 Task: Develop a website for a charity event, featuring information on the cause, sponsors, and registration details.
Action: Mouse moved to (332, 260)
Screenshot: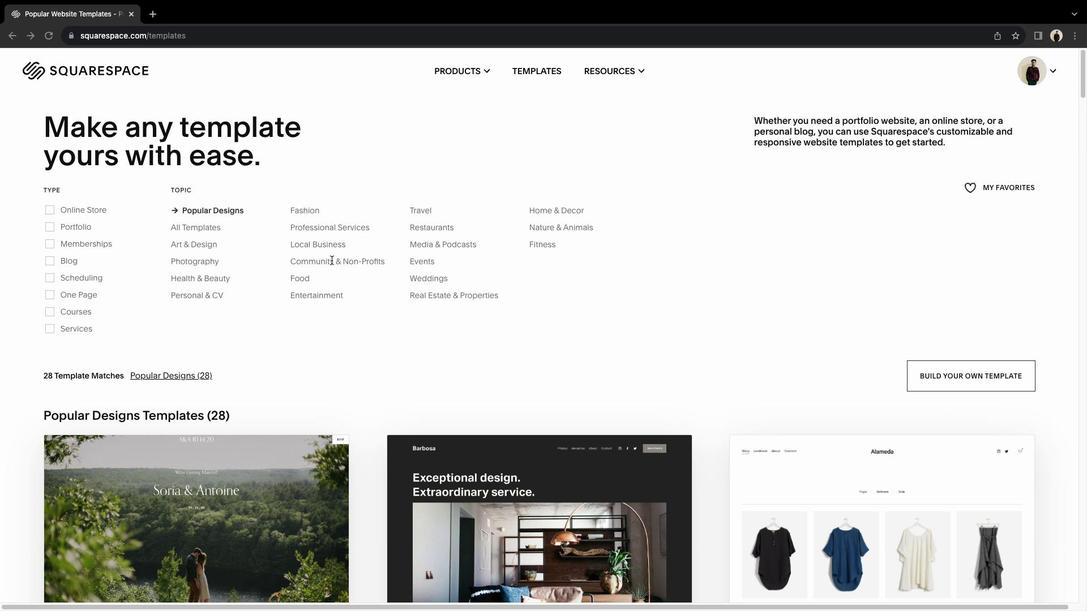 
Action: Mouse pressed left at (332, 260)
Screenshot: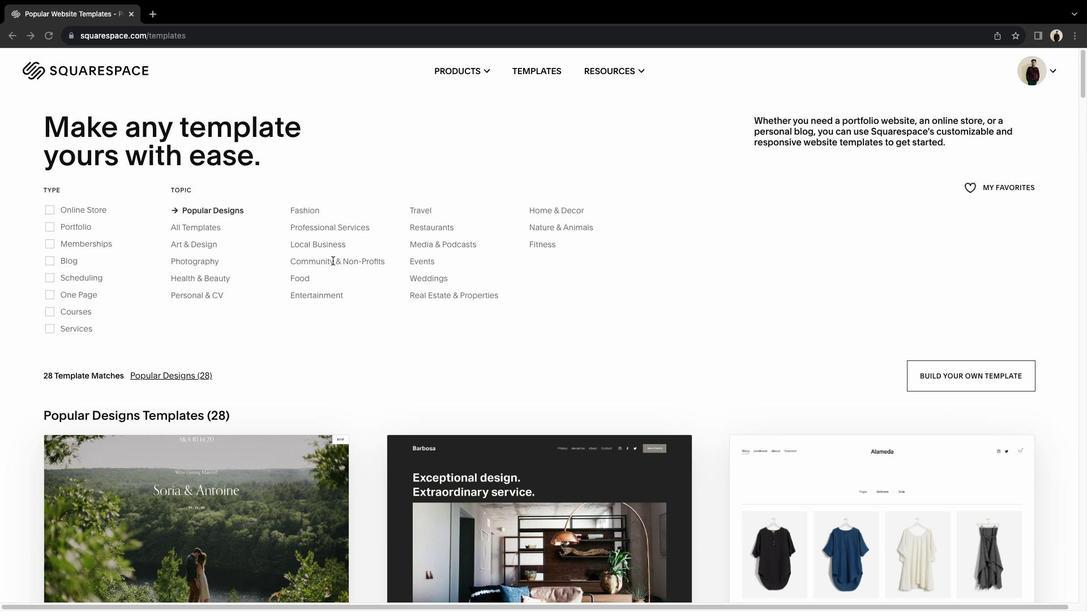 
Action: Mouse moved to (342, 259)
Screenshot: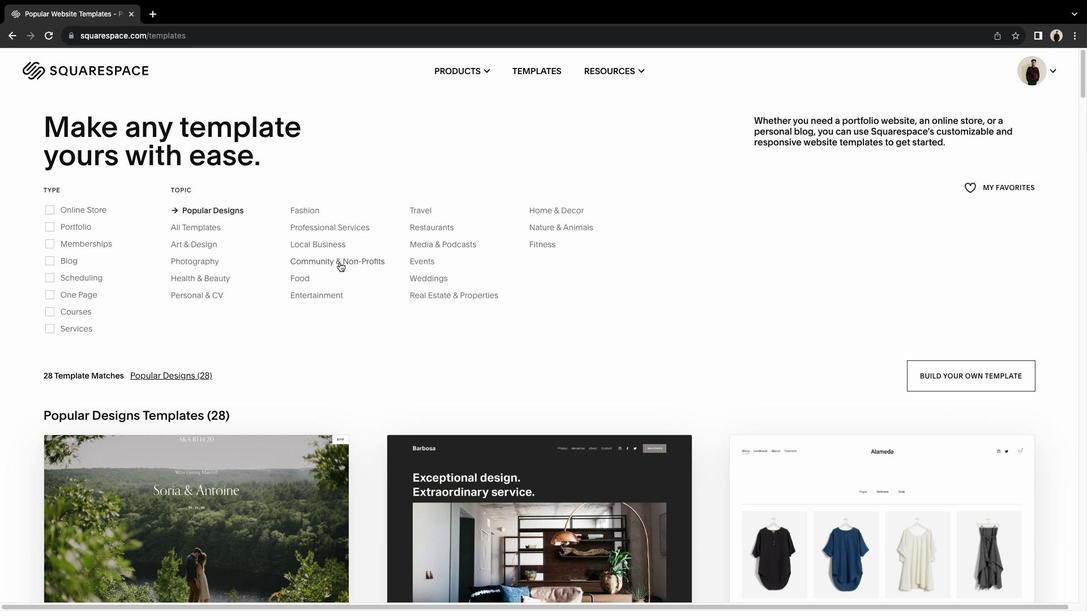 
Action: Mouse pressed left at (342, 259)
Screenshot: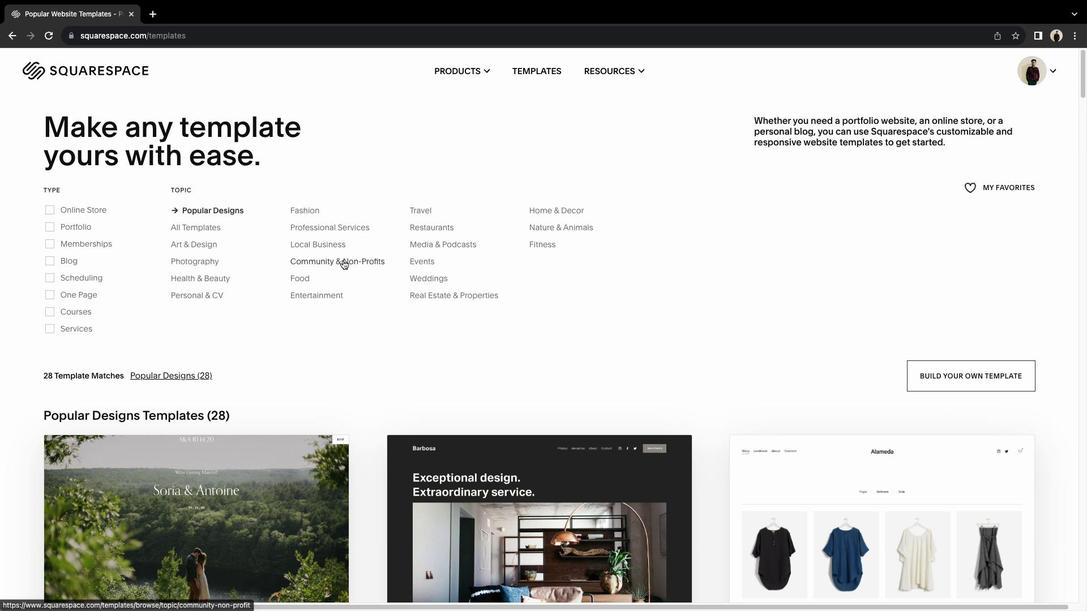 
Action: Mouse moved to (604, 384)
Screenshot: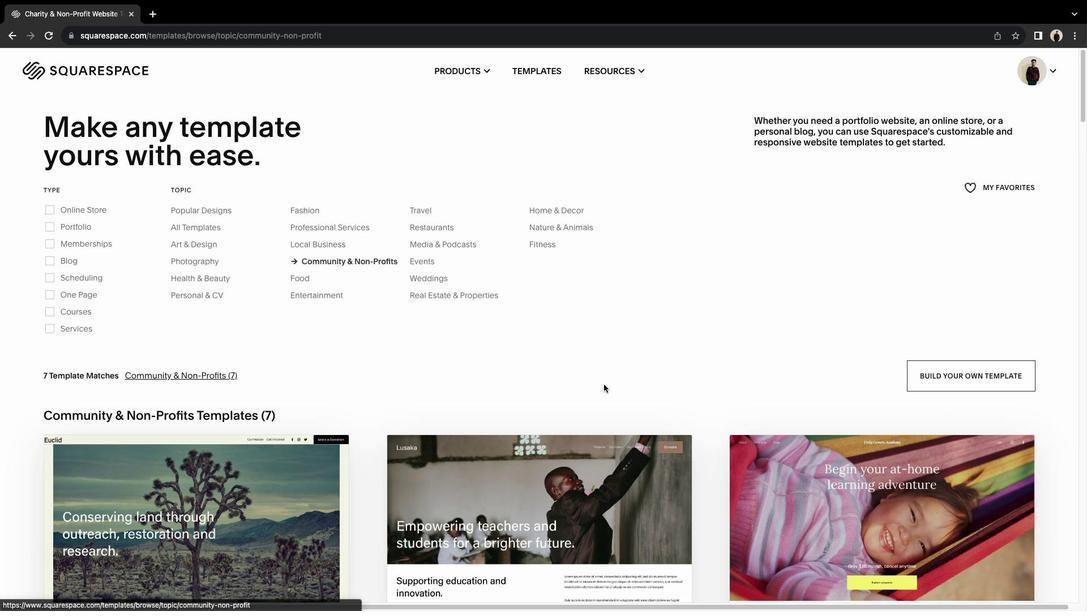 
Action: Mouse scrolled (604, 384) with delta (0, 0)
Screenshot: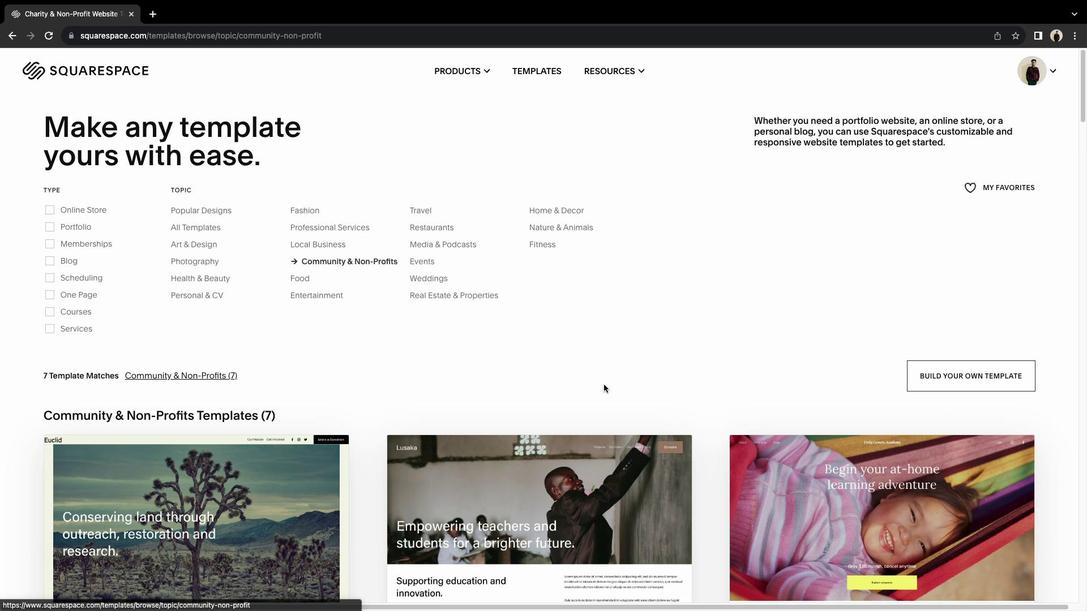 
Action: Mouse scrolled (604, 384) with delta (0, 0)
Screenshot: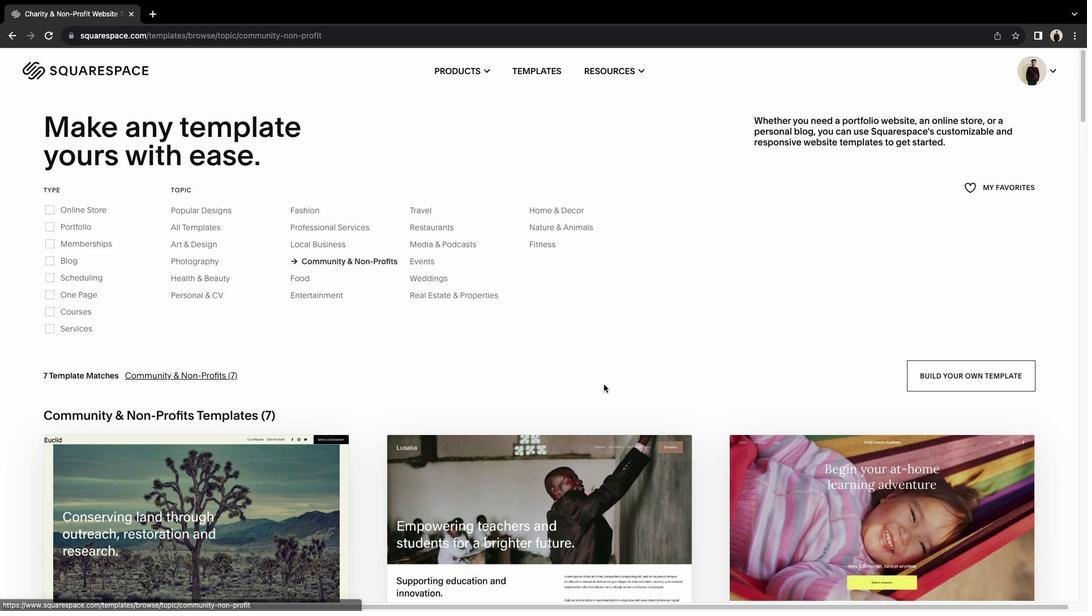 
Action: Mouse scrolled (604, 384) with delta (0, -1)
Screenshot: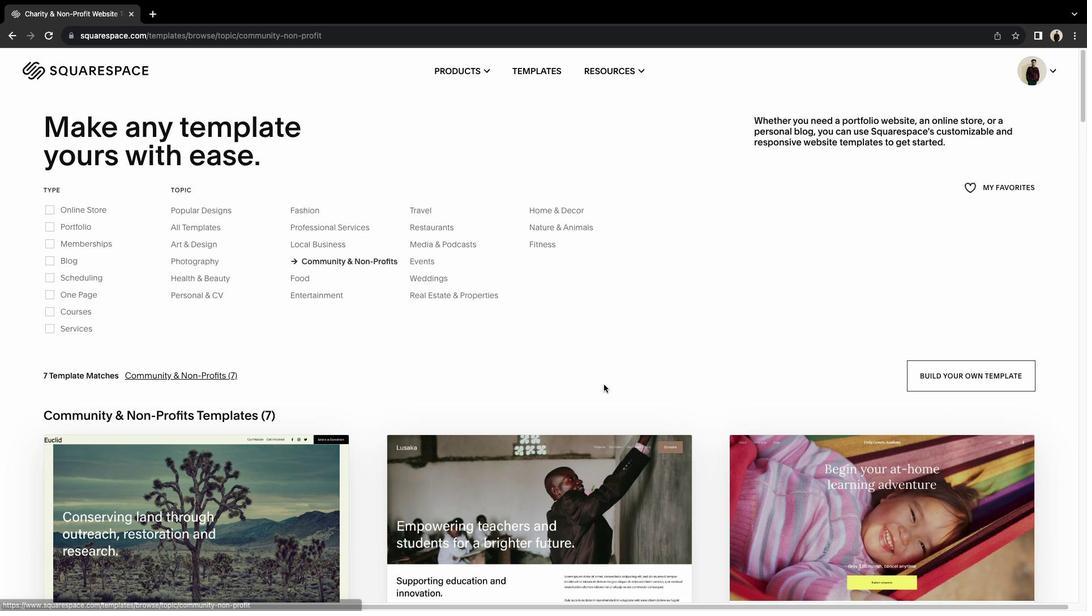 
Action: Mouse moved to (599, 384)
Screenshot: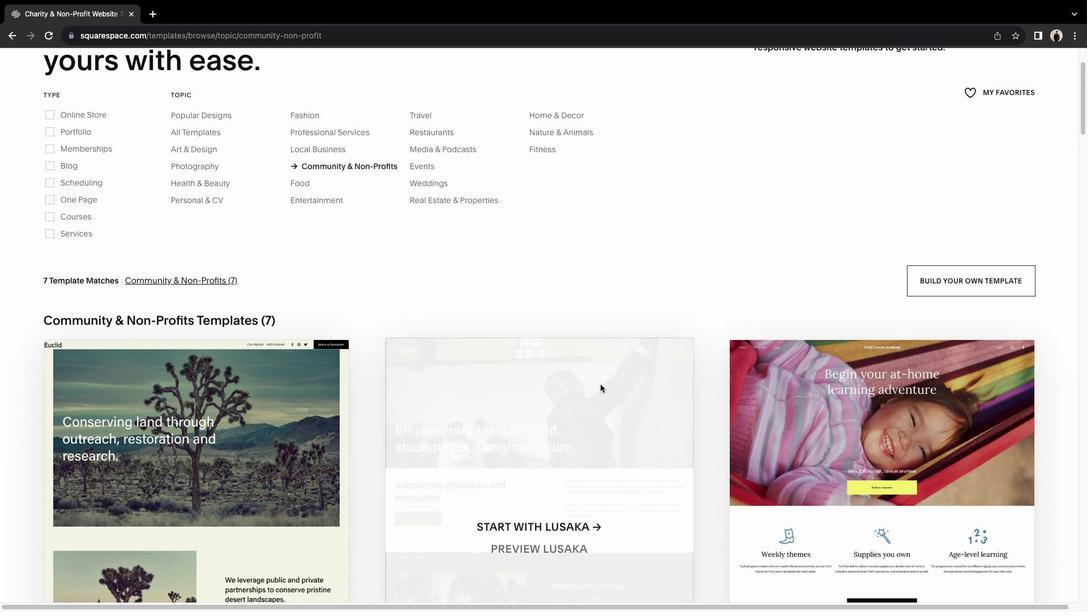 
Action: Mouse scrolled (599, 384) with delta (0, 0)
Screenshot: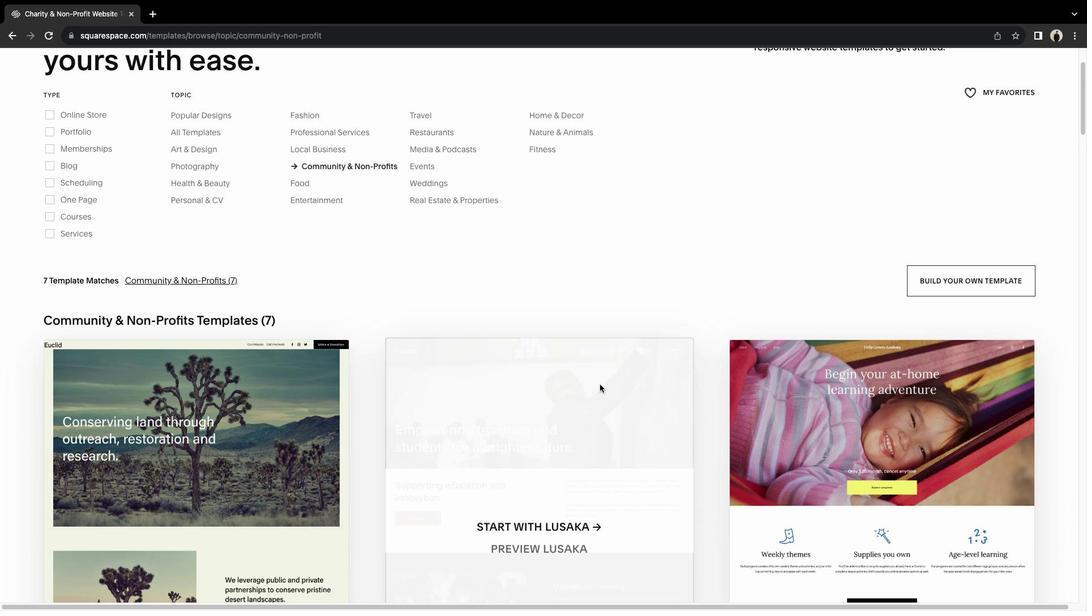 
Action: Mouse scrolled (599, 384) with delta (0, 0)
Screenshot: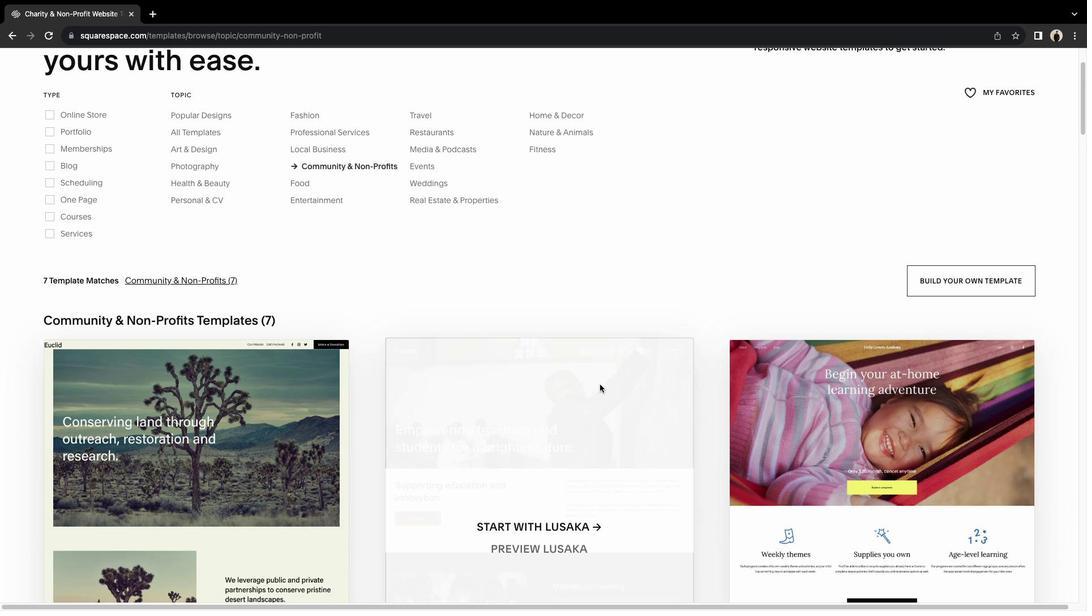 
Action: Mouse scrolled (599, 384) with delta (0, -1)
Screenshot: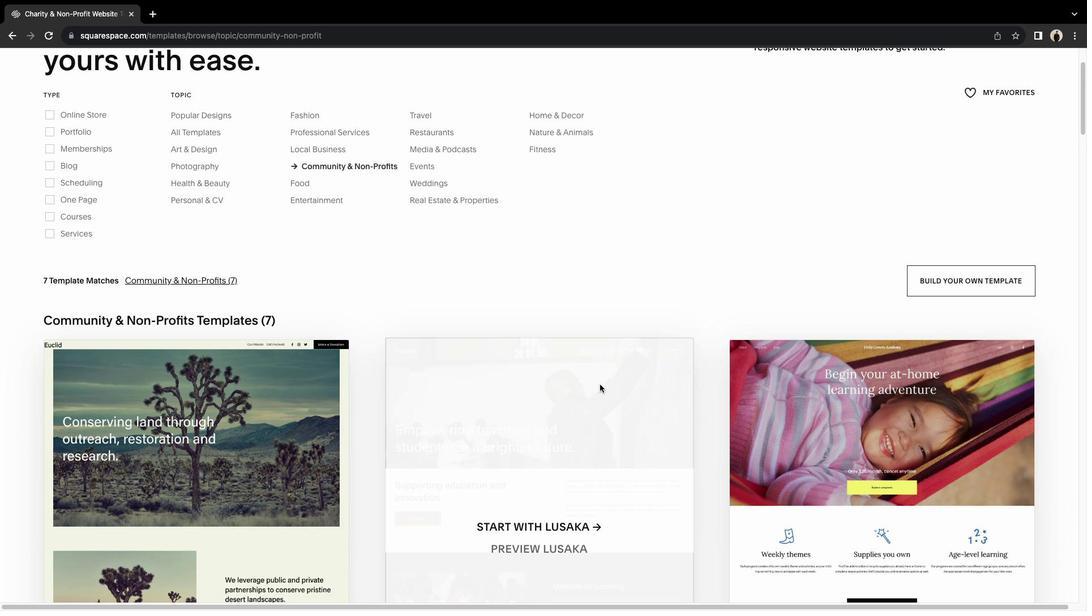 
Action: Mouse moved to (665, 399)
Screenshot: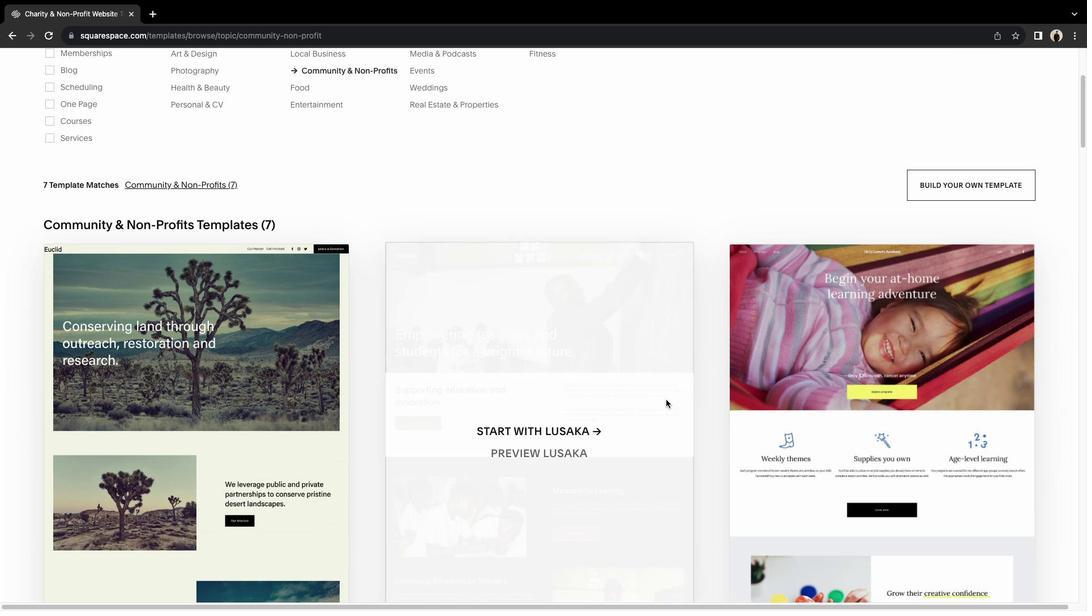 
Action: Mouse scrolled (665, 399) with delta (0, 0)
Screenshot: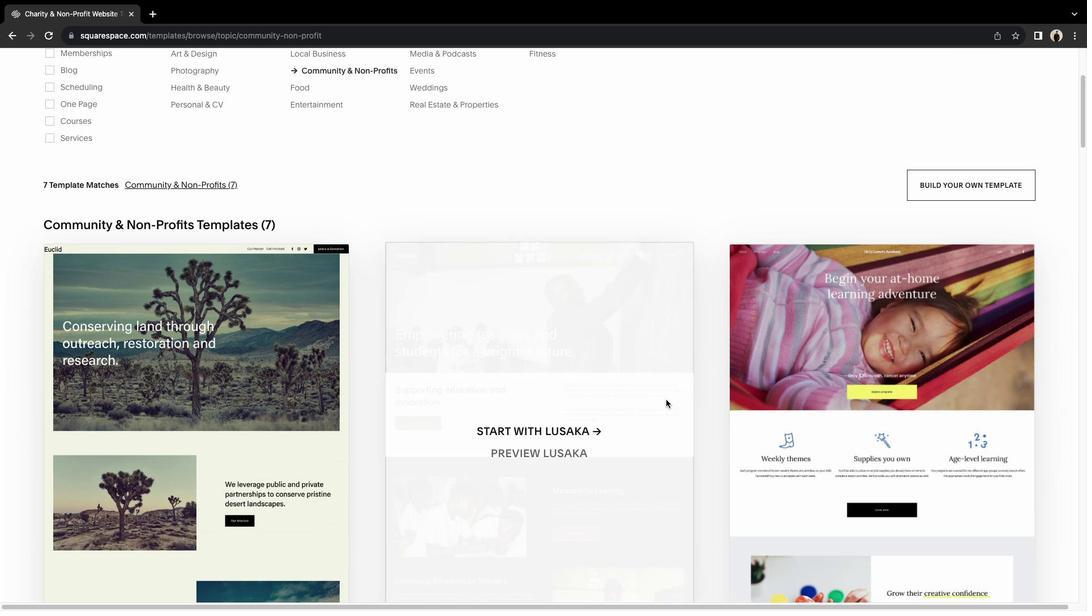
Action: Mouse moved to (665, 399)
Screenshot: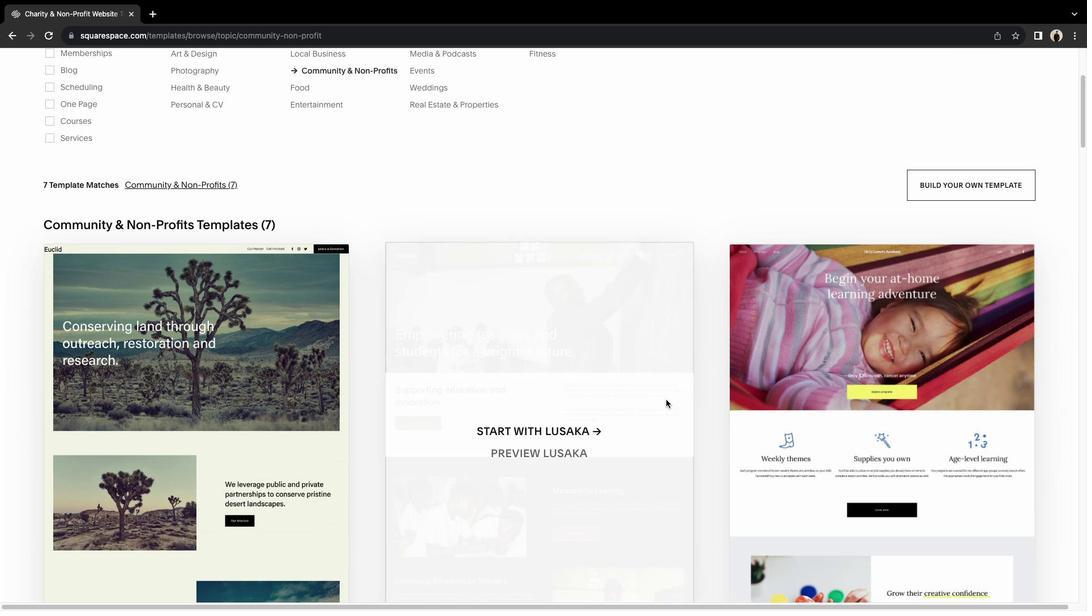 
Action: Mouse scrolled (665, 399) with delta (0, 0)
Screenshot: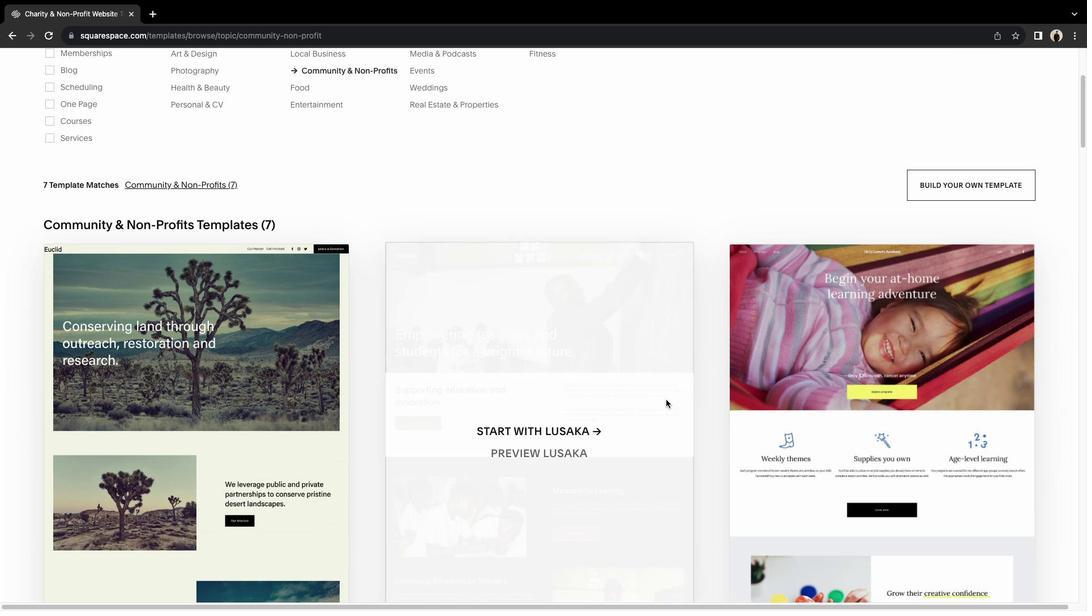 
Action: Mouse moved to (659, 399)
Screenshot: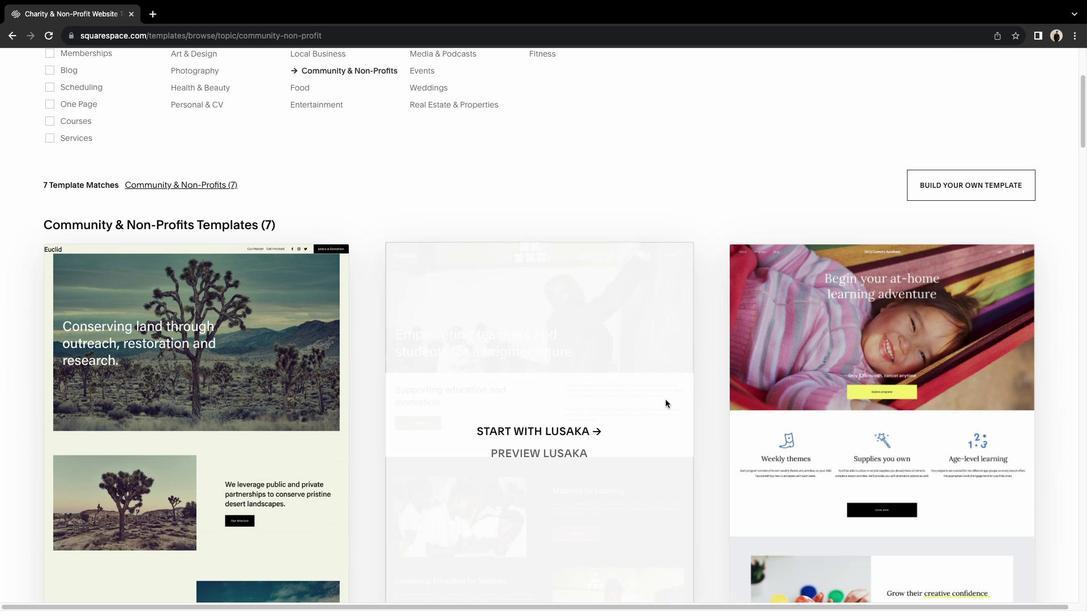 
Action: Mouse scrolled (659, 399) with delta (0, -1)
Screenshot: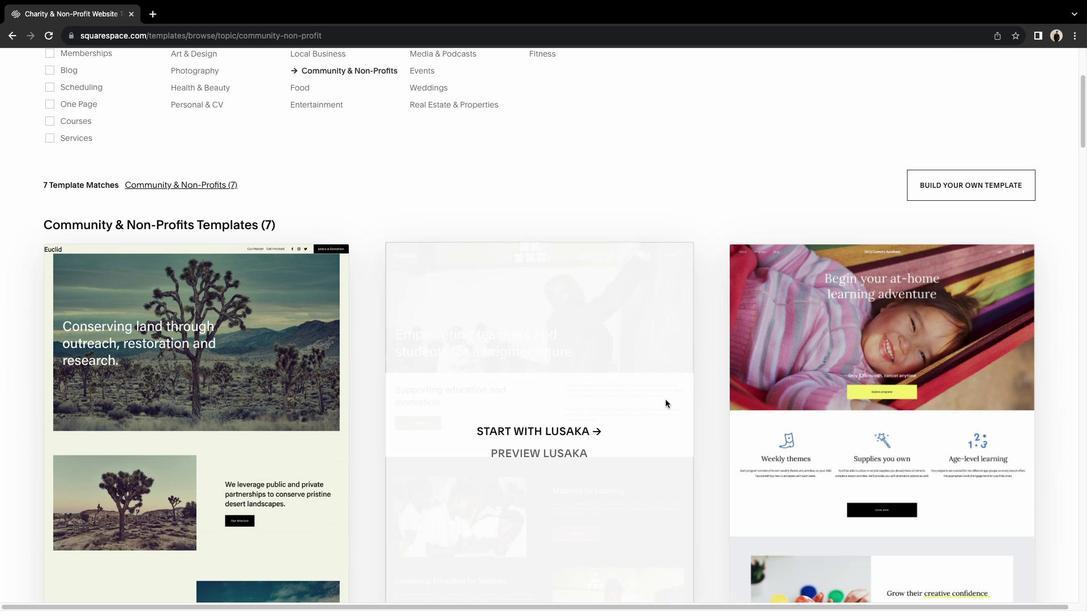 
Action: Mouse moved to (868, 345)
Screenshot: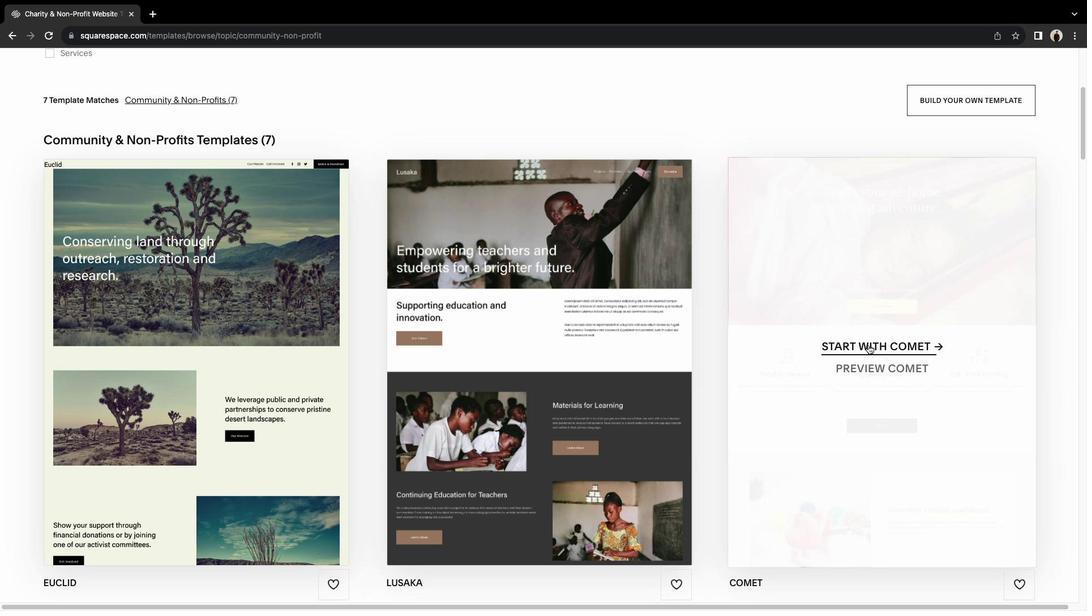 
Action: Mouse pressed left at (868, 345)
Screenshot: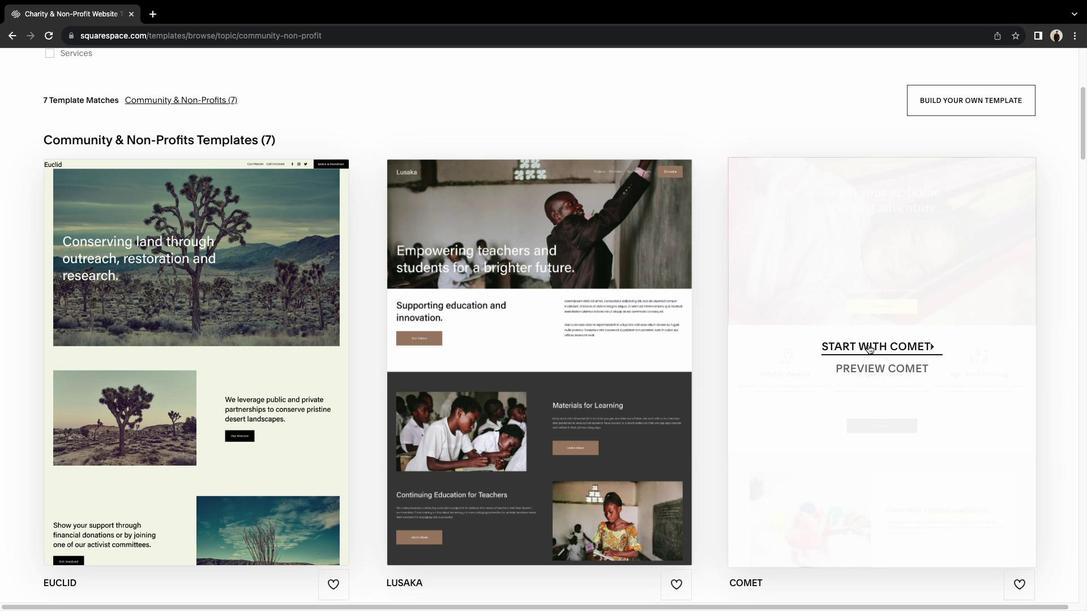 
Action: Mouse moved to (409, 318)
Screenshot: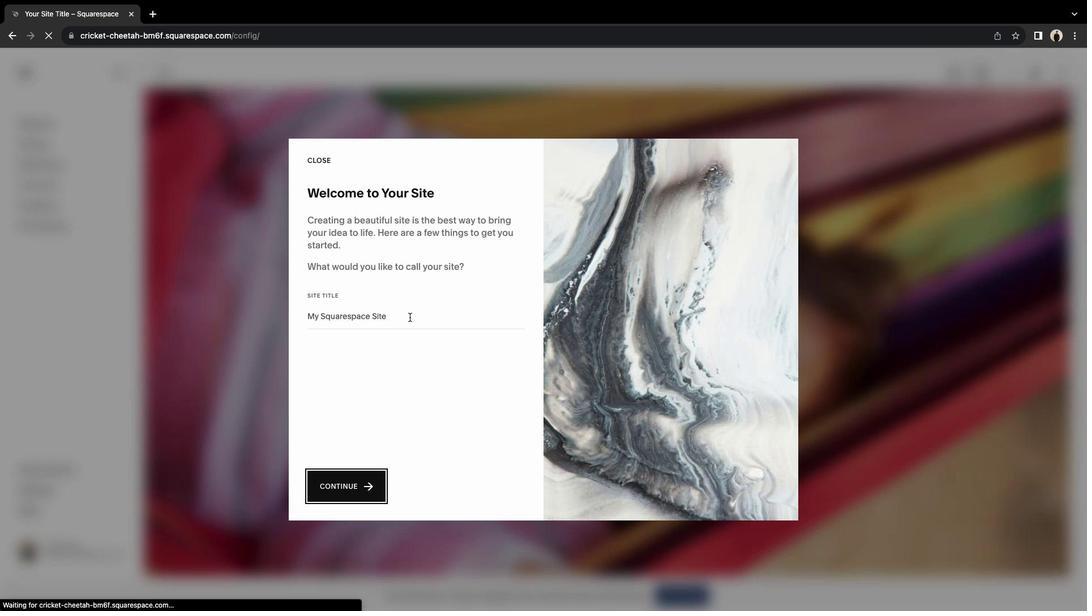 
Action: Mouse pressed left at (409, 318)
Screenshot: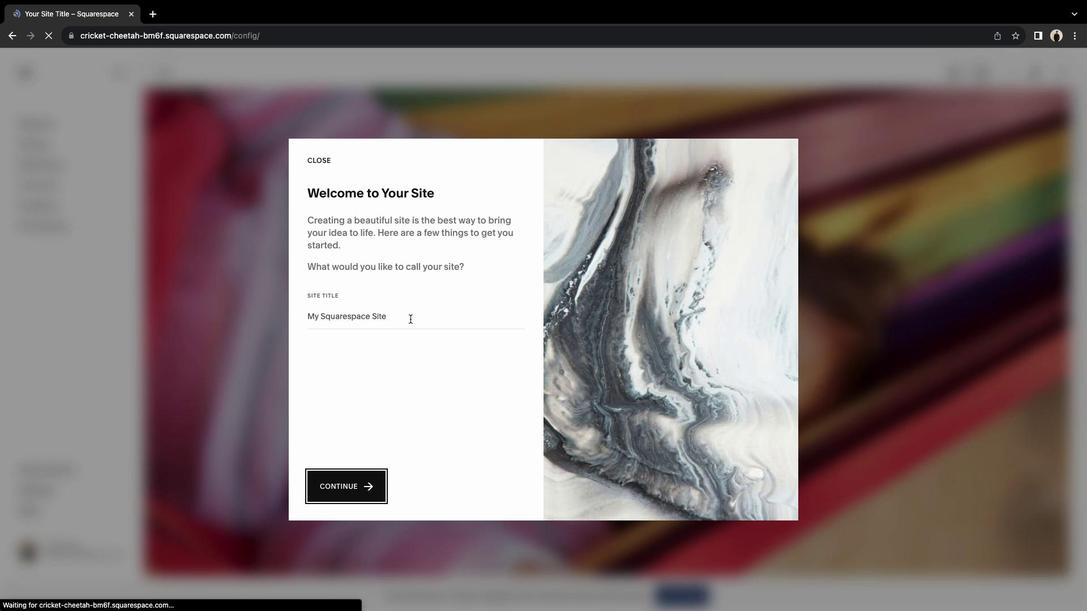 
Action: Key pressed 'C''H''A''R''I''T''Y'Key.space'C''L''L'Key.backspace'U''B'
Screenshot: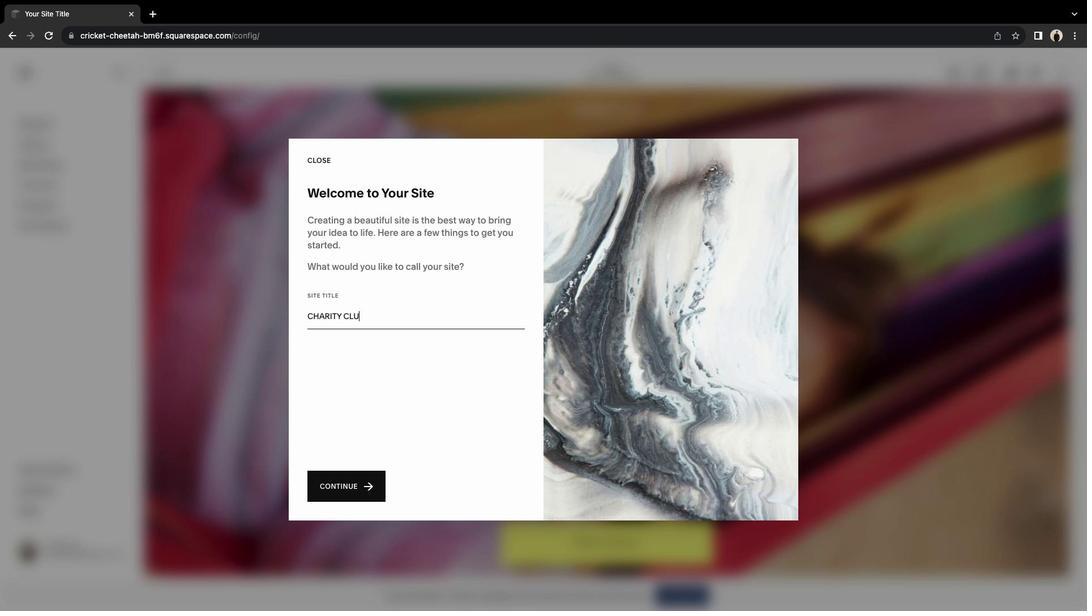 
Action: Mouse moved to (365, 475)
Screenshot: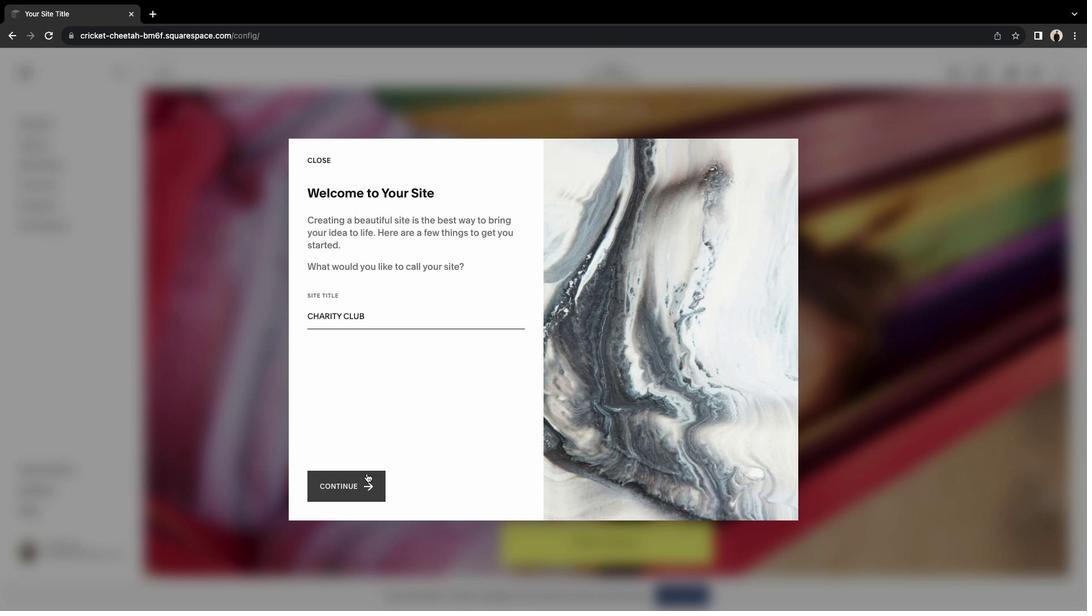 
Action: Mouse pressed left at (365, 475)
Screenshot: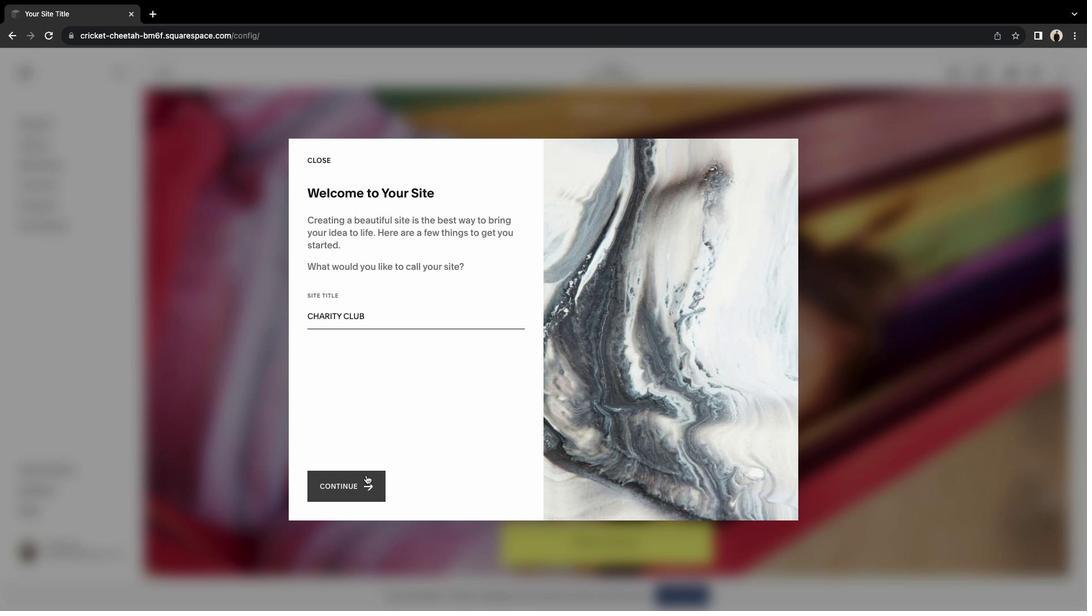 
Action: Mouse moved to (468, 490)
Screenshot: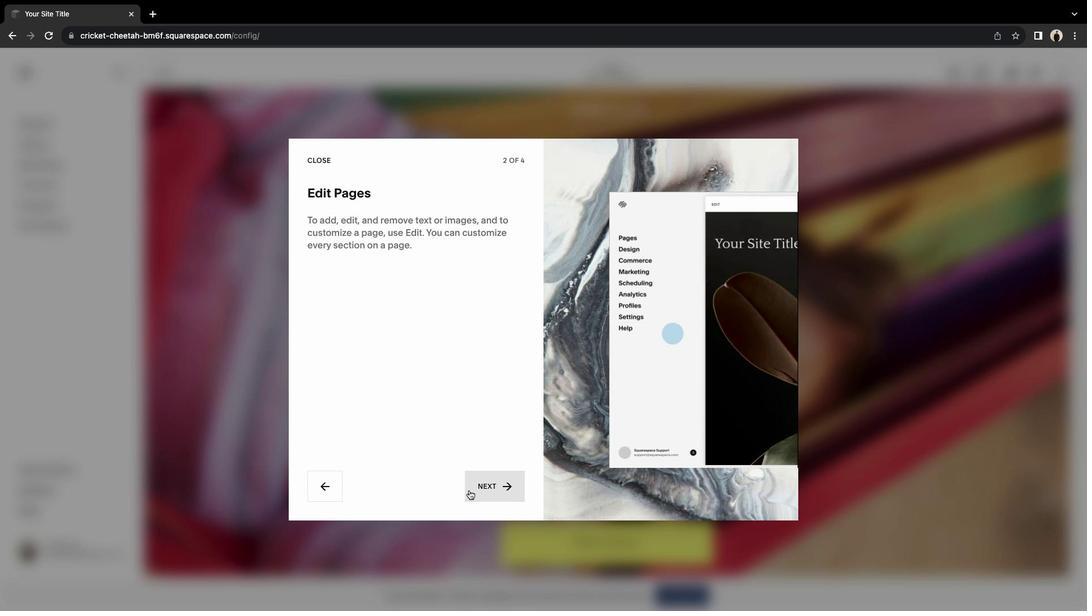 
Action: Mouse pressed left at (468, 490)
Screenshot: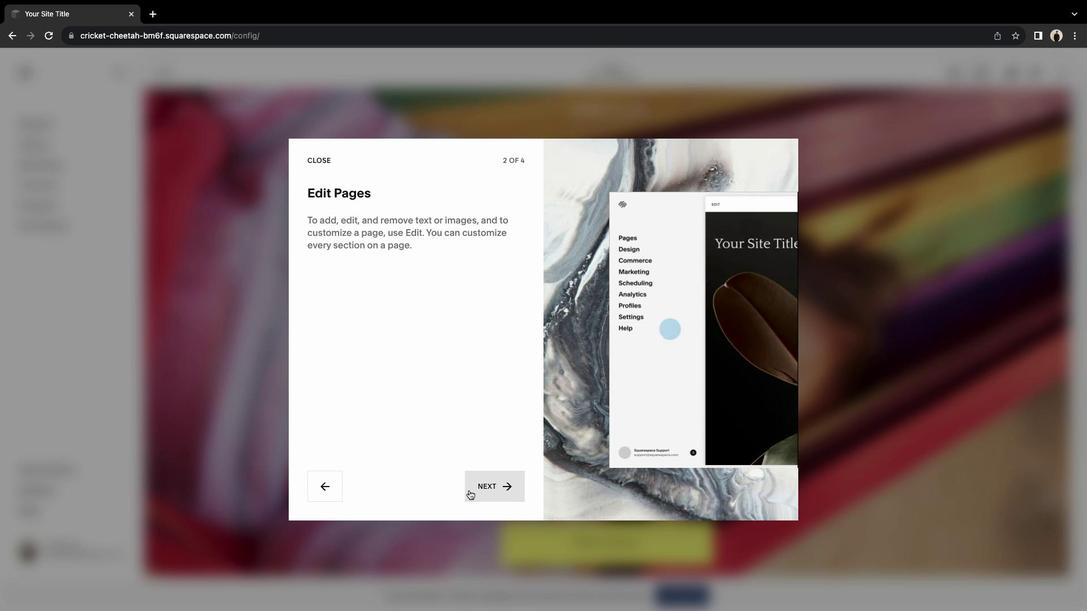 
Action: Mouse moved to (483, 486)
Screenshot: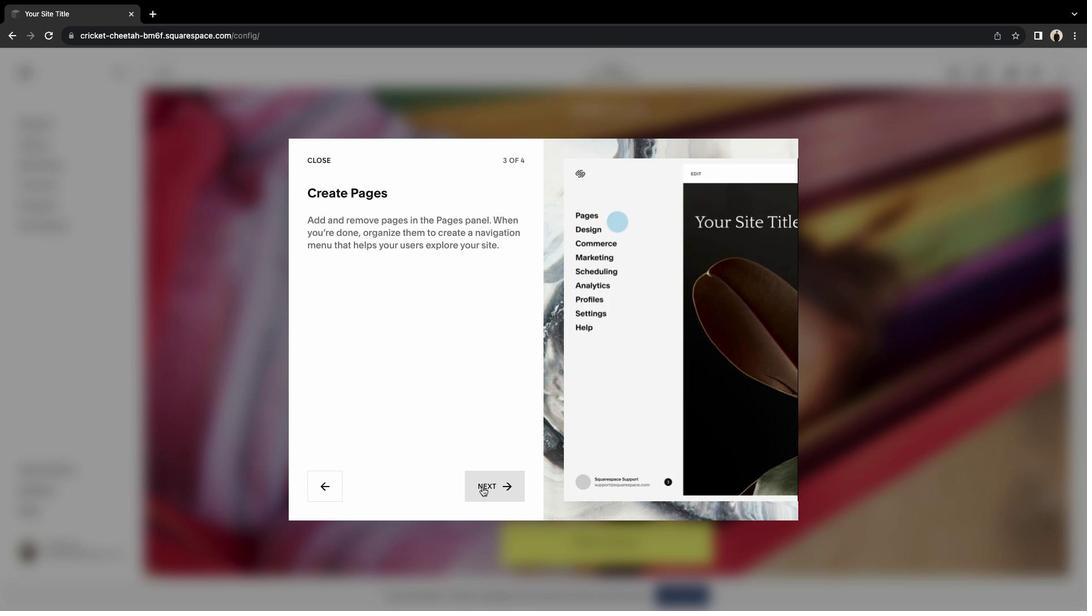 
Action: Mouse pressed left at (483, 486)
Screenshot: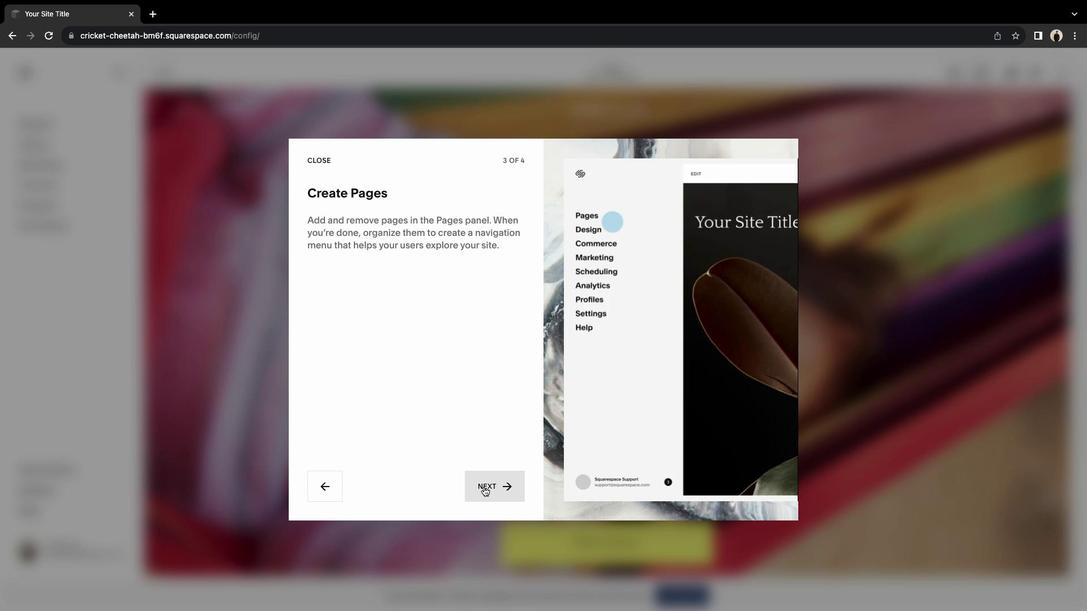 
Action: Mouse moved to (480, 485)
Screenshot: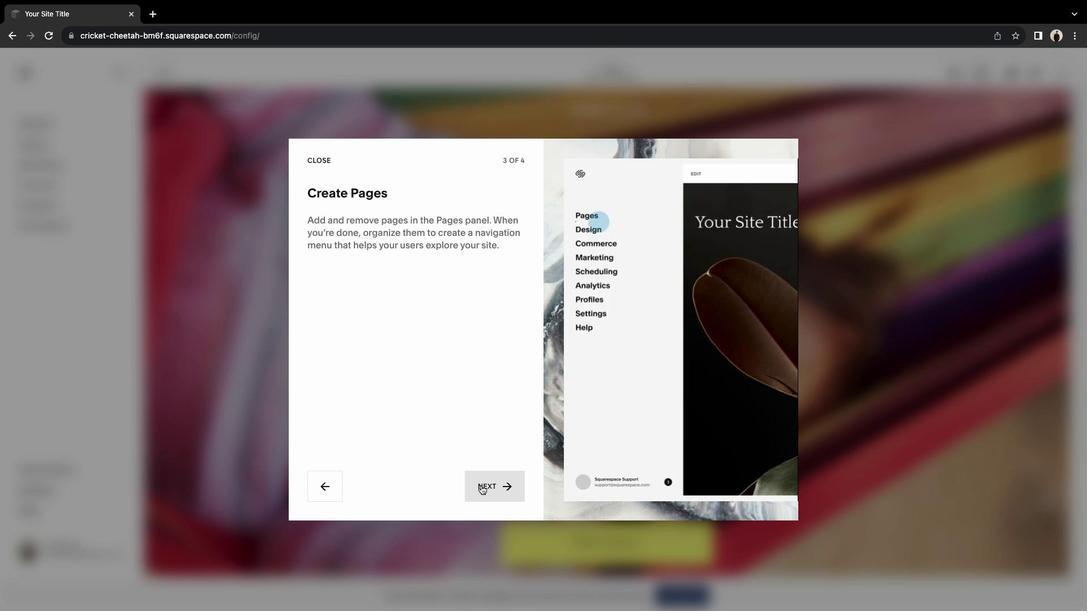 
Action: Mouse pressed left at (480, 485)
Screenshot: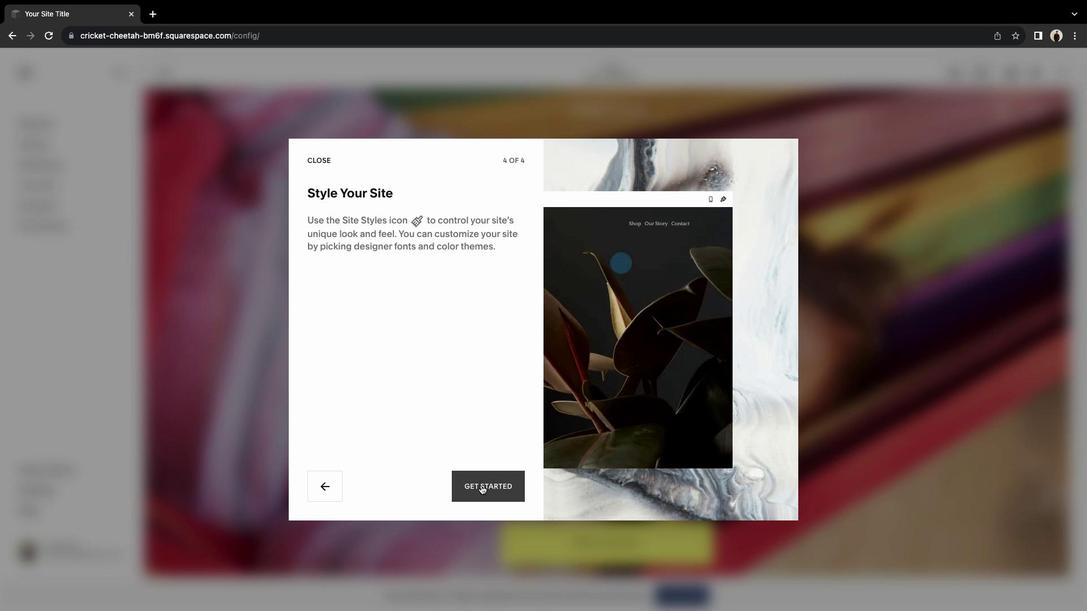 
Action: Mouse moved to (45, 122)
Screenshot: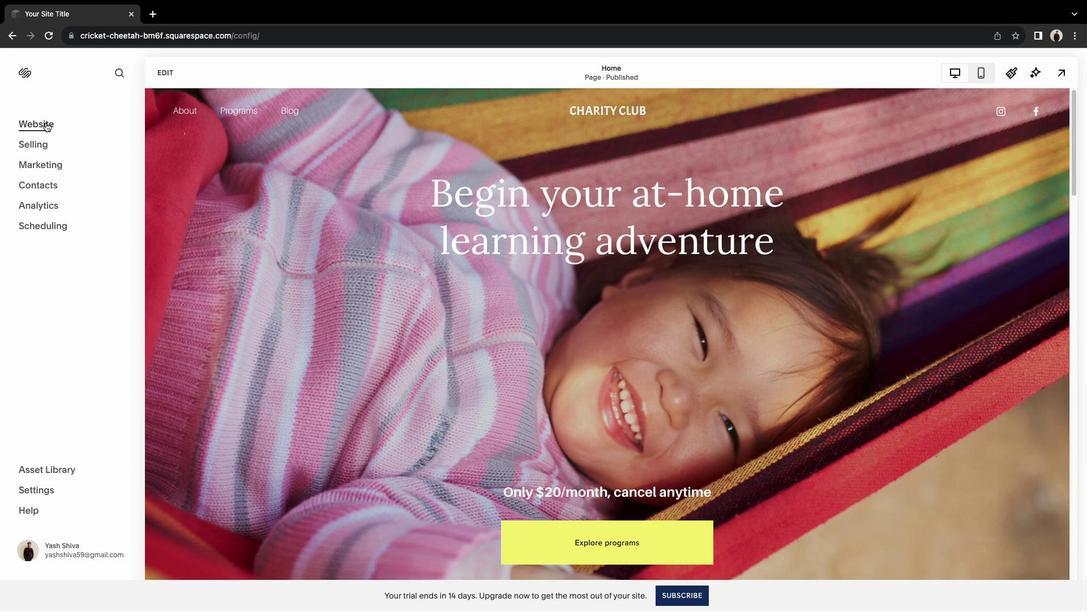 
Action: Mouse pressed left at (45, 122)
Screenshot: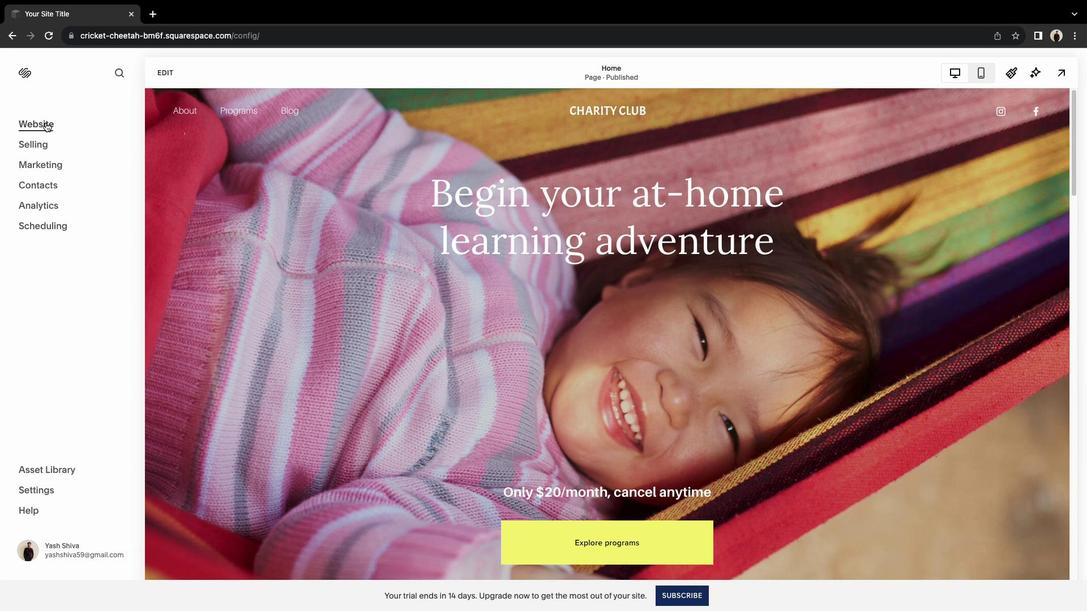 
Action: Mouse moved to (265, 302)
Screenshot: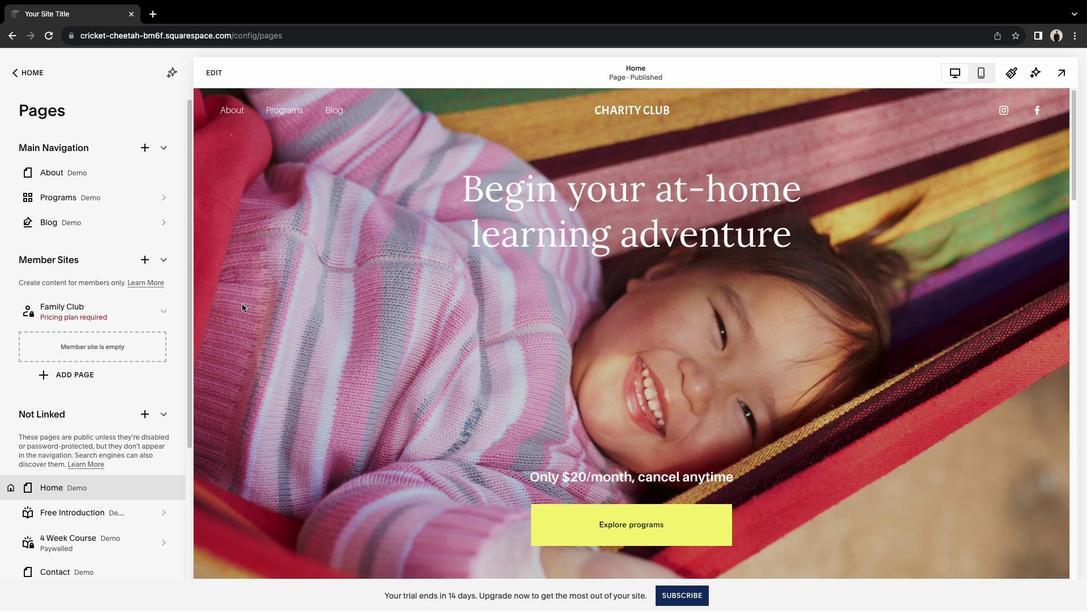 
Action: Mouse scrolled (265, 302) with delta (0, 0)
Screenshot: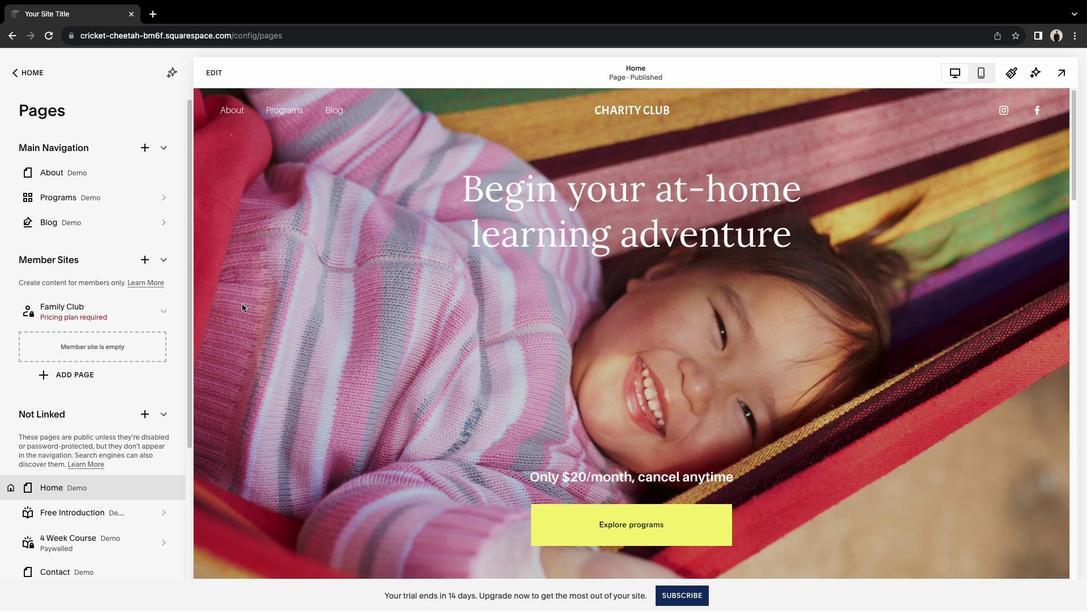 
Action: Mouse moved to (271, 300)
Screenshot: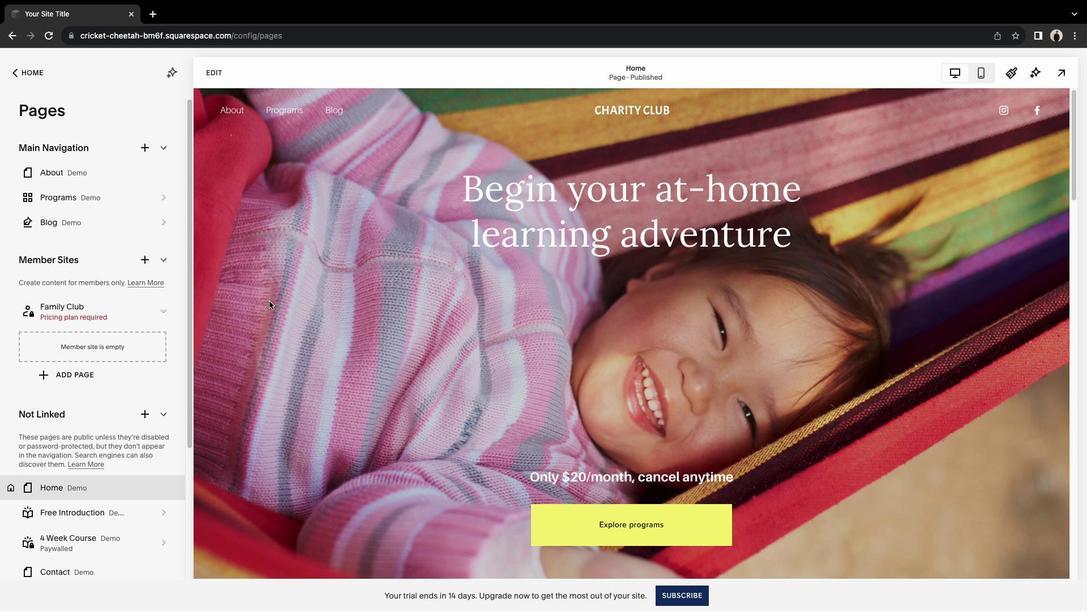 
Action: Mouse scrolled (271, 300) with delta (0, 0)
Screenshot: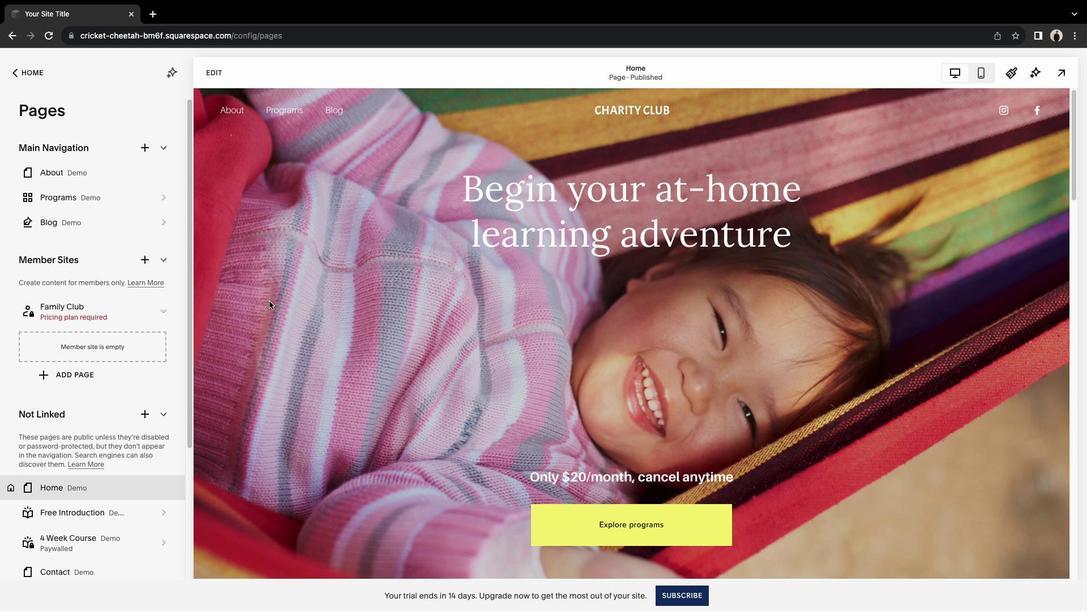 
Action: Mouse moved to (274, 299)
Screenshot: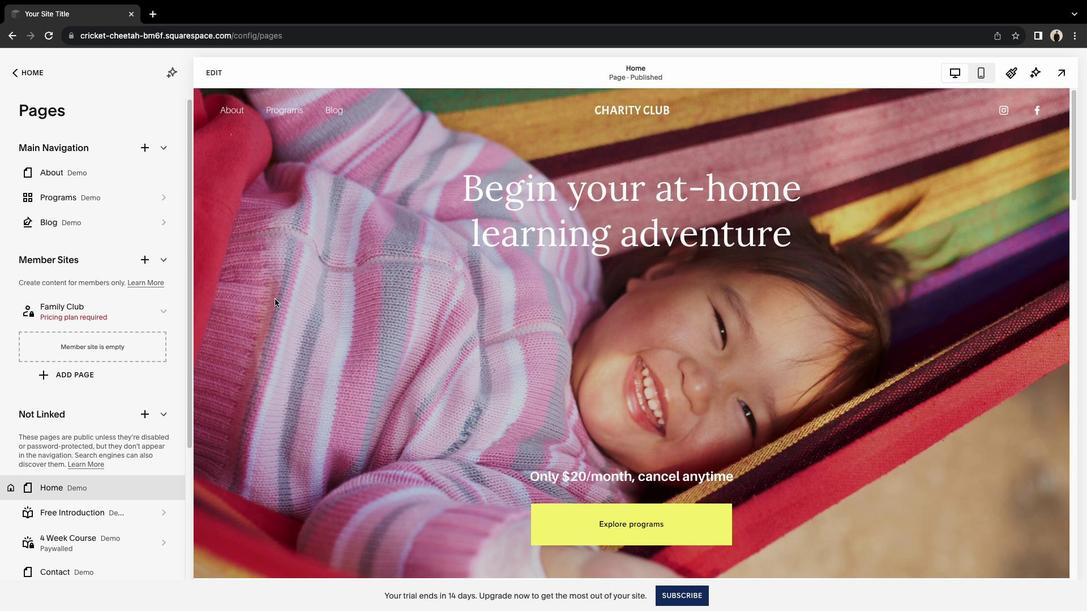
Action: Mouse scrolled (274, 299) with delta (0, -1)
Screenshot: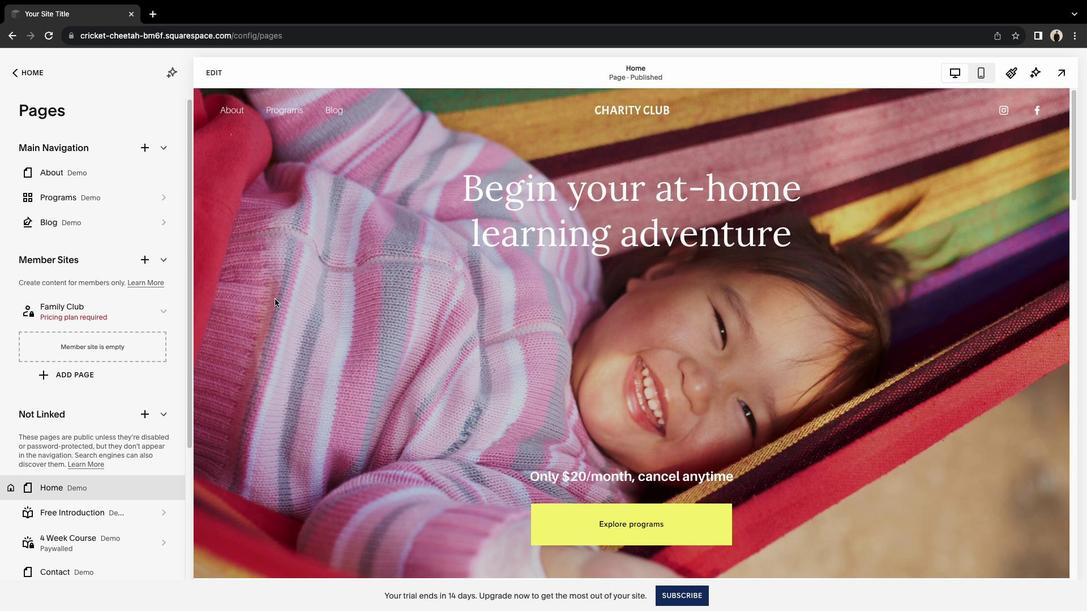 
Action: Mouse moved to (284, 297)
Screenshot: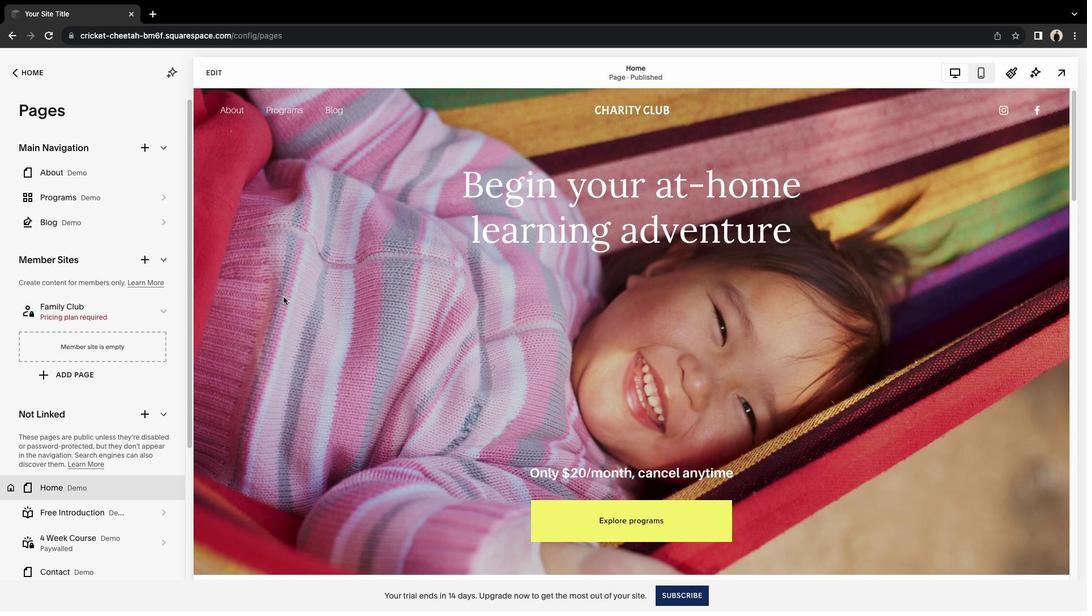 
Action: Mouse scrolled (284, 297) with delta (0, -2)
Screenshot: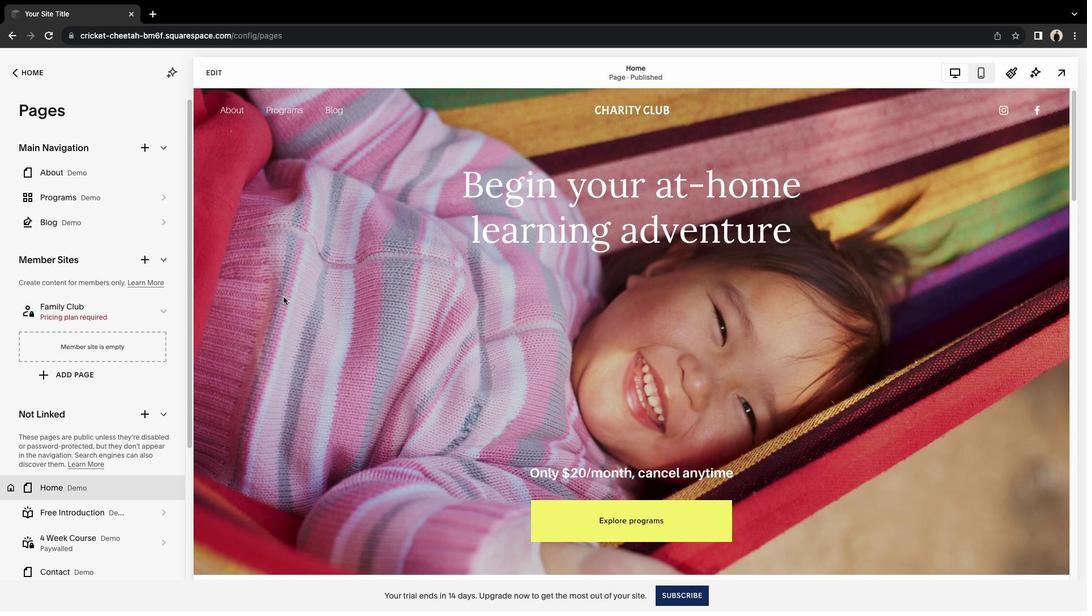 
Action: Mouse moved to (422, 269)
Screenshot: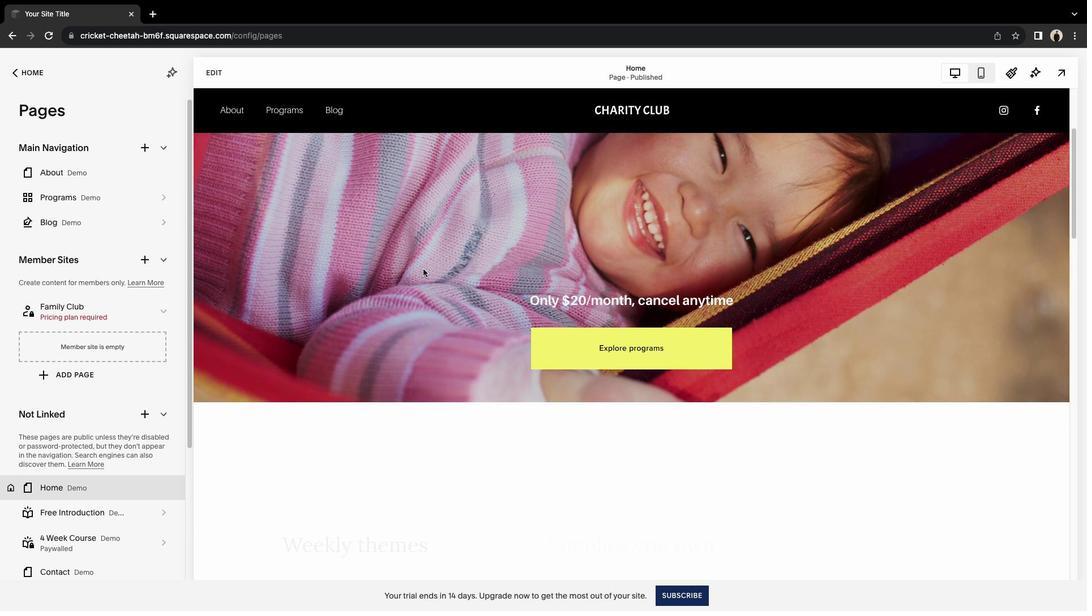 
Action: Mouse scrolled (422, 269) with delta (0, 0)
Screenshot: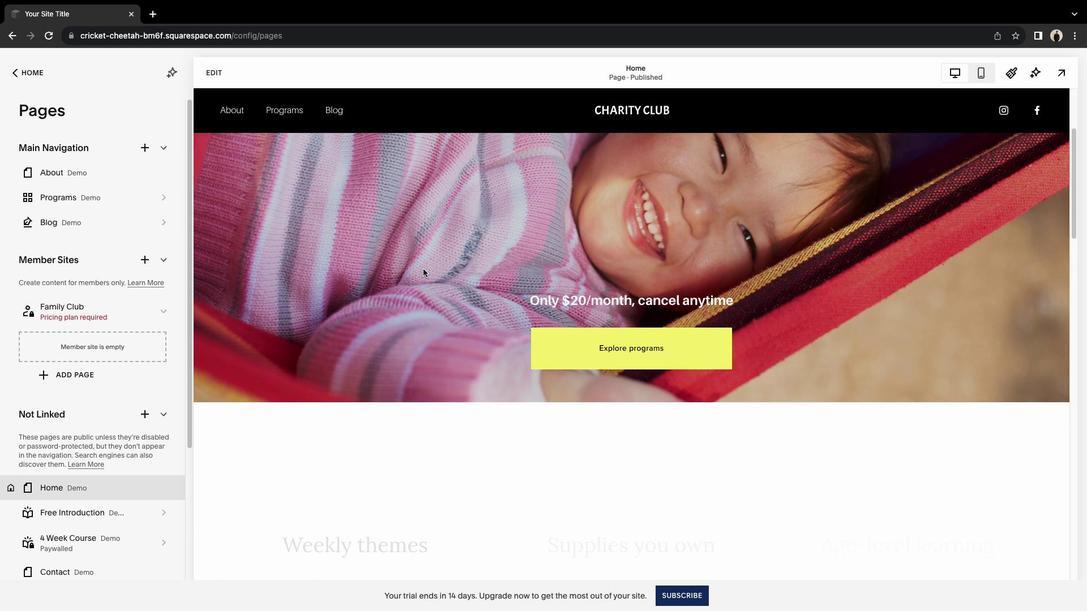 
Action: Mouse moved to (423, 269)
Screenshot: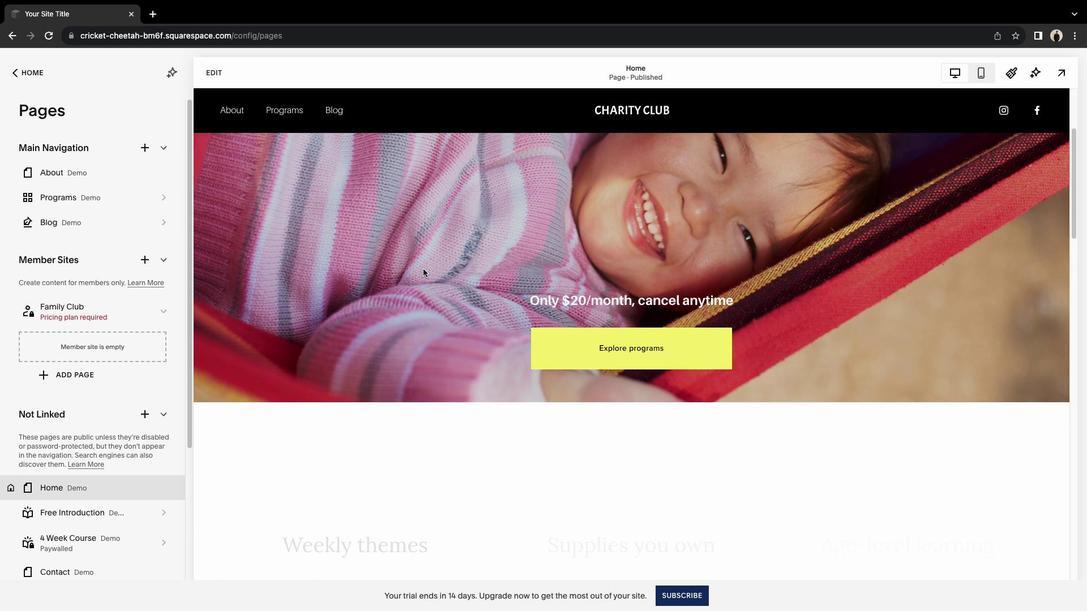 
Action: Mouse scrolled (423, 269) with delta (0, 0)
Screenshot: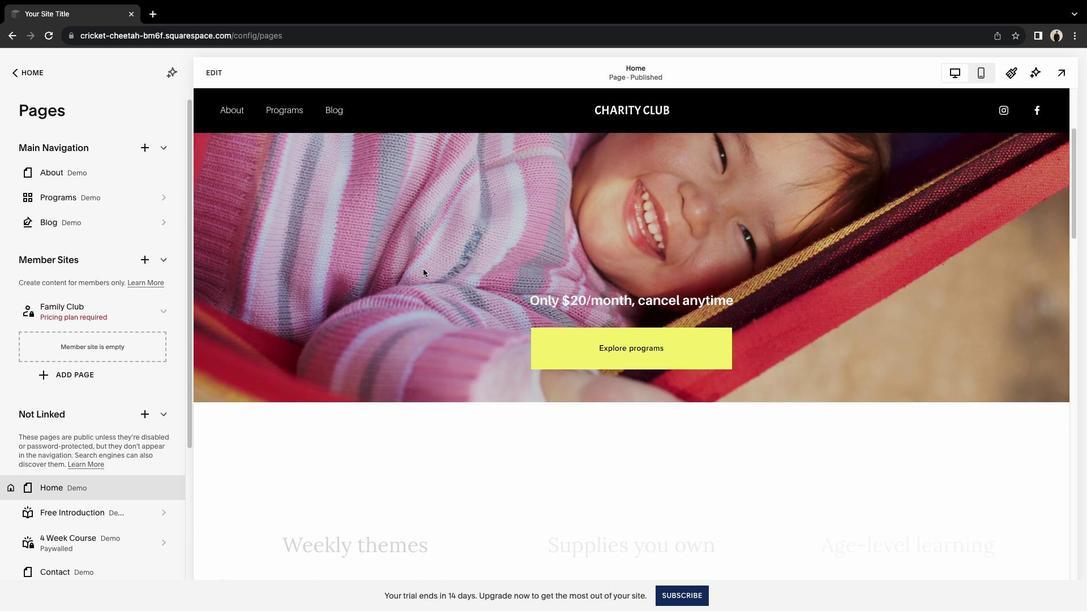 
Action: Mouse moved to (423, 269)
Screenshot: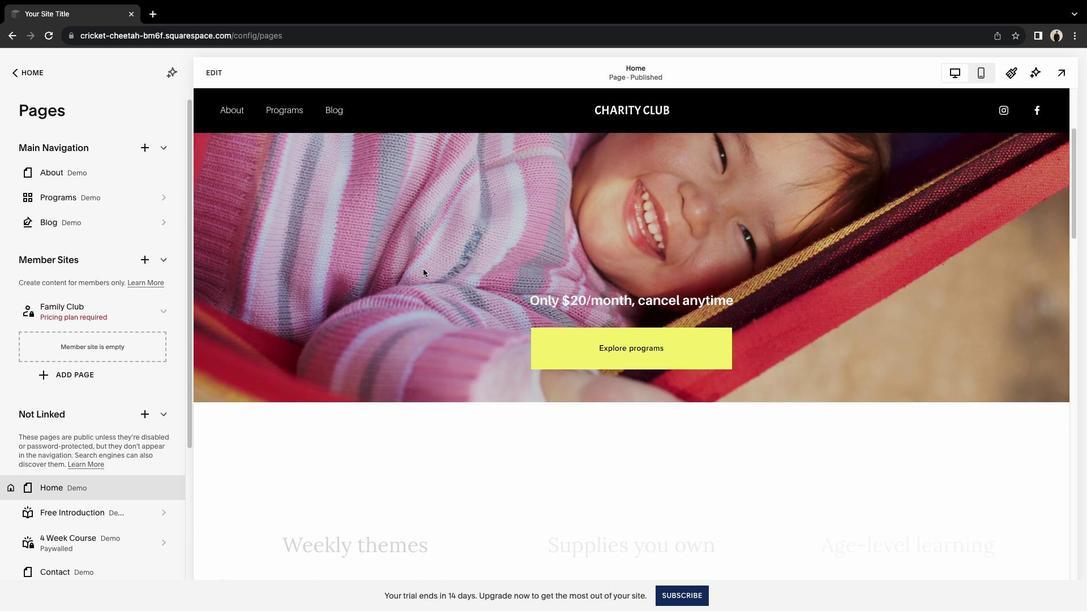 
Action: Mouse scrolled (423, 269) with delta (0, -1)
Screenshot: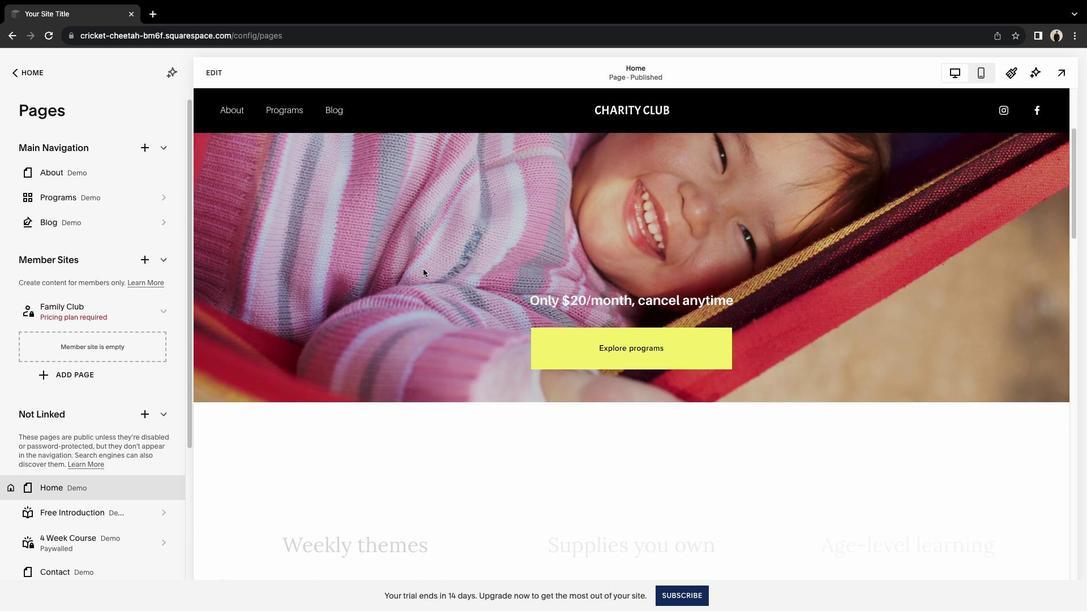 
Action: Mouse moved to (423, 269)
Screenshot: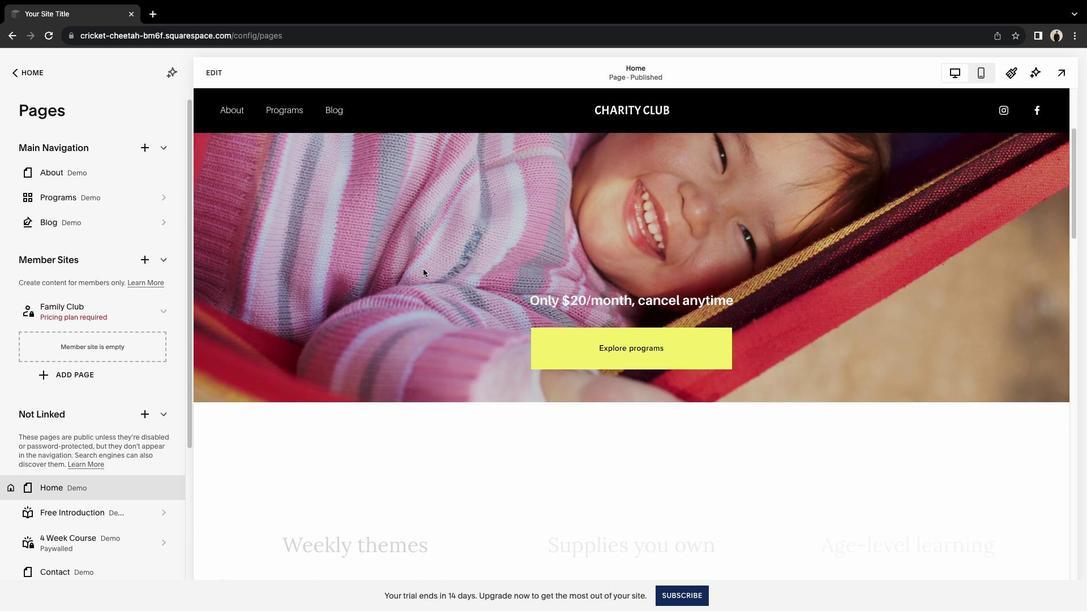 
Action: Mouse scrolled (423, 269) with delta (0, -2)
Screenshot: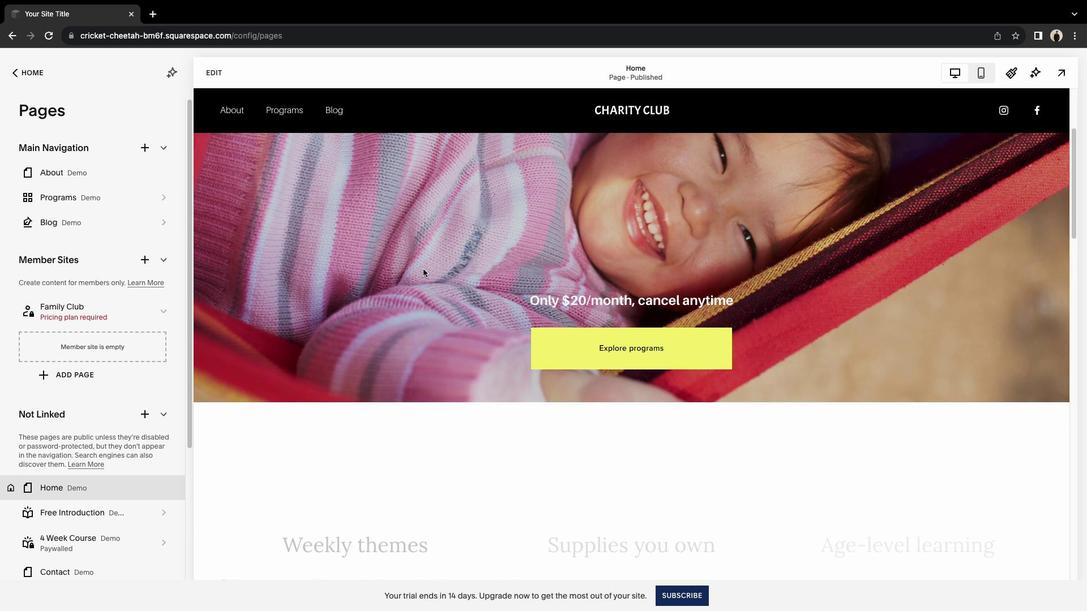
Action: Mouse scrolled (423, 269) with delta (0, -2)
Screenshot: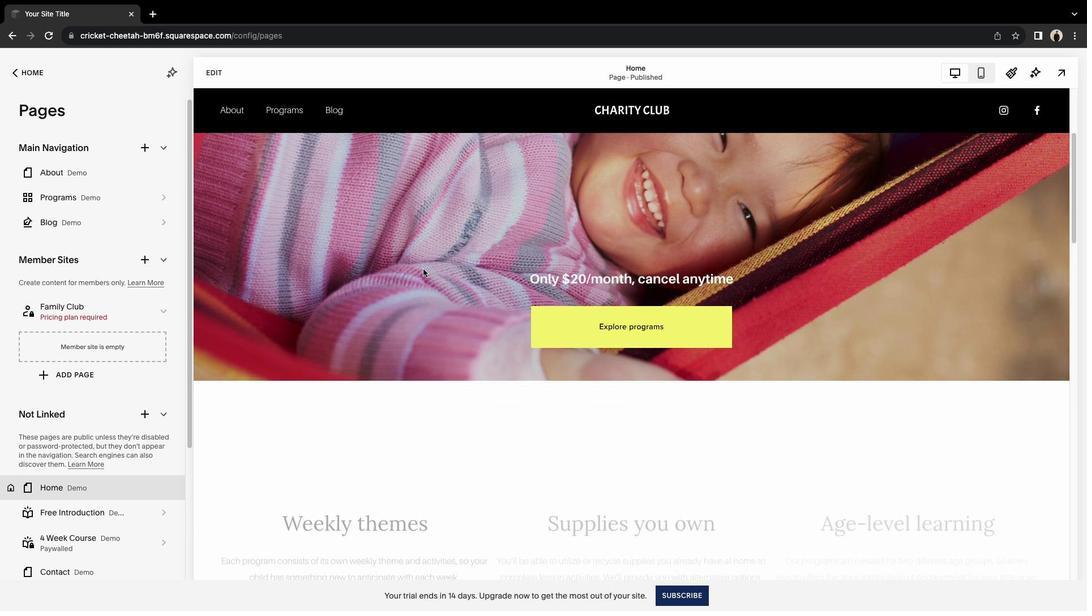 
Action: Mouse moved to (481, 256)
Screenshot: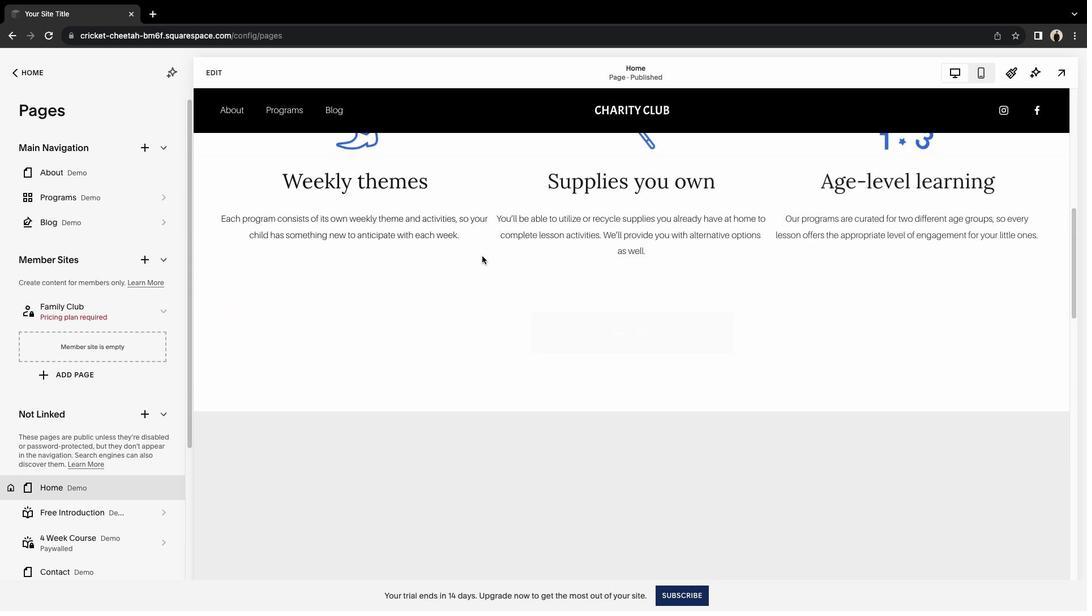 
Action: Mouse scrolled (481, 256) with delta (0, 0)
Screenshot: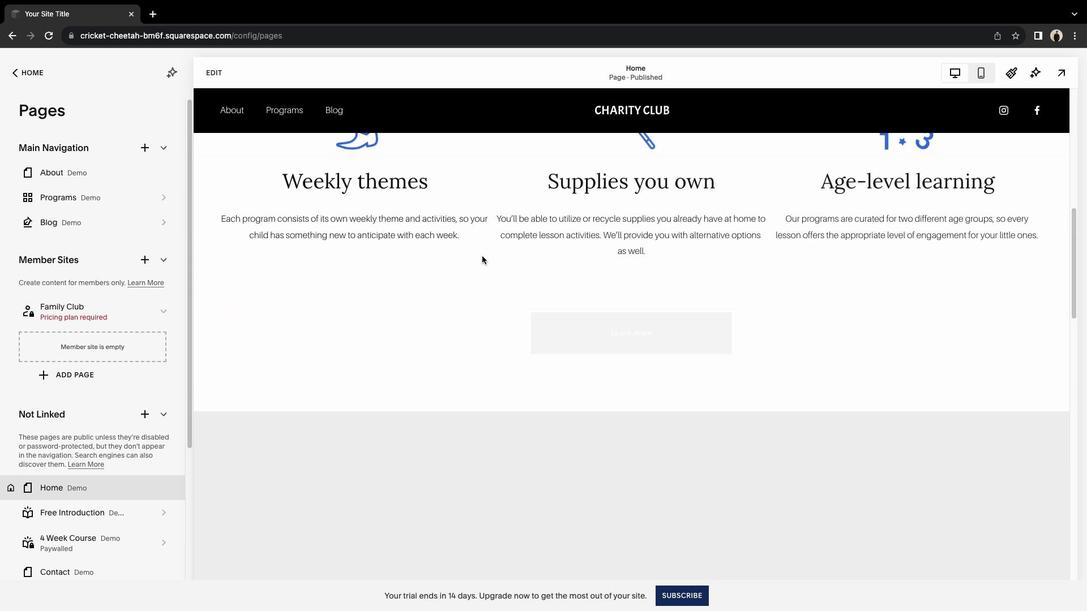 
Action: Mouse scrolled (481, 256) with delta (0, 0)
Screenshot: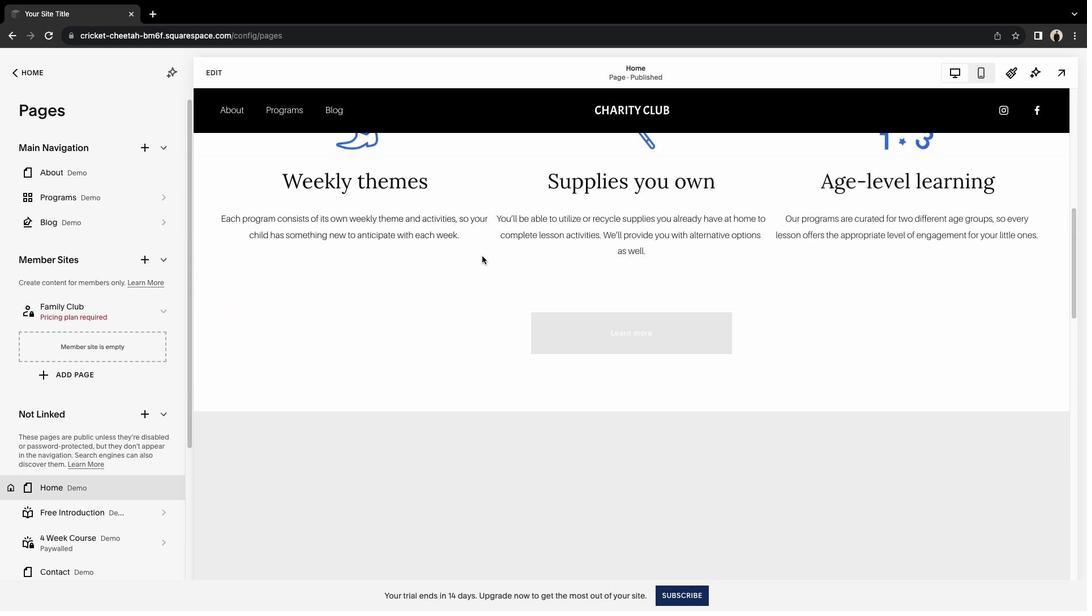
Action: Mouse scrolled (481, 256) with delta (0, -1)
Screenshot: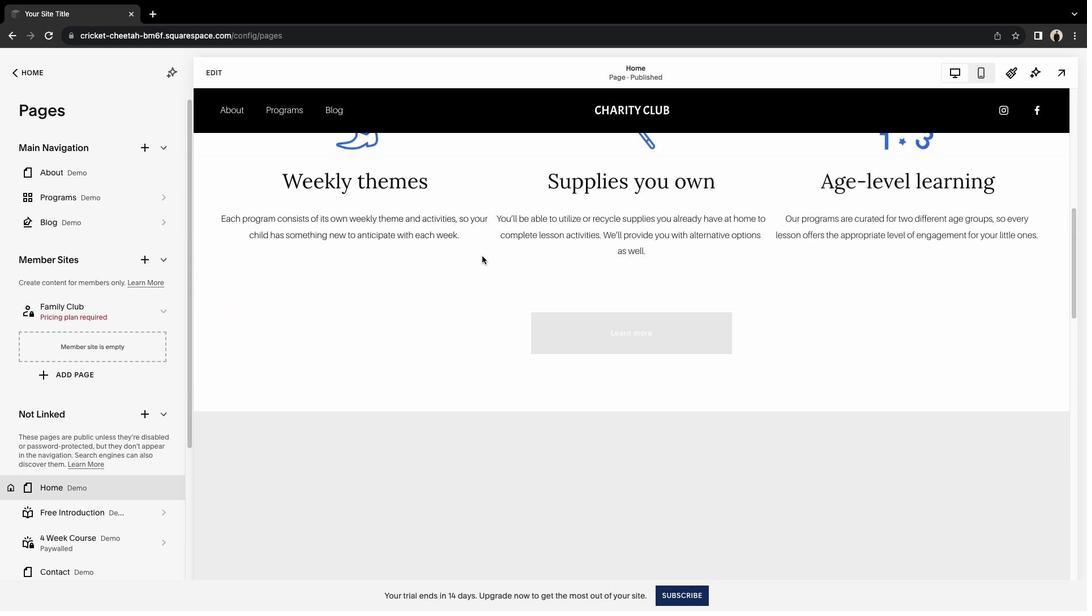 
Action: Mouse scrolled (481, 256) with delta (0, -2)
Screenshot: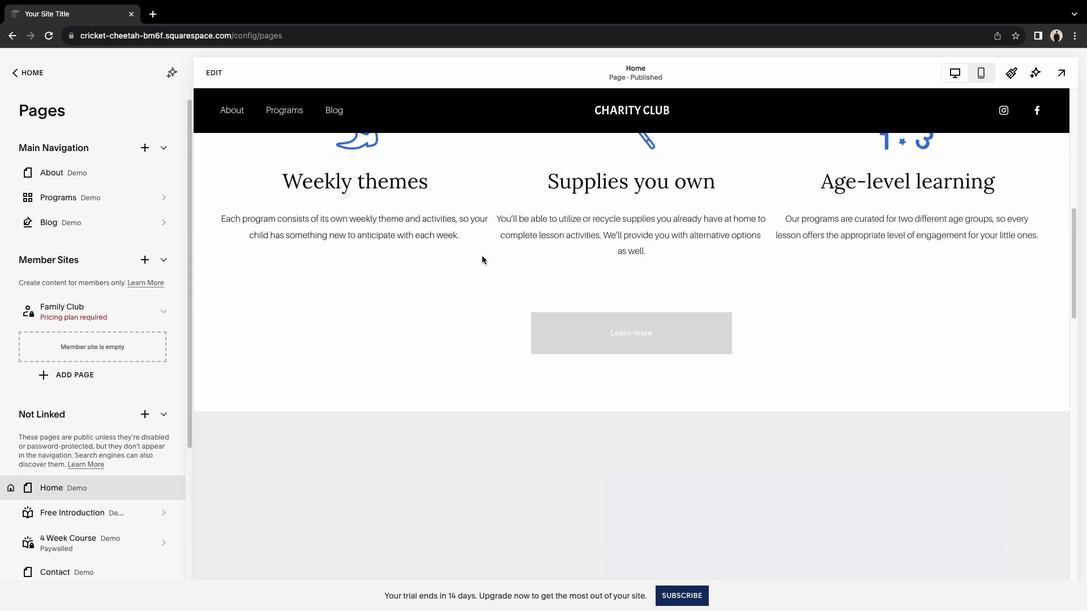 
Action: Mouse scrolled (481, 256) with delta (0, 0)
Screenshot: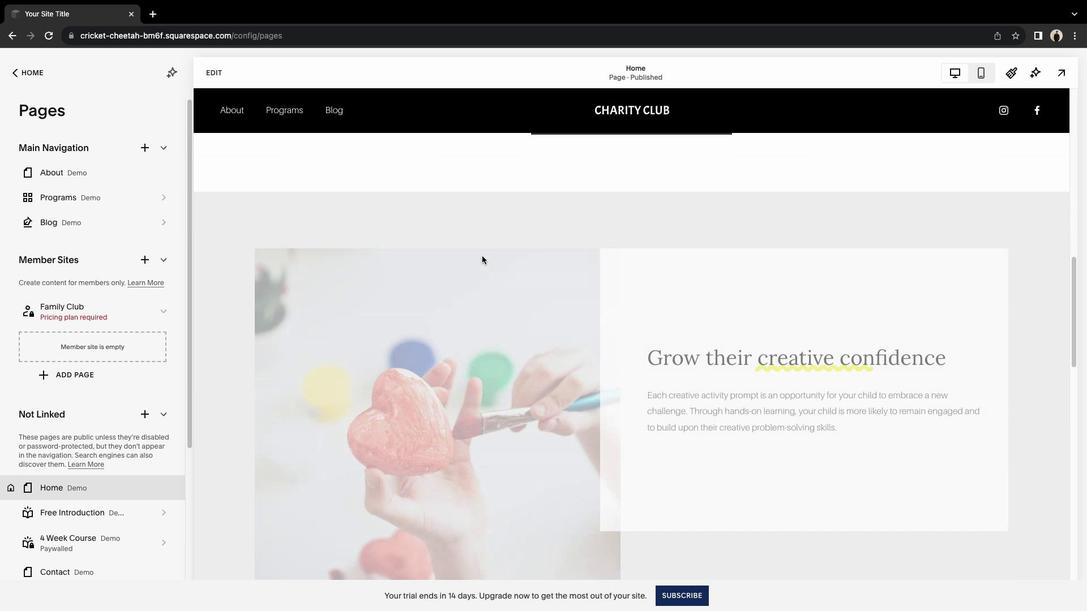 
Action: Mouse scrolled (481, 256) with delta (0, 0)
Screenshot: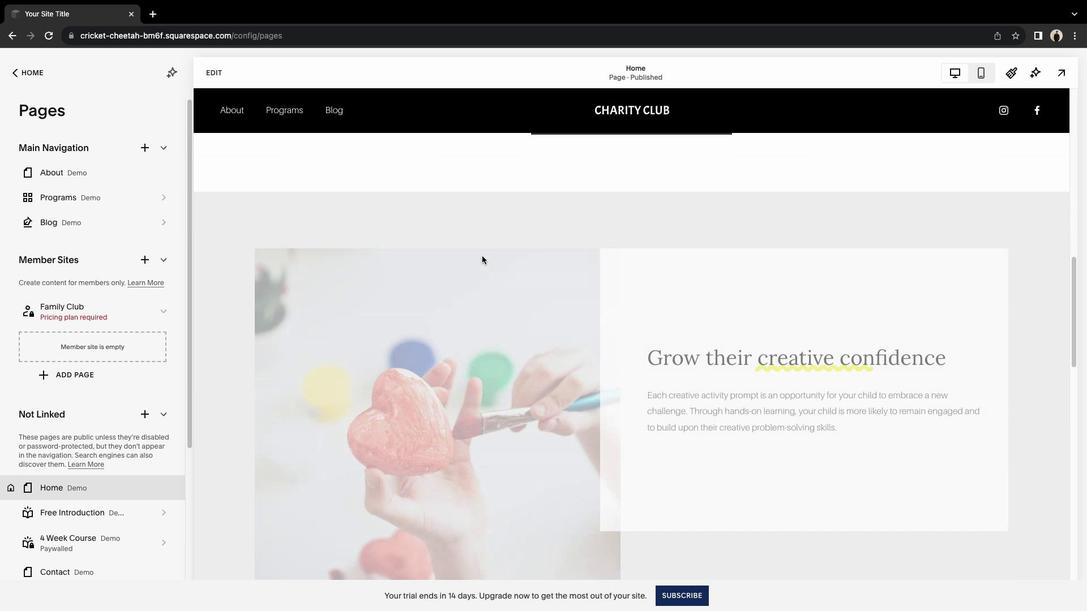
Action: Mouse scrolled (481, 256) with delta (0, -1)
Screenshot: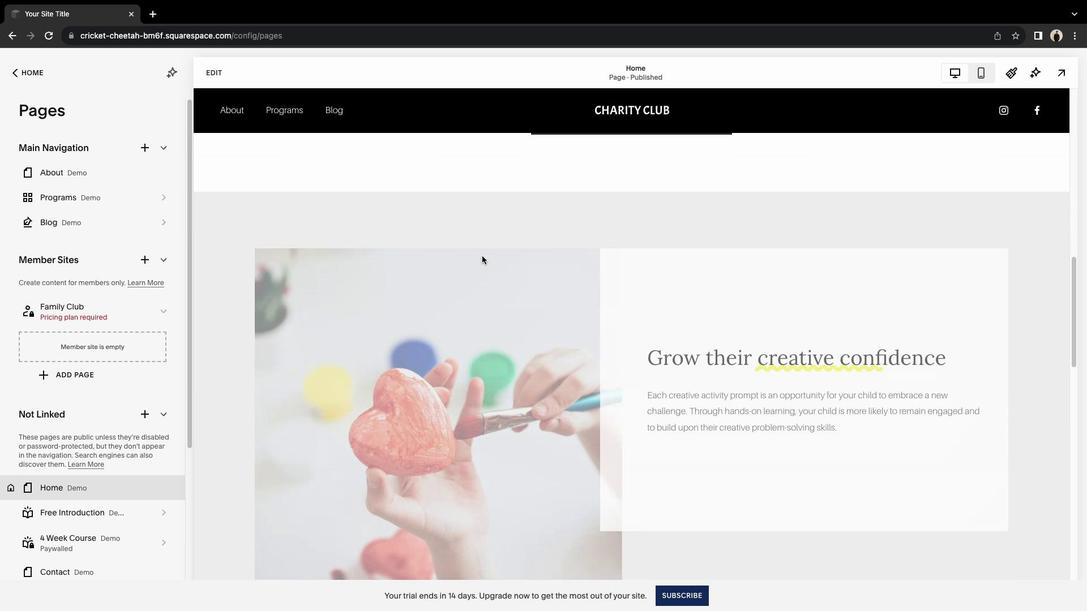 
Action: Mouse scrolled (481, 256) with delta (0, -2)
Screenshot: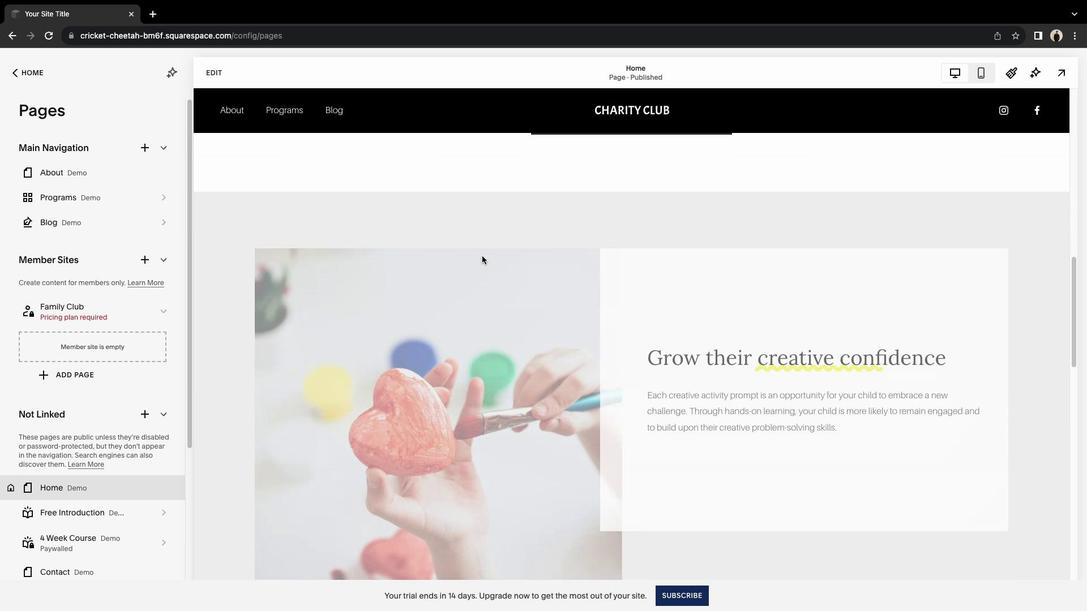 
Action: Mouse moved to (482, 256)
Screenshot: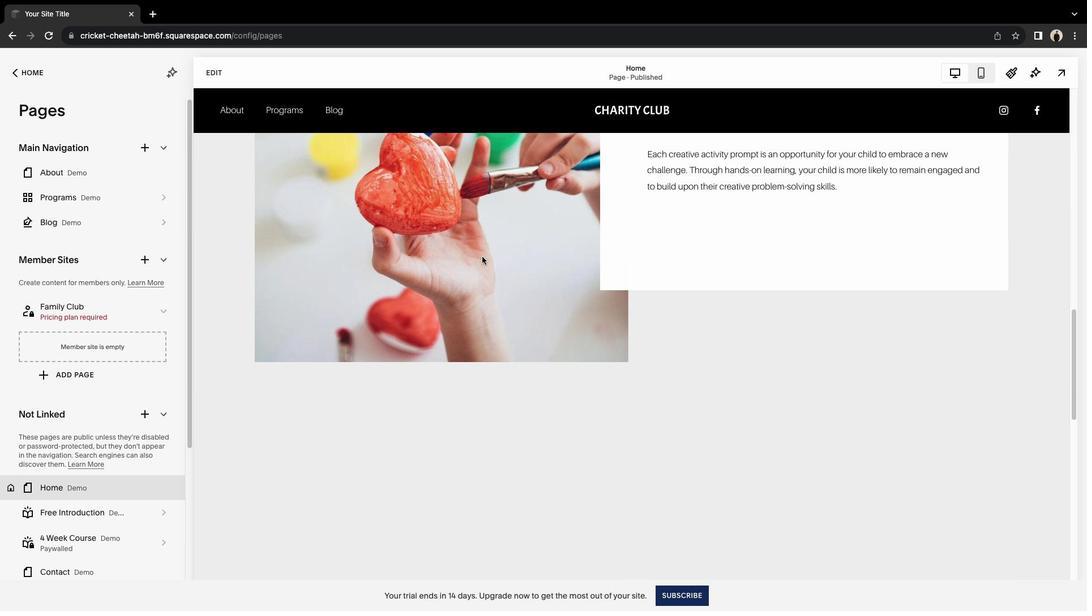 
Action: Mouse scrolled (482, 256) with delta (0, 0)
Screenshot: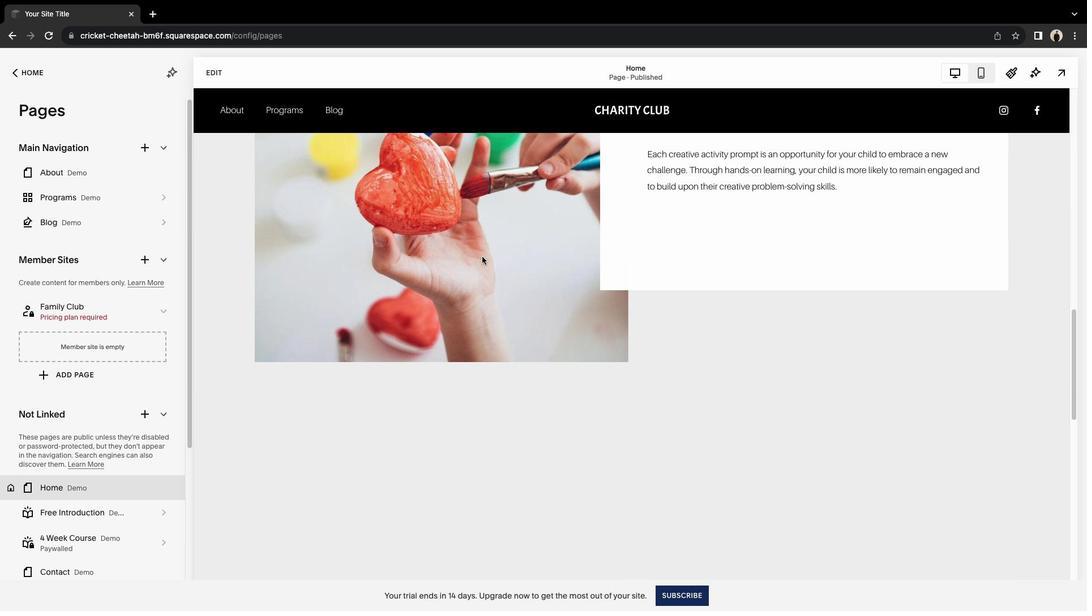 
Action: Mouse moved to (482, 256)
Screenshot: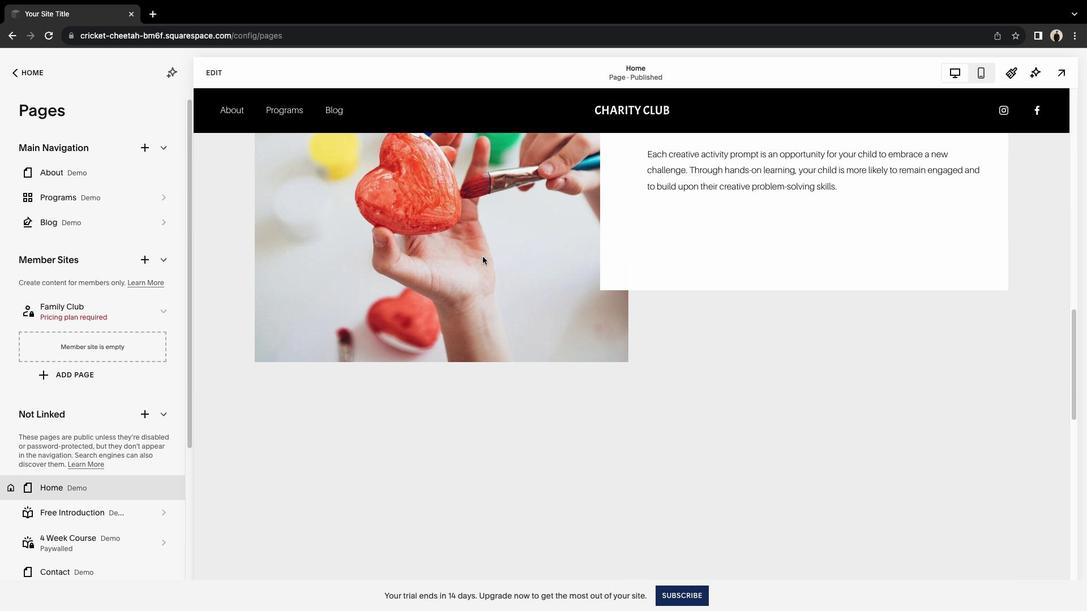 
Action: Mouse scrolled (482, 256) with delta (0, 0)
Screenshot: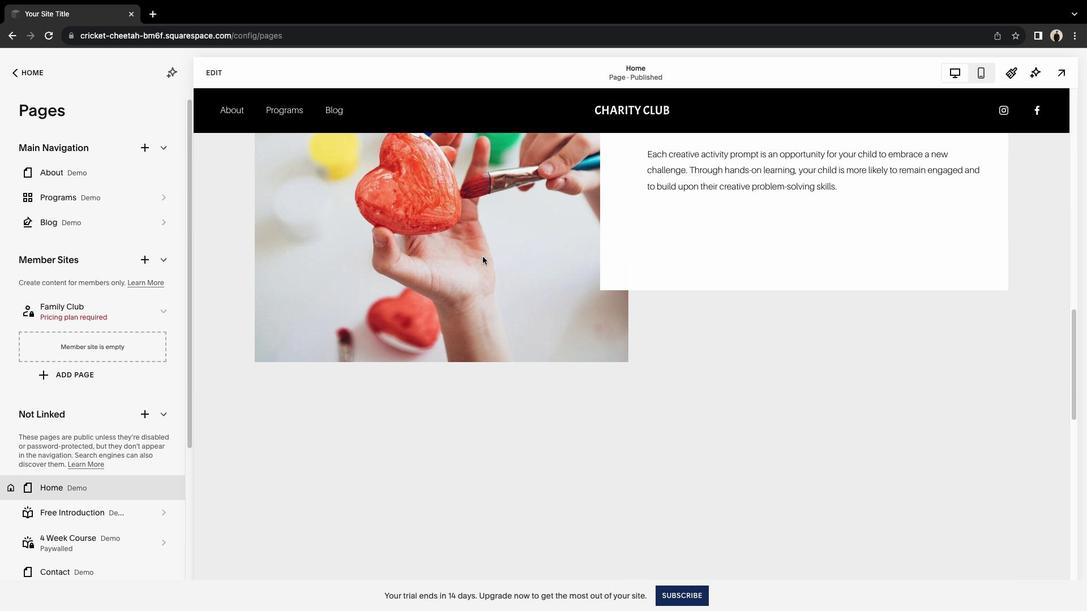 
Action: Mouse scrolled (482, 256) with delta (0, -2)
Screenshot: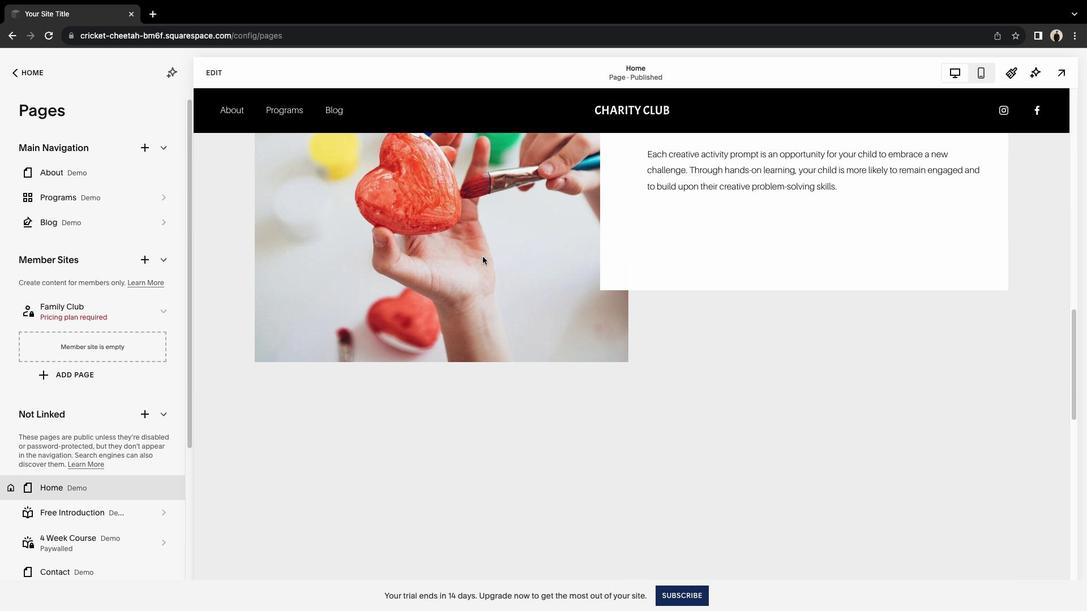 
Action: Mouse scrolled (482, 256) with delta (0, -2)
Screenshot: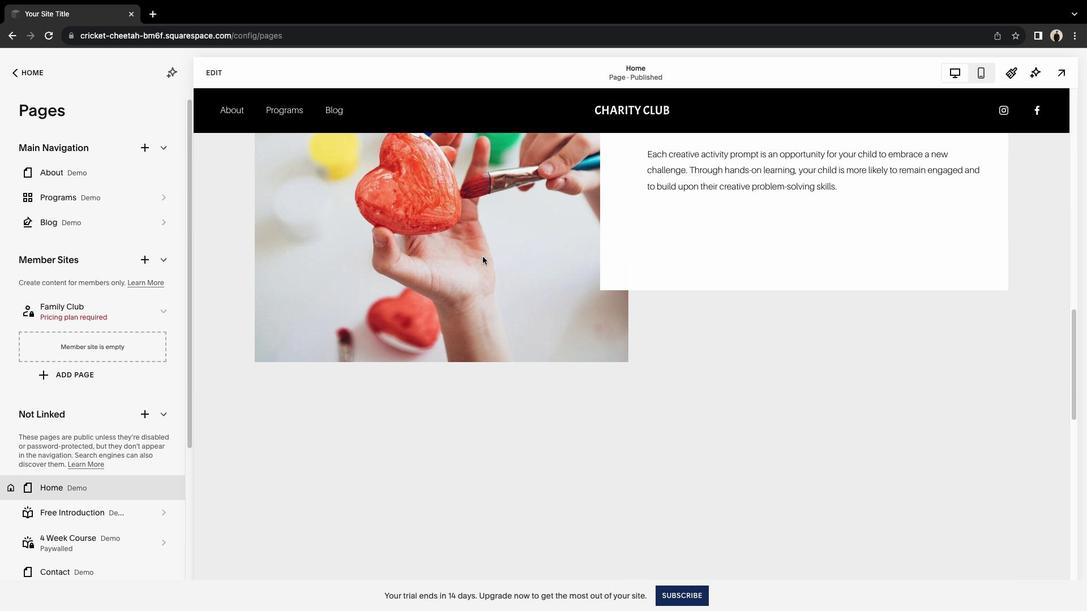 
Action: Mouse scrolled (482, 256) with delta (0, -3)
Screenshot: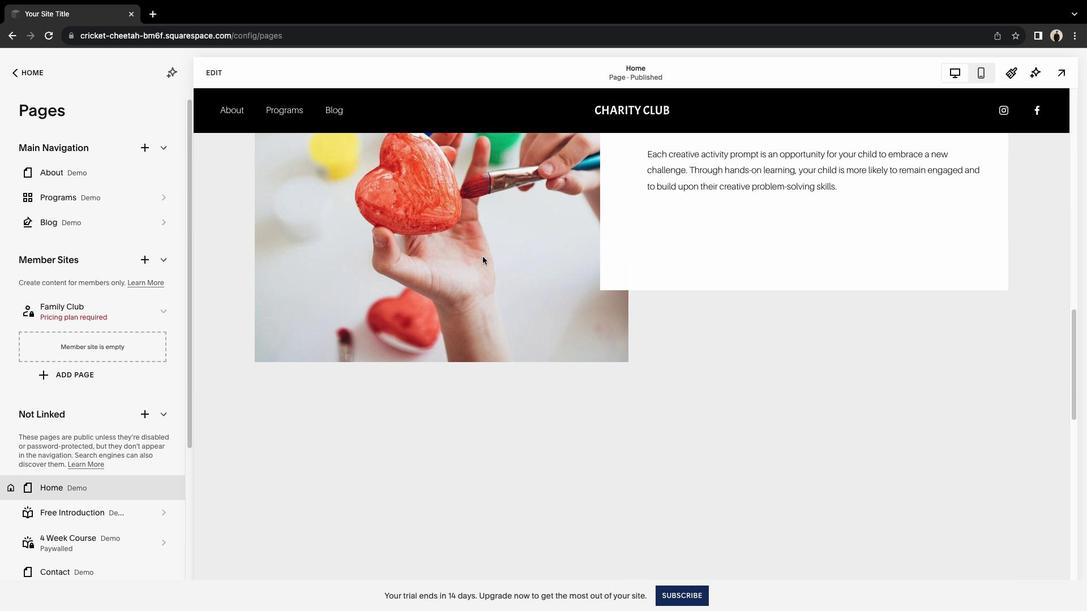 
Action: Mouse scrolled (482, 256) with delta (0, -3)
Screenshot: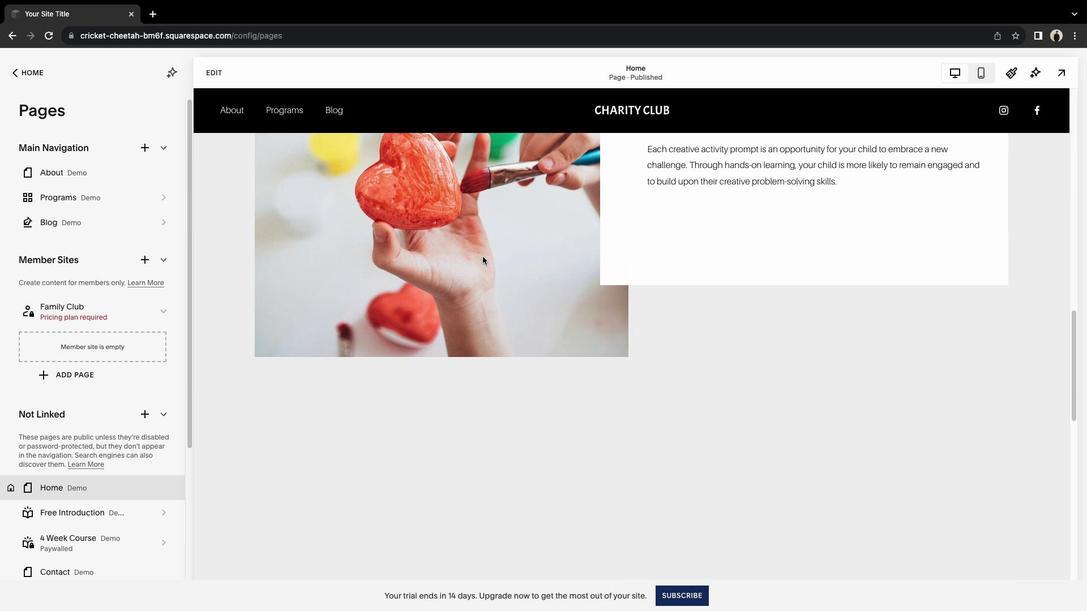 
Action: Mouse moved to (510, 243)
Screenshot: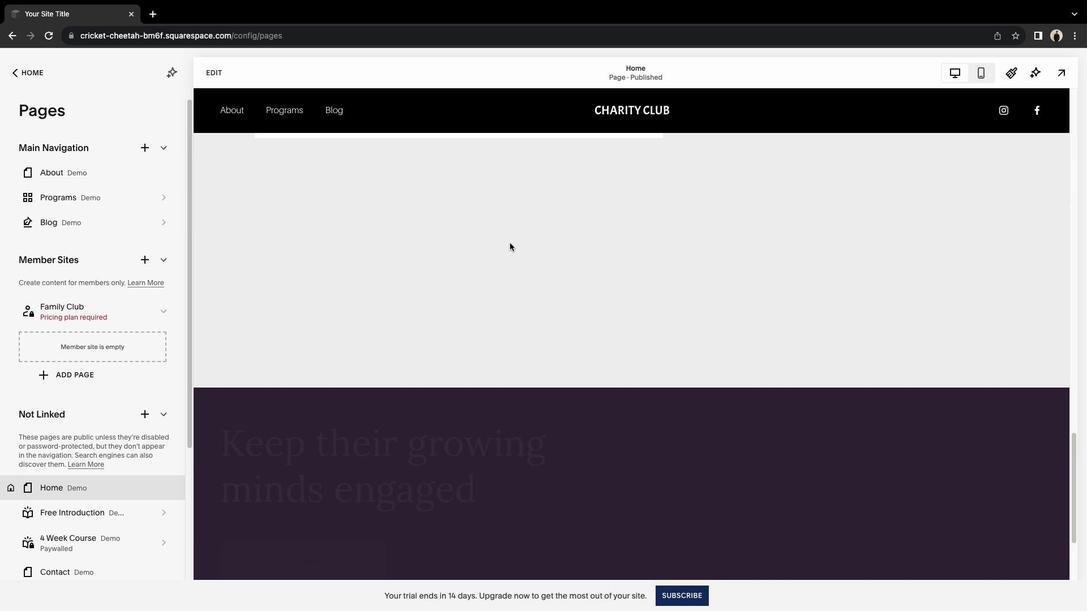 
Action: Mouse scrolled (510, 243) with delta (0, 0)
Screenshot: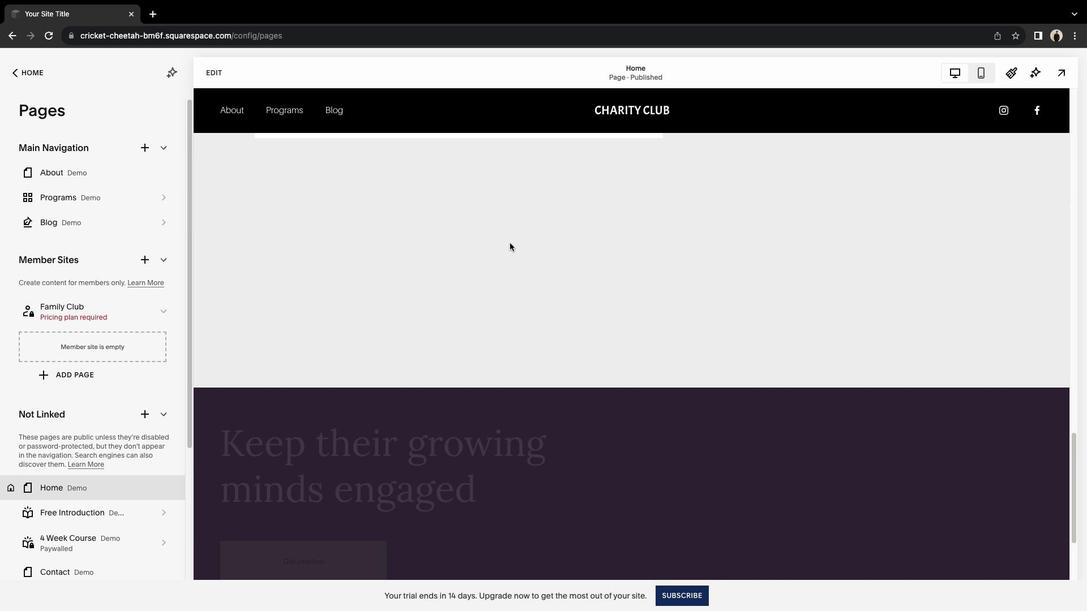 
Action: Mouse scrolled (510, 243) with delta (0, 0)
Screenshot: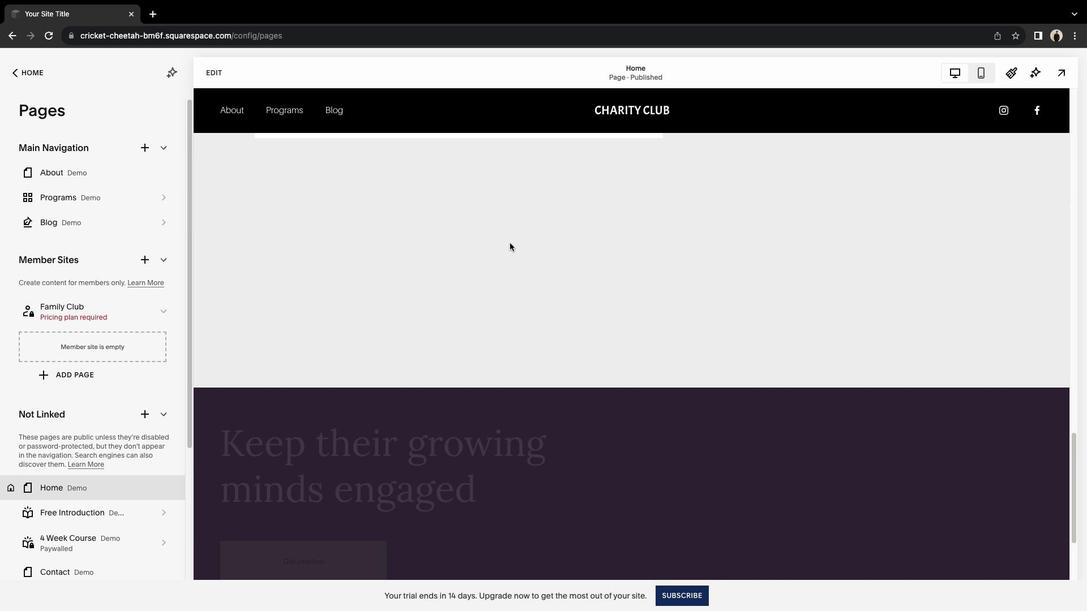 
Action: Mouse pressed middle at (510, 243)
Screenshot: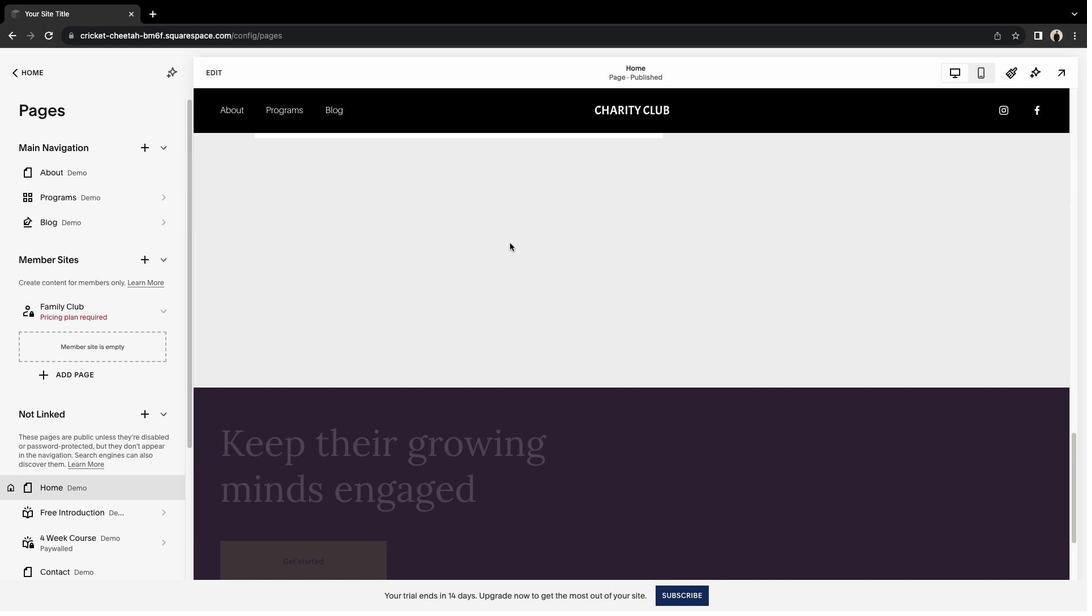 
Action: Mouse scrolled (510, 243) with delta (0, 3)
Screenshot: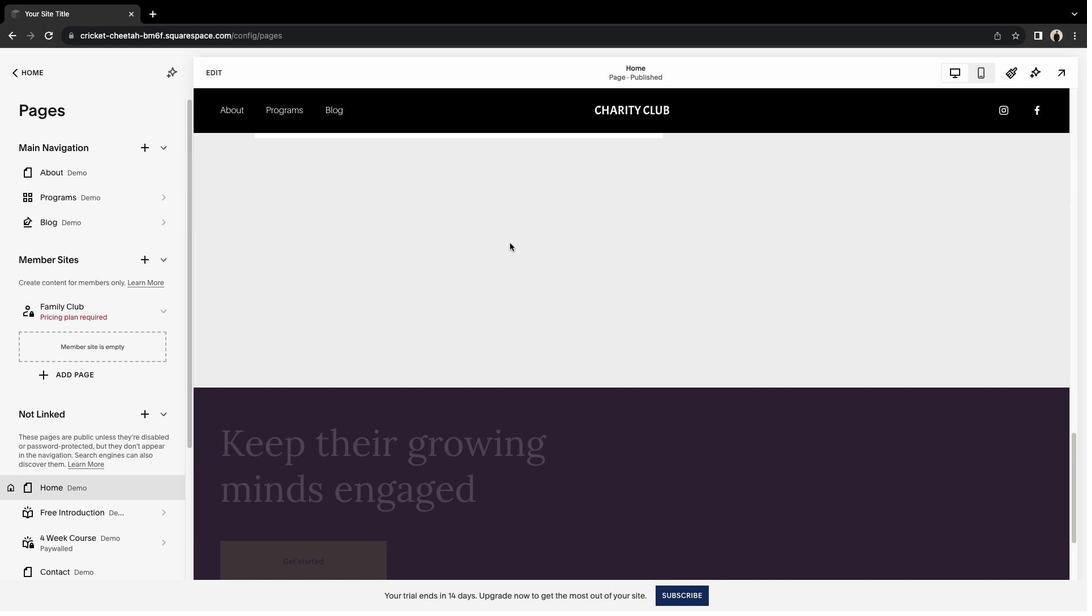 
Action: Mouse scrolled (510, 243) with delta (0, 4)
Screenshot: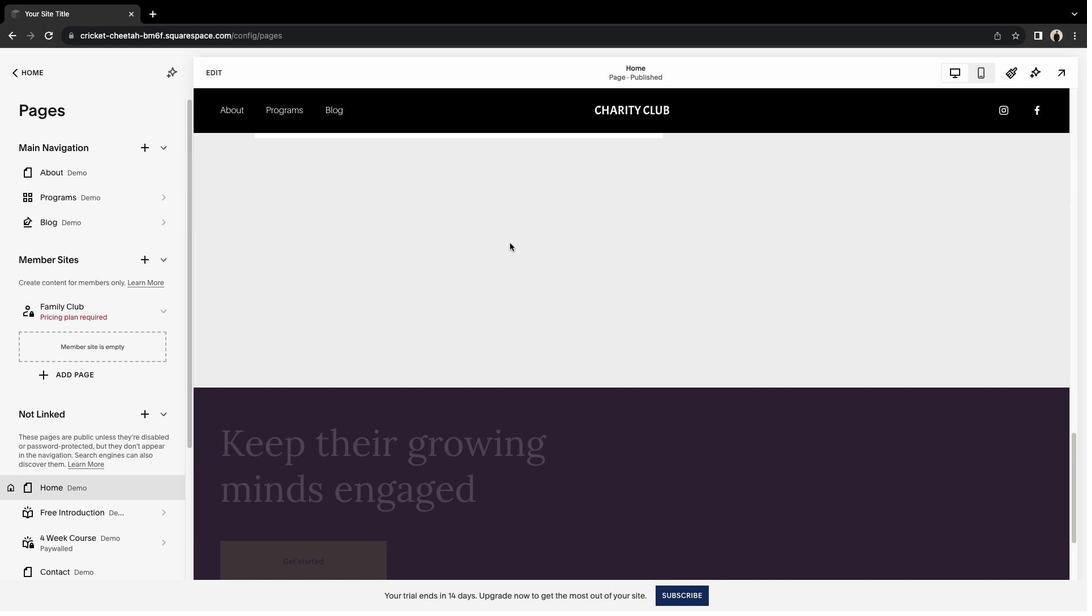 
Action: Mouse scrolled (510, 243) with delta (0, 5)
Screenshot: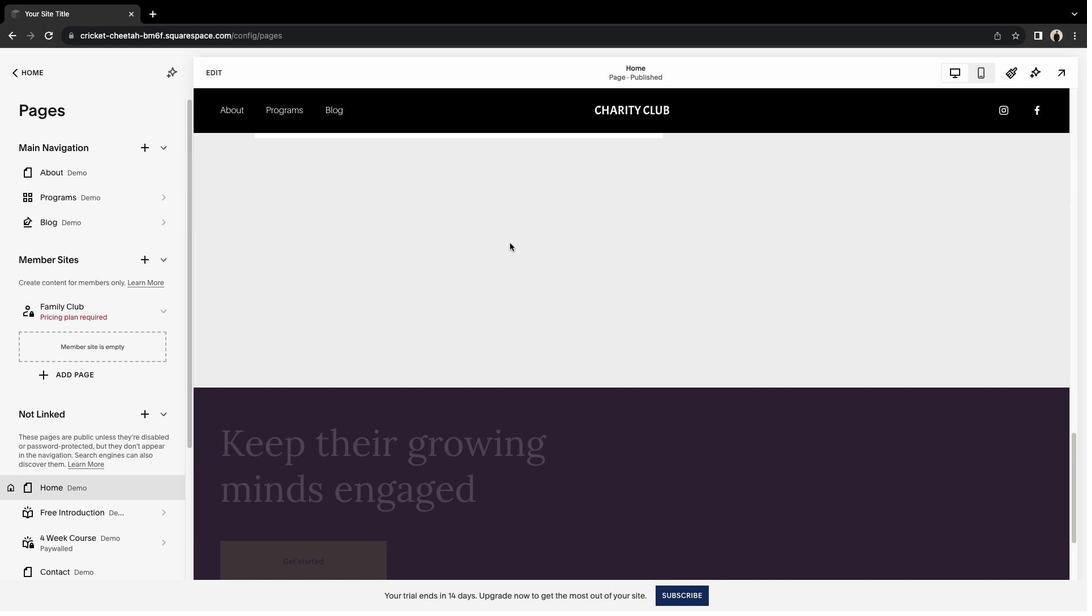 
Action: Mouse scrolled (510, 243) with delta (0, 5)
Screenshot: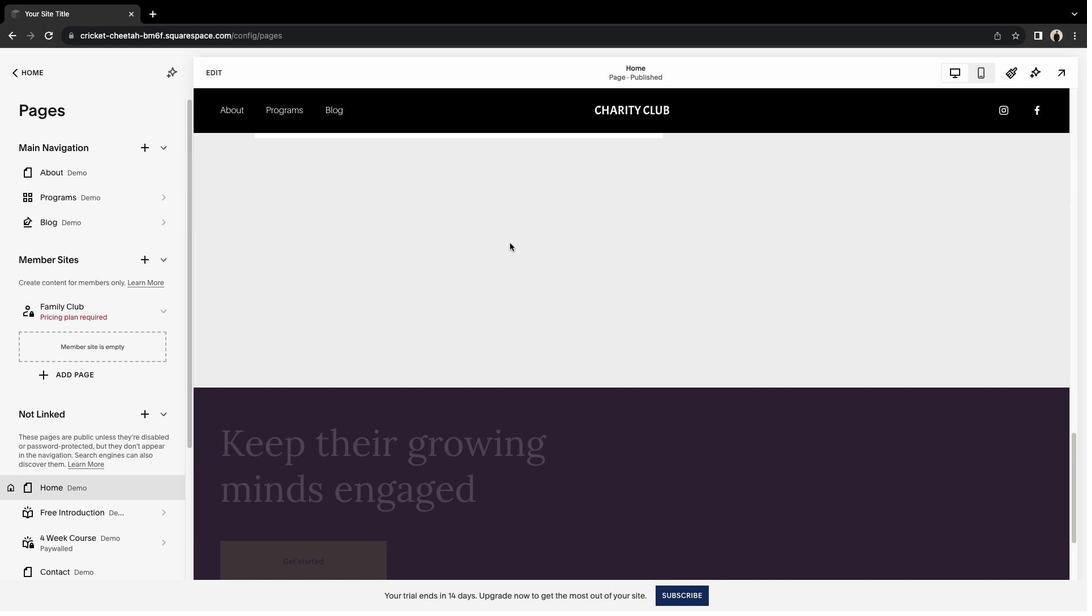 
Action: Mouse scrolled (510, 243) with delta (0, 0)
Screenshot: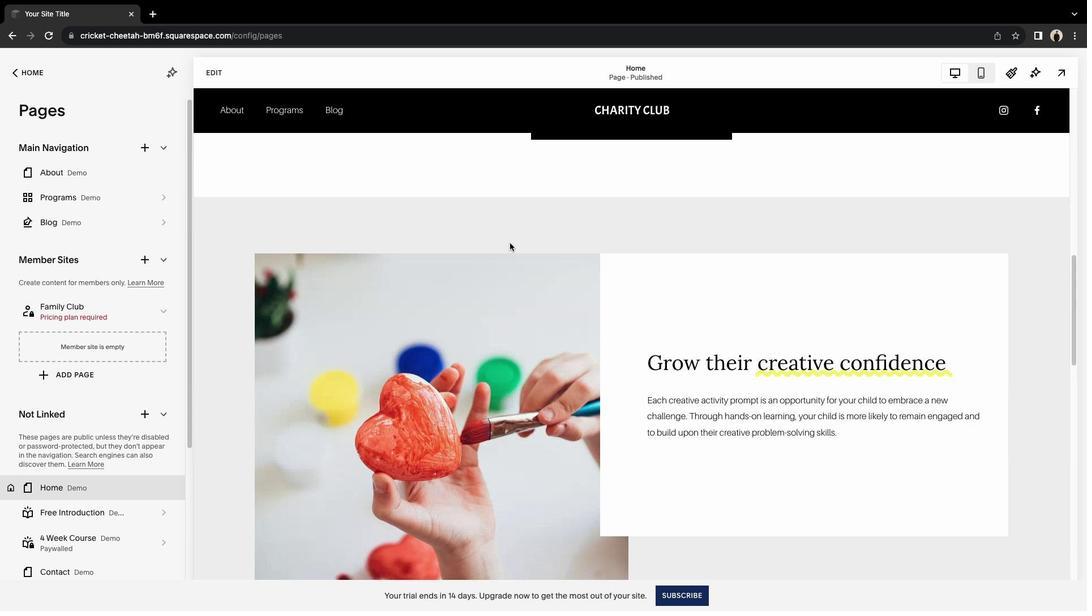 
Action: Mouse pressed middle at (510, 243)
Screenshot: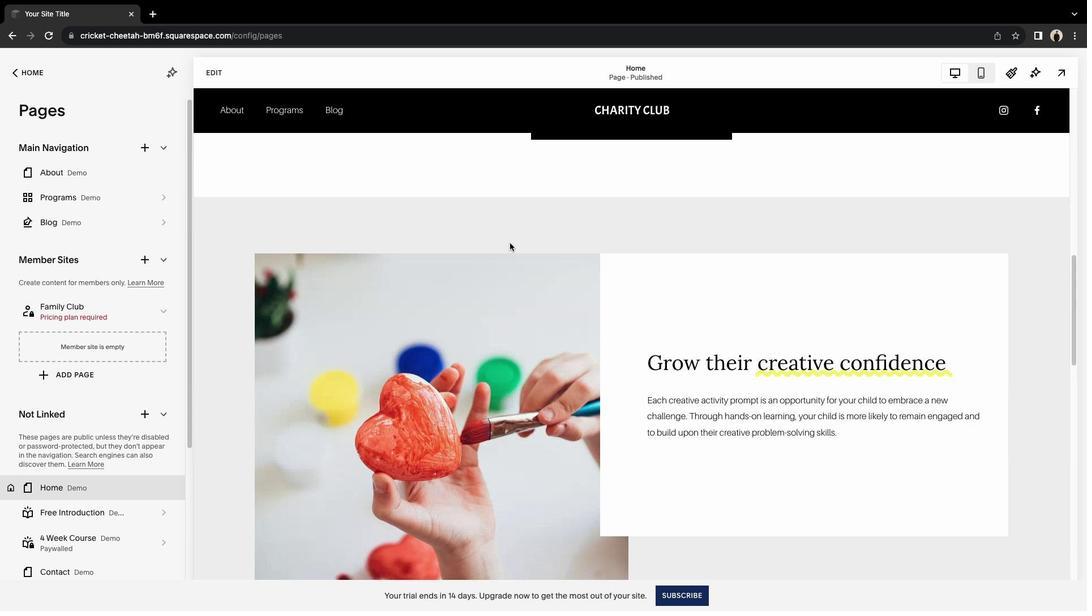 
Action: Mouse scrolled (510, 243) with delta (0, 1)
Screenshot: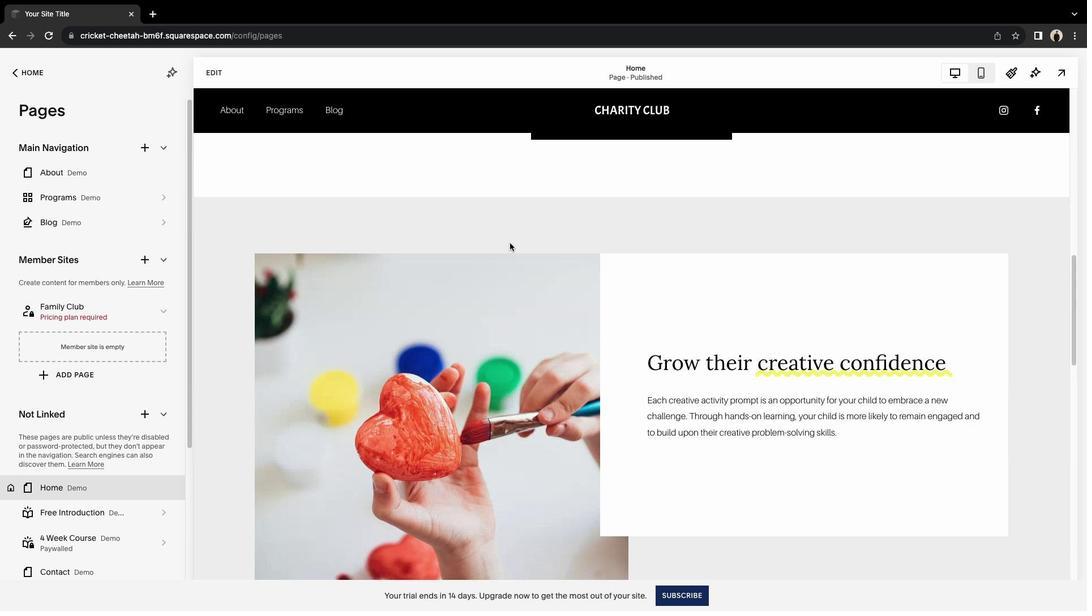 
Action: Mouse scrolled (510, 243) with delta (0, 2)
Screenshot: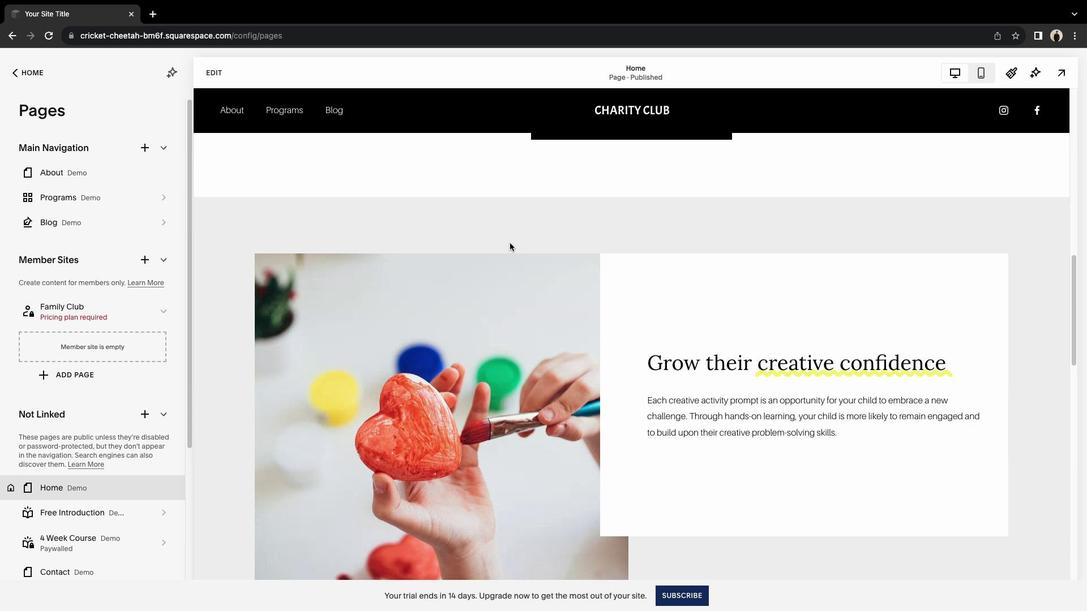 
Action: Mouse scrolled (510, 243) with delta (0, 4)
Screenshot: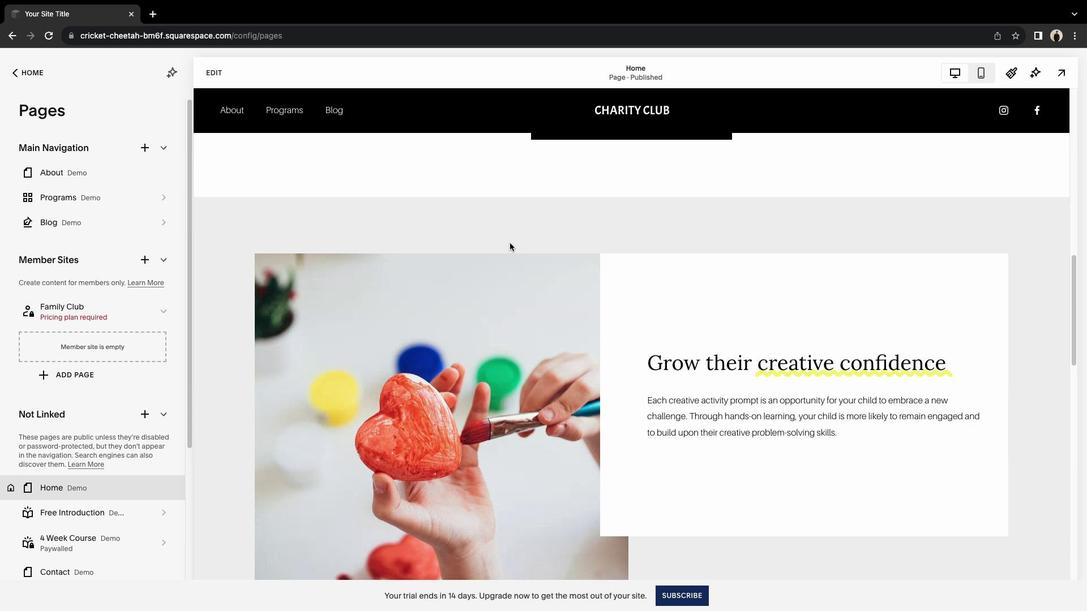 
Action: Mouse scrolled (510, 243) with delta (0, 5)
Screenshot: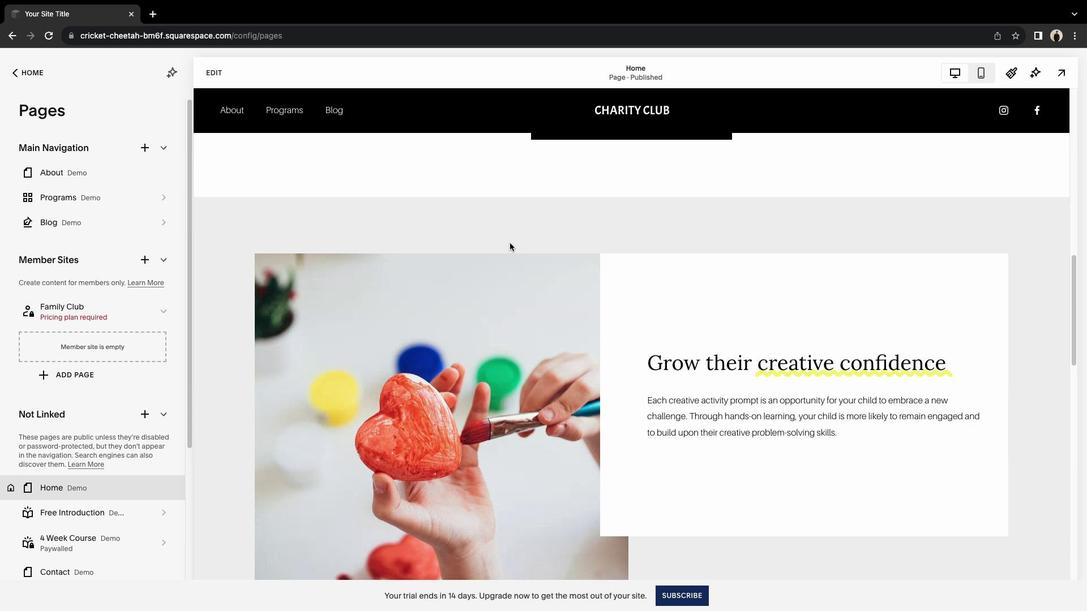 
Action: Mouse scrolled (510, 243) with delta (0, 5)
Screenshot: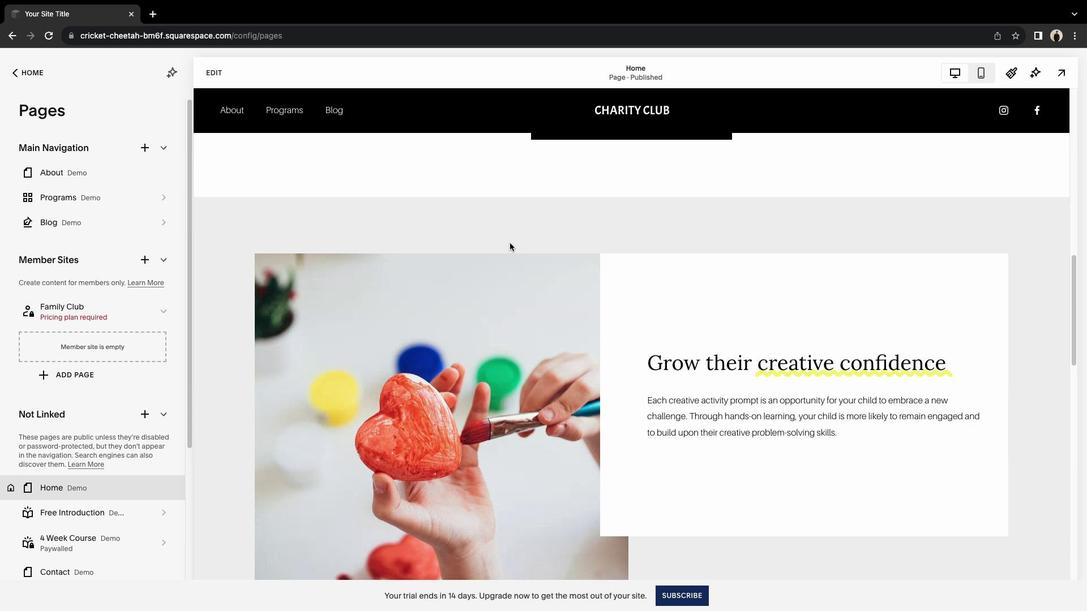 
Action: Mouse scrolled (510, 243) with delta (0, 5)
Screenshot: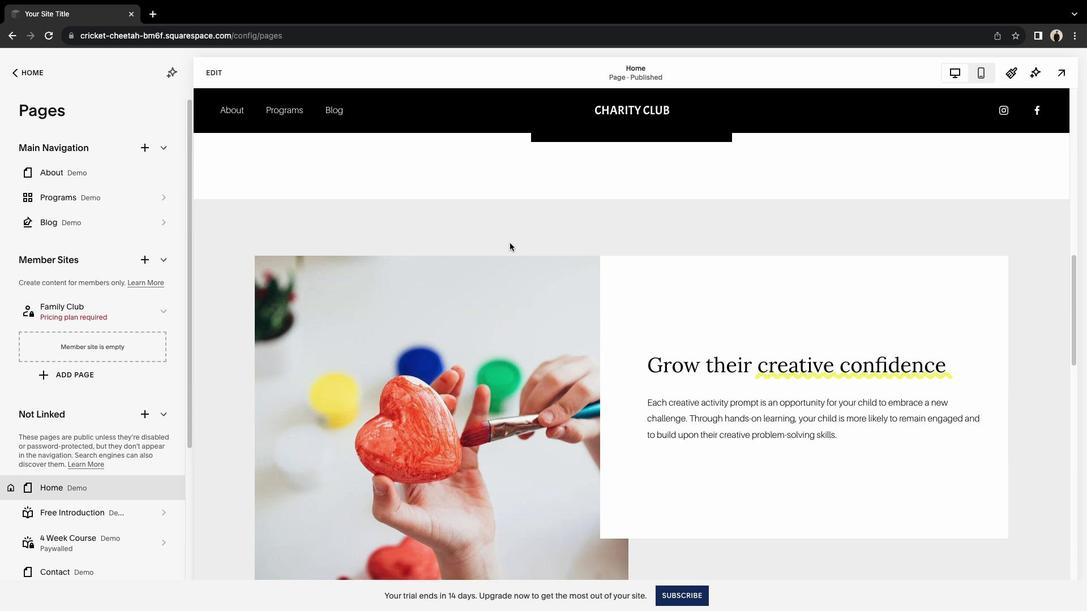 
Action: Mouse scrolled (510, 243) with delta (0, 0)
Screenshot: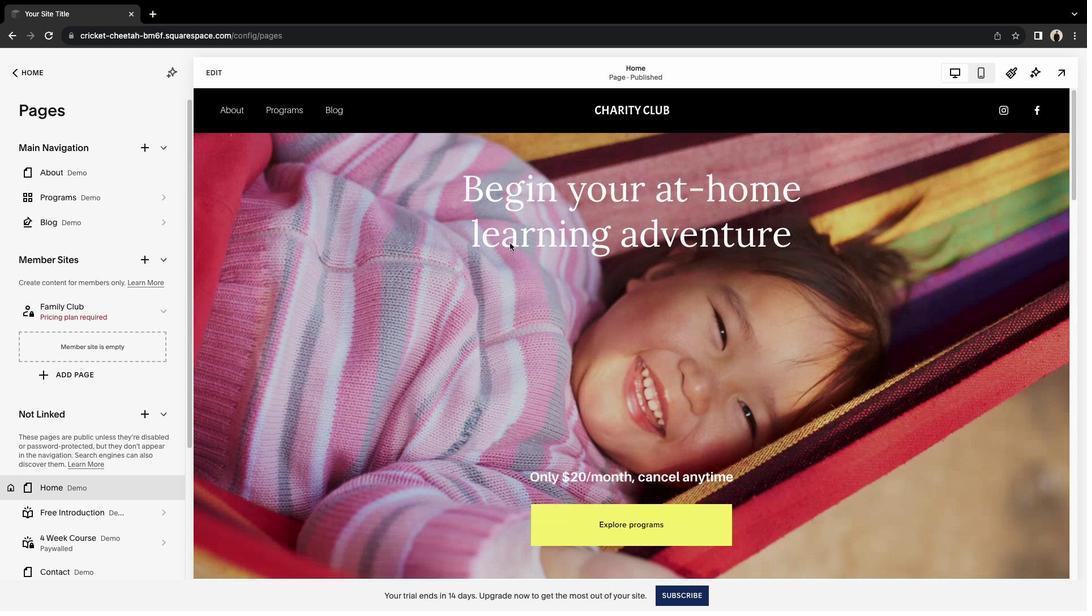 
Action: Mouse pressed middle at (510, 243)
Screenshot: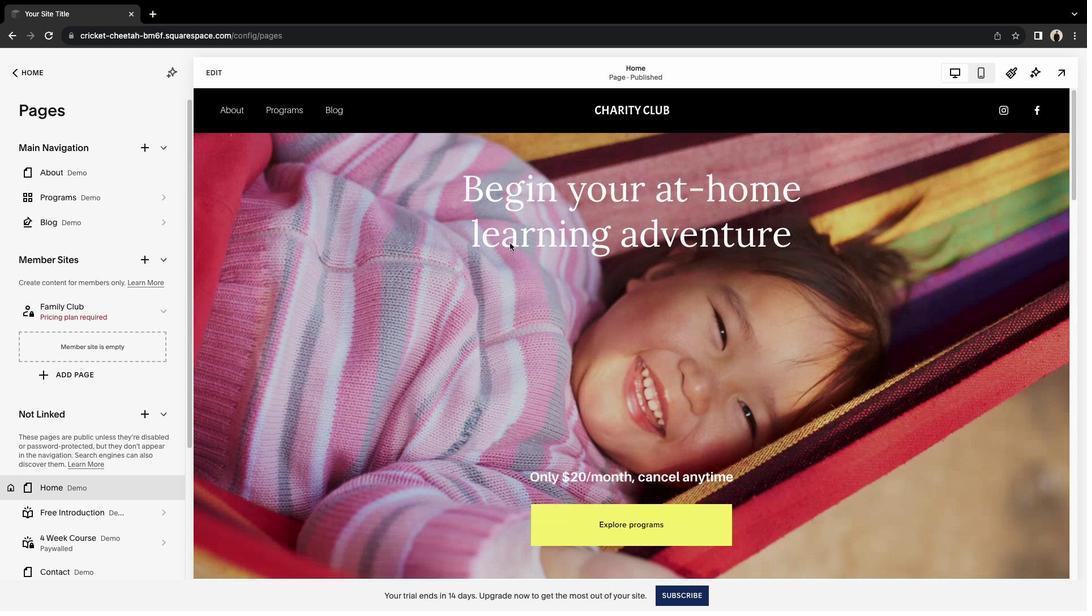 
Action: Mouse scrolled (510, 243) with delta (0, 1)
Screenshot: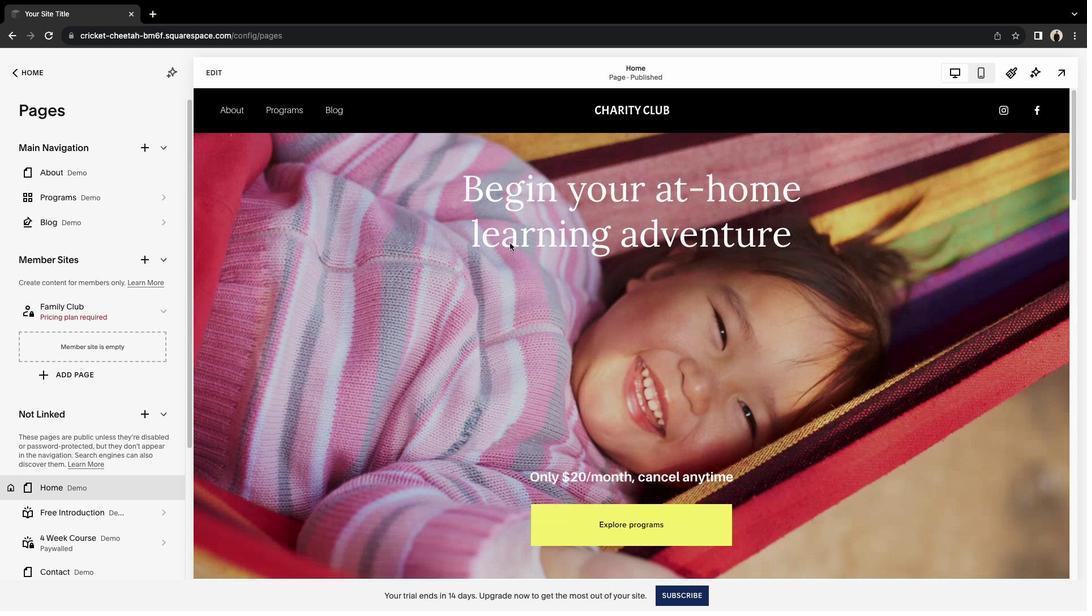 
Action: Mouse scrolled (510, 243) with delta (0, 2)
Screenshot: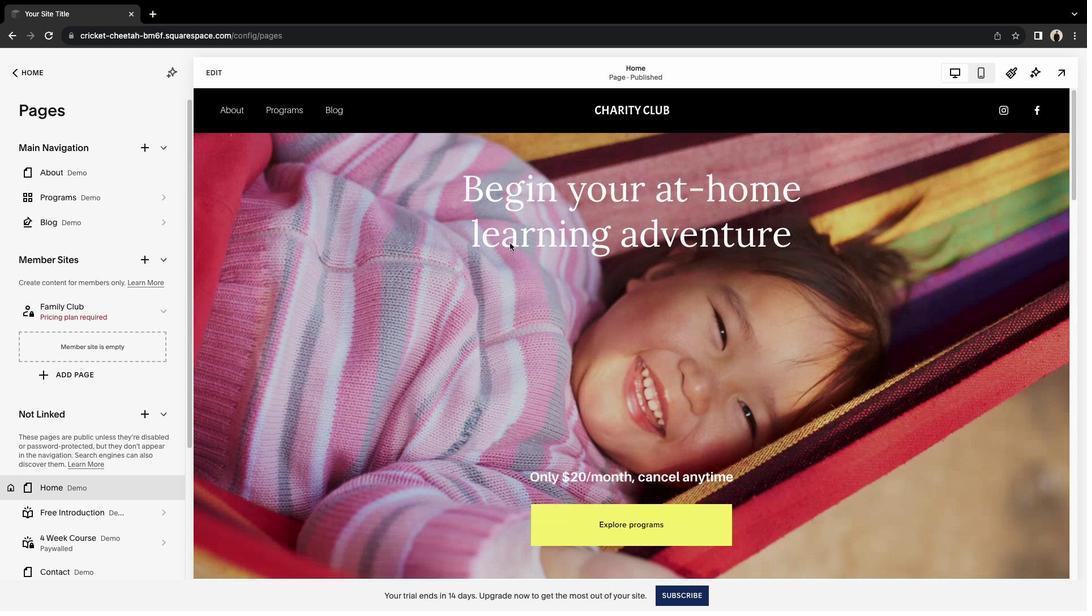 
Action: Mouse scrolled (510, 243) with delta (0, 4)
Screenshot: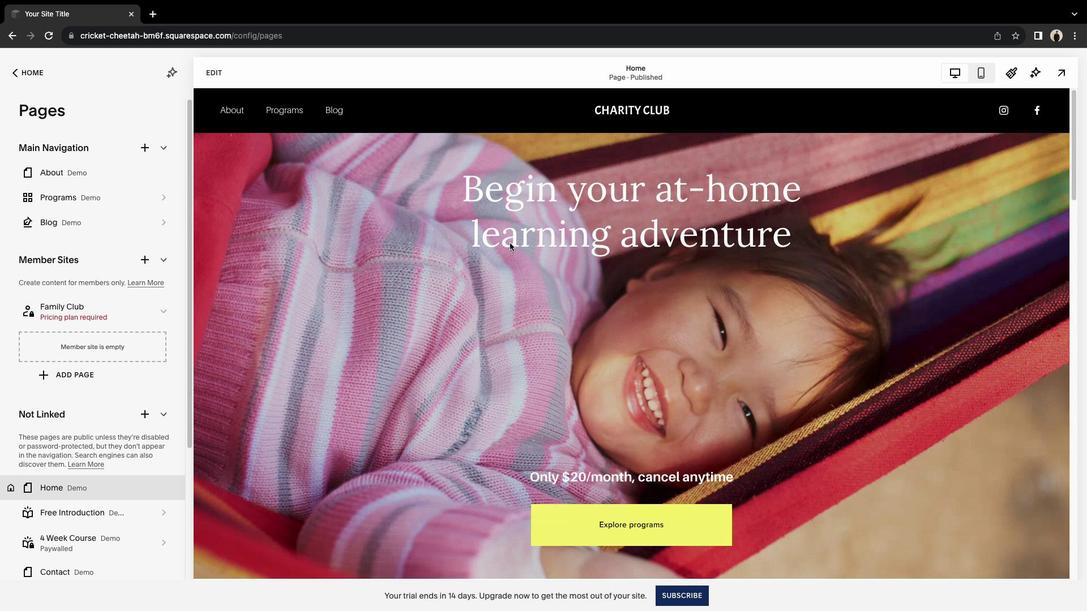 
Action: Mouse scrolled (510, 243) with delta (0, 5)
Screenshot: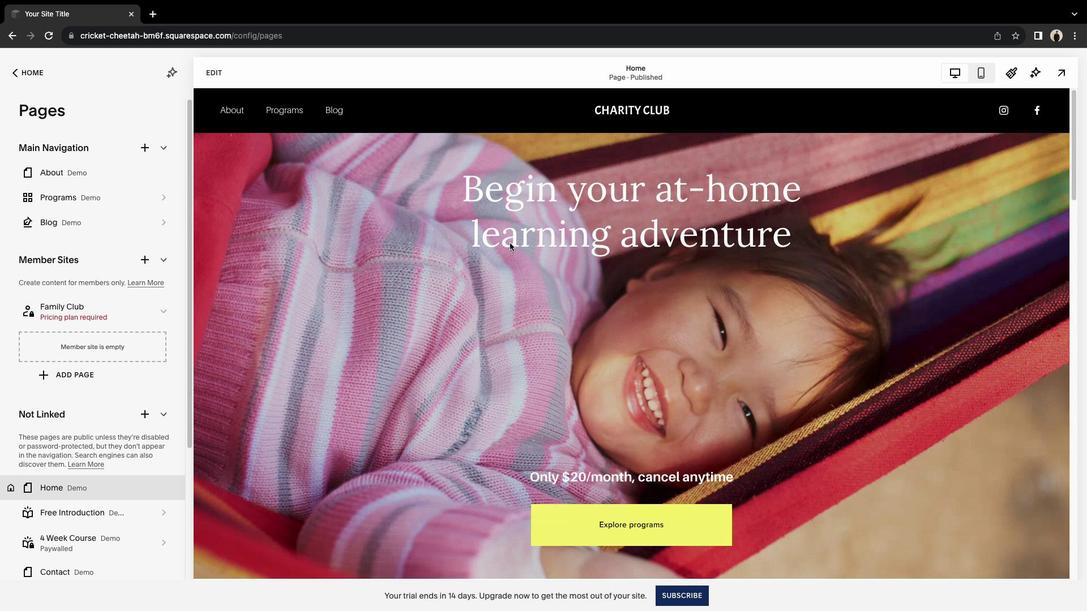 
Action: Mouse scrolled (510, 243) with delta (0, 5)
Screenshot: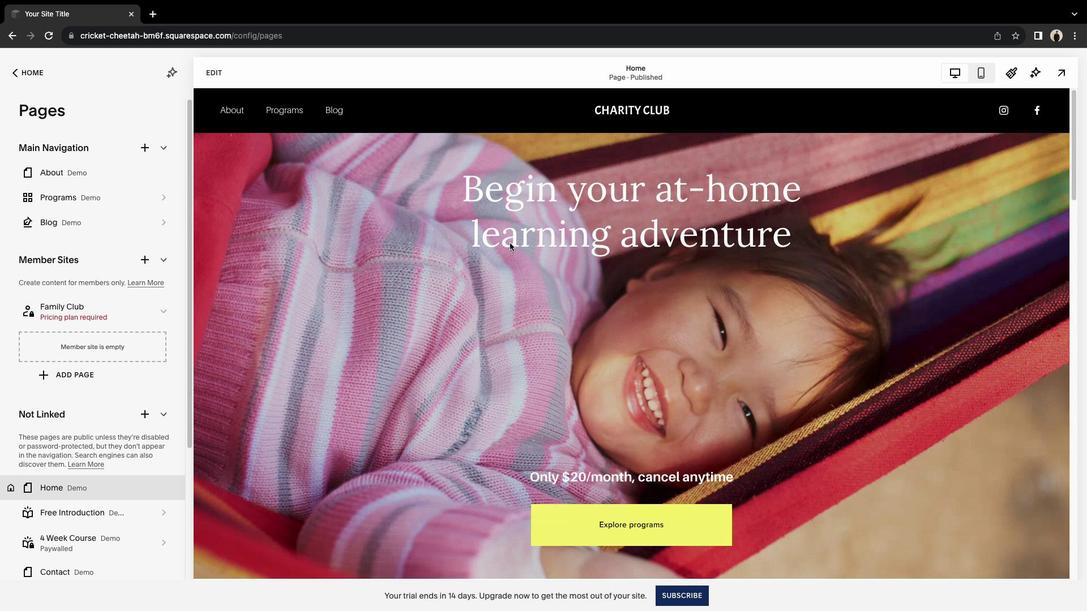 
Action: Mouse scrolled (510, 243) with delta (0, 5)
Screenshot: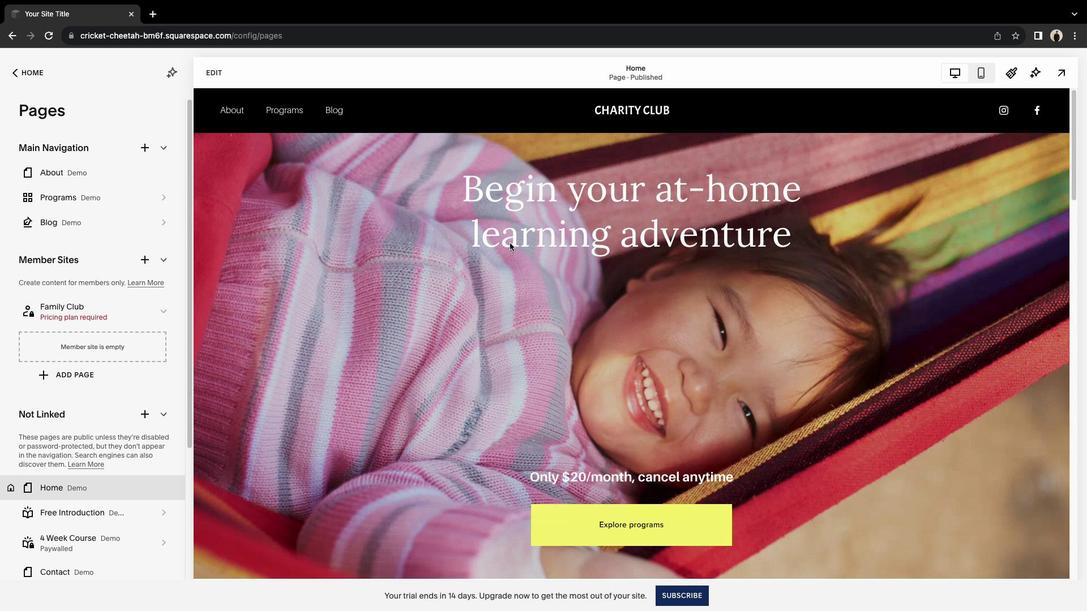 
Action: Mouse moved to (204, 77)
Screenshot: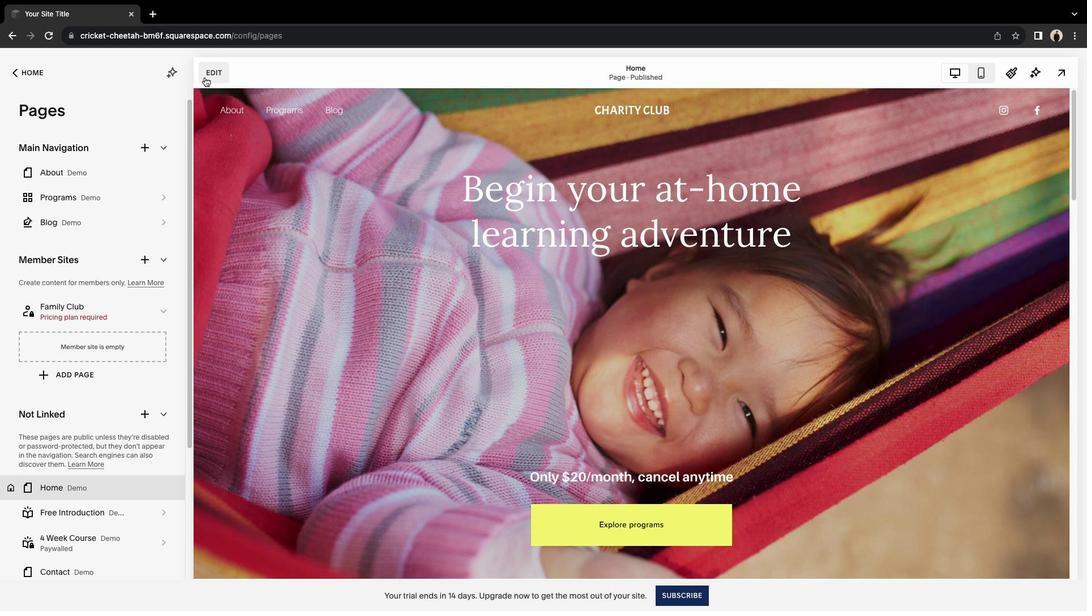 
Action: Mouse pressed left at (204, 77)
Screenshot: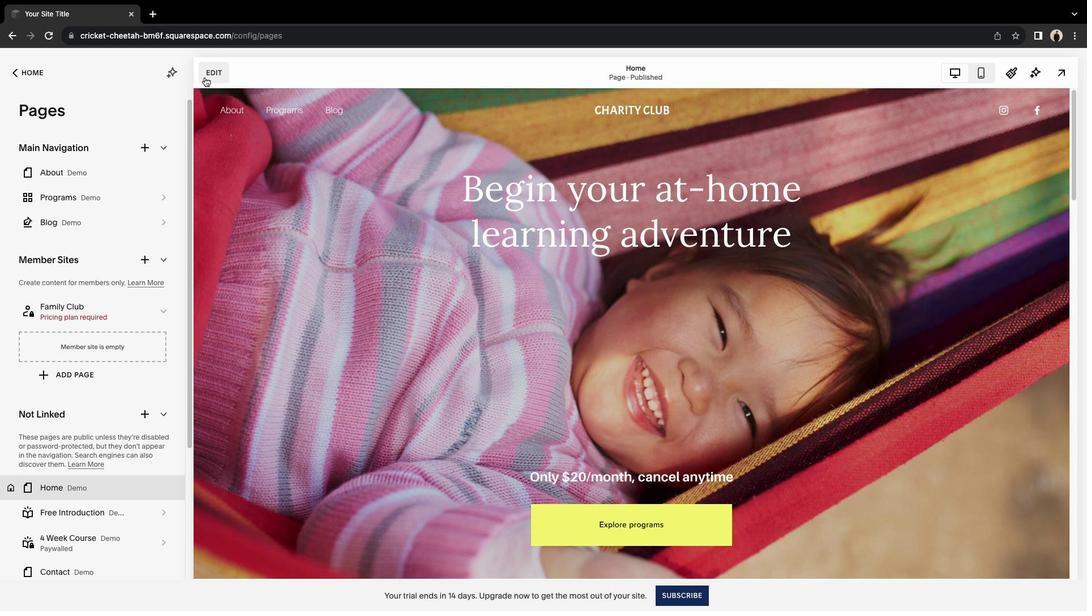 
Action: Mouse moved to (409, 249)
Screenshot: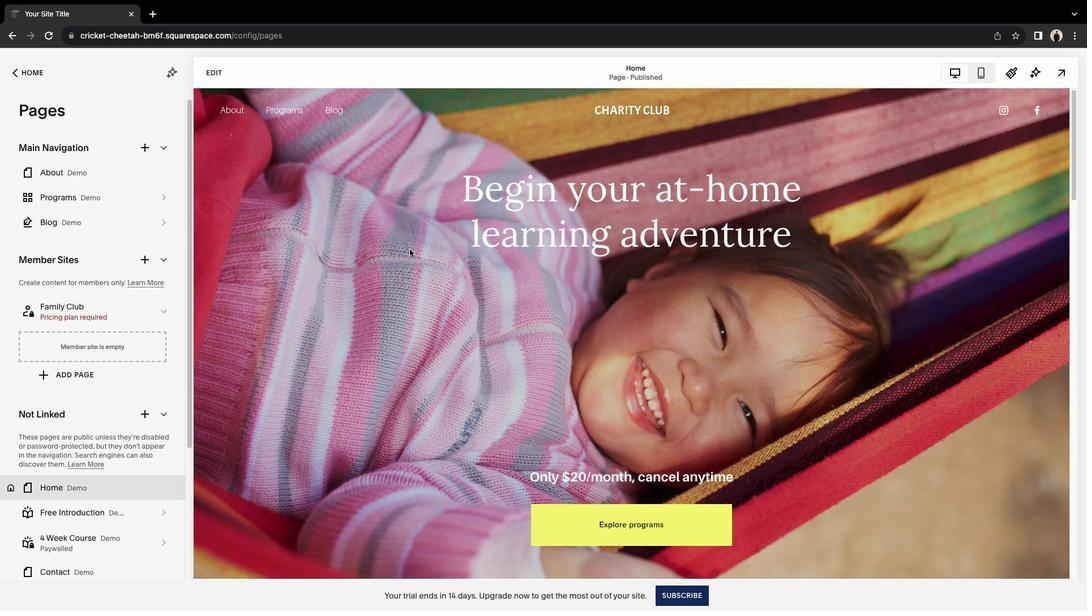 
Action: Mouse scrolled (409, 249) with delta (0, 0)
Screenshot: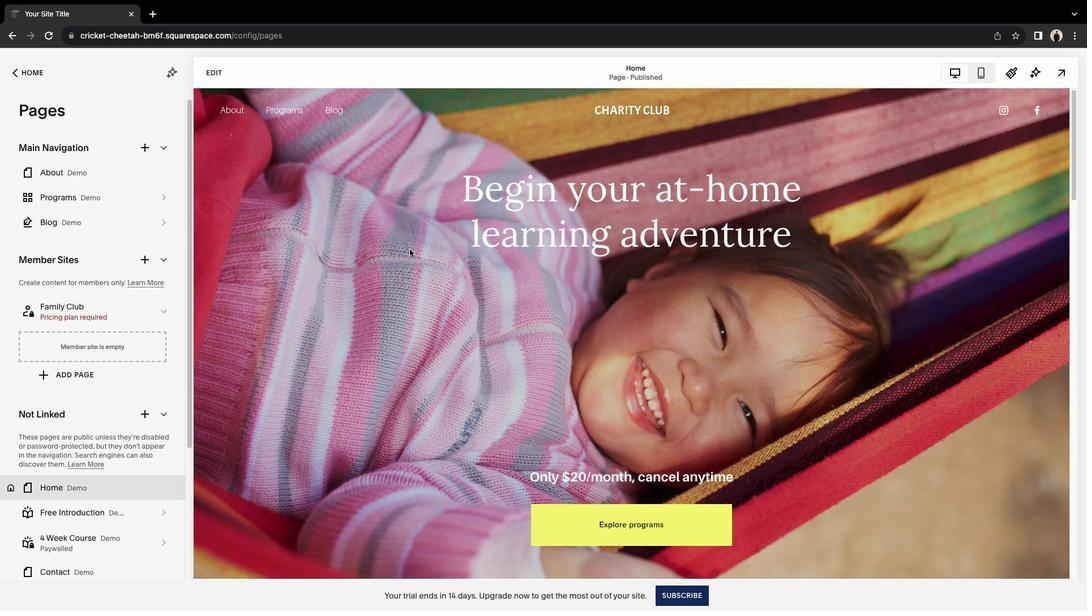 
Action: Mouse scrolled (409, 249) with delta (0, 0)
Screenshot: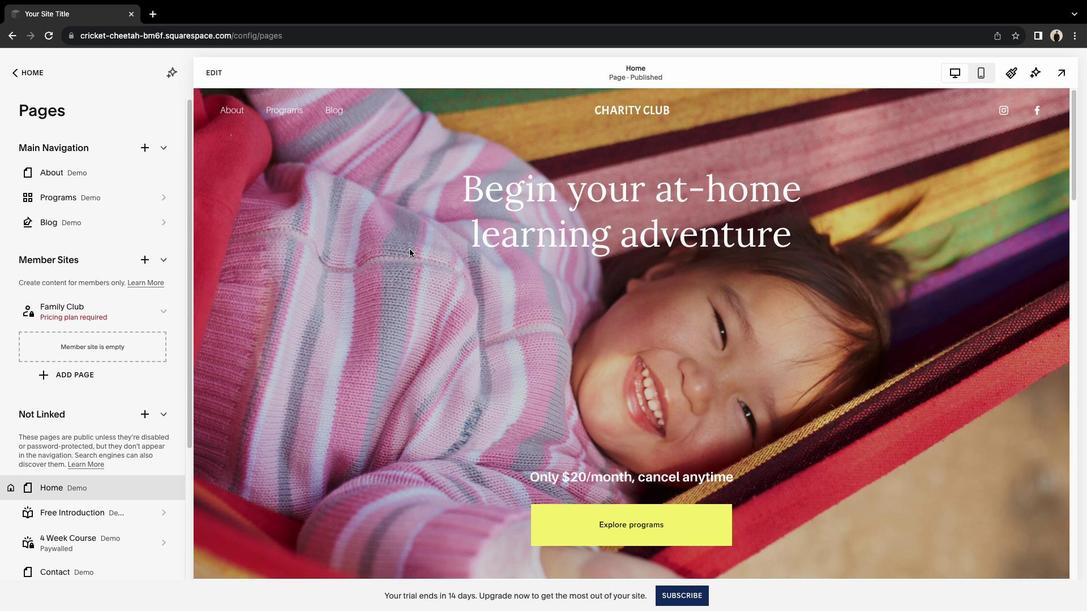 
Action: Mouse scrolled (409, 249) with delta (0, -1)
Screenshot: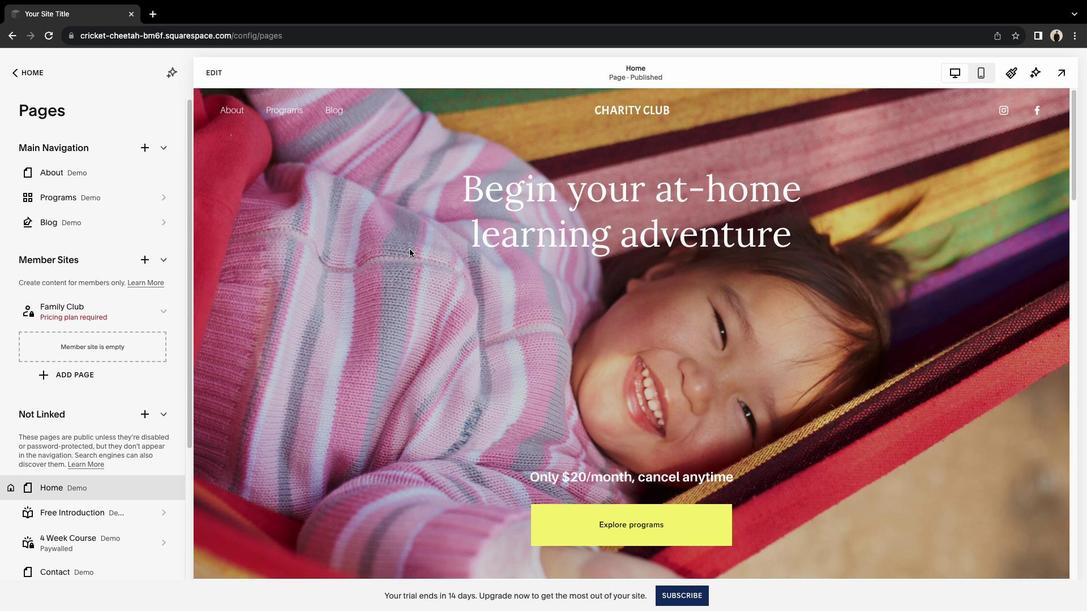 
Action: Mouse moved to (217, 71)
Screenshot: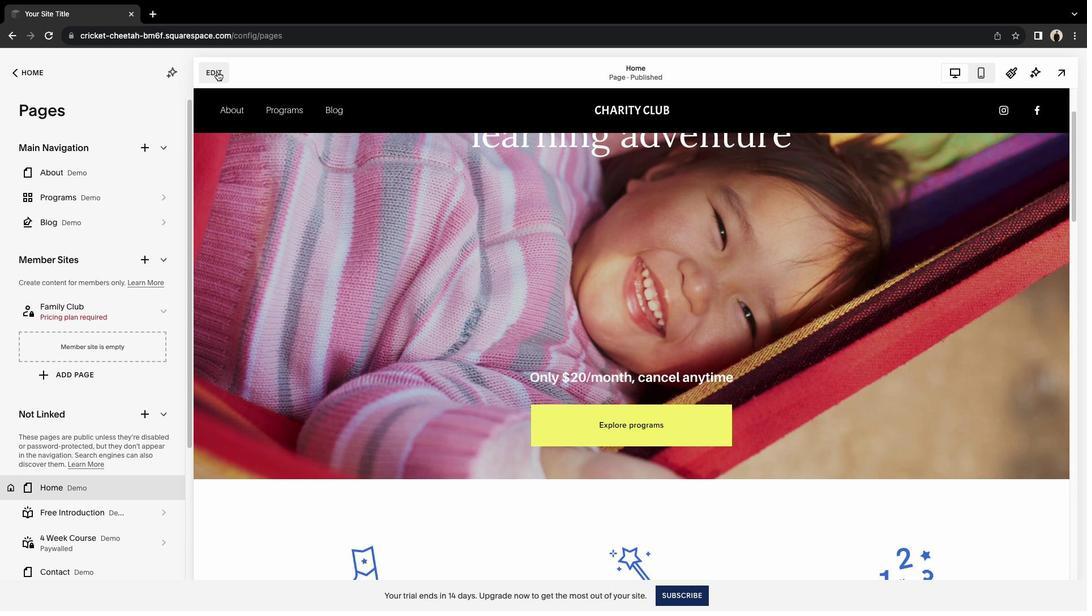 
Action: Mouse pressed left at (217, 71)
Screenshot: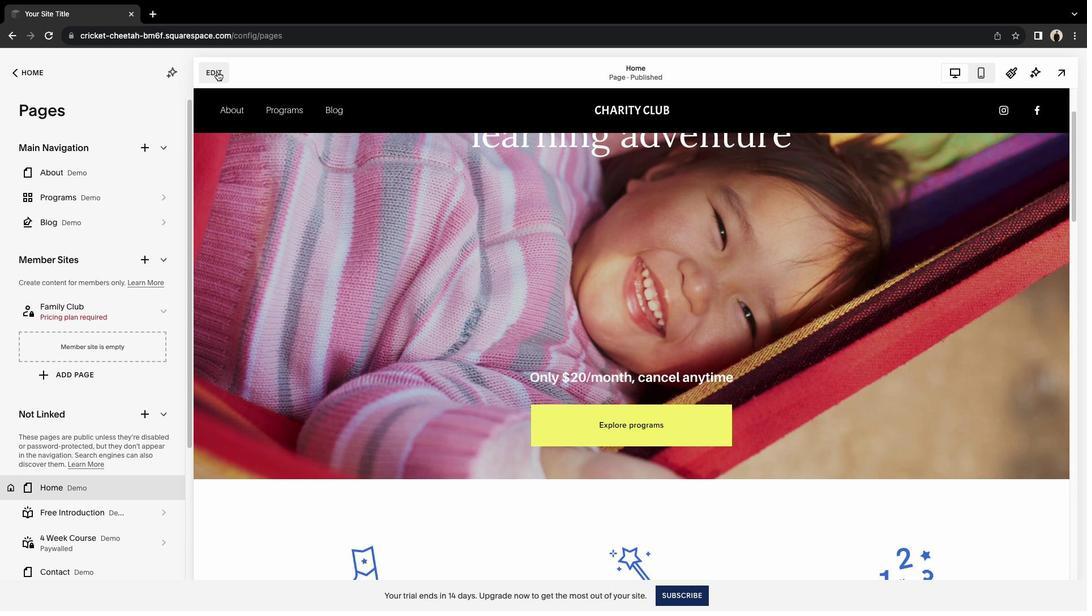 
Action: Mouse moved to (275, 164)
Screenshot: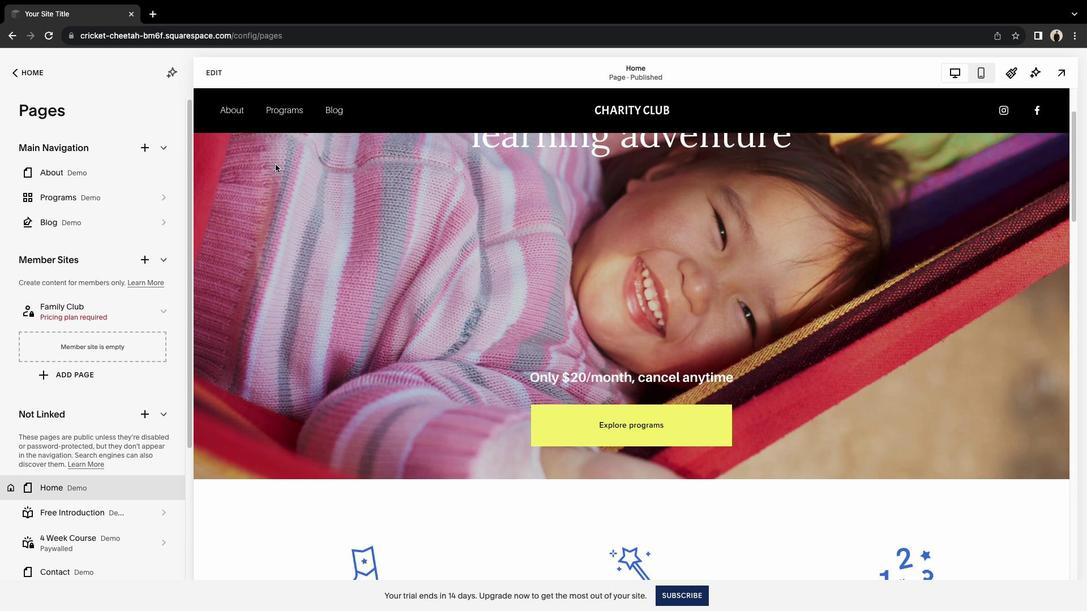 
Action: Mouse scrolled (275, 164) with delta (0, 0)
Screenshot: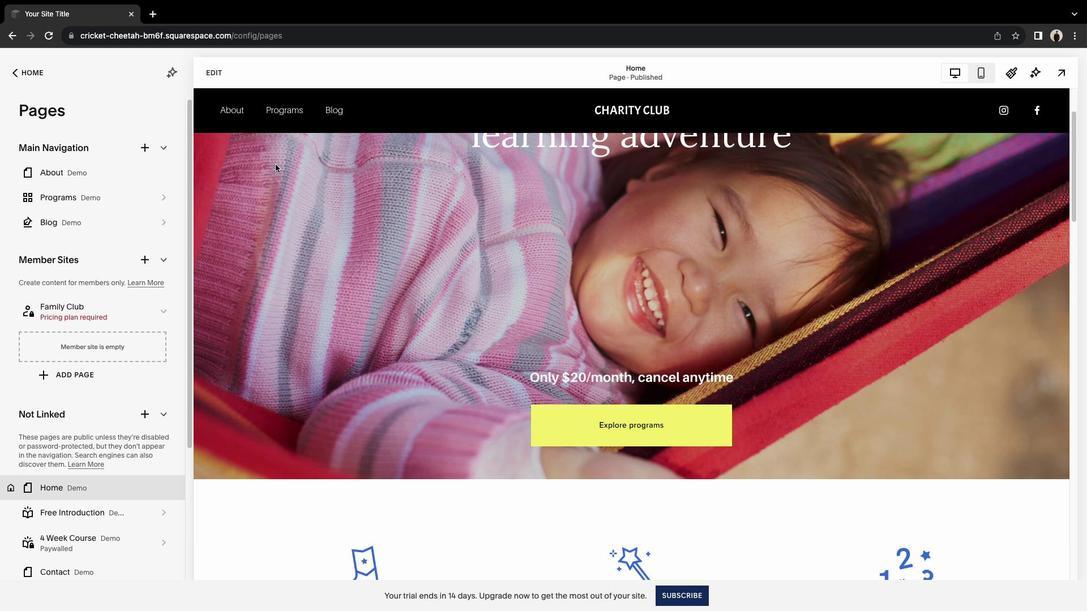 
Action: Mouse scrolled (275, 164) with delta (0, 0)
Screenshot: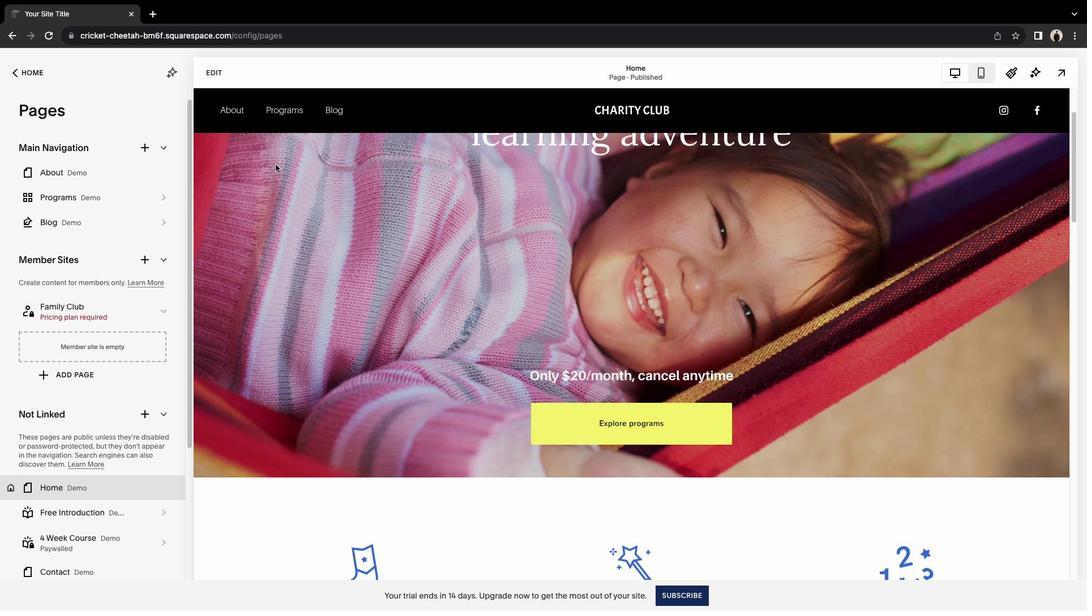 
Action: Mouse scrolled (275, 164) with delta (0, 0)
Screenshot: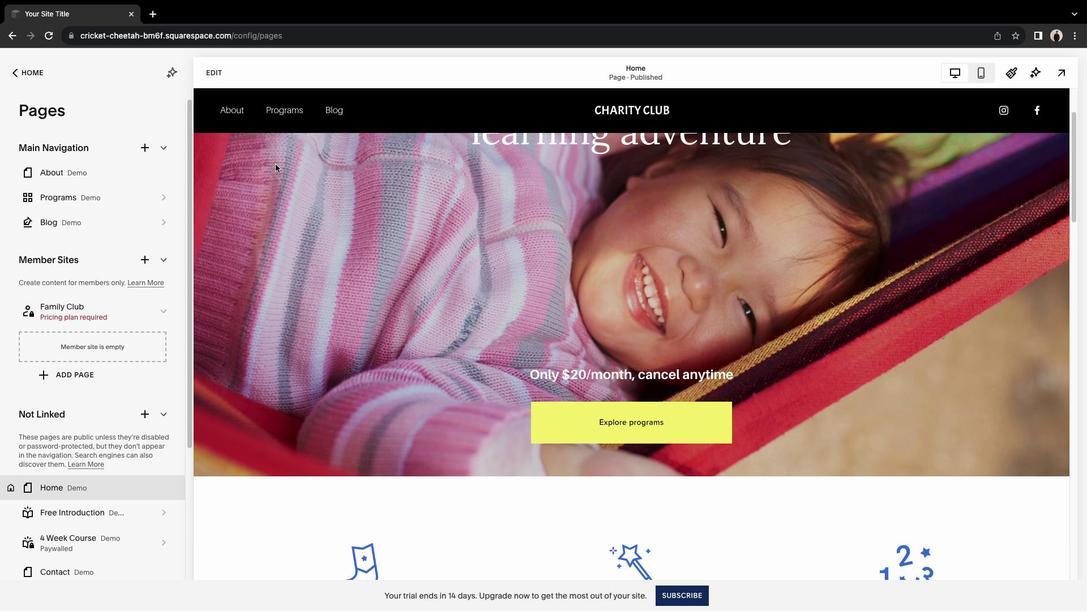 
Action: Mouse scrolled (275, 164) with delta (0, 0)
Screenshot: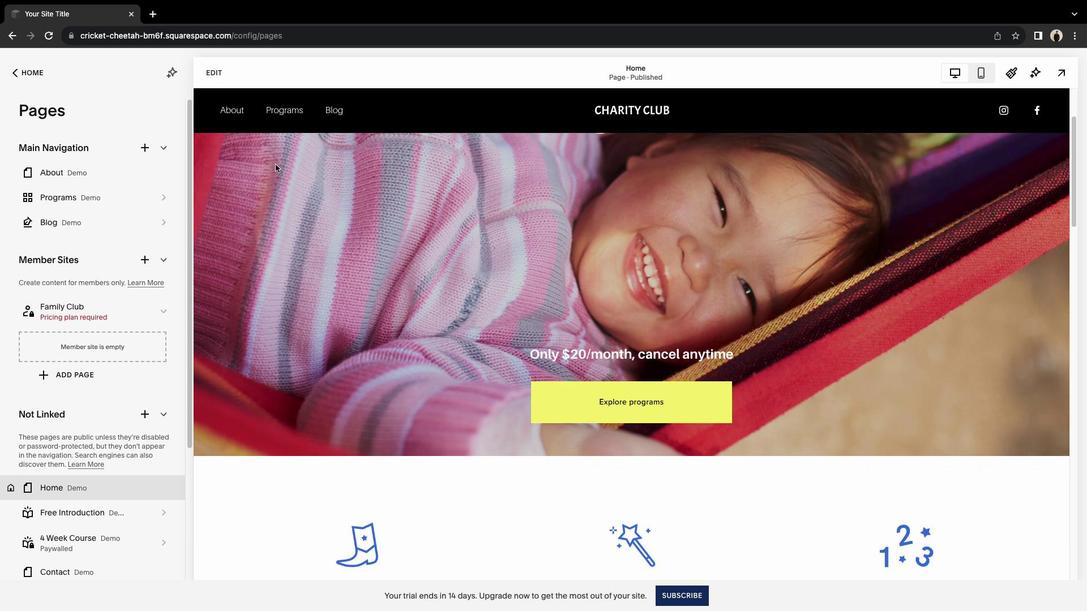 
Action: Mouse scrolled (275, 164) with delta (0, 0)
Screenshot: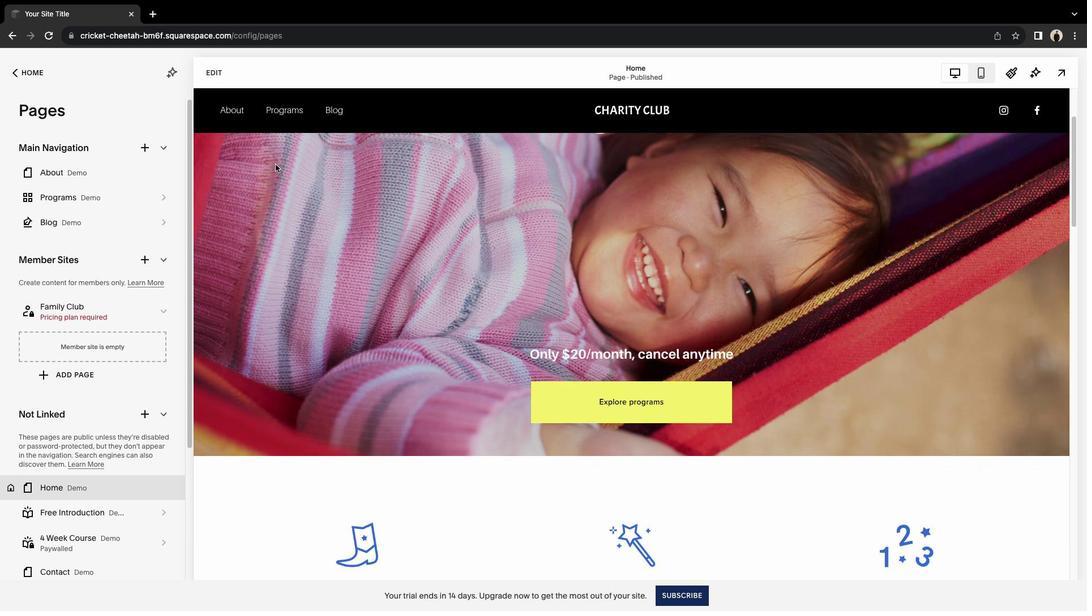 
Action: Mouse moved to (275, 164)
Screenshot: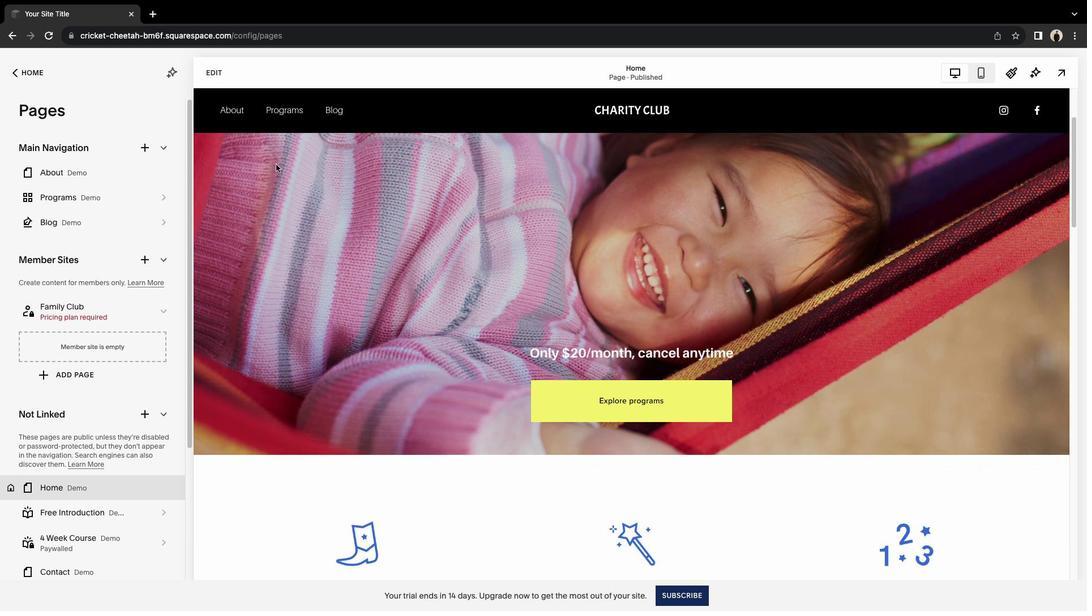 
Action: Mouse scrolled (275, 164) with delta (0, -1)
Screenshot: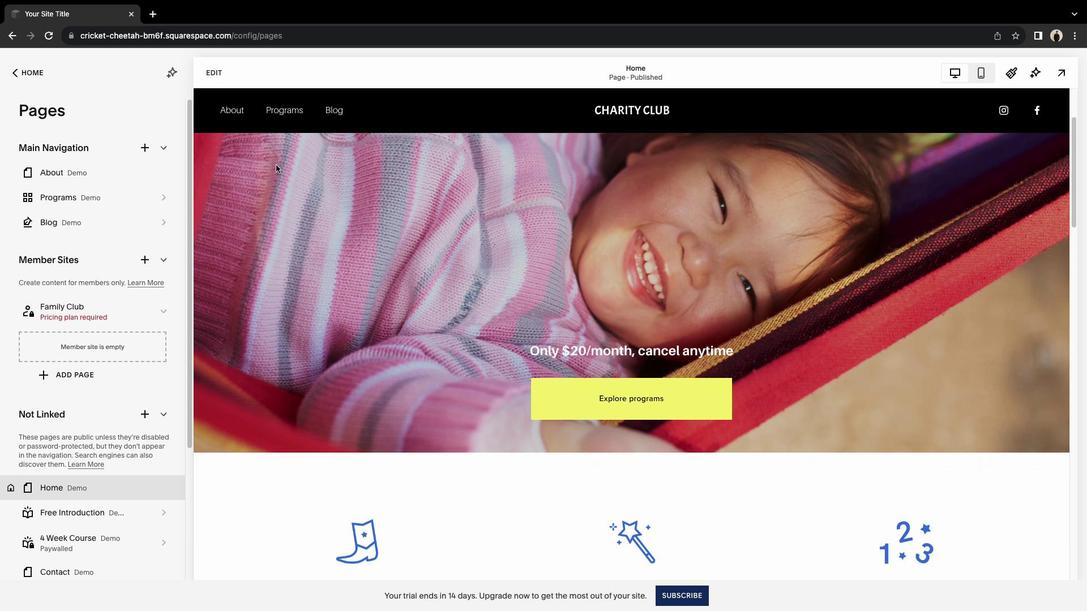 
Action: Mouse scrolled (275, 164) with delta (0, 0)
Screenshot: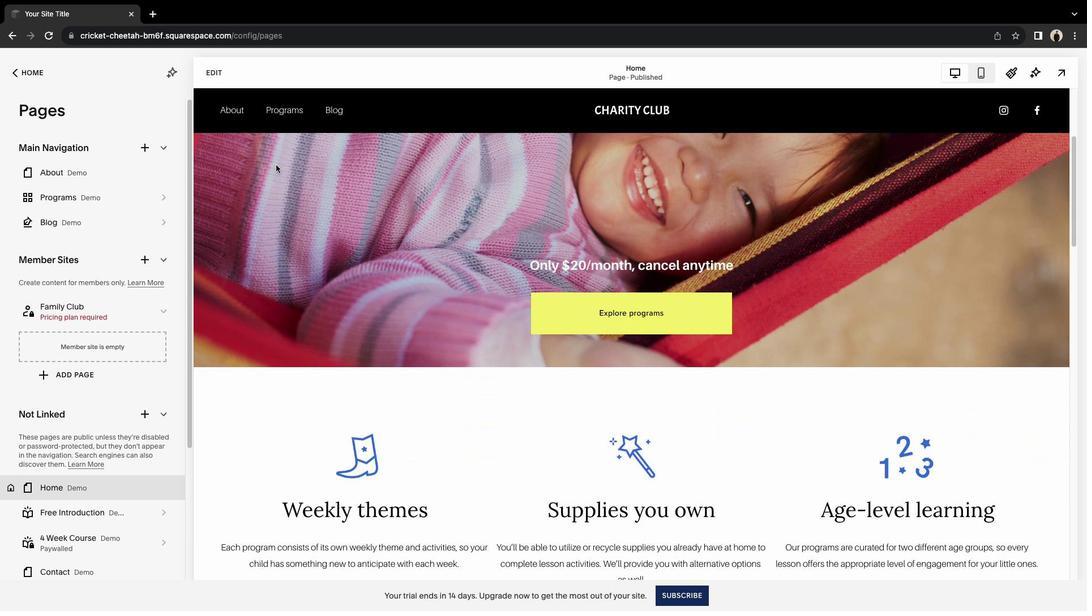 
Action: Mouse scrolled (275, 164) with delta (0, 0)
Screenshot: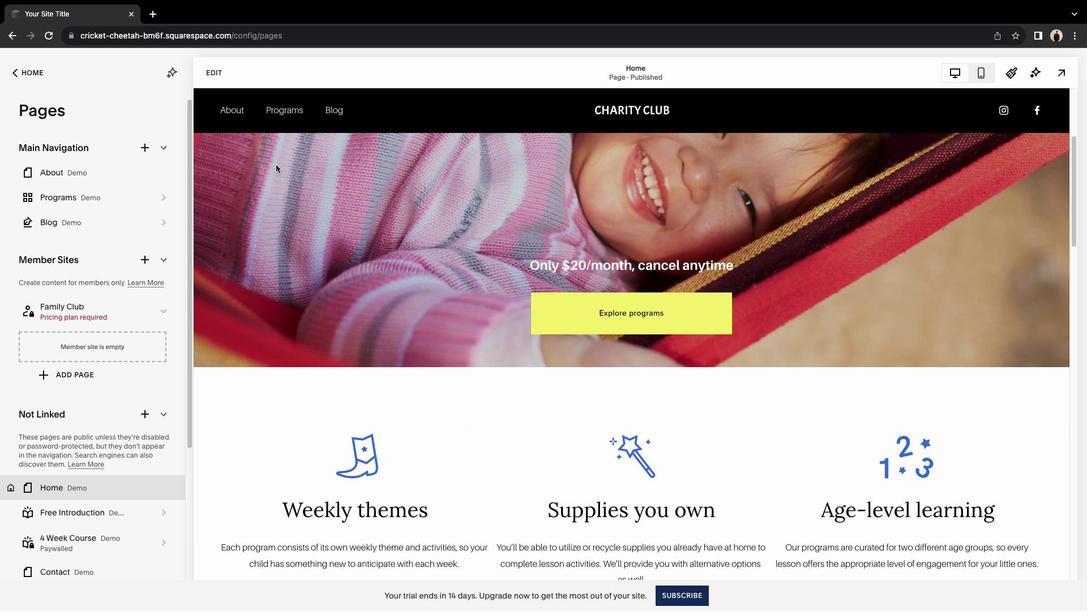 
Action: Mouse scrolled (275, 164) with delta (0, -1)
Screenshot: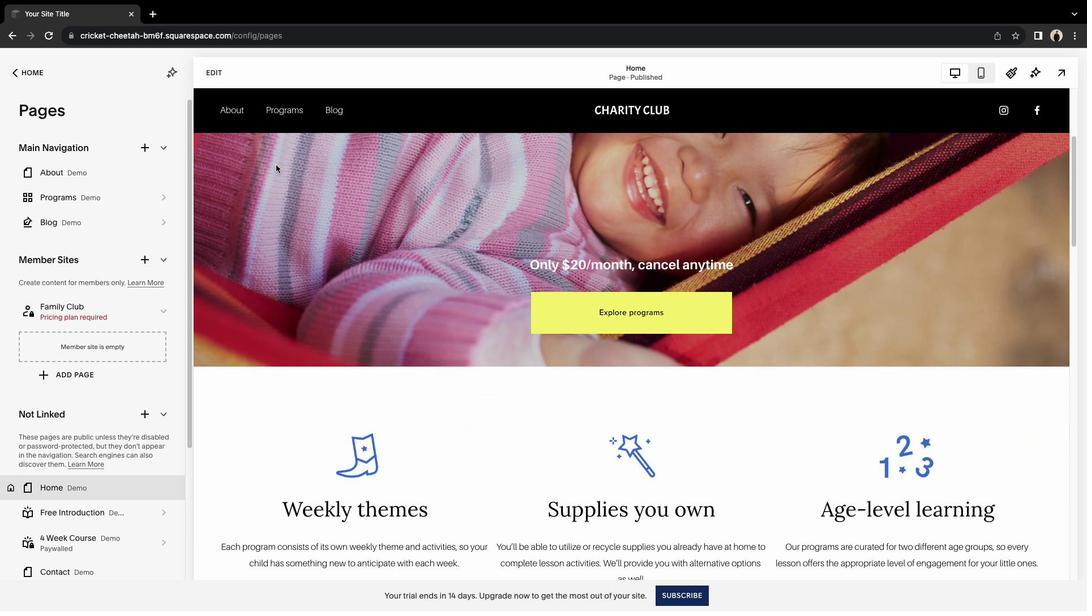 
Action: Mouse scrolled (275, 164) with delta (0, 0)
Screenshot: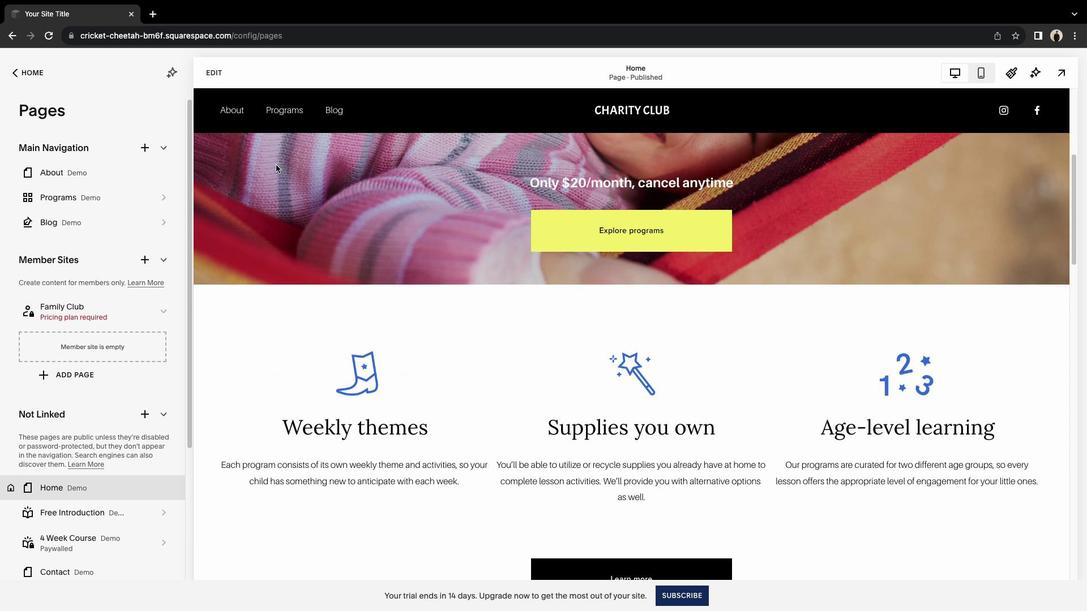 
Action: Mouse scrolled (275, 164) with delta (0, 0)
Screenshot: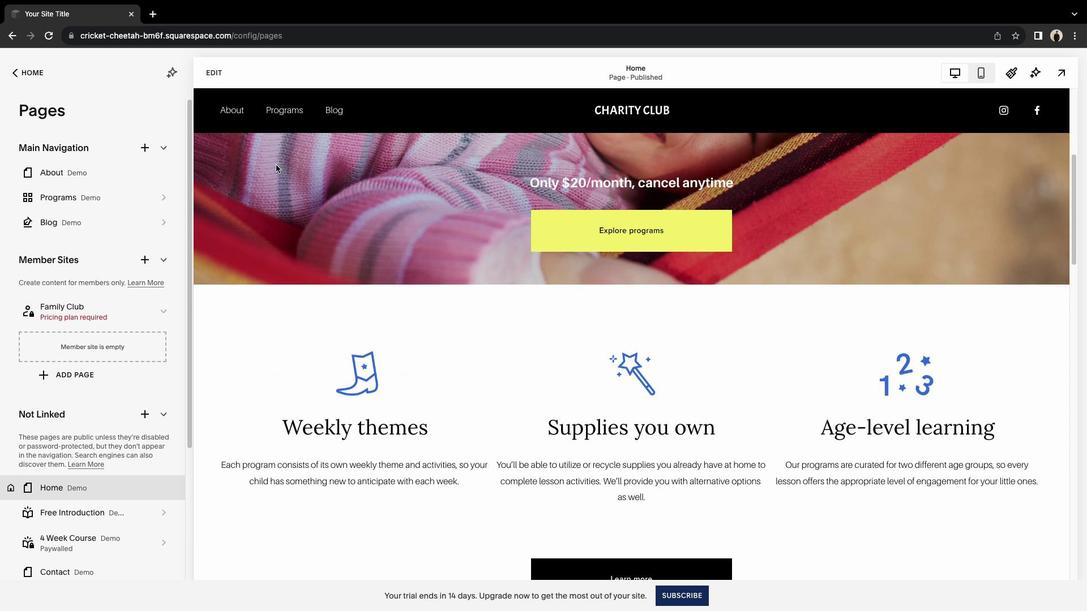 
Action: Mouse scrolled (275, 164) with delta (0, -1)
Screenshot: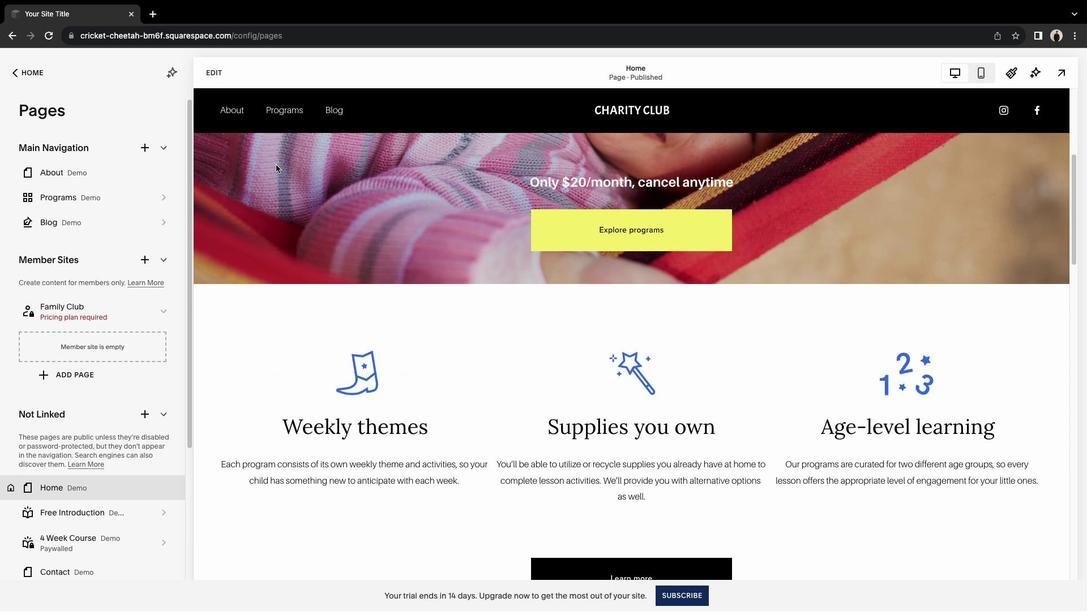 
Action: Mouse scrolled (275, 164) with delta (0, -2)
Screenshot: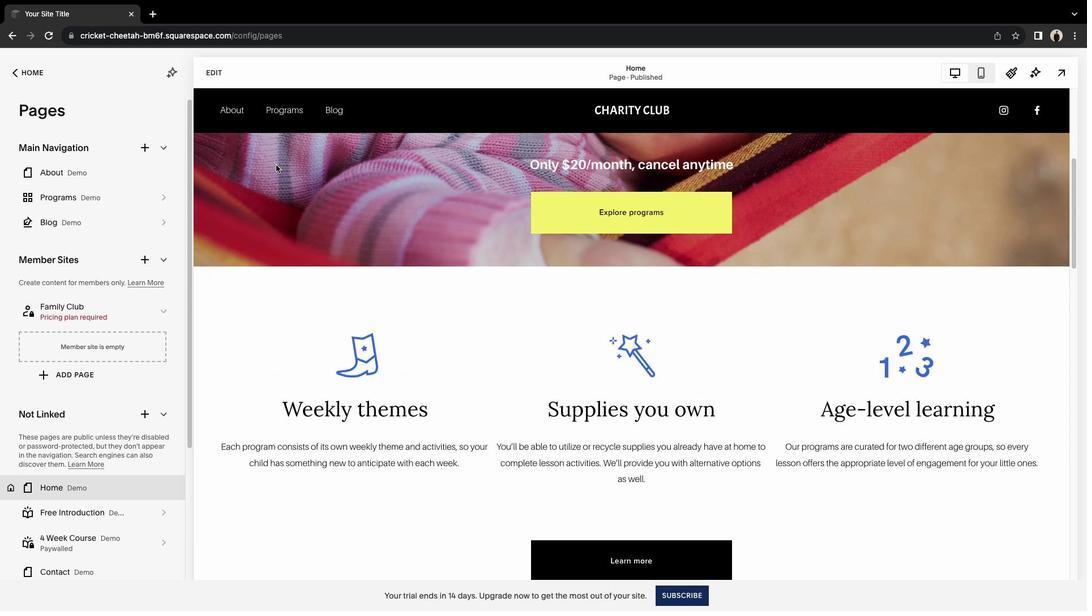 
Action: Mouse scrolled (275, 164) with delta (0, 0)
Screenshot: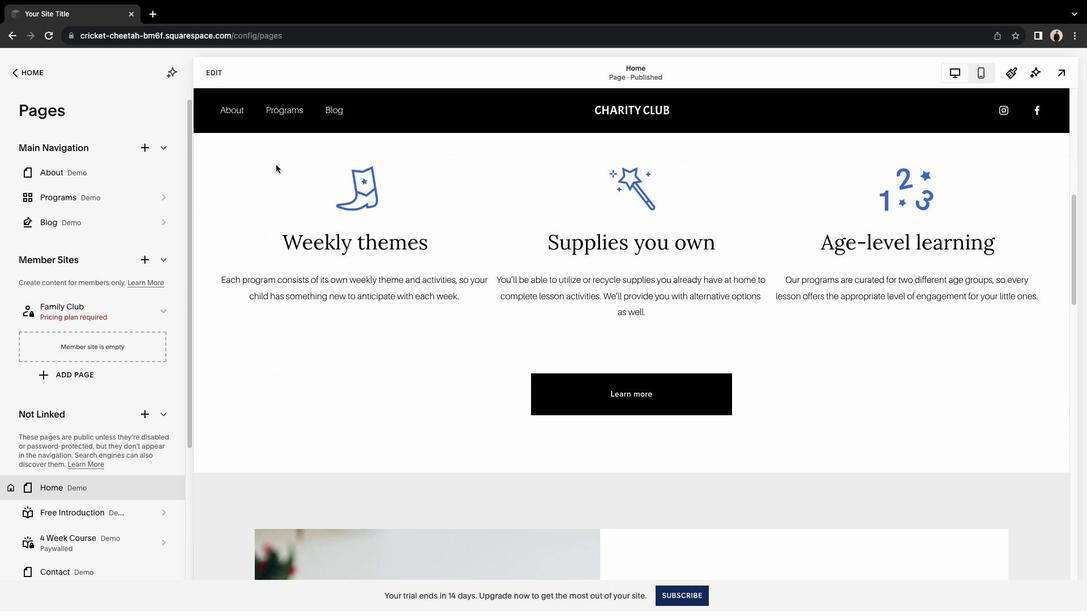 
Action: Mouse scrolled (275, 164) with delta (0, 0)
Screenshot: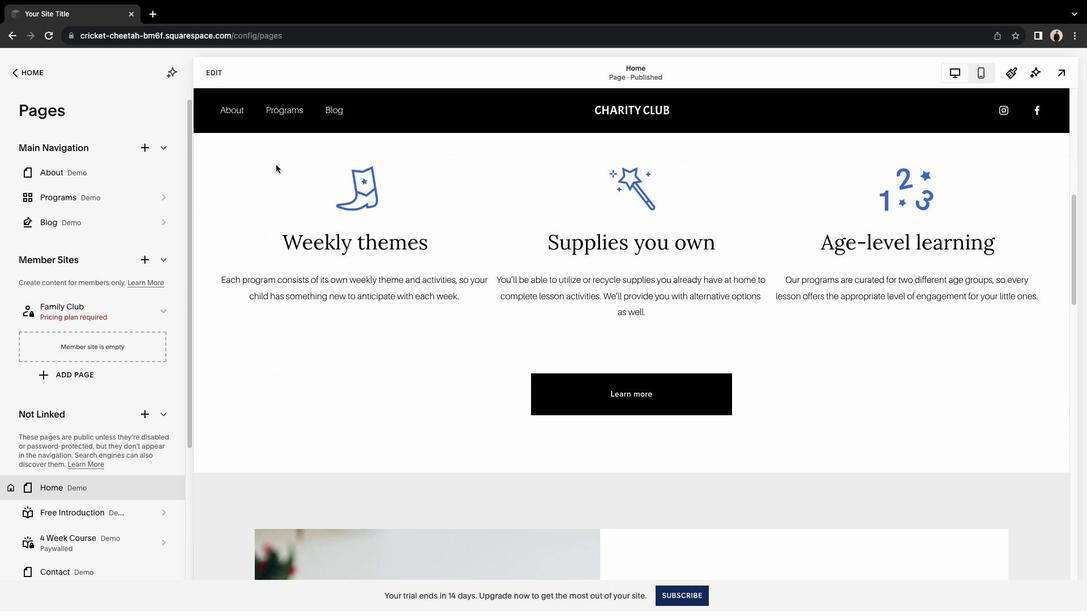 
Action: Mouse scrolled (275, 164) with delta (0, -1)
Screenshot: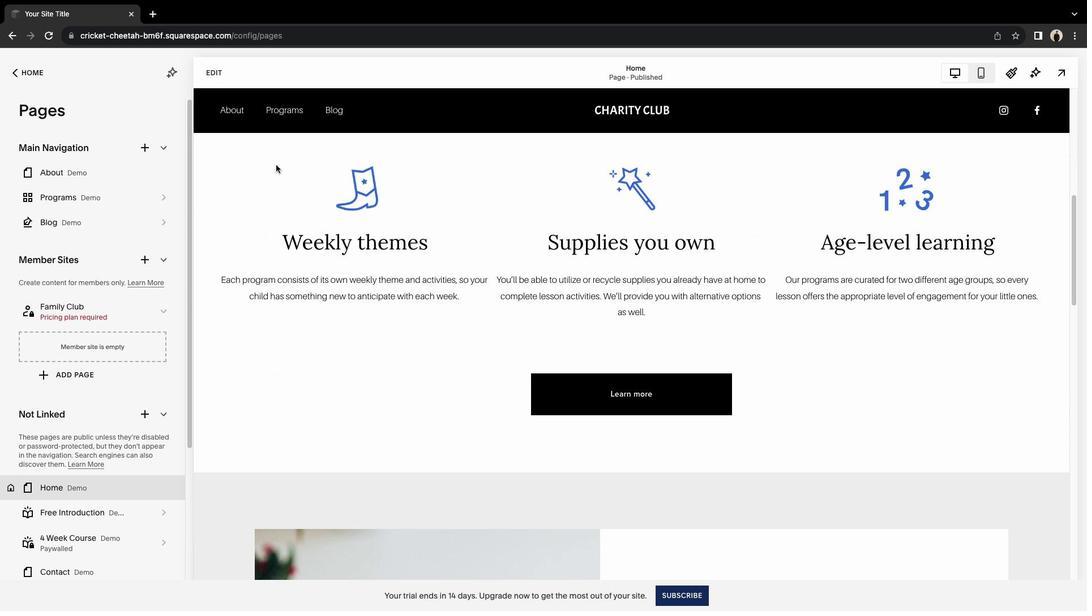 
Action: Mouse scrolled (275, 164) with delta (0, -2)
Screenshot: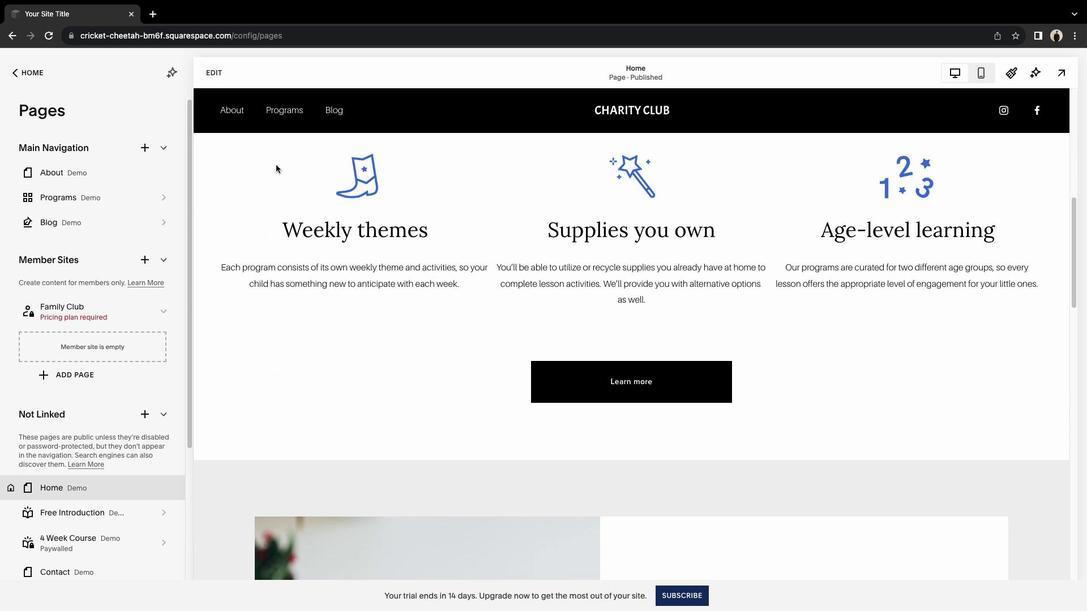 
Action: Mouse scrolled (275, 164) with delta (0, 0)
Screenshot: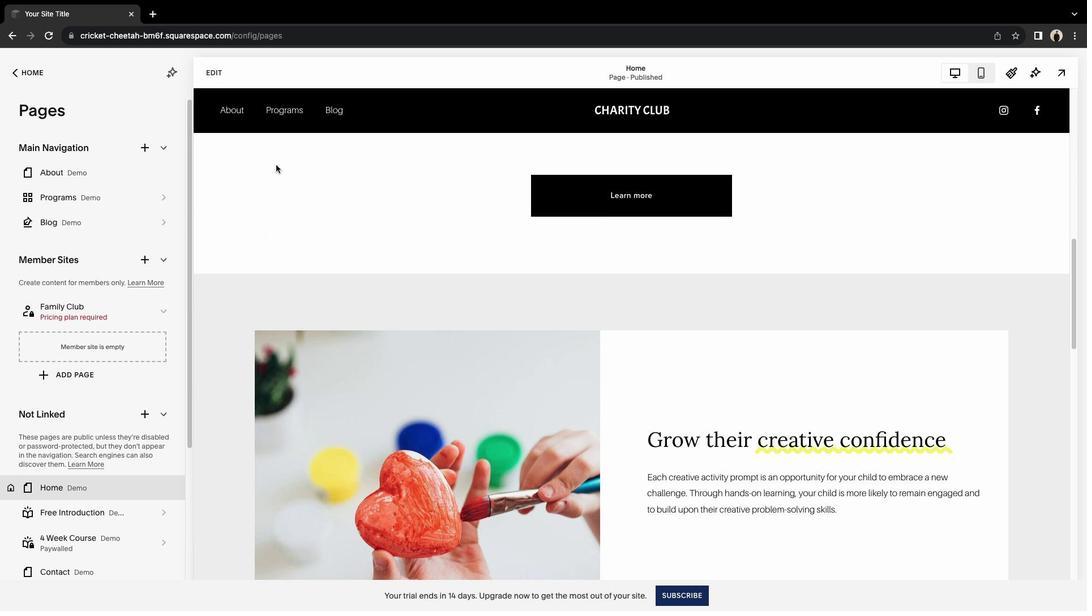 
Action: Mouse scrolled (275, 164) with delta (0, 0)
Screenshot: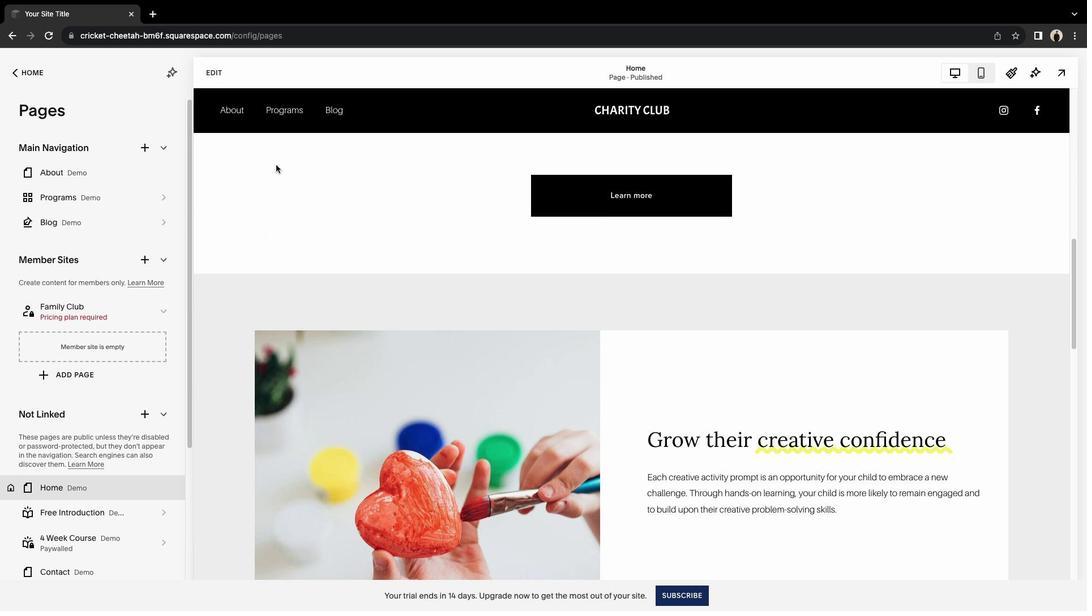 
Action: Mouse scrolled (275, 164) with delta (0, -1)
Screenshot: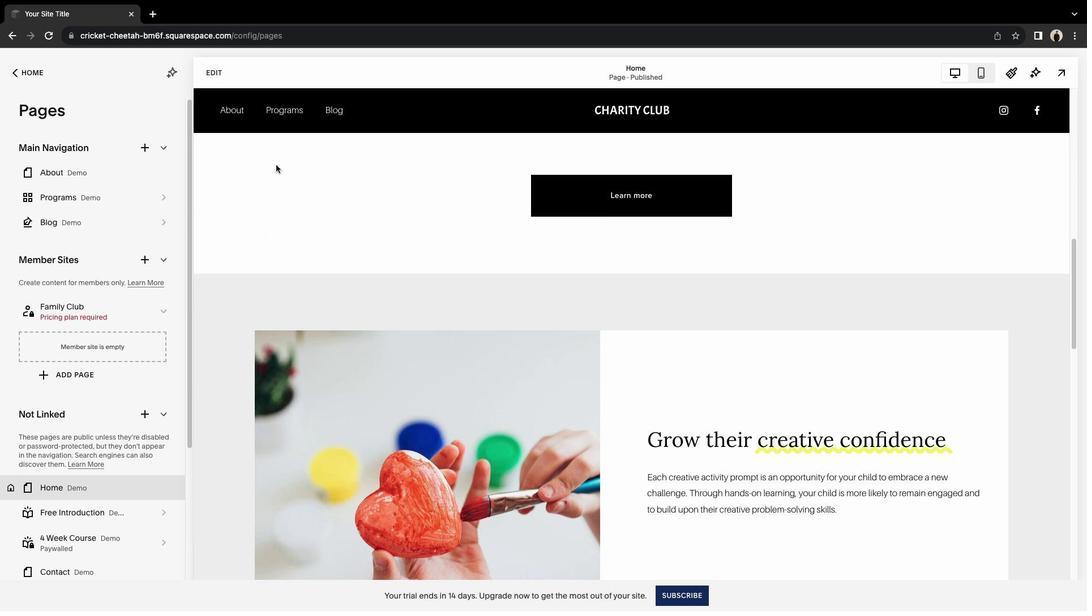 
Action: Mouse scrolled (275, 164) with delta (0, -2)
Screenshot: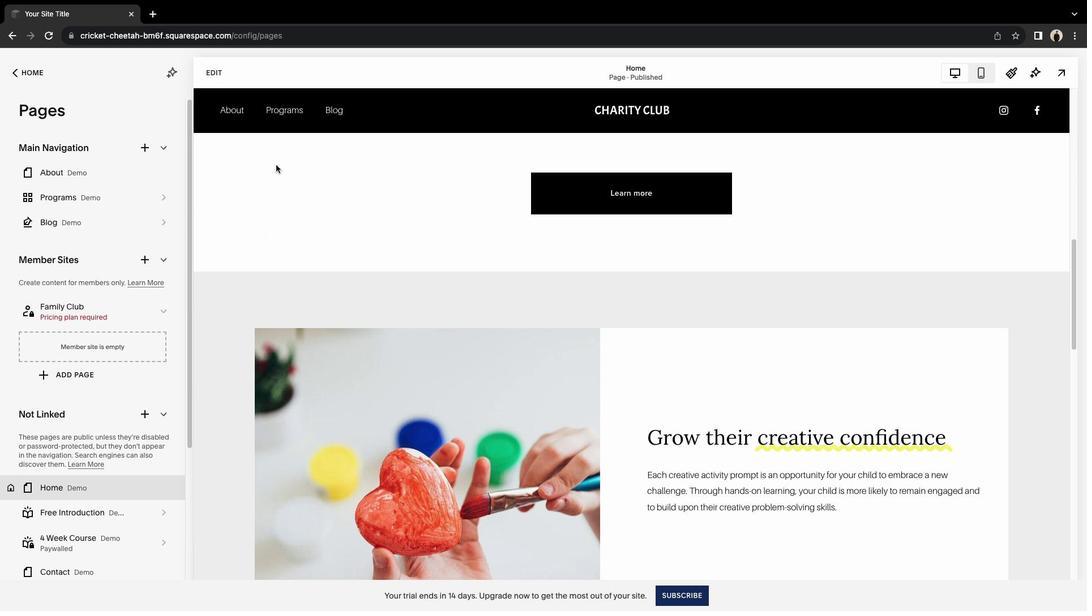 
Action: Mouse scrolled (275, 164) with delta (0, 0)
Screenshot: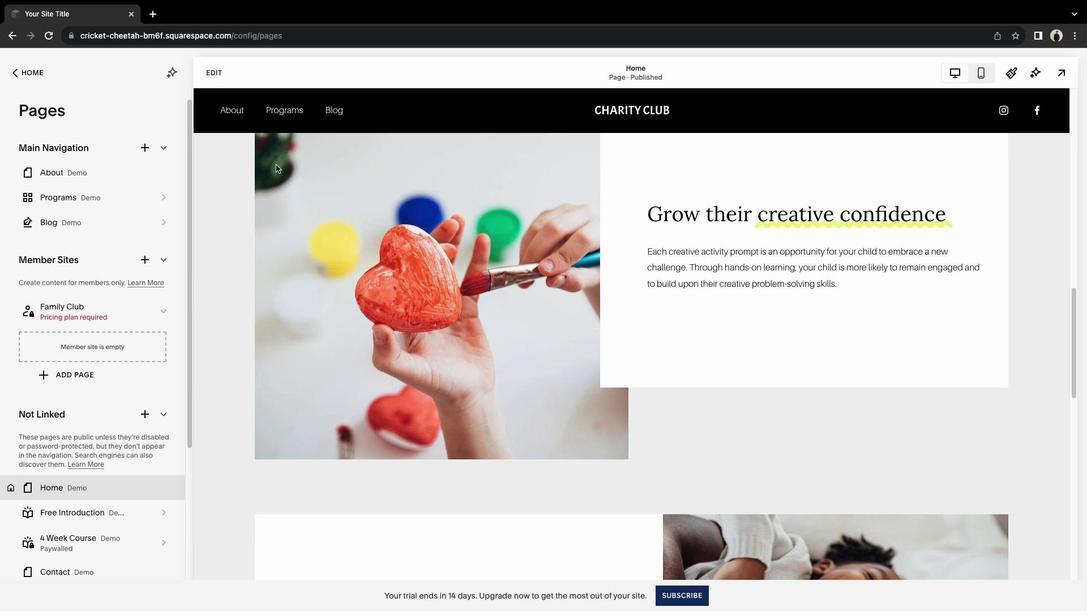 
Action: Mouse scrolled (275, 164) with delta (0, 0)
Screenshot: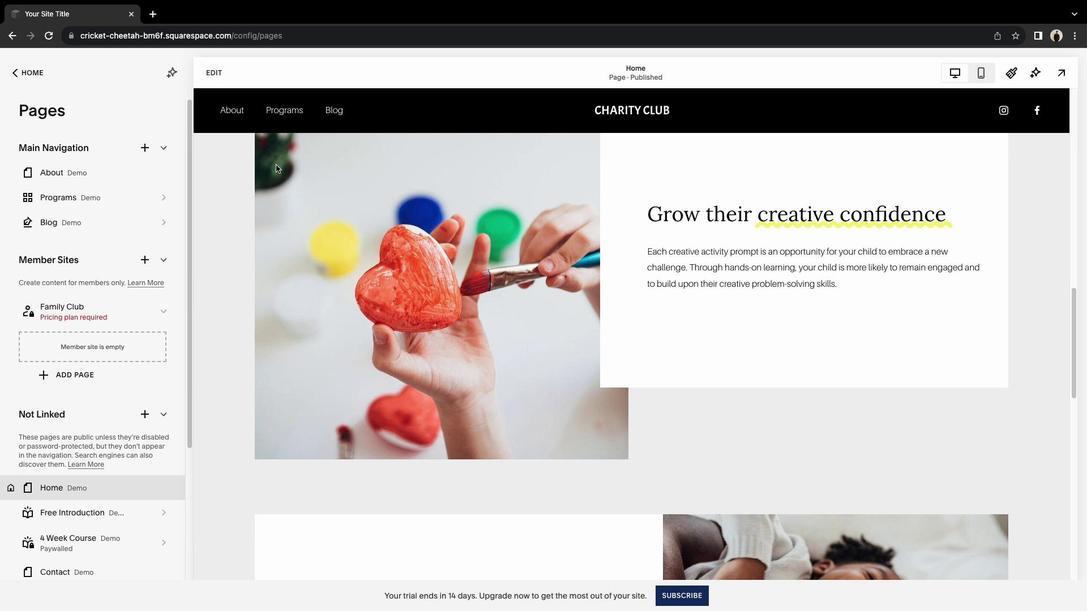 
Action: Mouse scrolled (275, 164) with delta (0, -1)
Screenshot: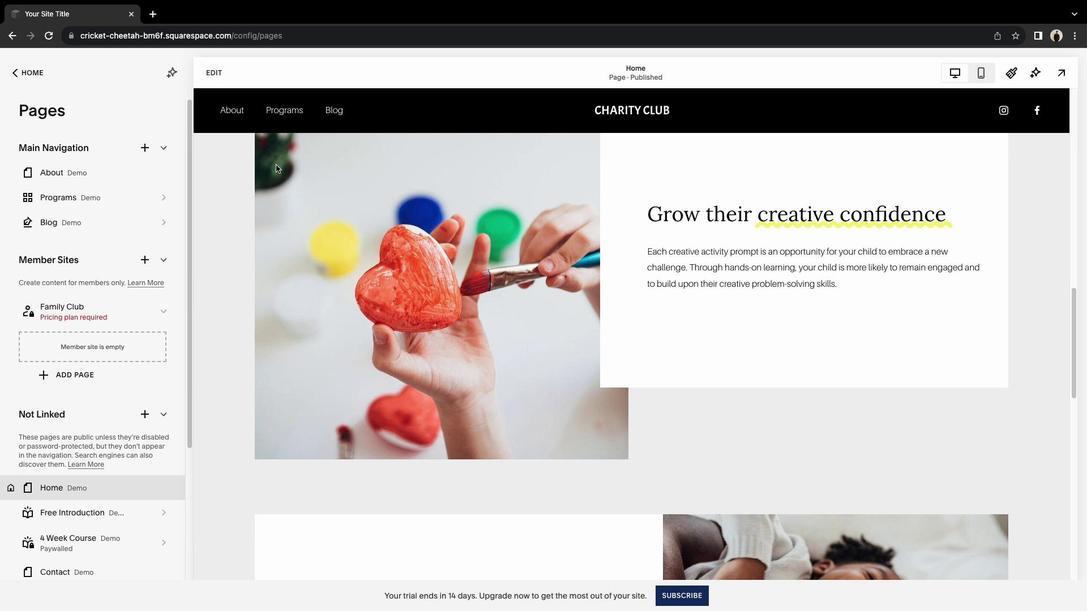 
Action: Mouse scrolled (275, 164) with delta (0, -2)
Screenshot: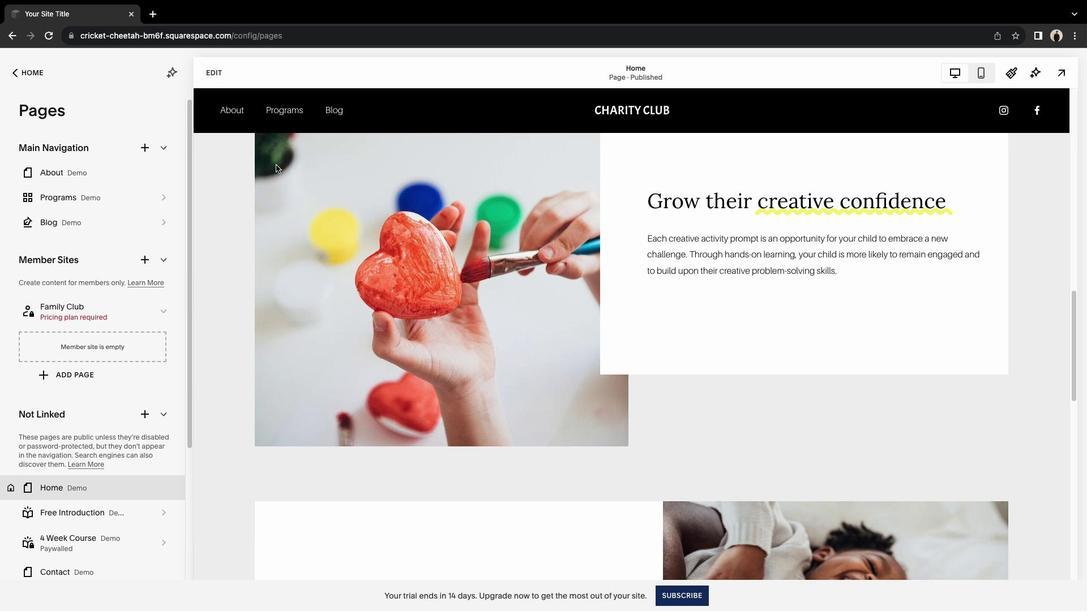 
Action: Mouse scrolled (275, 164) with delta (0, 0)
Screenshot: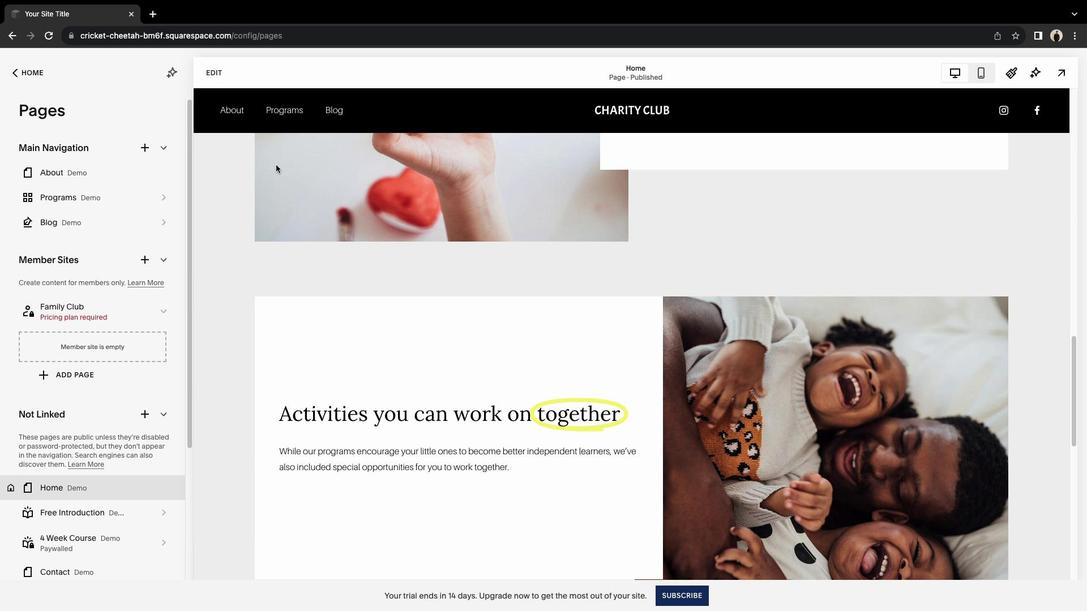 
Action: Mouse scrolled (275, 164) with delta (0, 0)
Screenshot: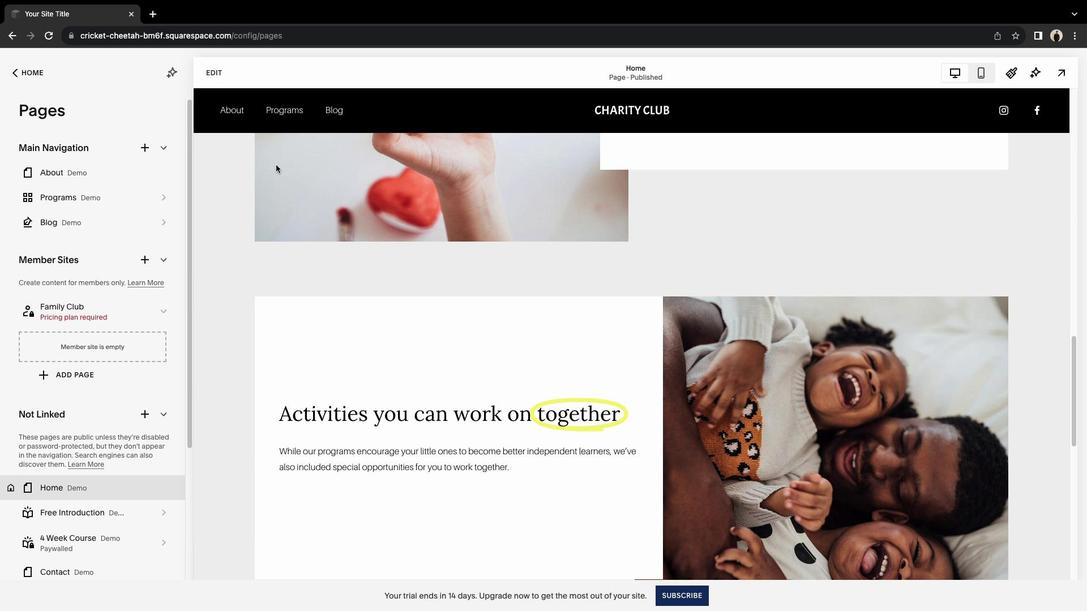 
Action: Mouse scrolled (275, 164) with delta (0, -1)
Screenshot: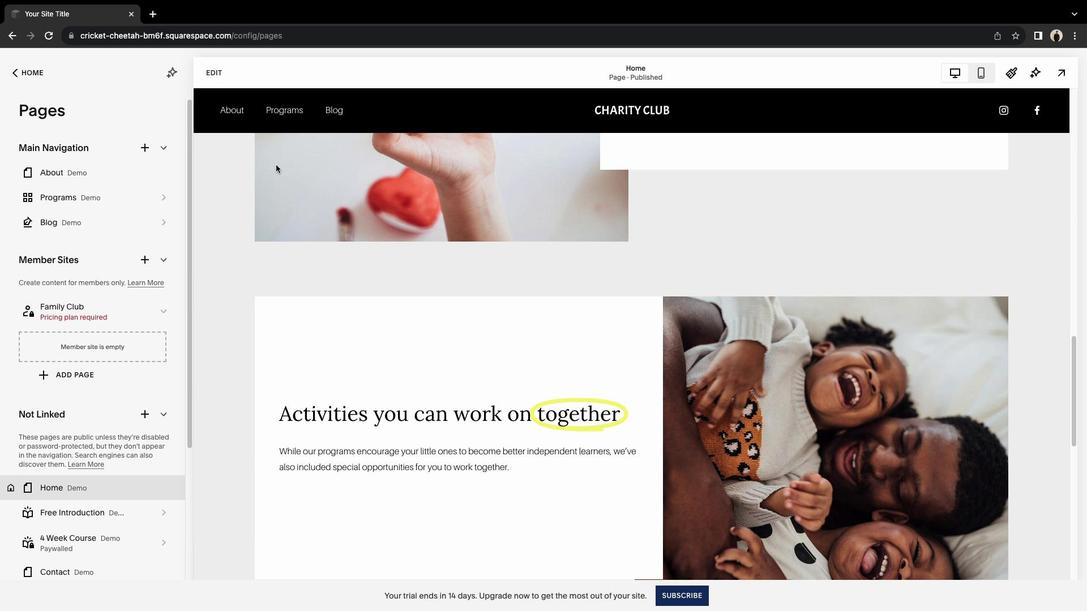 
Action: Mouse scrolled (275, 164) with delta (0, -2)
Screenshot: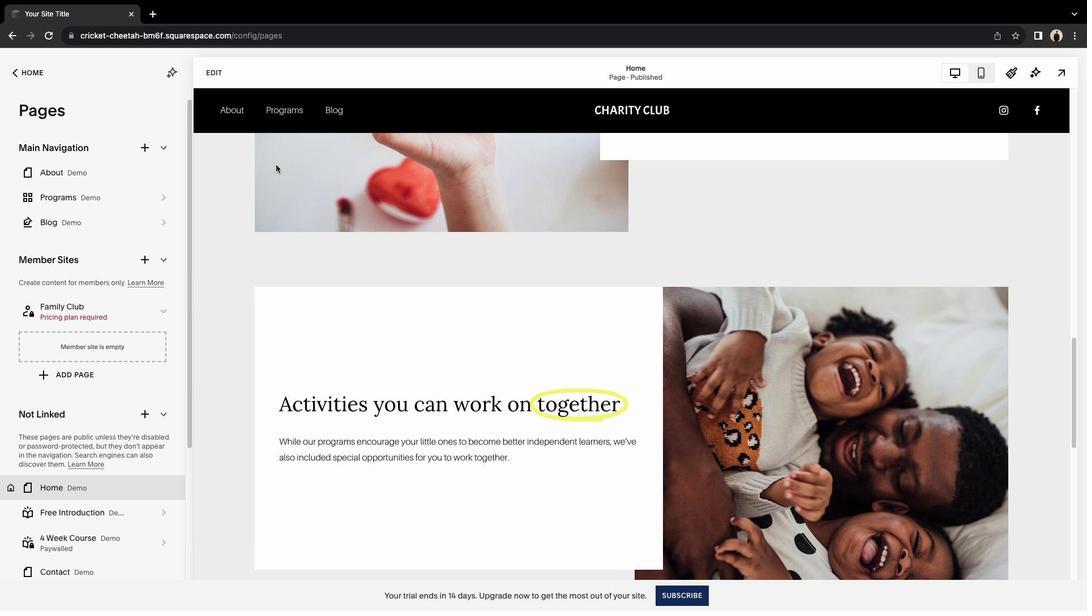 
Action: Mouse scrolled (275, 164) with delta (0, 0)
Screenshot: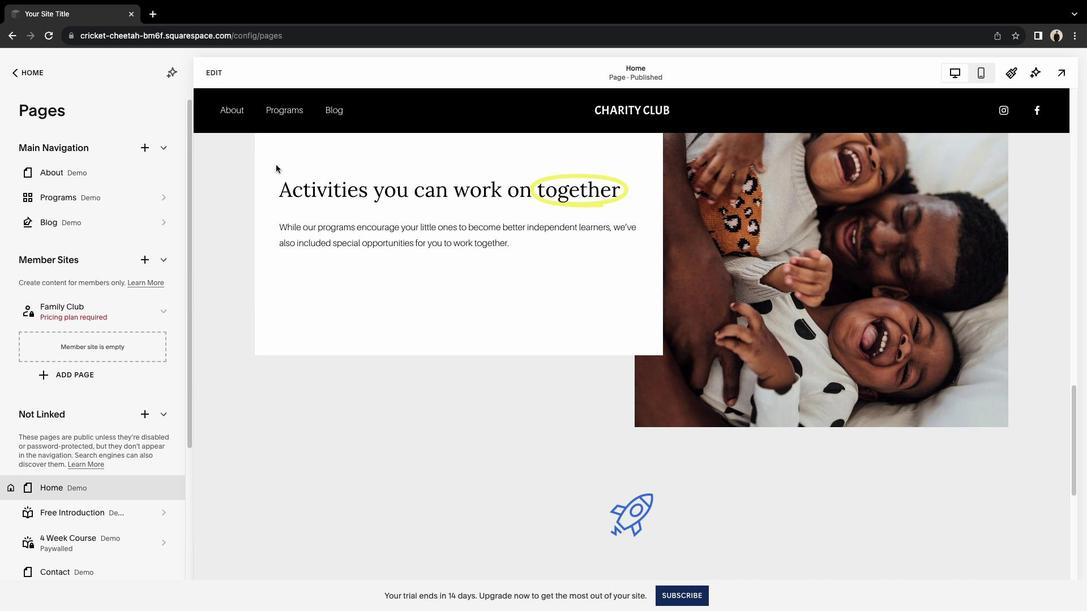 
Action: Mouse scrolled (275, 164) with delta (0, 0)
Screenshot: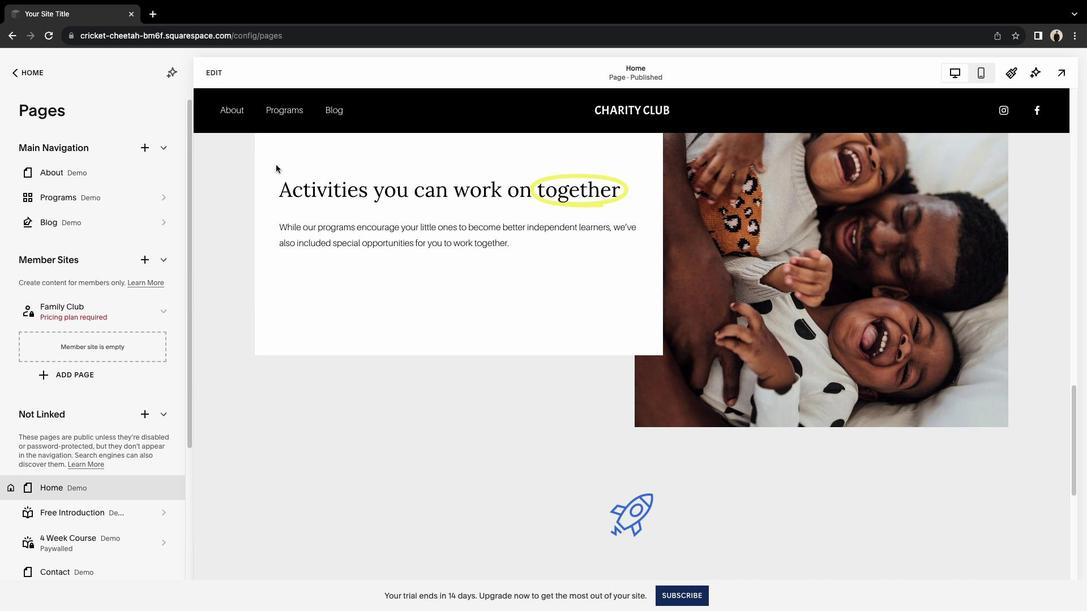 
Action: Mouse scrolled (275, 164) with delta (0, -1)
Screenshot: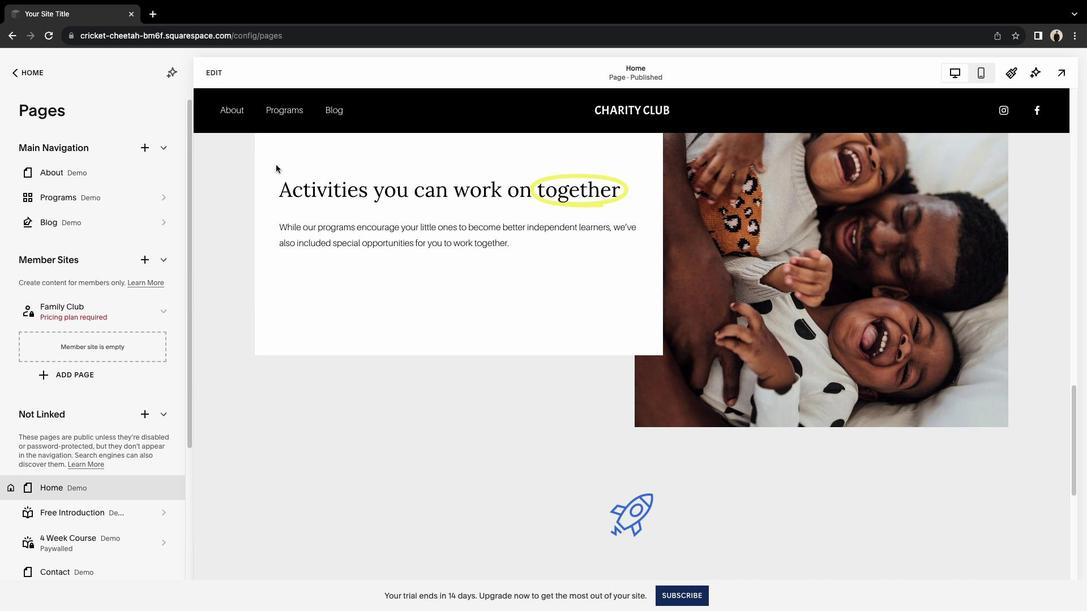 
Action: Mouse scrolled (275, 164) with delta (0, -2)
Screenshot: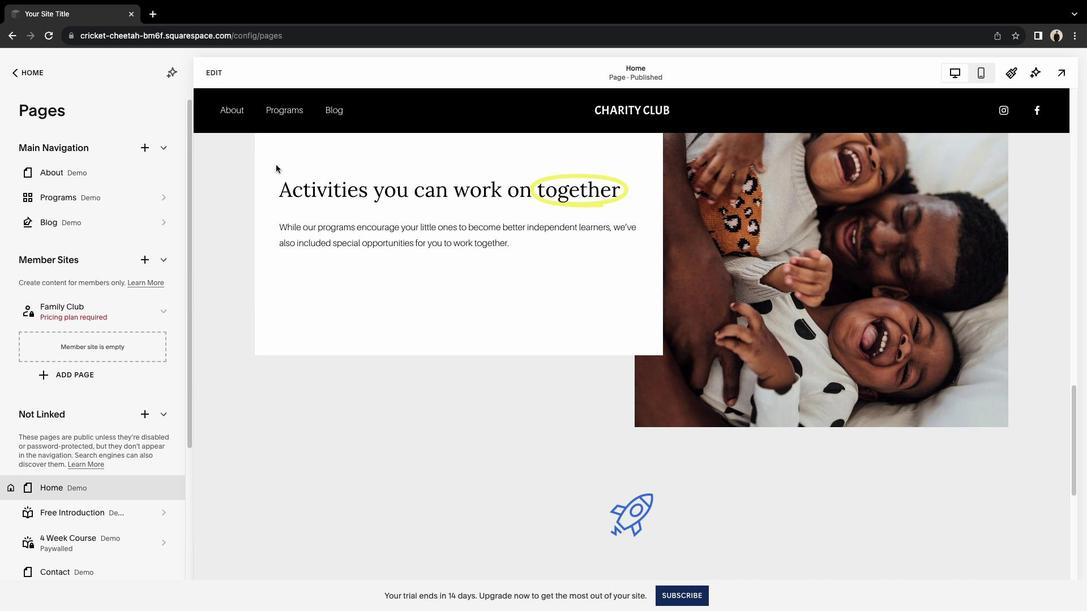 
Action: Mouse scrolled (275, 164) with delta (0, 0)
Screenshot: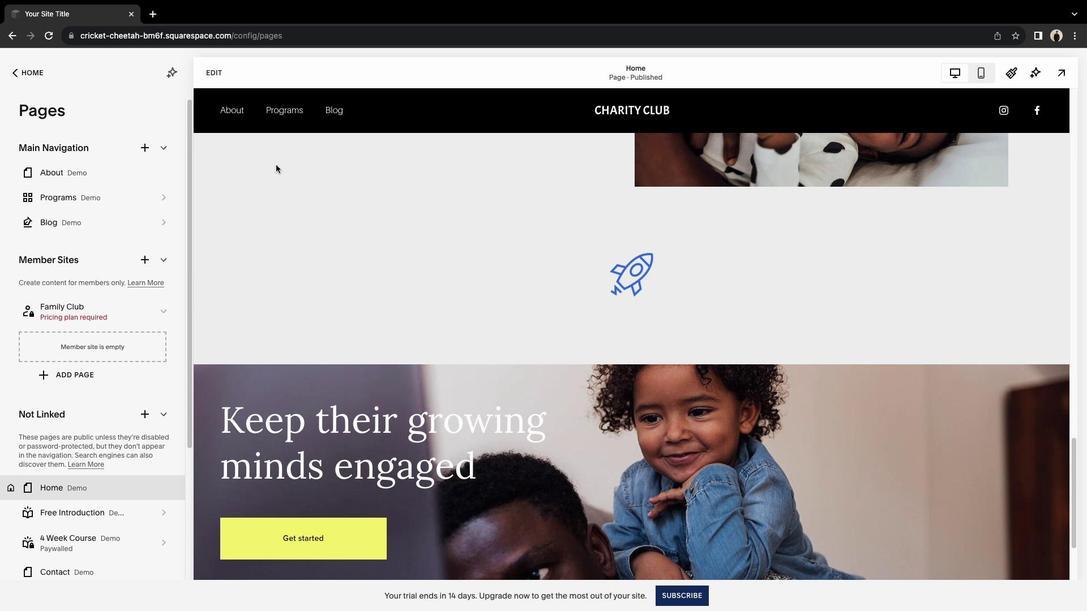 
Action: Mouse scrolled (275, 164) with delta (0, 0)
Screenshot: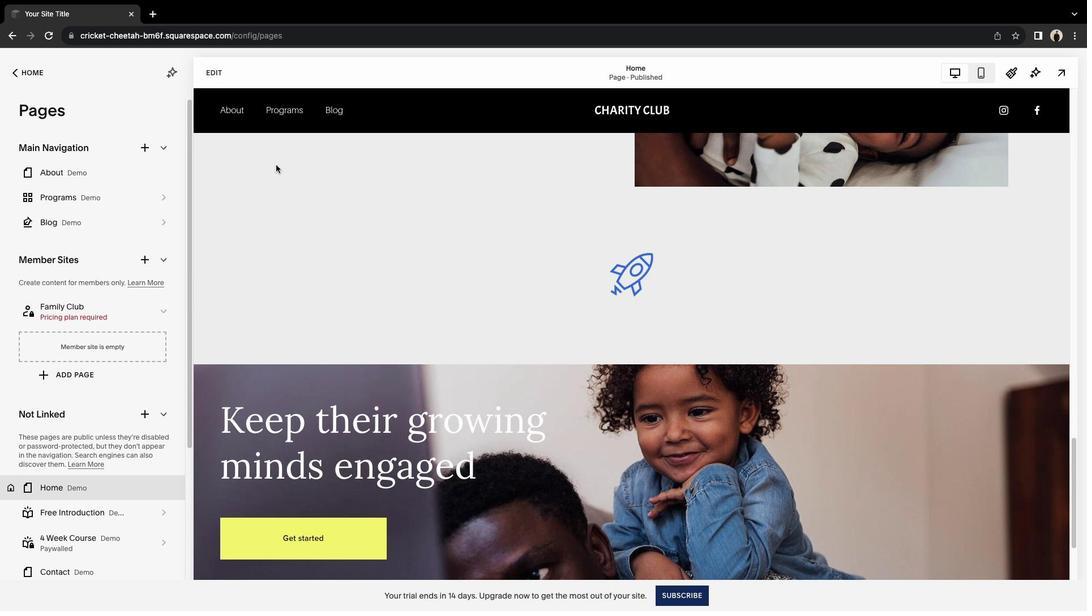
Action: Mouse scrolled (275, 164) with delta (0, -1)
Screenshot: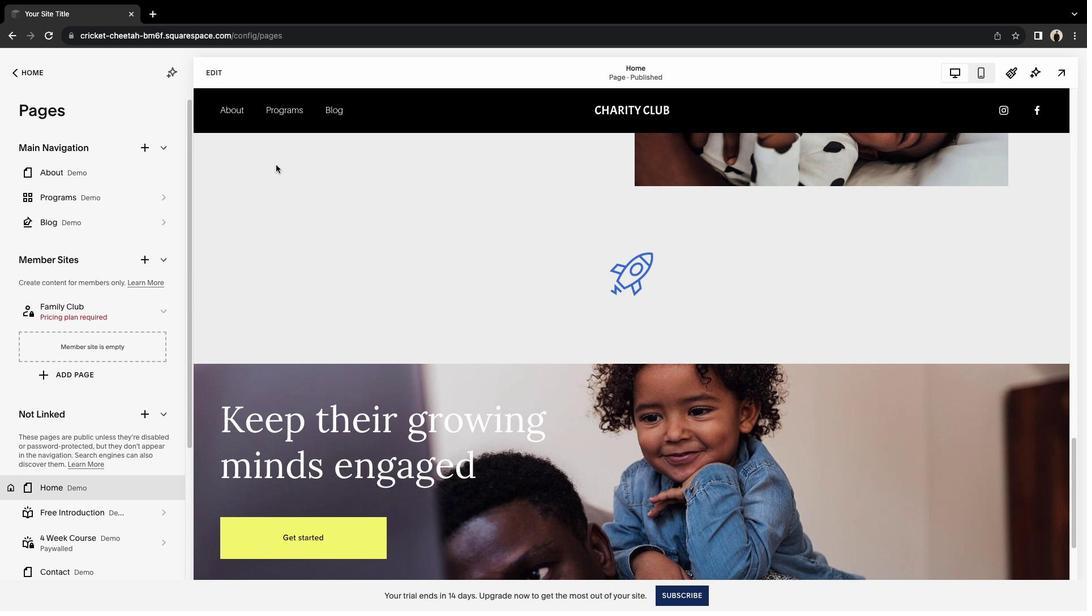 
Action: Mouse scrolled (275, 164) with delta (0, -2)
Screenshot: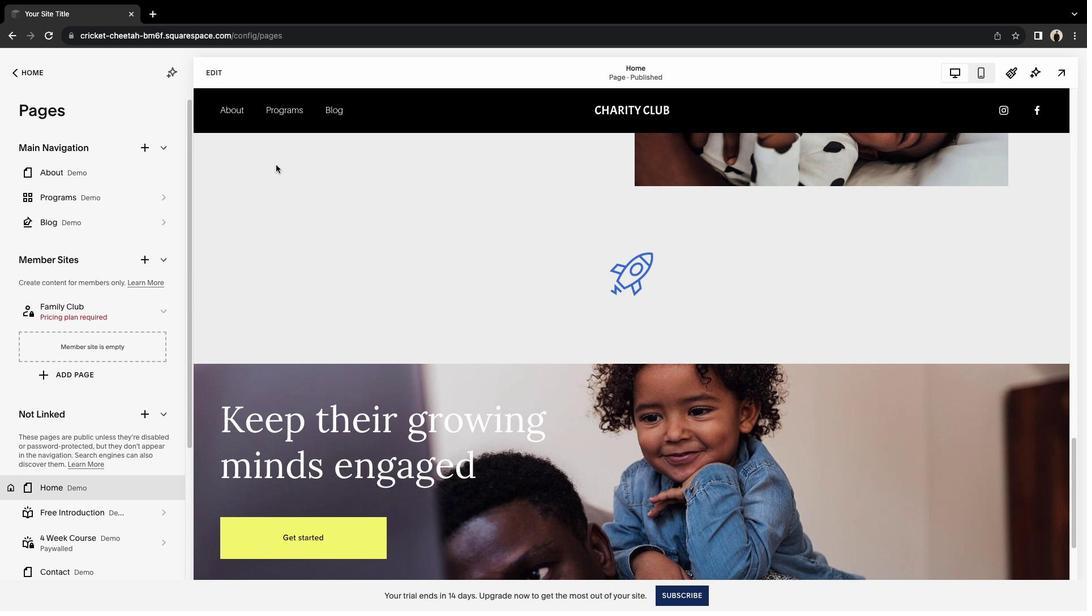 
Action: Mouse scrolled (275, 164) with delta (0, 0)
Screenshot: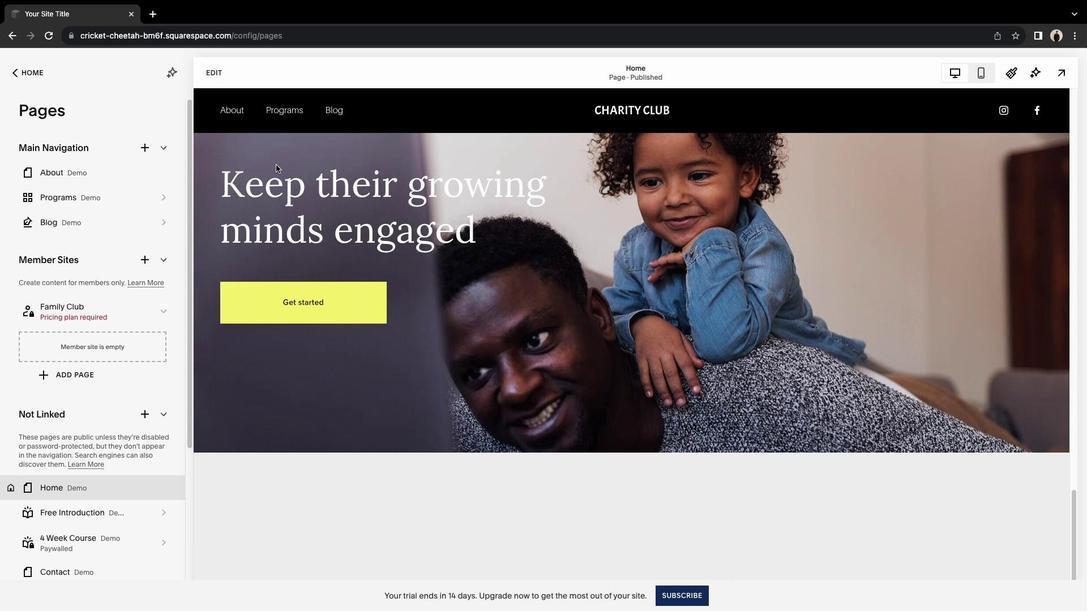 
Action: Mouse scrolled (275, 164) with delta (0, 0)
Screenshot: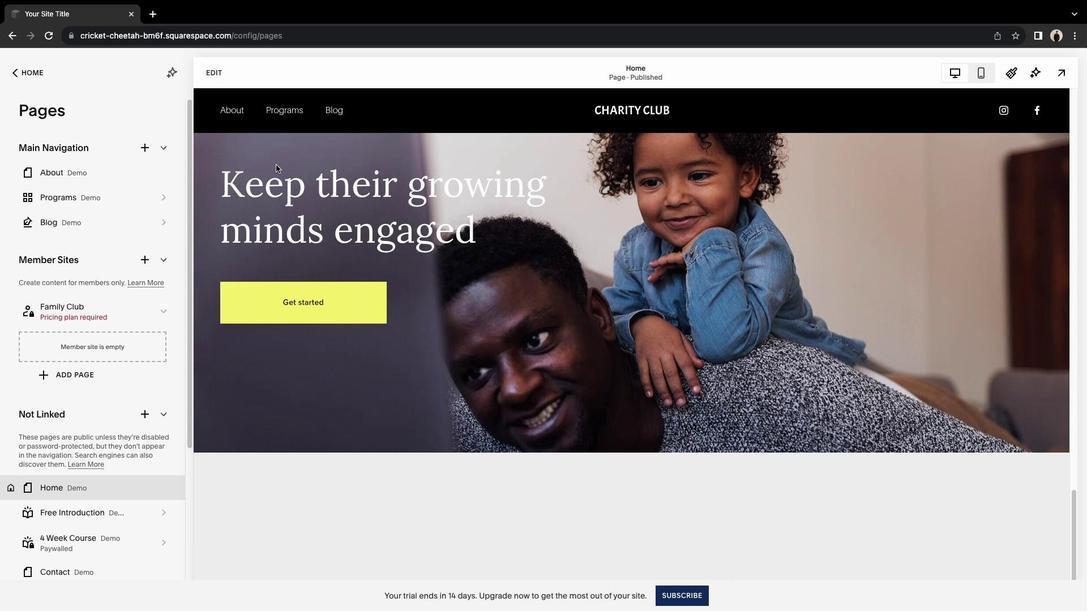 
Action: Mouse scrolled (275, 164) with delta (0, -1)
Screenshot: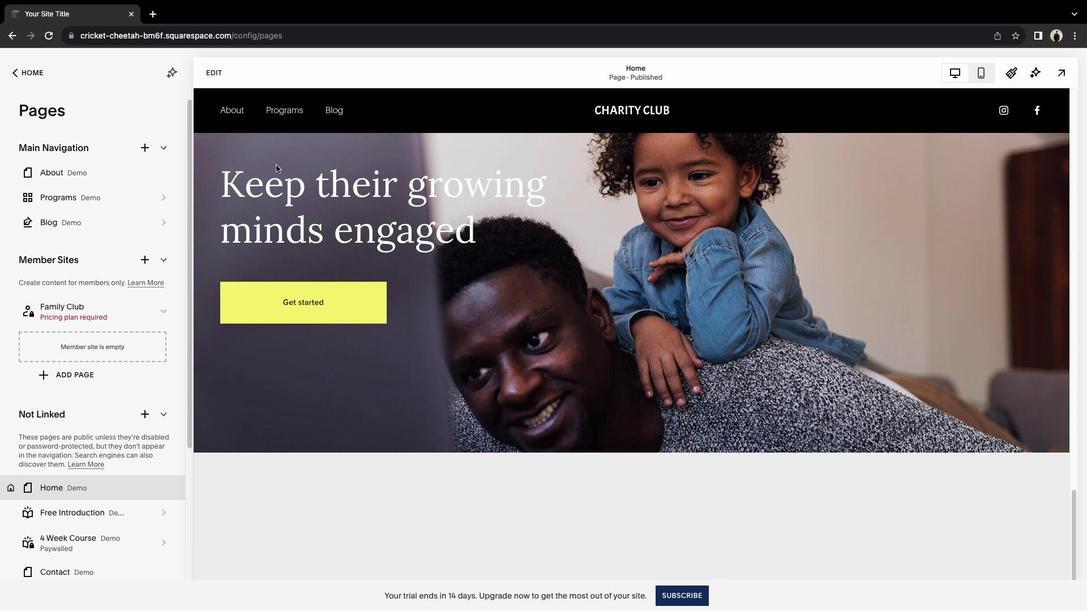 
Action: Mouse scrolled (275, 164) with delta (0, -2)
Screenshot: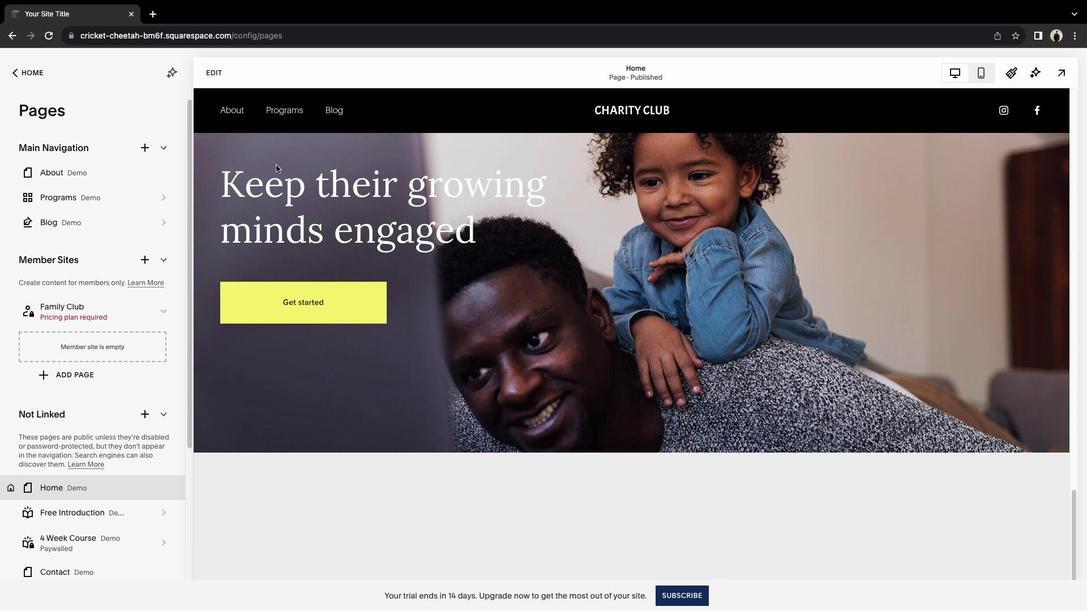 
Action: Mouse scrolled (275, 164) with delta (0, -3)
Screenshot: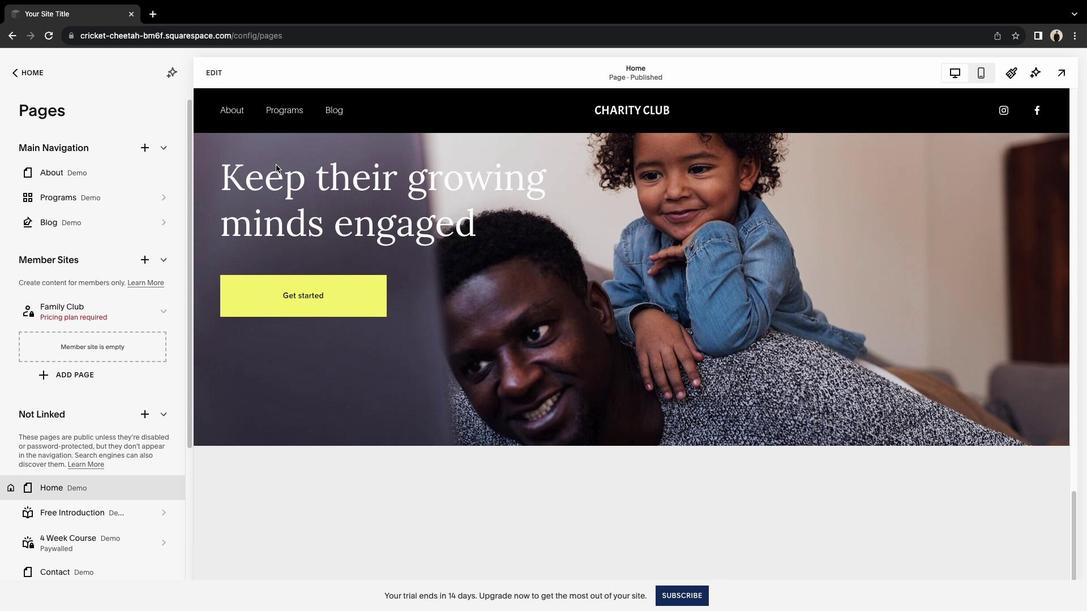 
Action: Mouse scrolled (275, 164) with delta (0, 0)
Screenshot: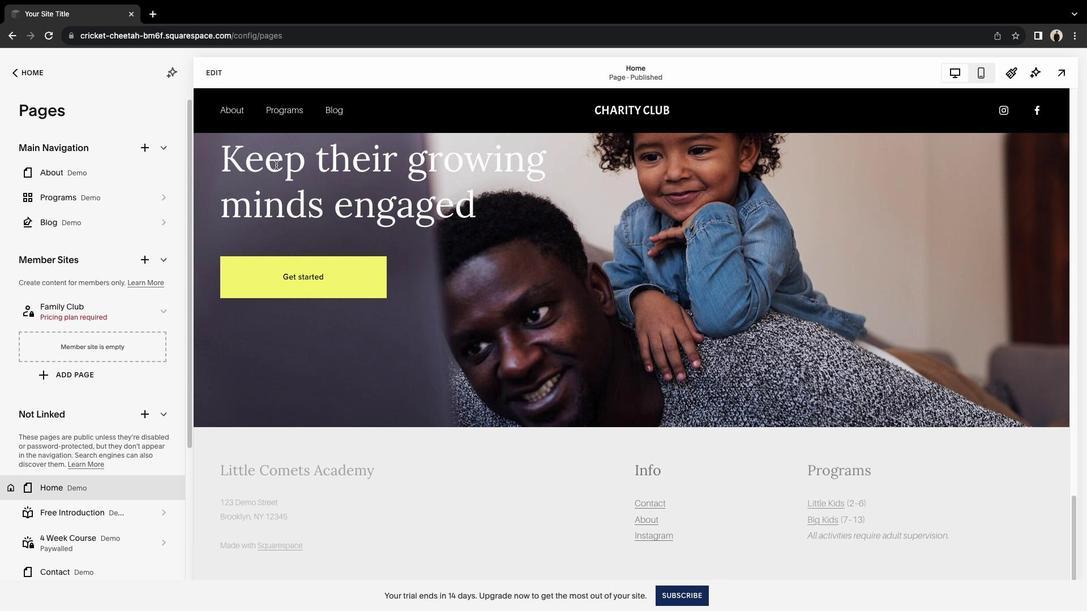 
Action: Mouse scrolled (275, 164) with delta (0, 0)
Screenshot: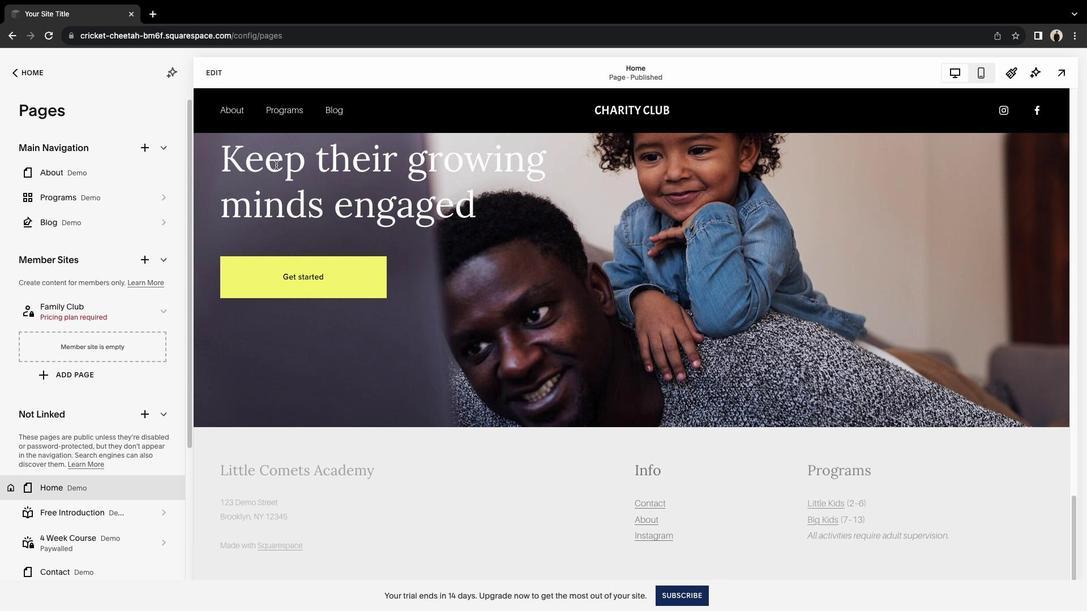 
Action: Mouse scrolled (275, 164) with delta (0, 2)
Screenshot: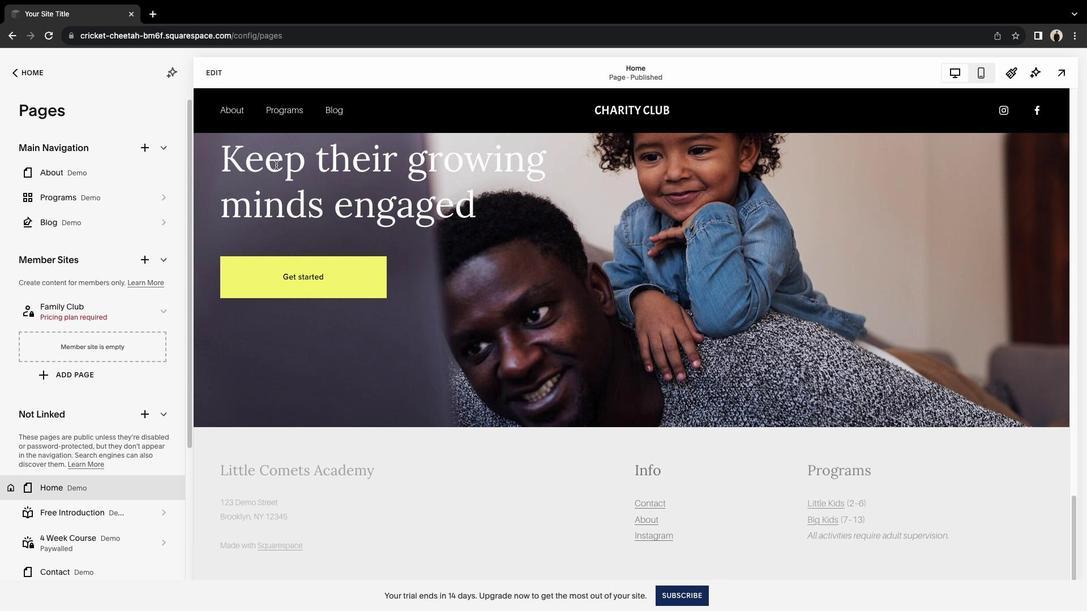 
Action: Mouse scrolled (275, 164) with delta (0, 3)
Screenshot: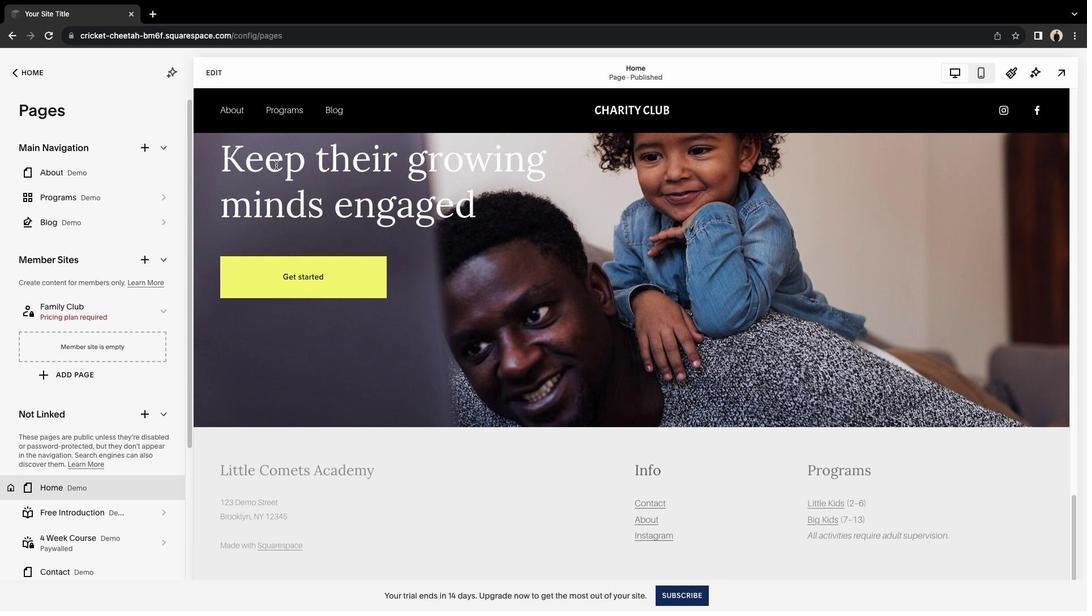 
Action: Mouse scrolled (275, 164) with delta (0, 4)
Screenshot: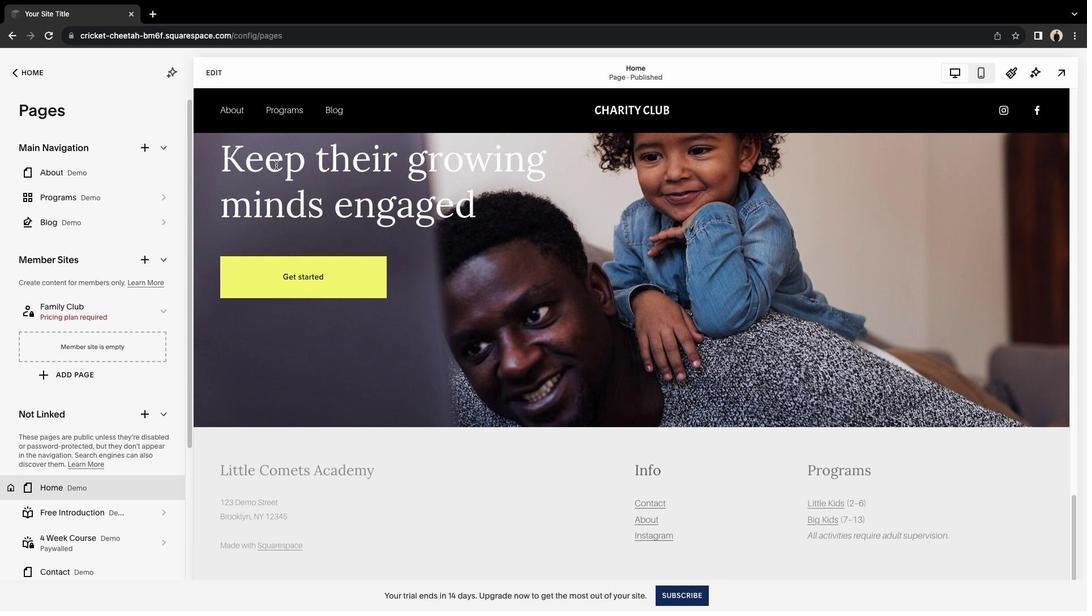 
Action: Mouse scrolled (275, 164) with delta (0, 4)
Screenshot: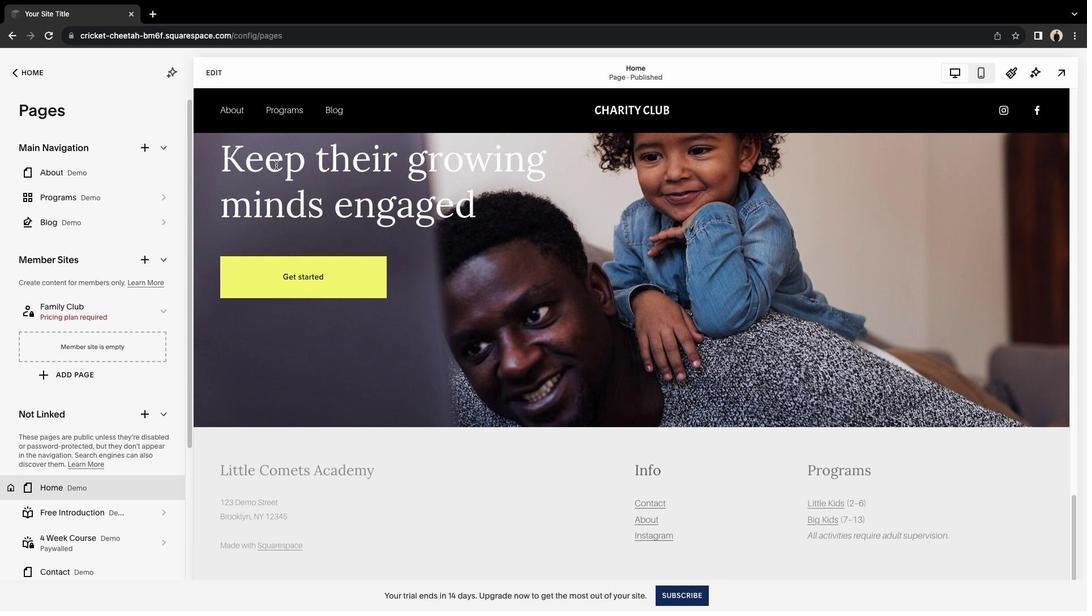 
Action: Mouse pressed middle at (275, 164)
Screenshot: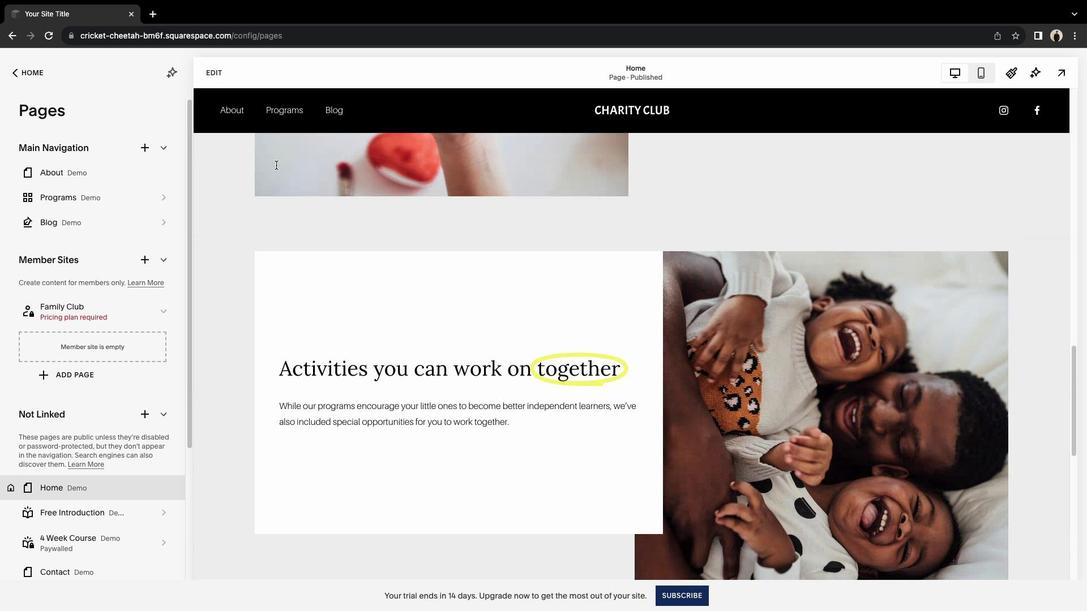 
Action: Mouse scrolled (275, 164) with delta (0, 0)
Screenshot: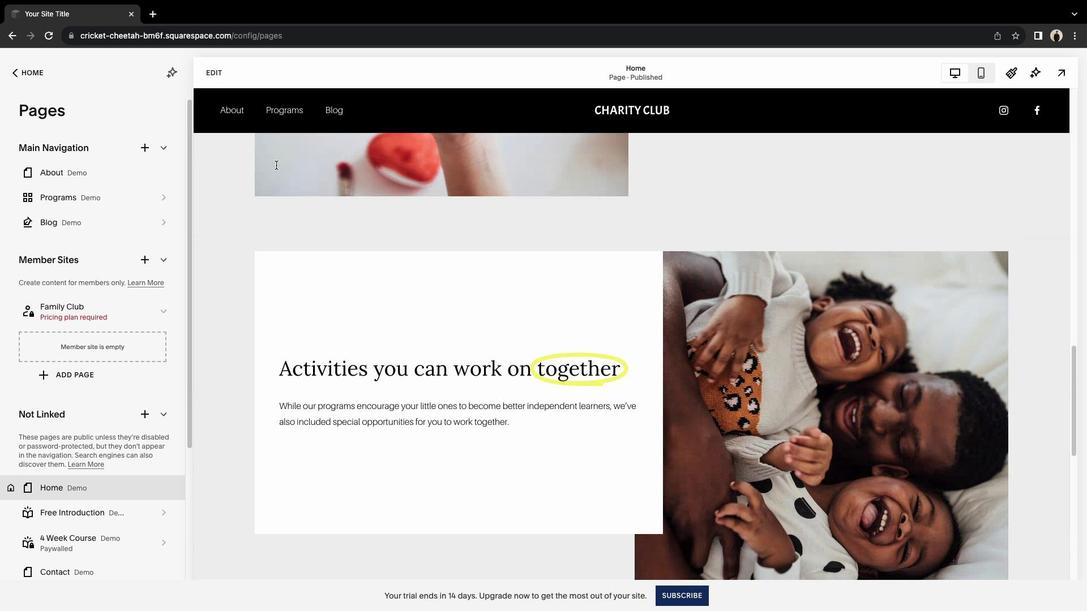 
Action: Mouse scrolled (275, 164) with delta (0, 0)
Screenshot: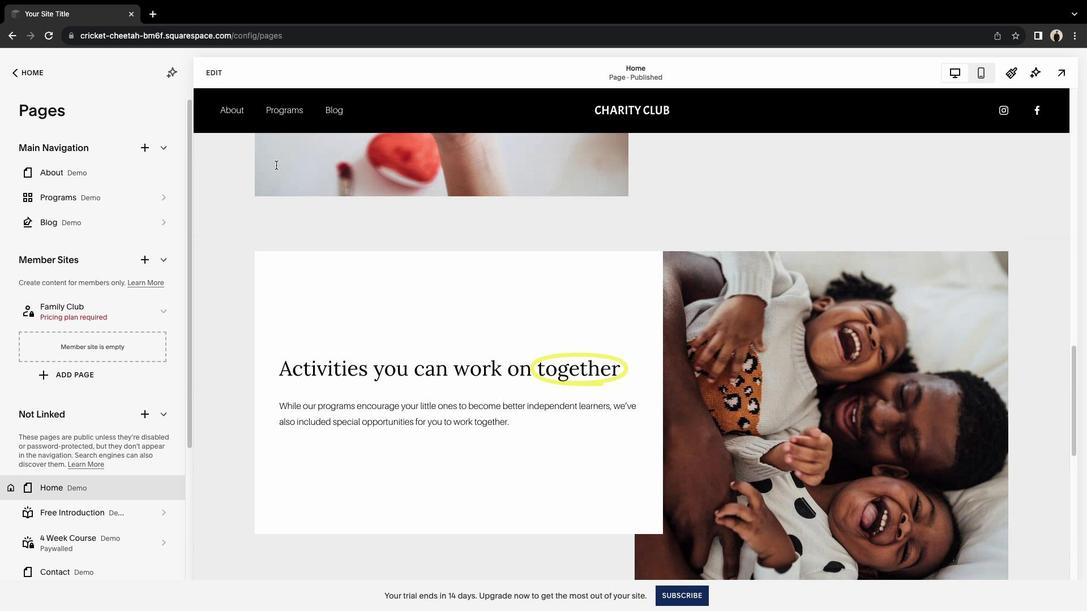 
Action: Mouse scrolled (275, 164) with delta (0, 2)
Screenshot: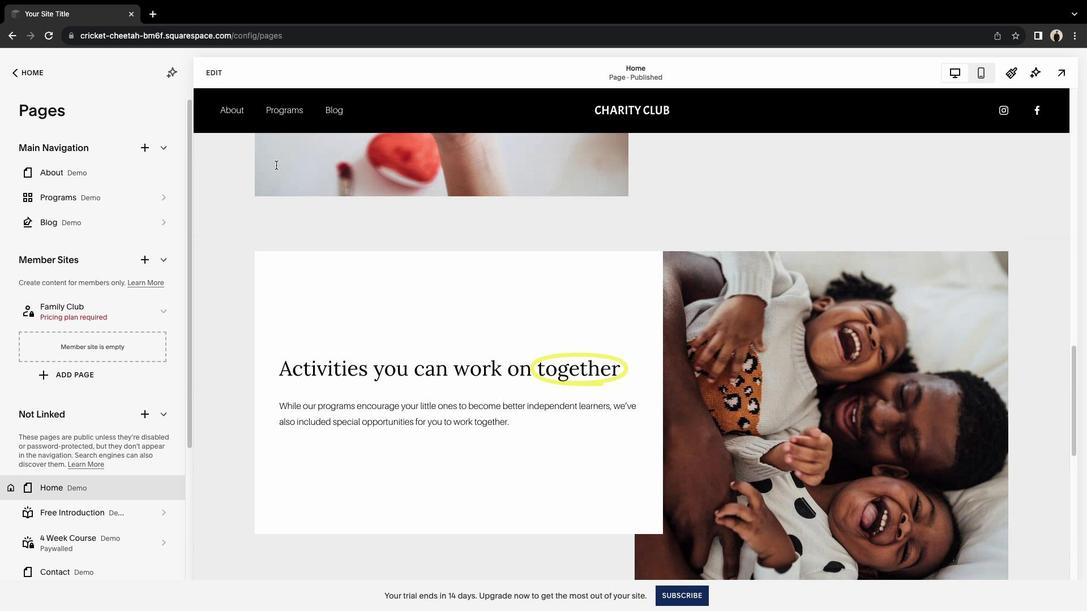 
Action: Mouse scrolled (275, 164) with delta (0, 3)
Screenshot: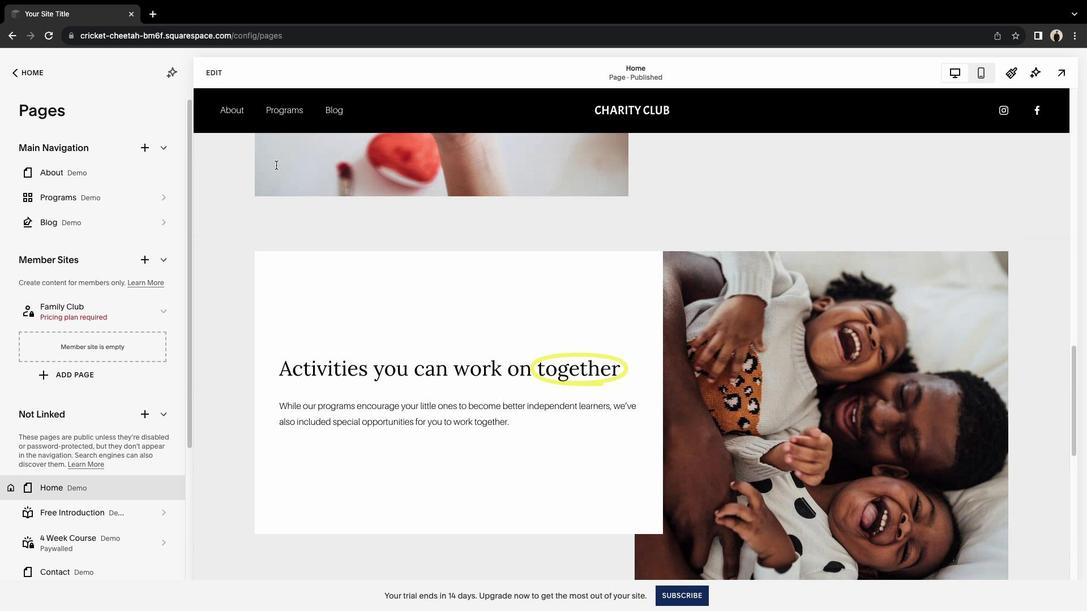 
Action: Mouse scrolled (275, 164) with delta (0, 4)
Screenshot: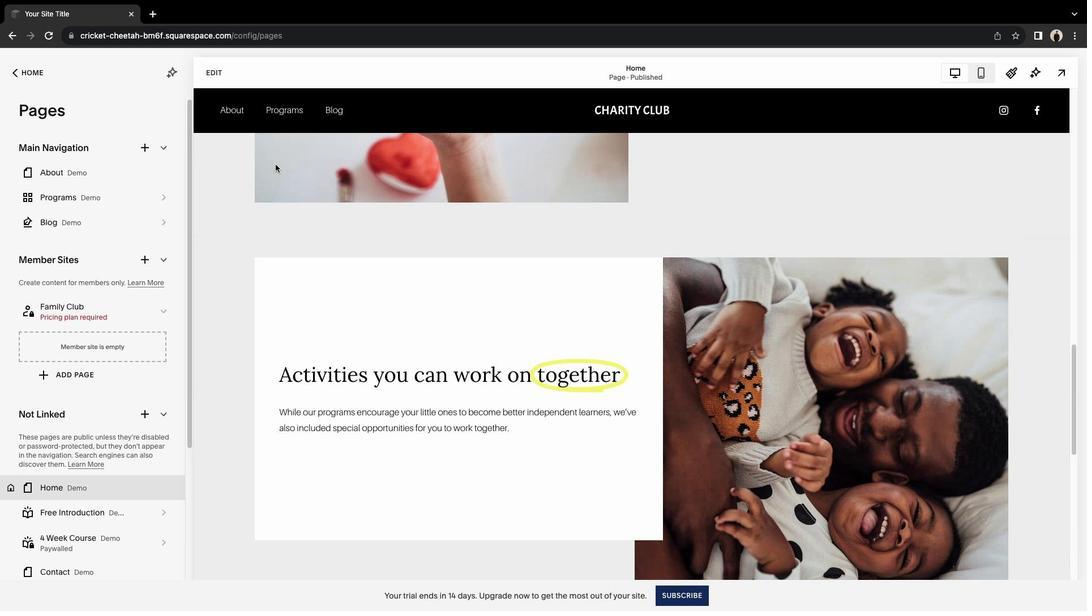
Action: Mouse scrolled (275, 164) with delta (0, 0)
Screenshot: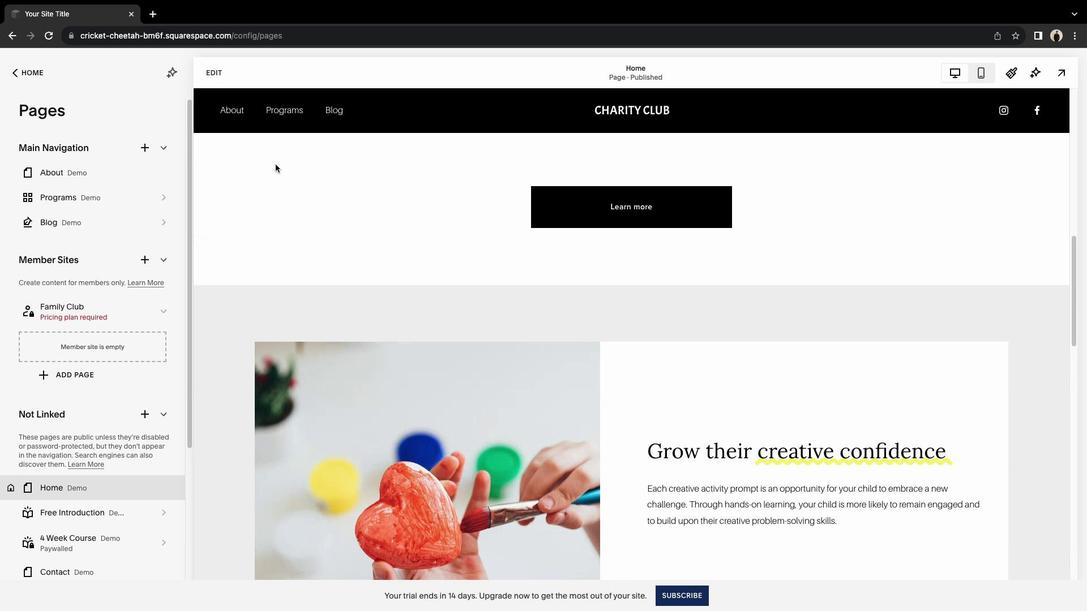 
Action: Mouse pressed middle at (275, 164)
Screenshot: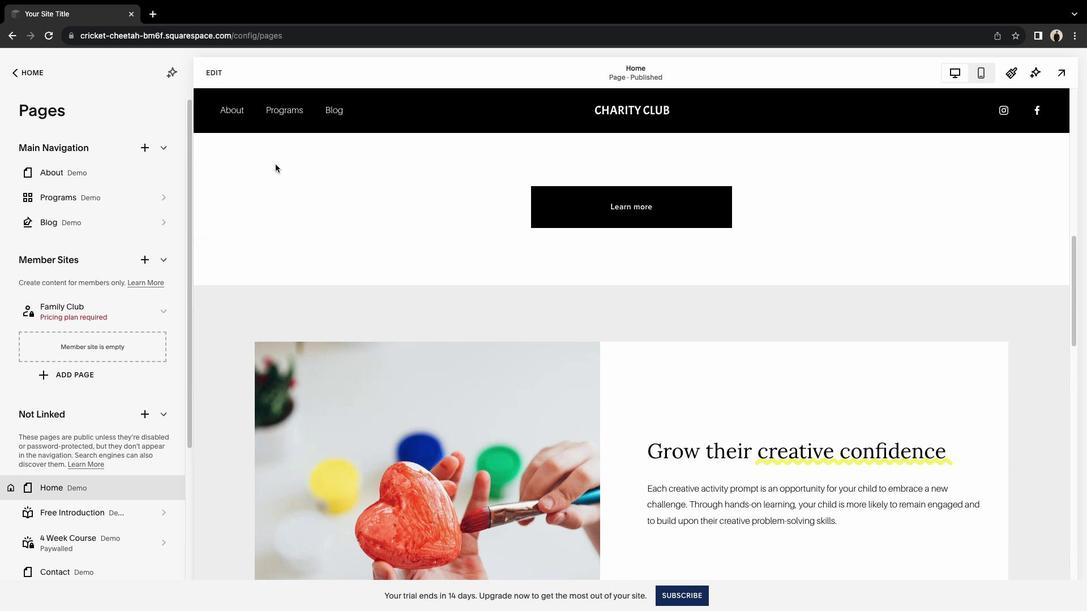 
Action: Mouse scrolled (275, 164) with delta (0, 0)
Screenshot: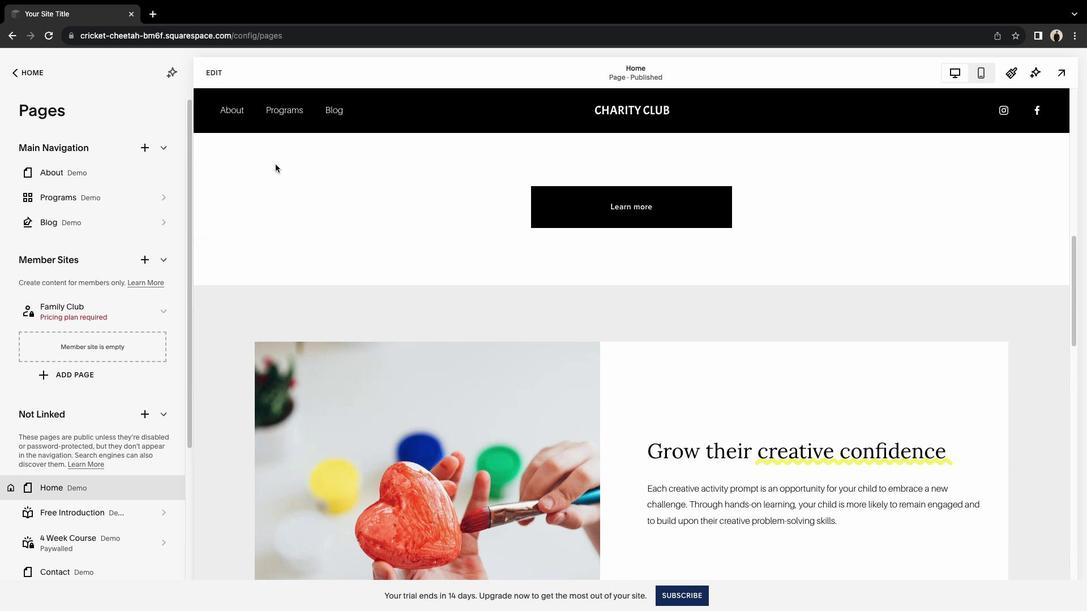 
Action: Mouse scrolled (275, 164) with delta (0, 2)
Screenshot: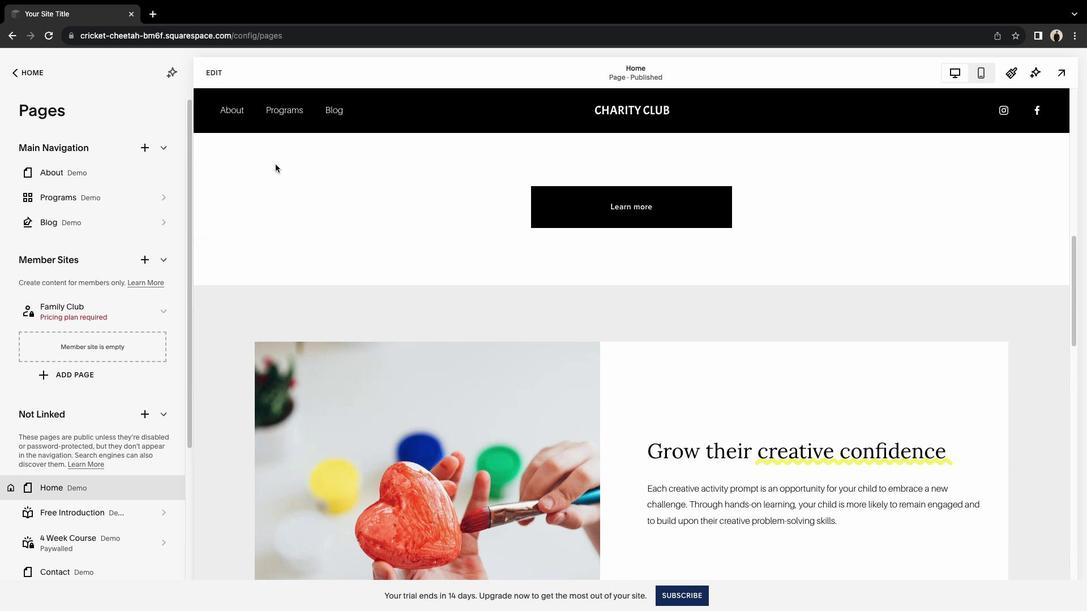 
Action: Mouse scrolled (275, 164) with delta (0, 3)
Screenshot: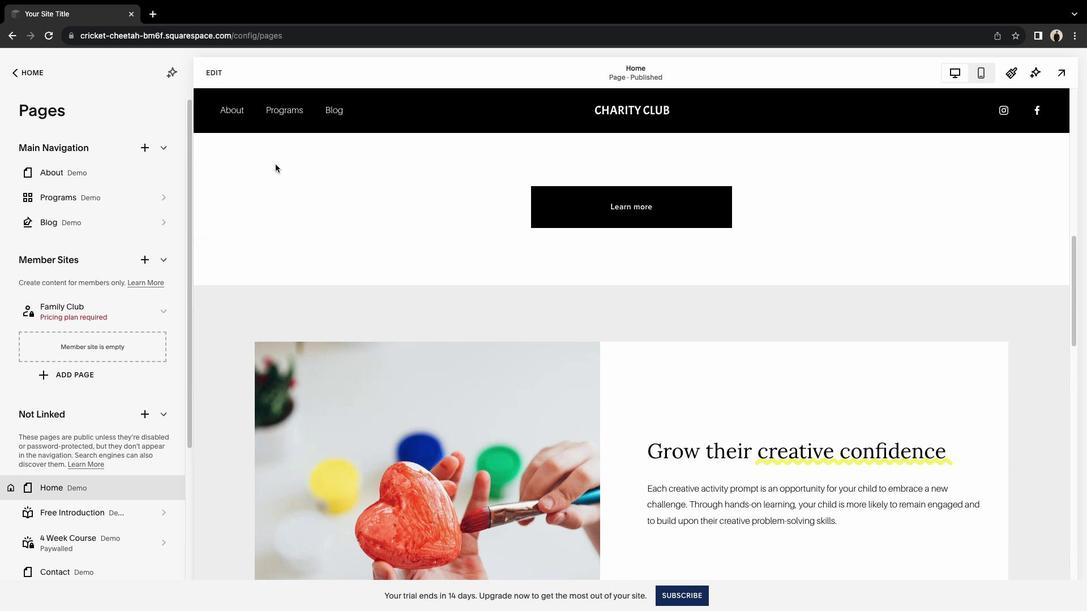 
Action: Mouse scrolled (275, 164) with delta (0, 5)
Screenshot: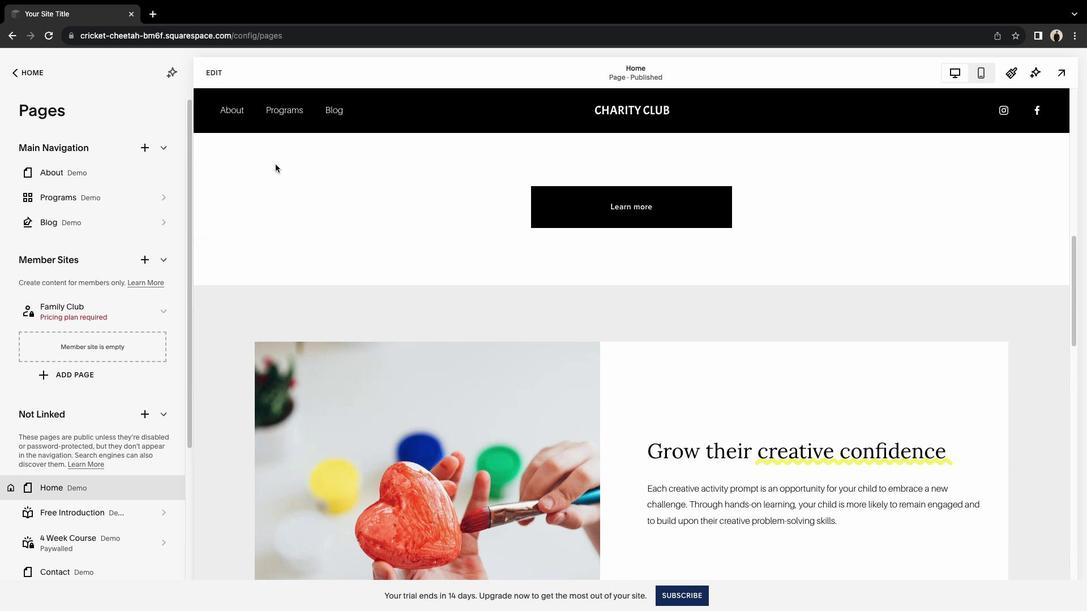 
Action: Mouse scrolled (275, 164) with delta (0, 5)
Screenshot: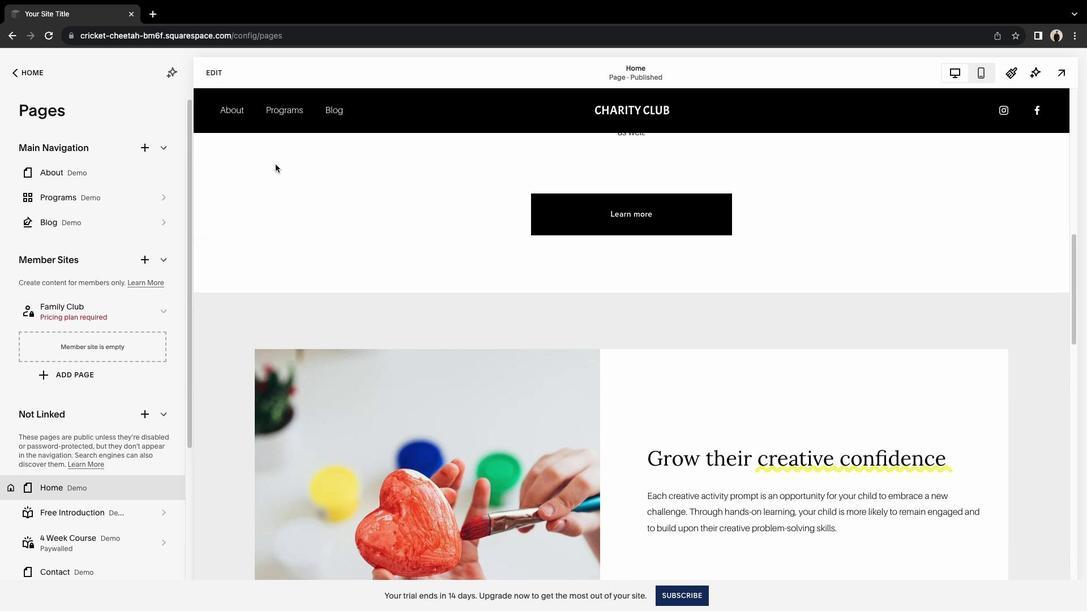 
Action: Mouse scrolled (275, 164) with delta (0, 0)
Screenshot: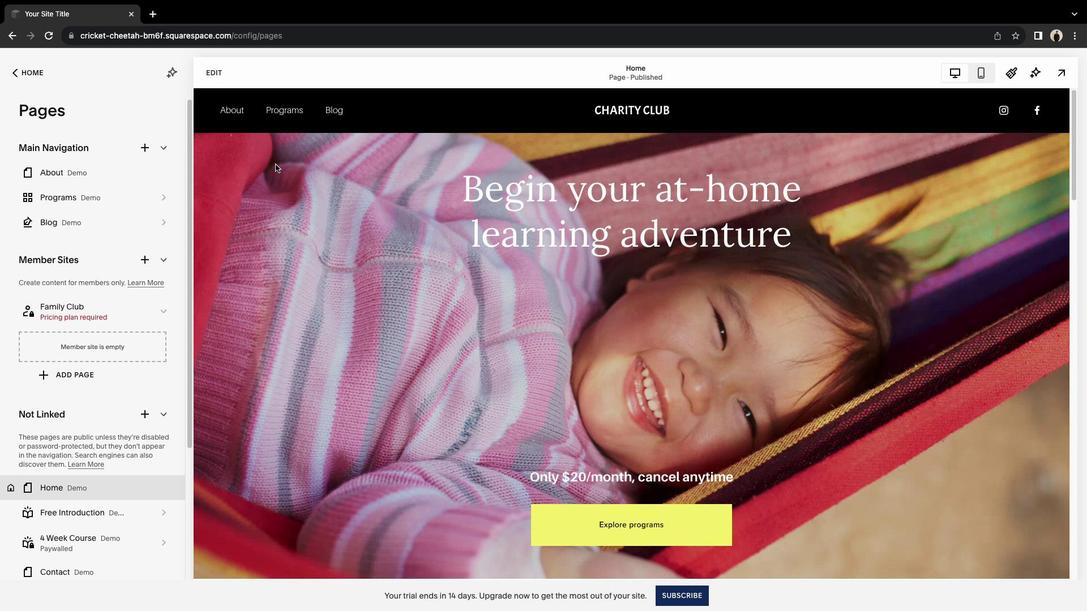 
Action: Mouse pressed middle at (275, 164)
Screenshot: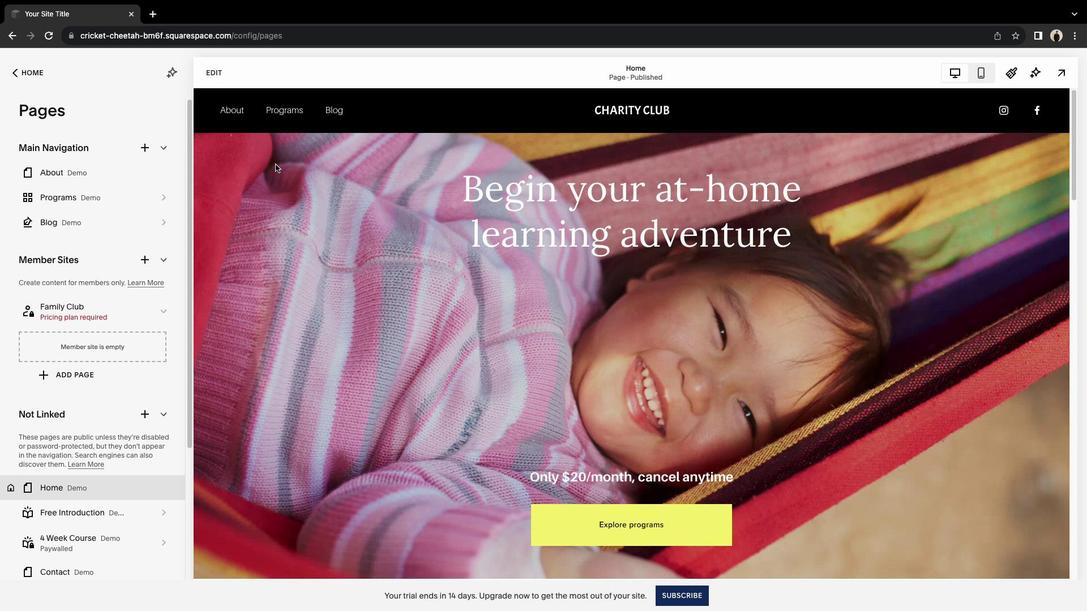 
Action: Mouse scrolled (275, 164) with delta (0, 0)
Screenshot: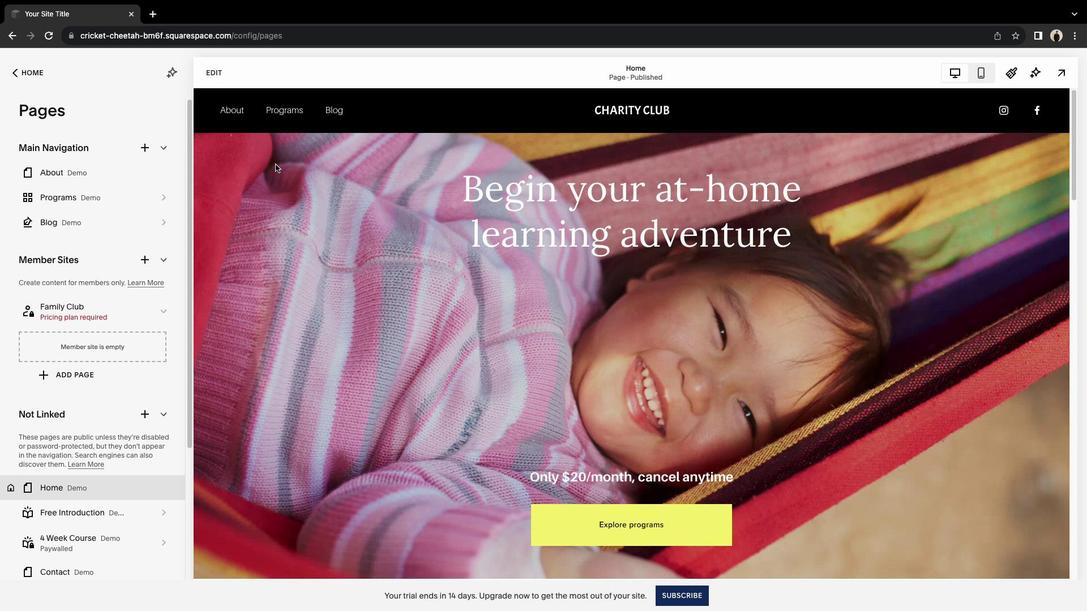 
Action: Mouse scrolled (275, 164) with delta (0, 2)
Screenshot: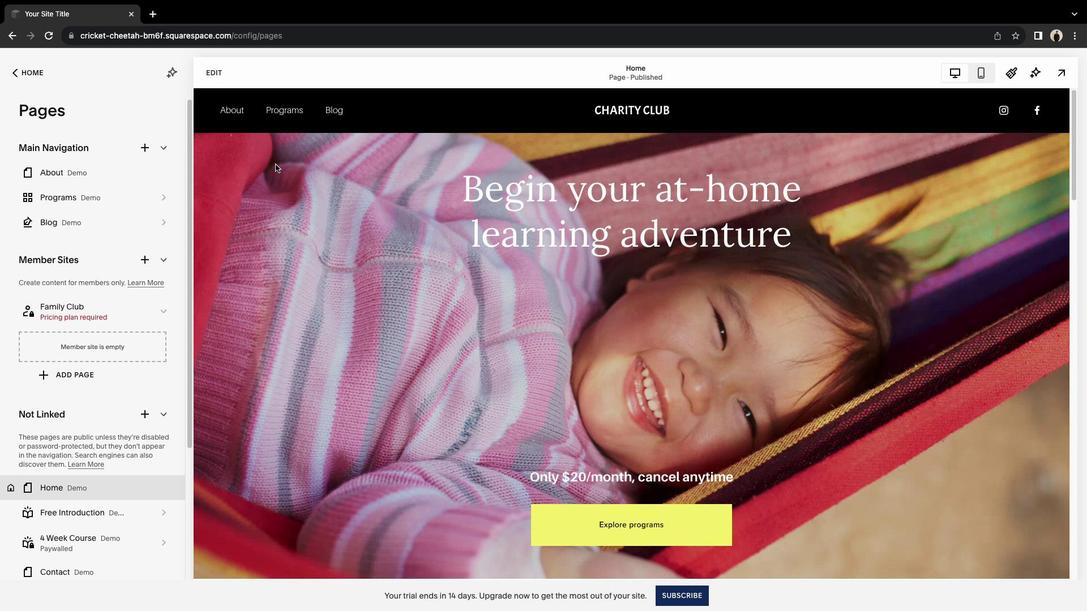 
Action: Mouse scrolled (275, 164) with delta (0, 3)
Screenshot: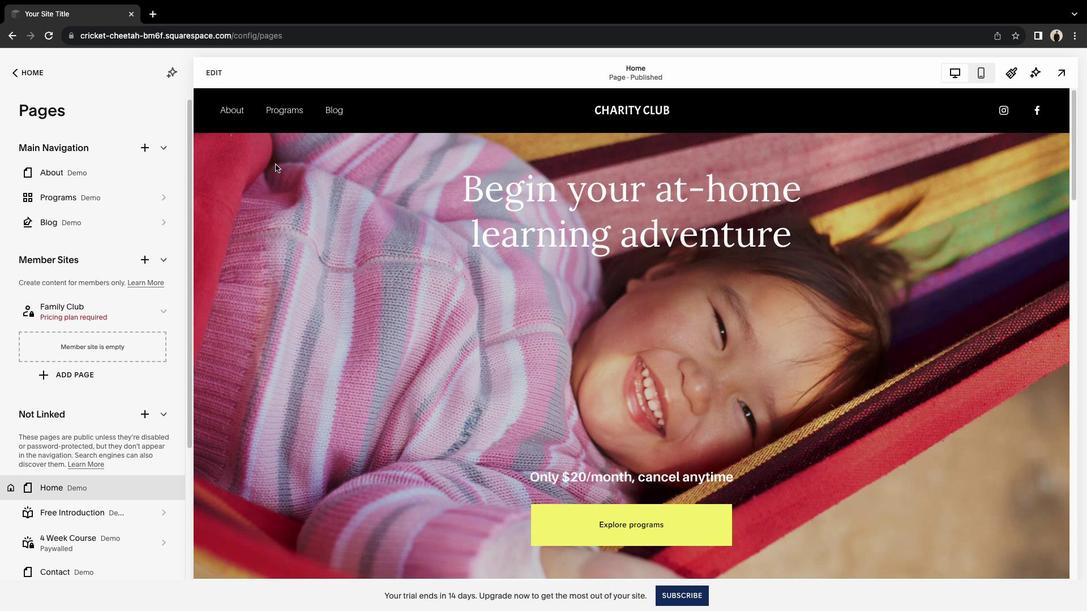 
Action: Mouse scrolled (275, 164) with delta (0, 5)
Screenshot: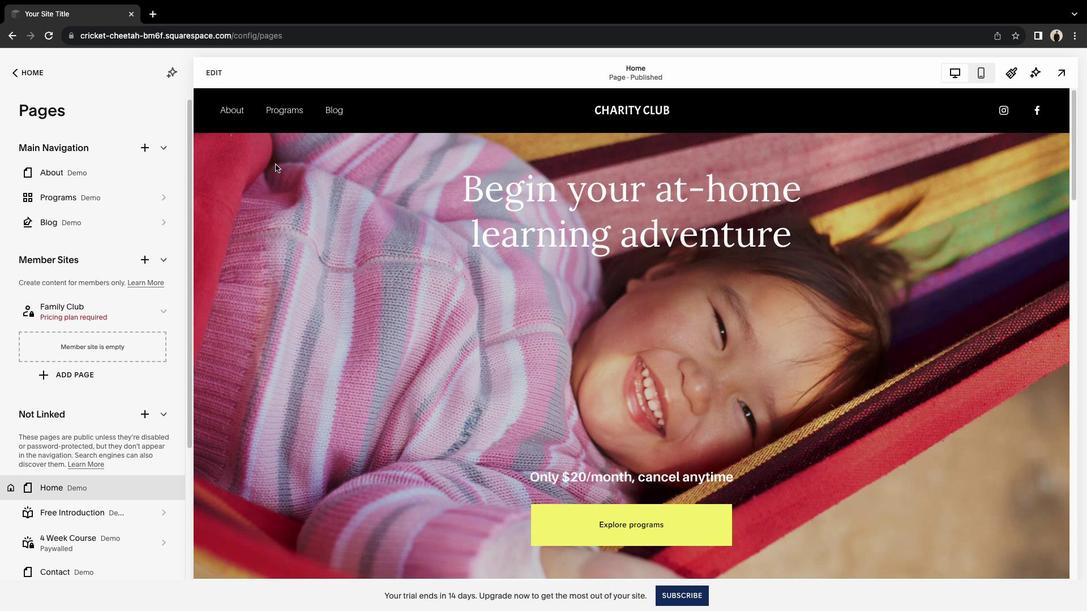 
Action: Mouse scrolled (275, 164) with delta (0, 5)
Screenshot: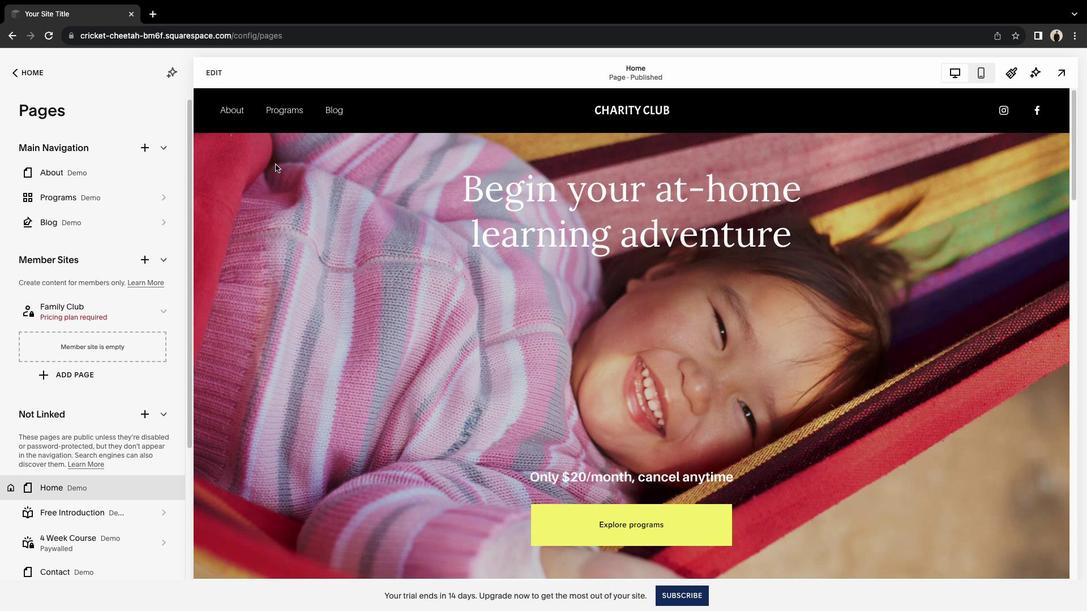 
Action: Mouse scrolled (275, 164) with delta (0, 5)
Screenshot: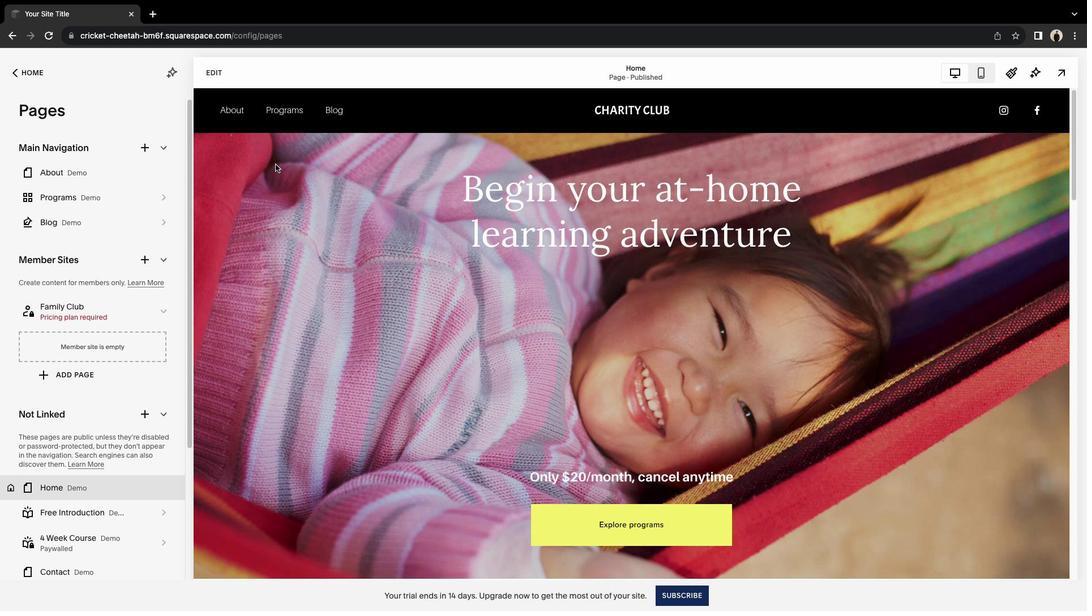 
Action: Mouse scrolled (275, 164) with delta (0, 0)
Screenshot: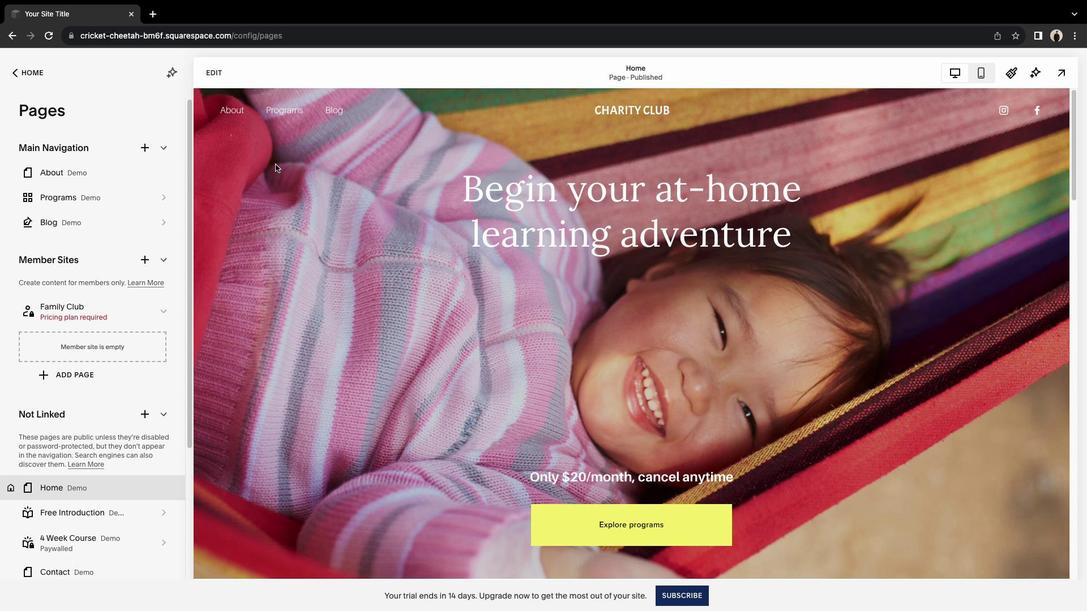 
Action: Mouse scrolled (275, 164) with delta (0, 0)
Screenshot: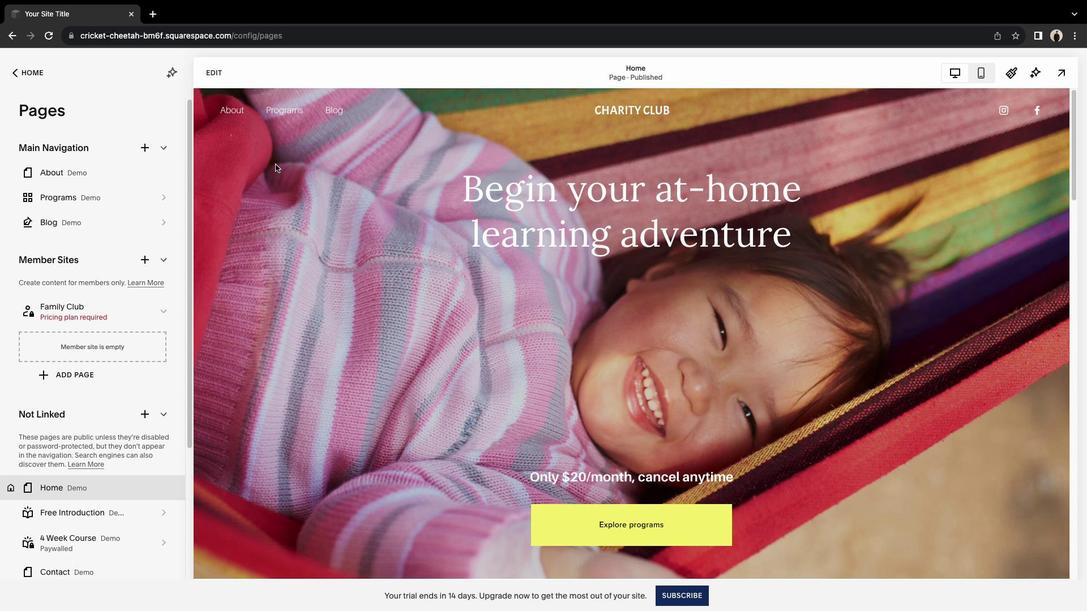 
Action: Mouse scrolled (275, 164) with delta (0, 0)
Screenshot: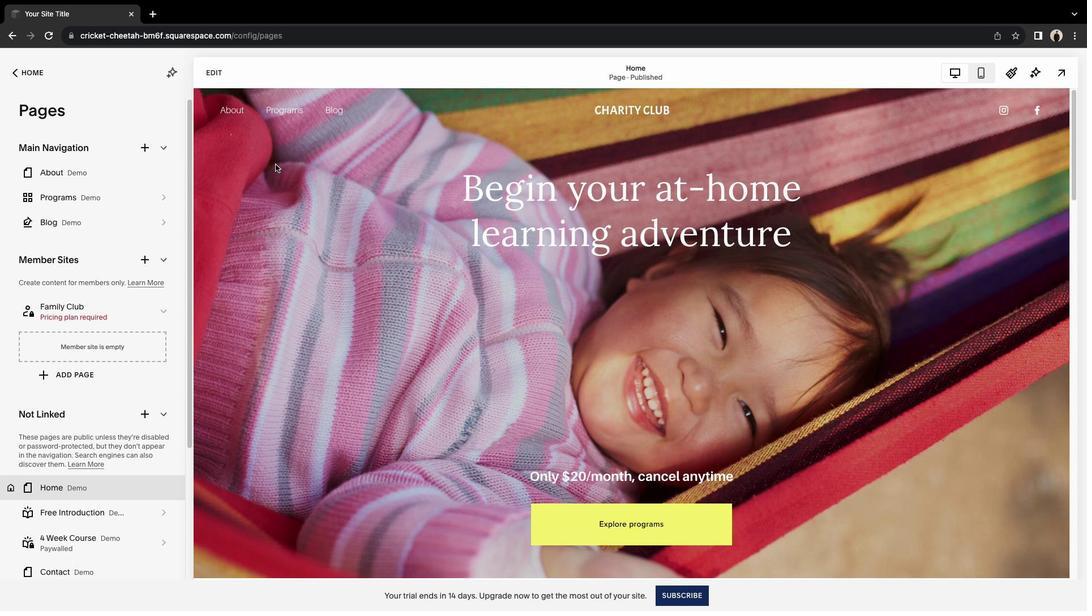 
Action: Mouse scrolled (275, 164) with delta (0, 0)
Screenshot: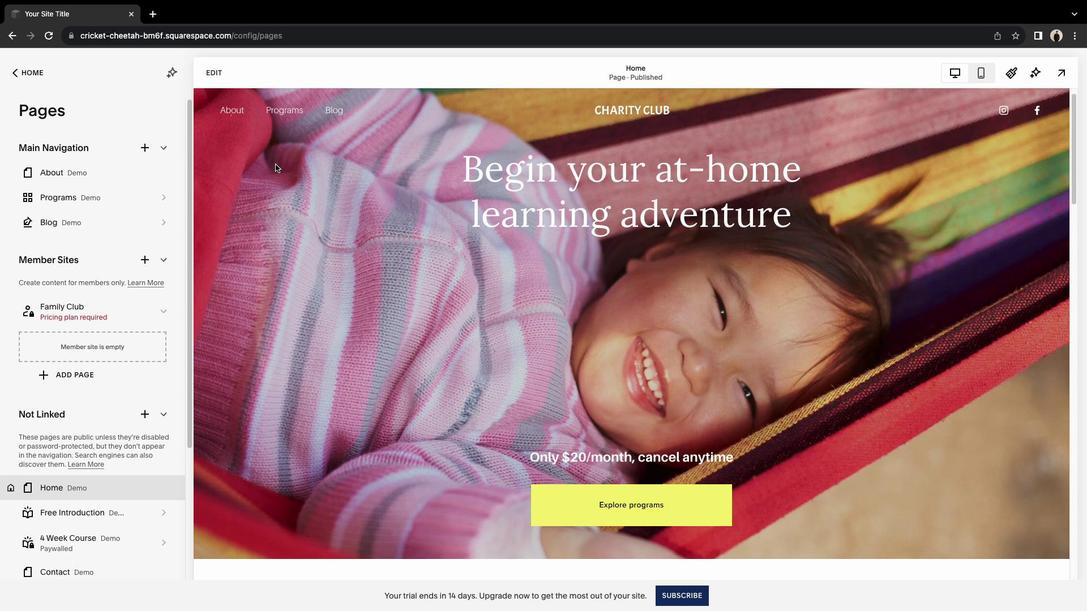 
Action: Mouse scrolled (275, 164) with delta (0, 0)
Screenshot: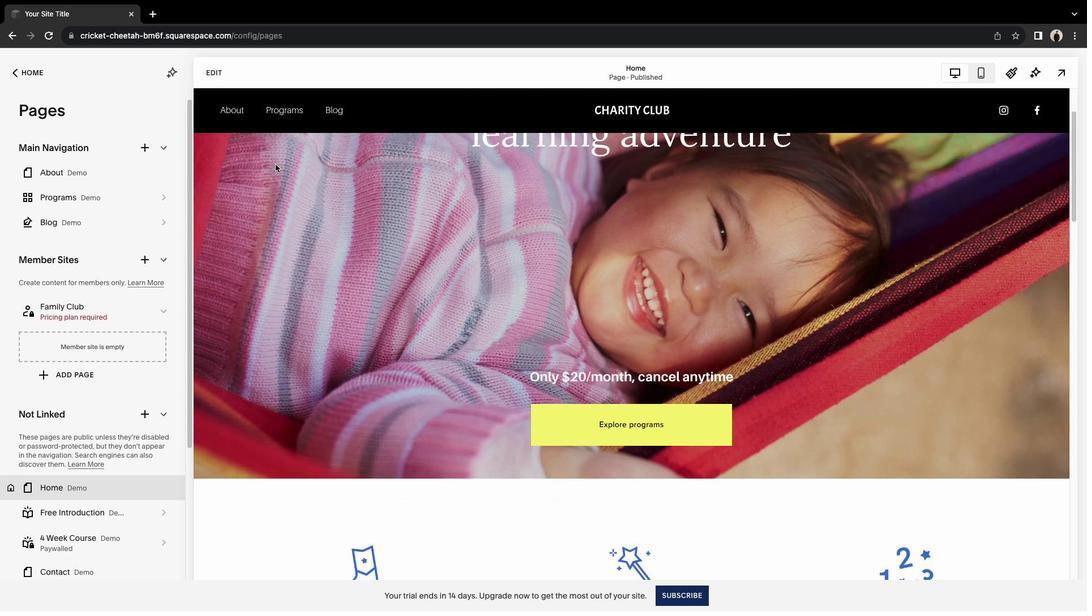 
Action: Mouse scrolled (275, 164) with delta (0, 0)
Screenshot: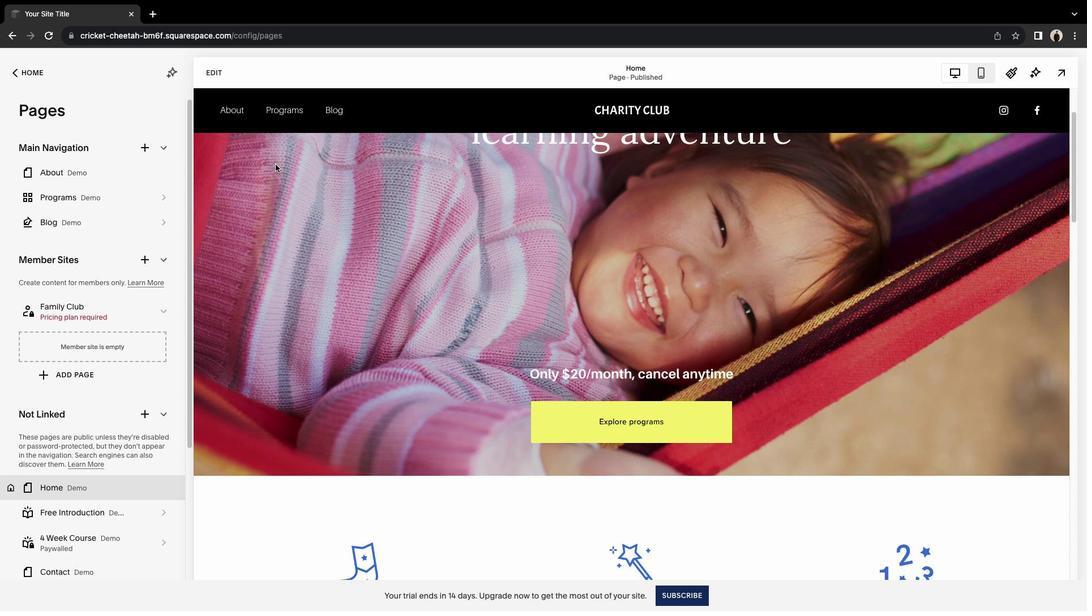 
Action: Mouse scrolled (275, 164) with delta (0, 0)
Screenshot: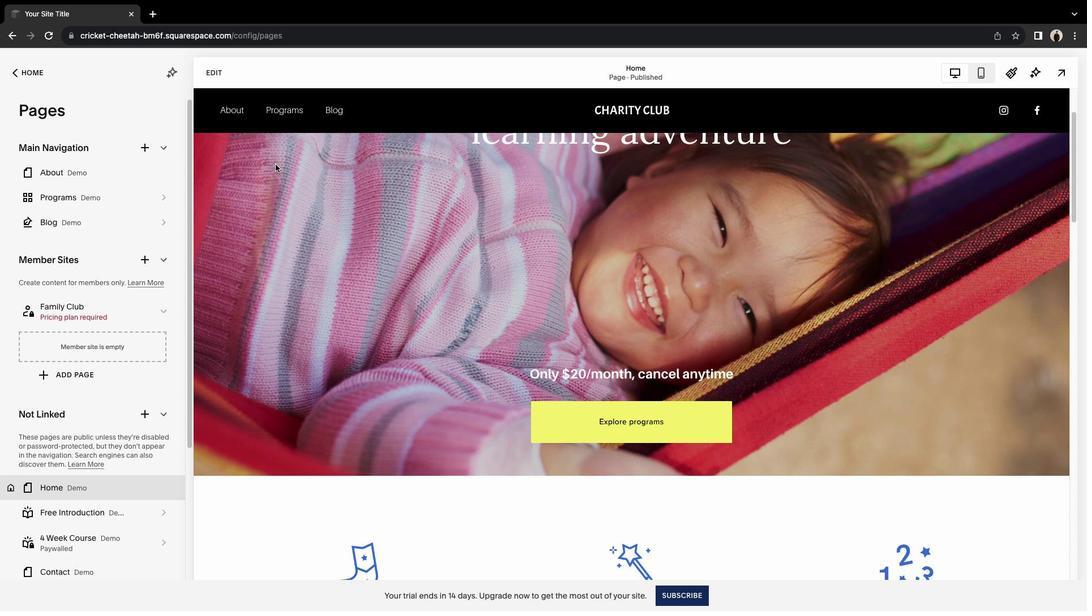 
Action: Mouse scrolled (275, 164) with delta (0, 1)
Screenshot: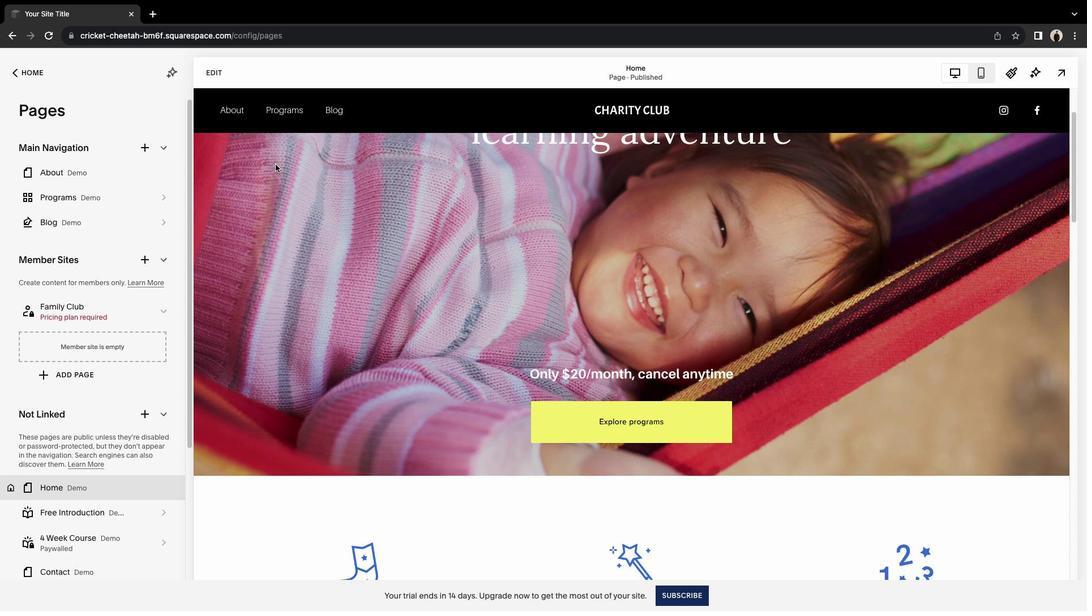 
Action: Mouse scrolled (275, 164) with delta (0, 0)
Screenshot: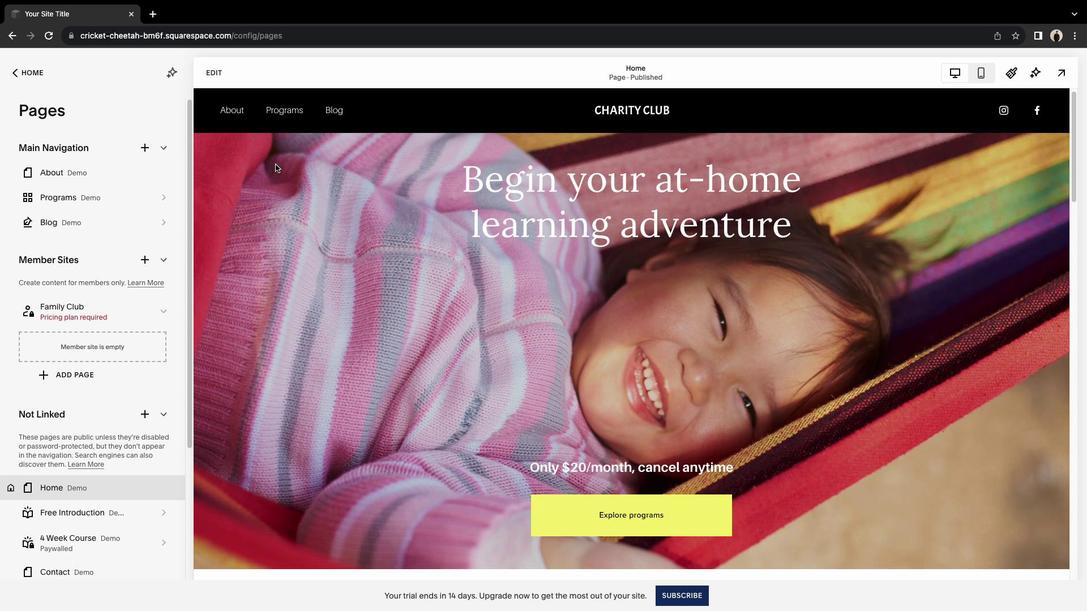 
Action: Mouse scrolled (275, 164) with delta (0, 0)
Screenshot: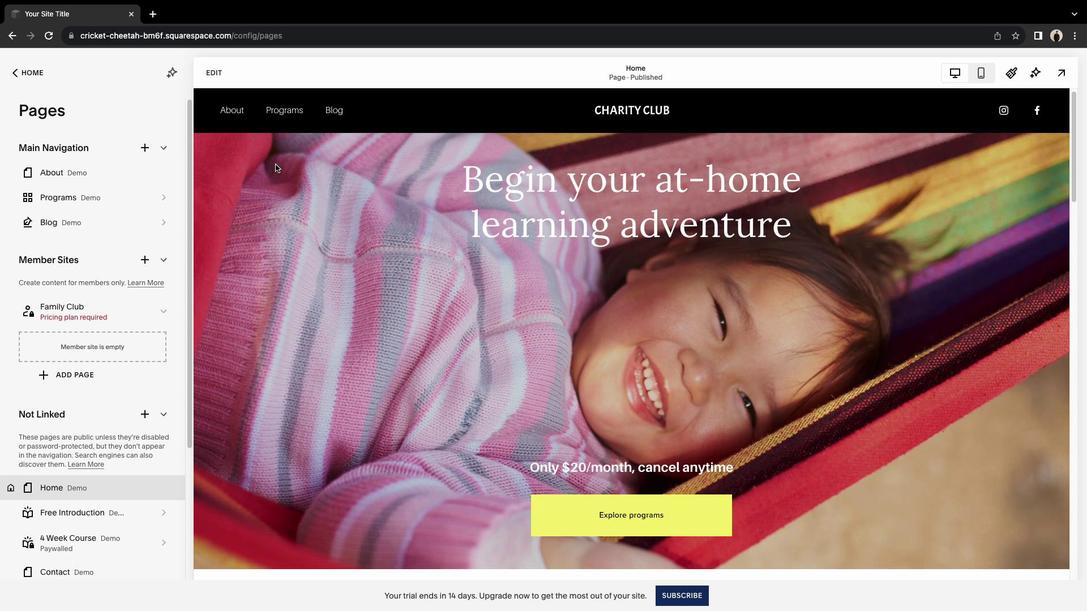 
Action: Mouse scrolled (275, 164) with delta (0, 1)
Screenshot: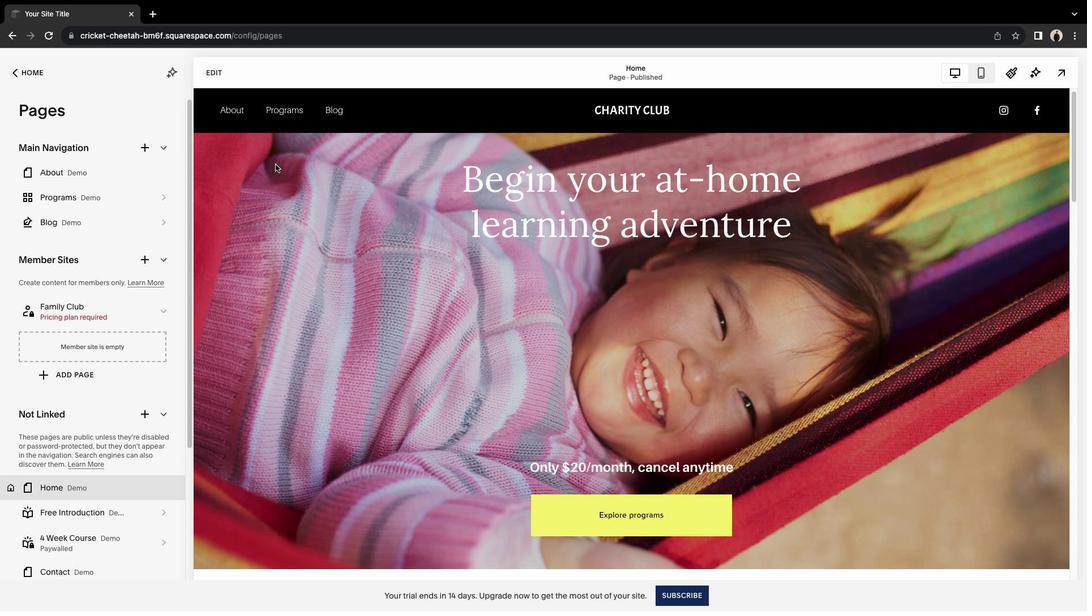 
Action: Mouse scrolled (275, 164) with delta (0, 2)
Screenshot: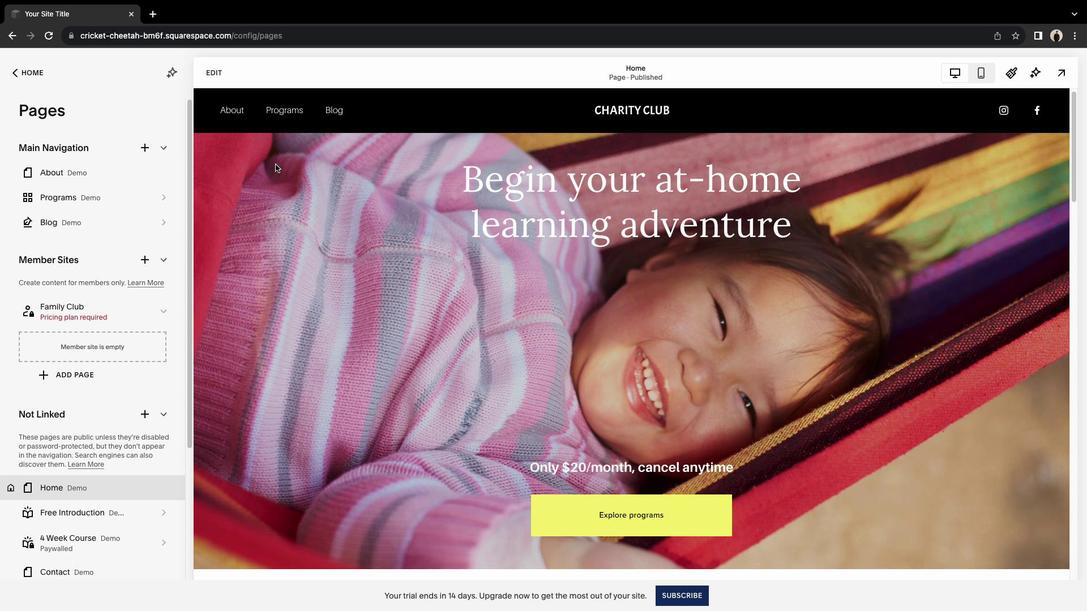
Action: Mouse scrolled (275, 164) with delta (0, 0)
Screenshot: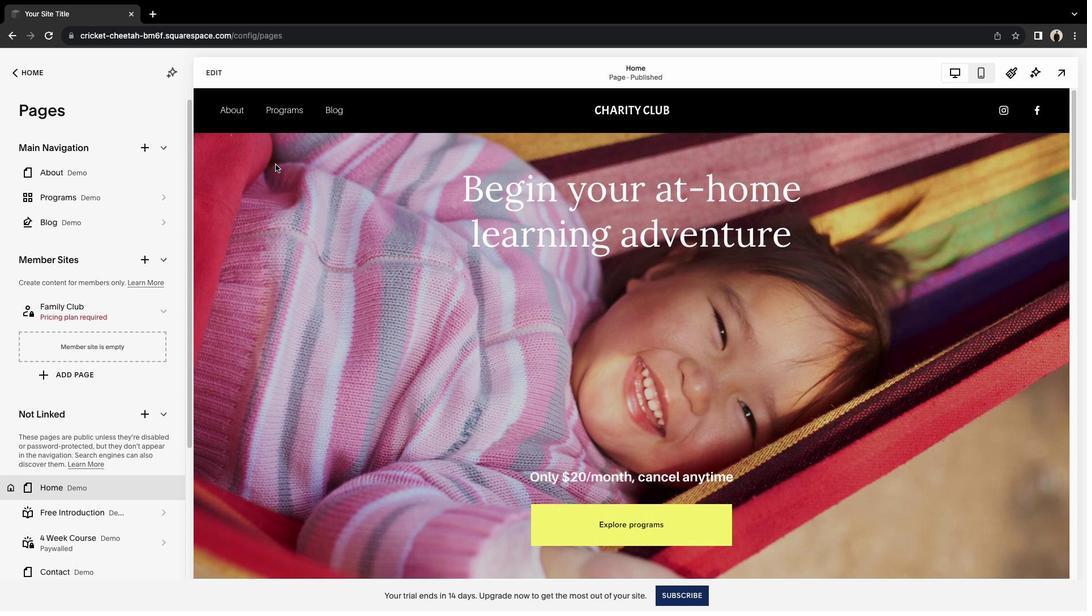 
Action: Mouse scrolled (275, 164) with delta (0, 0)
Screenshot: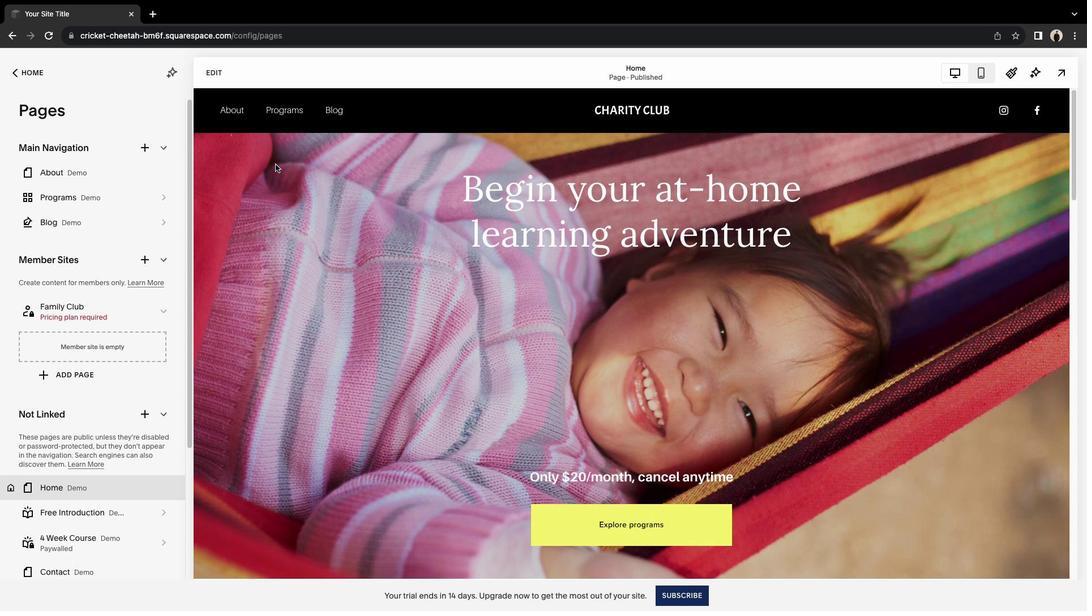 
Action: Mouse scrolled (275, 164) with delta (0, 1)
Screenshot: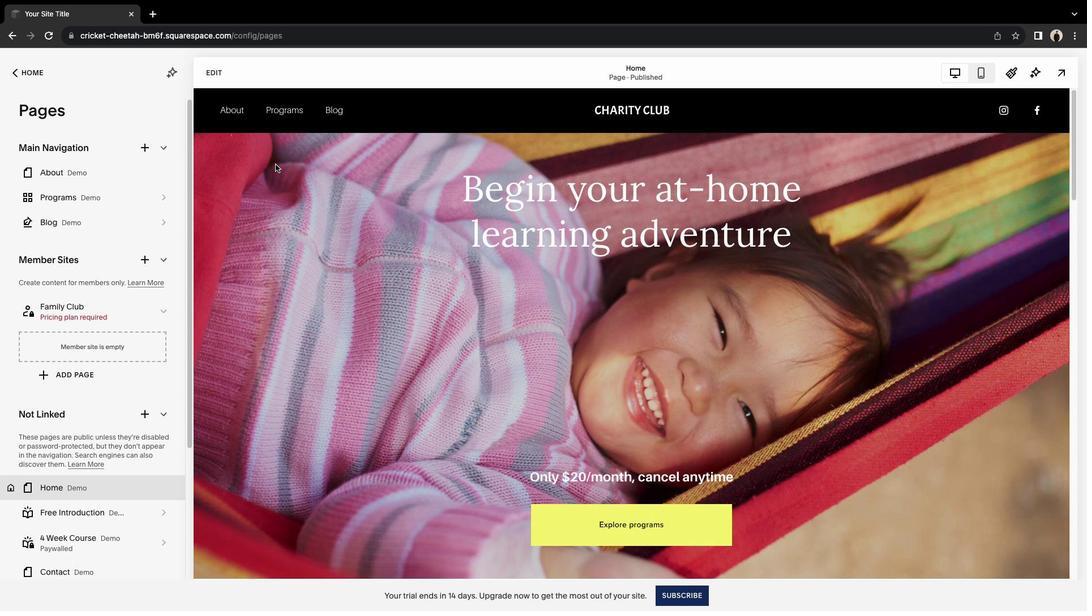 
Action: Mouse scrolled (275, 164) with delta (0, 2)
Screenshot: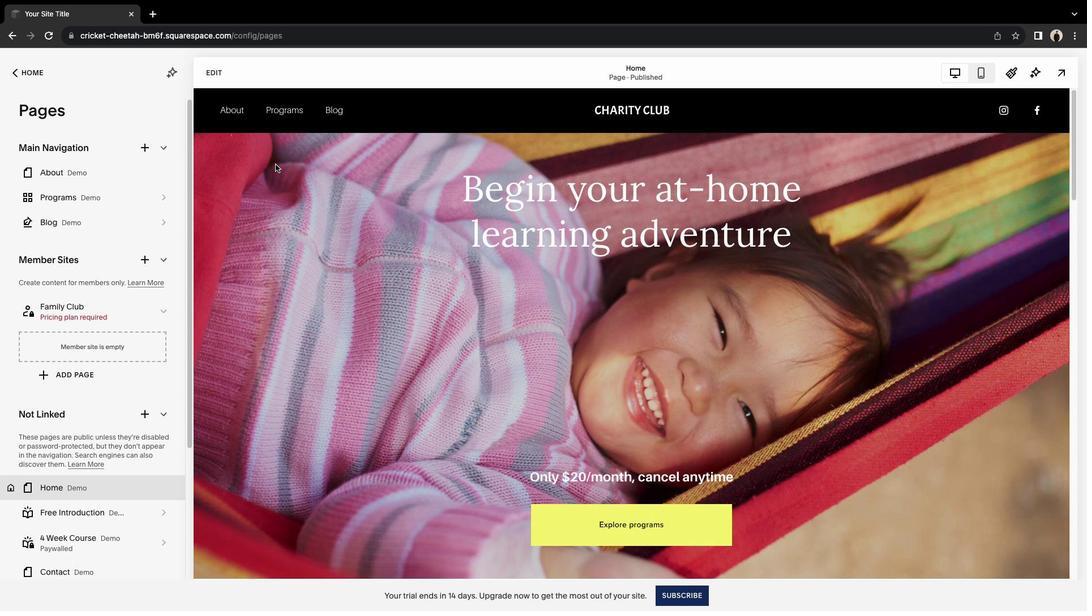 
Action: Mouse moved to (219, 73)
Screenshot: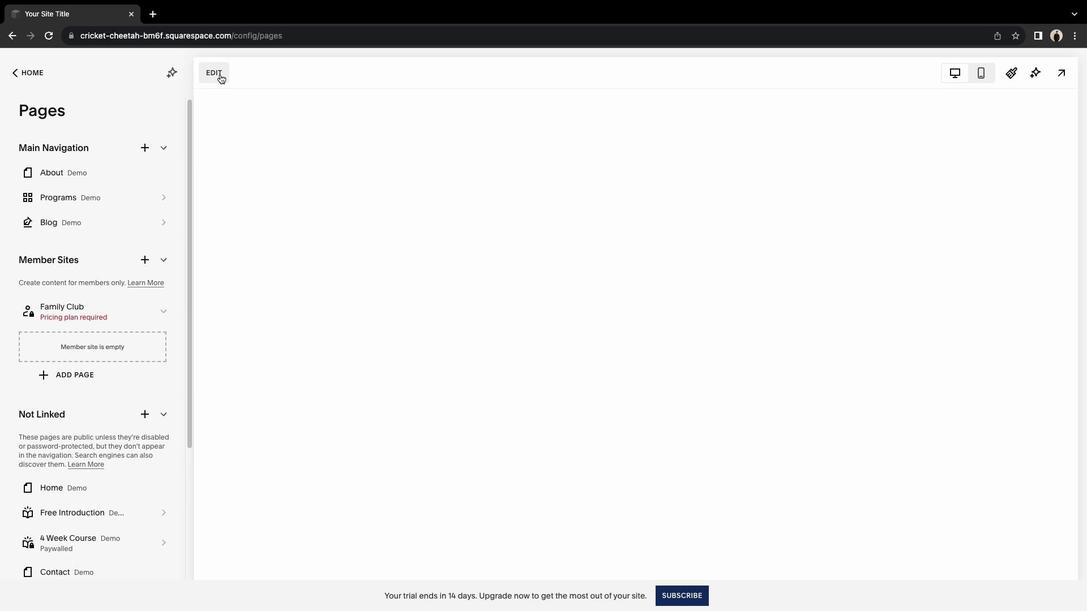 
Action: Mouse pressed left at (219, 73)
Screenshot: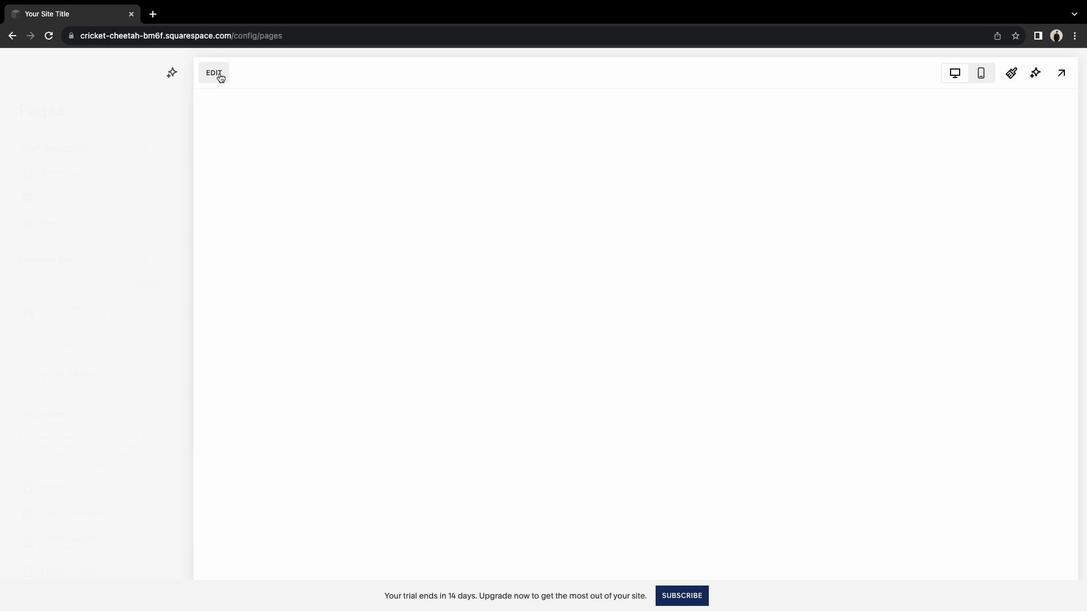 
Action: Mouse moved to (939, 277)
Screenshot: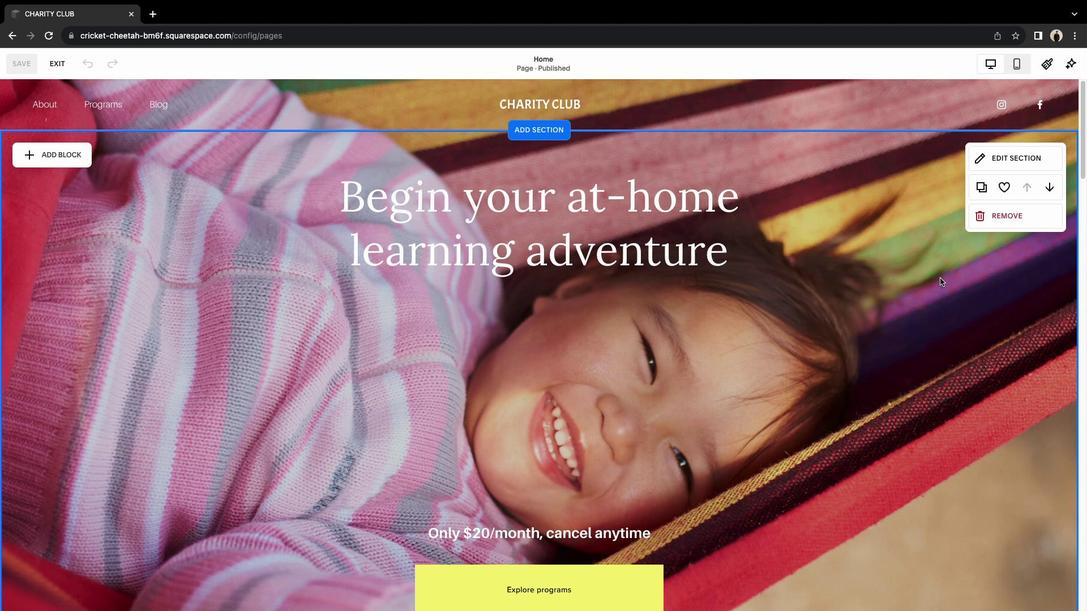 
Action: Mouse pressed left at (939, 277)
Screenshot: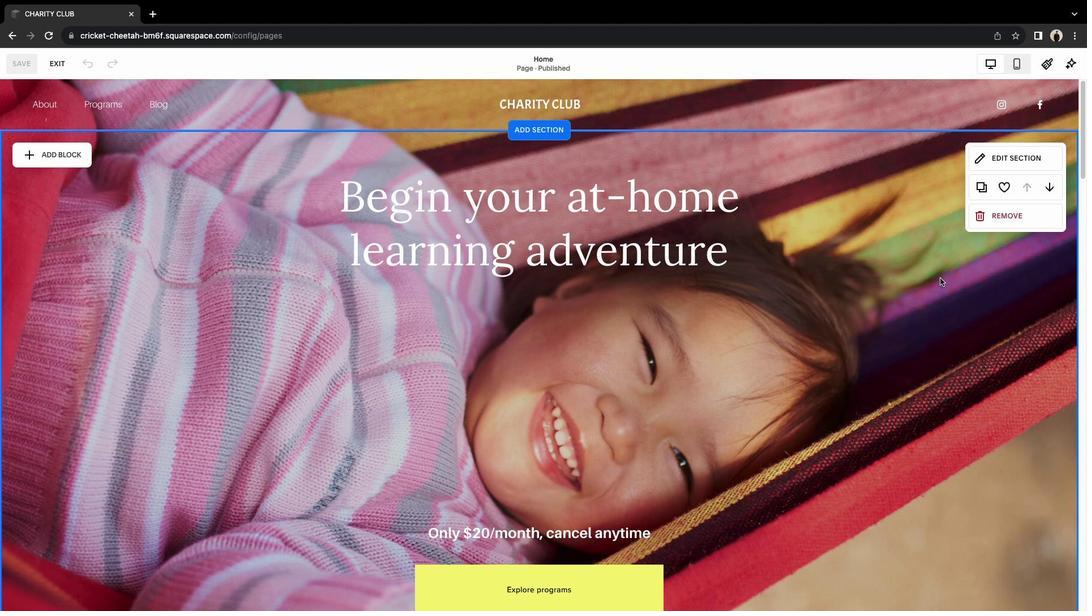 
Action: Mouse moved to (976, 153)
Screenshot: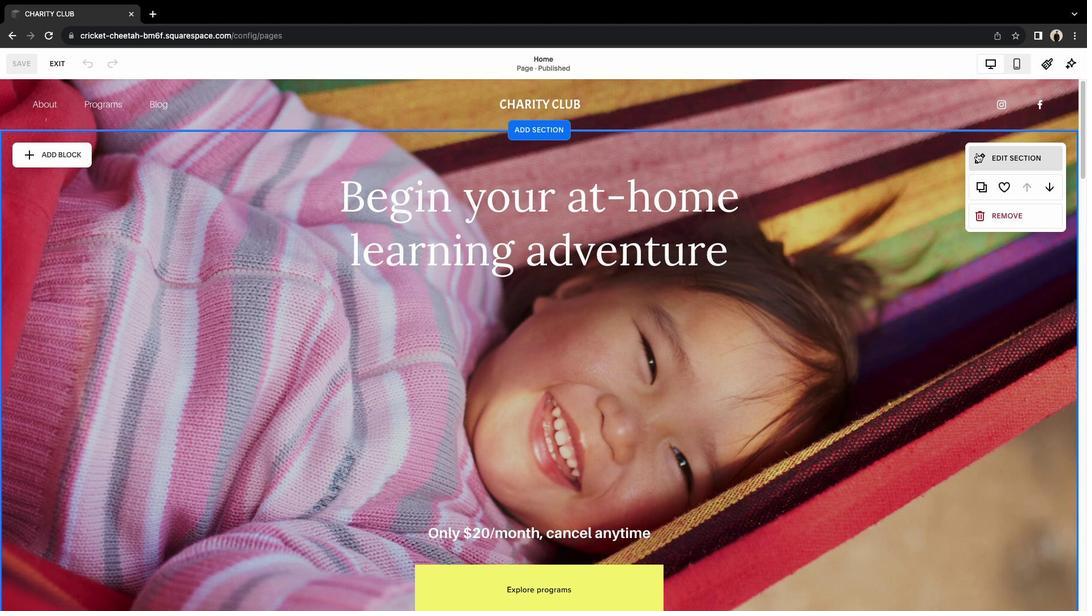 
Action: Mouse pressed left at (976, 153)
Screenshot: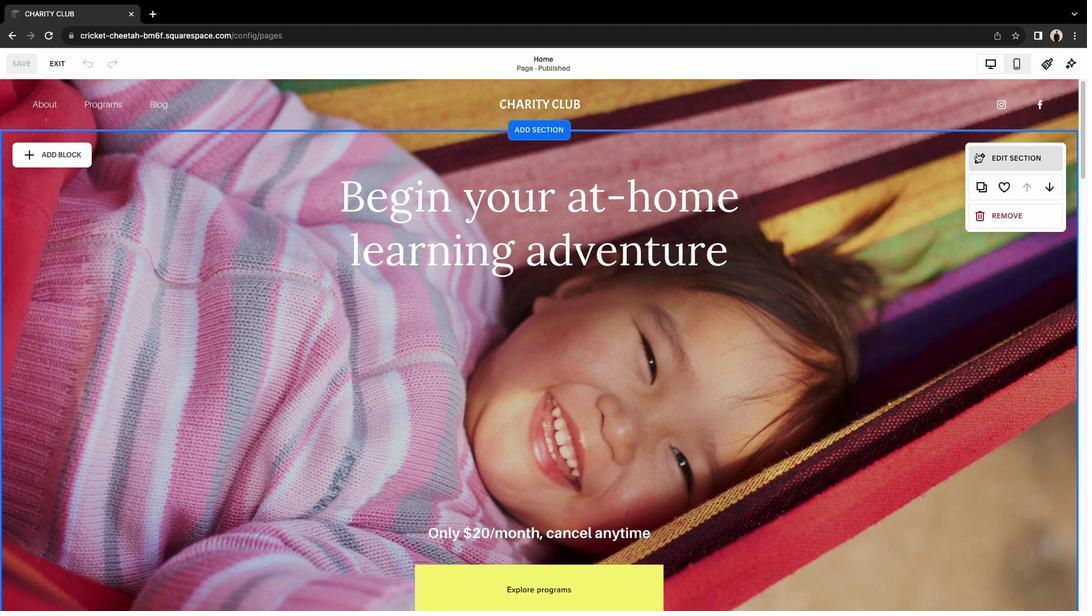 
Action: Mouse moved to (798, 251)
Screenshot: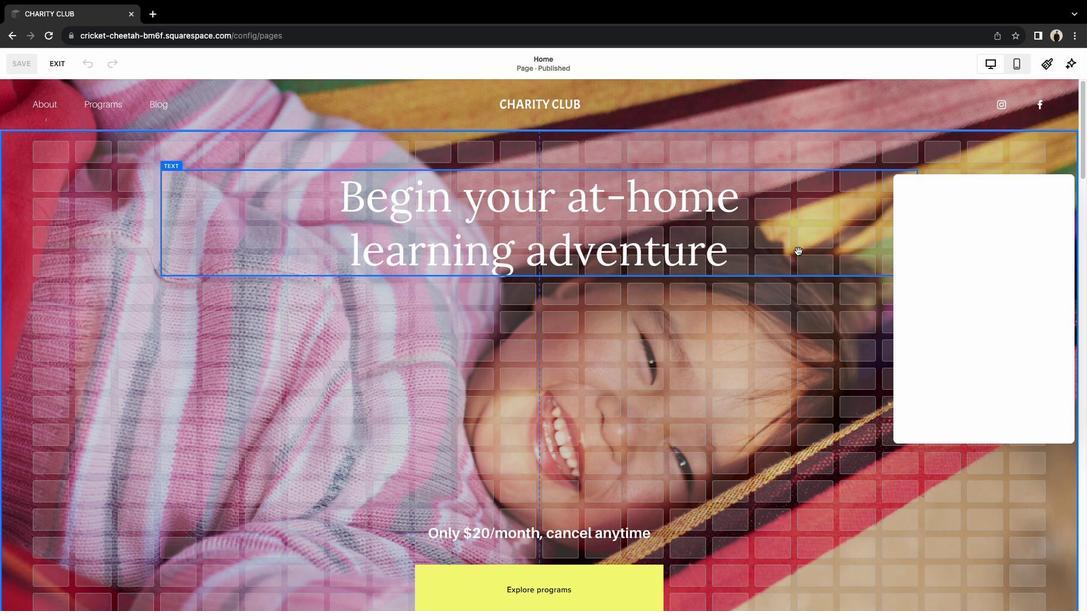 
Action: Mouse scrolled (798, 251) with delta (0, 0)
Screenshot: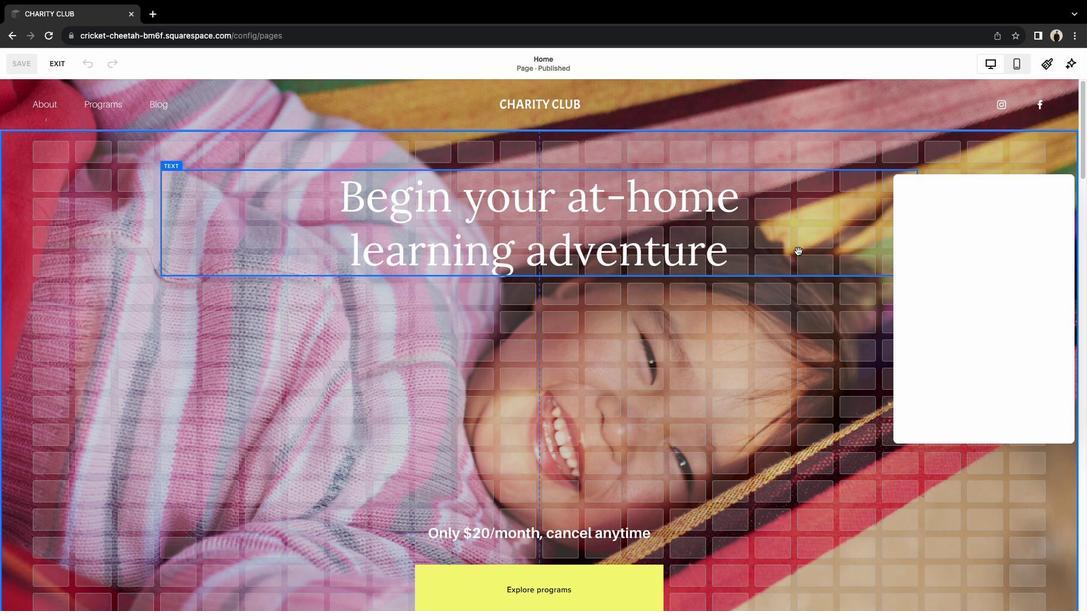 
Action: Mouse moved to (798, 251)
Screenshot: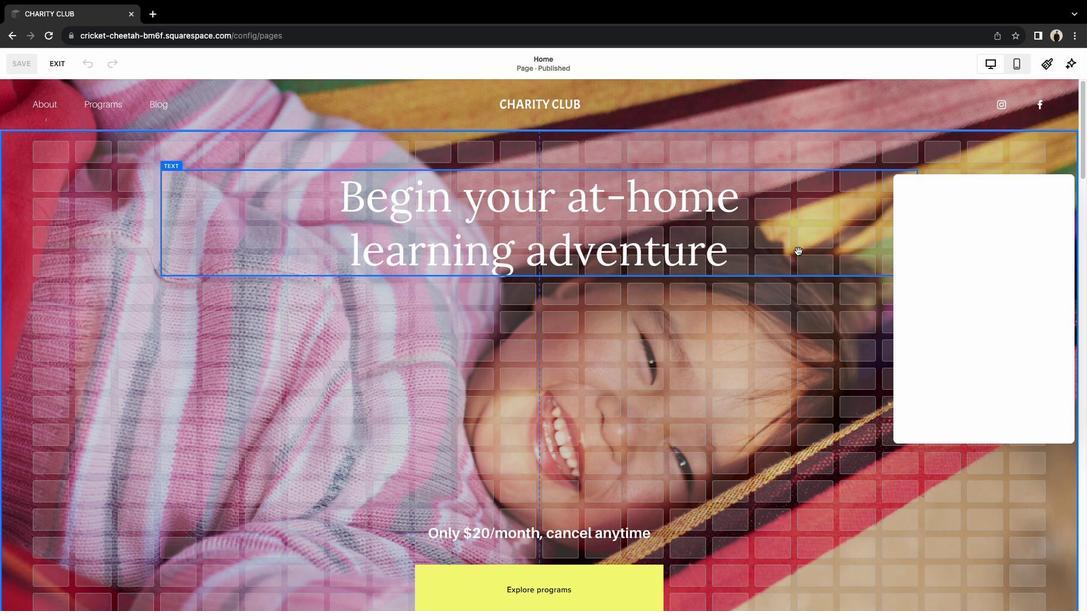 
Action: Mouse scrolled (798, 251) with delta (0, 0)
Screenshot: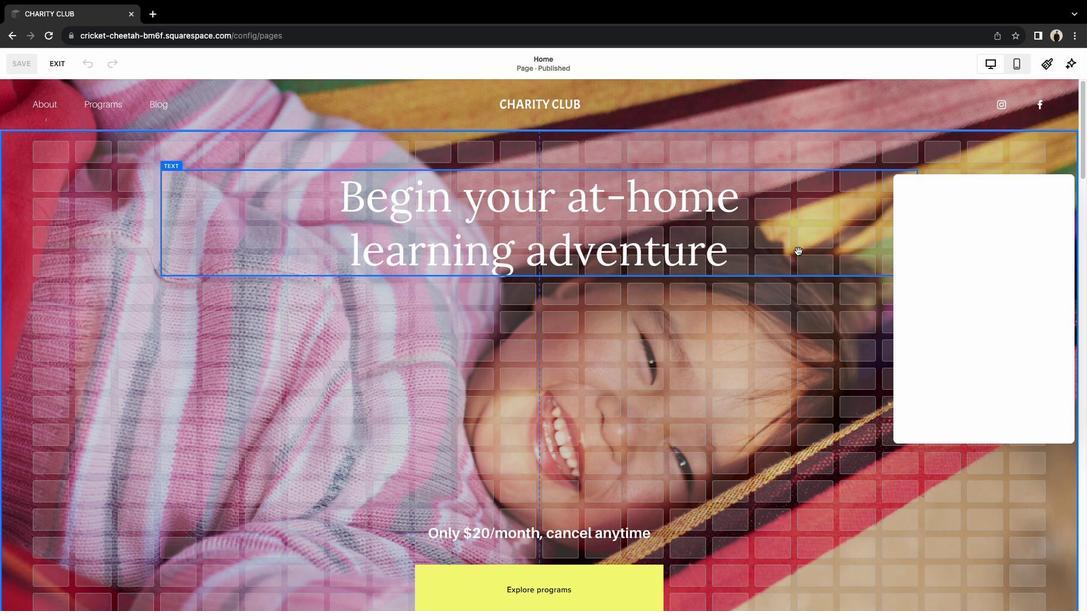 
Action: Mouse scrolled (798, 251) with delta (0, -1)
Screenshot: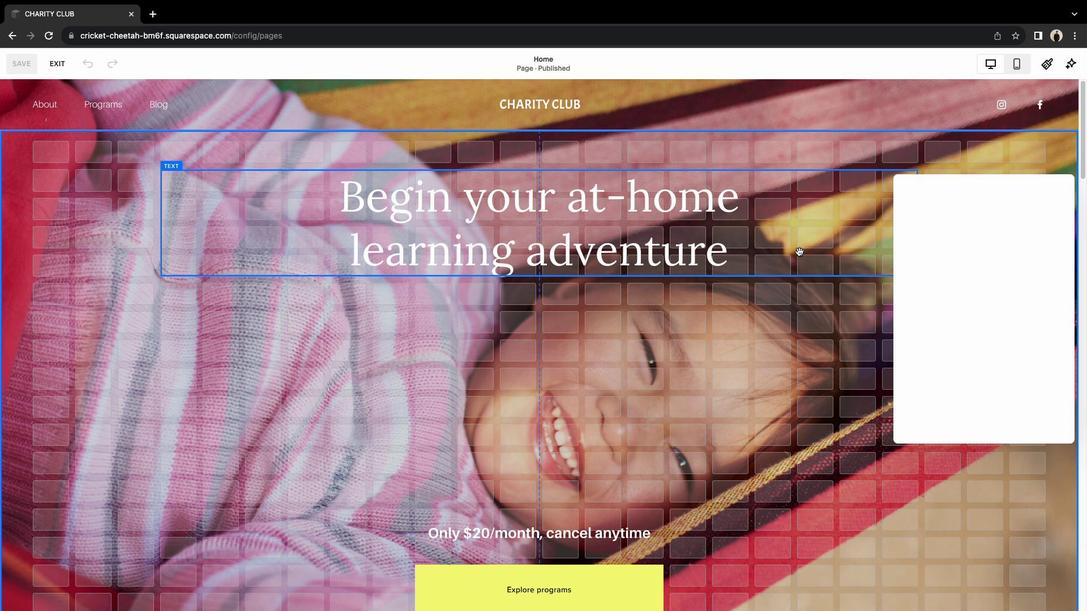 
Action: Mouse moved to (798, 251)
Screenshot: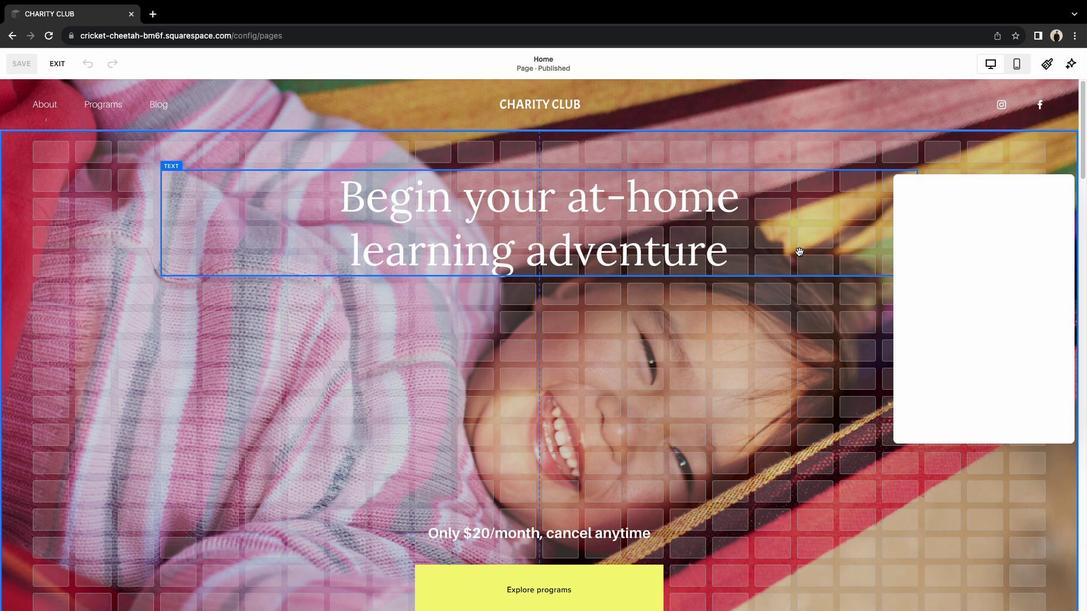 
Action: Mouse scrolled (798, 251) with delta (0, -2)
Screenshot: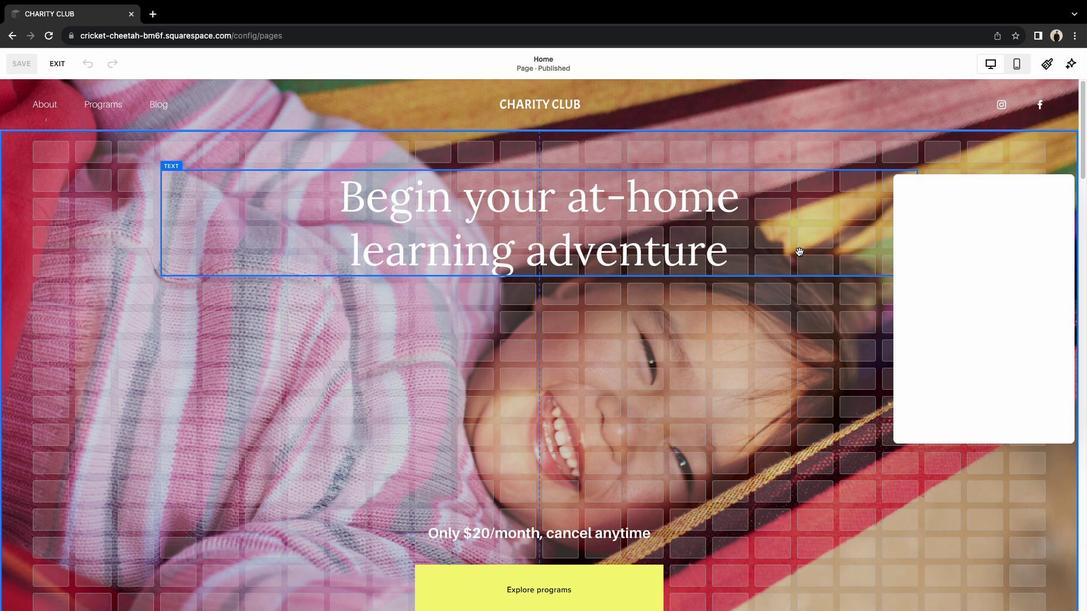 
Action: Mouse scrolled (798, 251) with delta (0, 0)
Screenshot: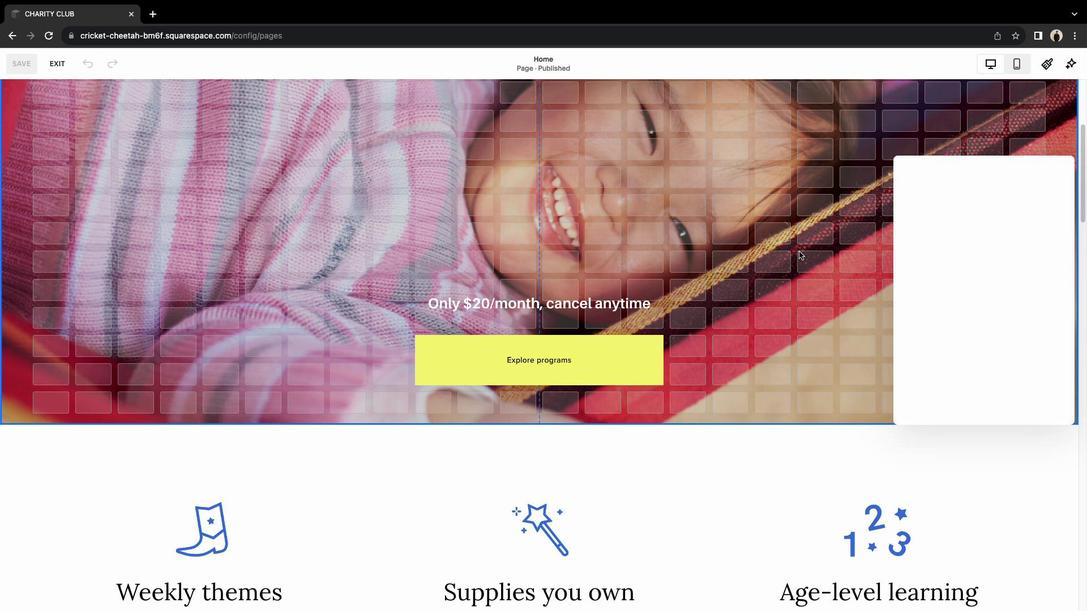 
Action: Mouse scrolled (798, 251) with delta (0, 0)
Screenshot: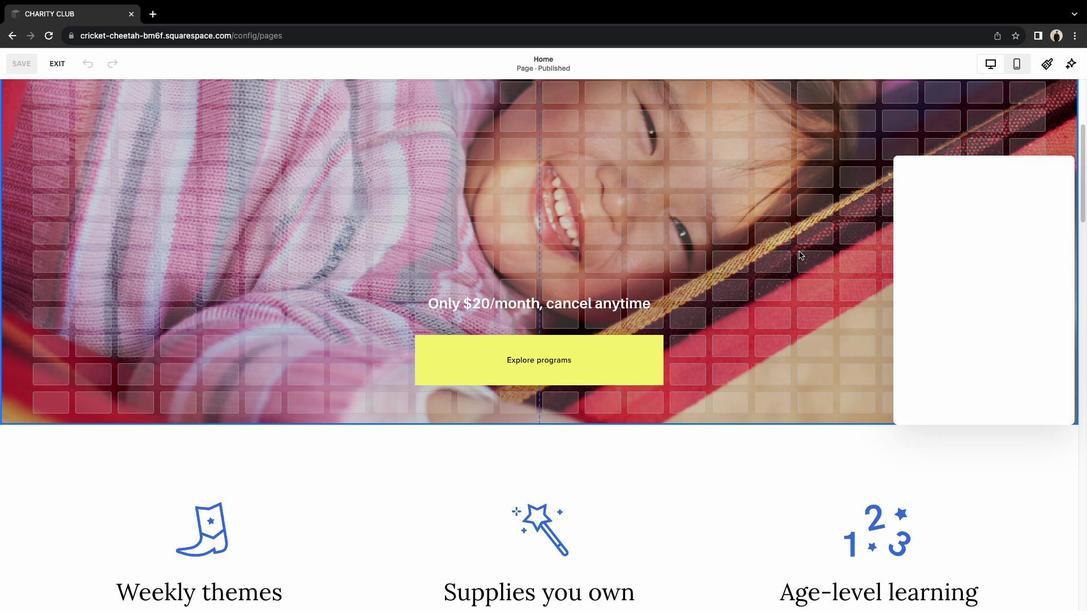 
Action: Mouse scrolled (798, 251) with delta (0, -1)
Screenshot: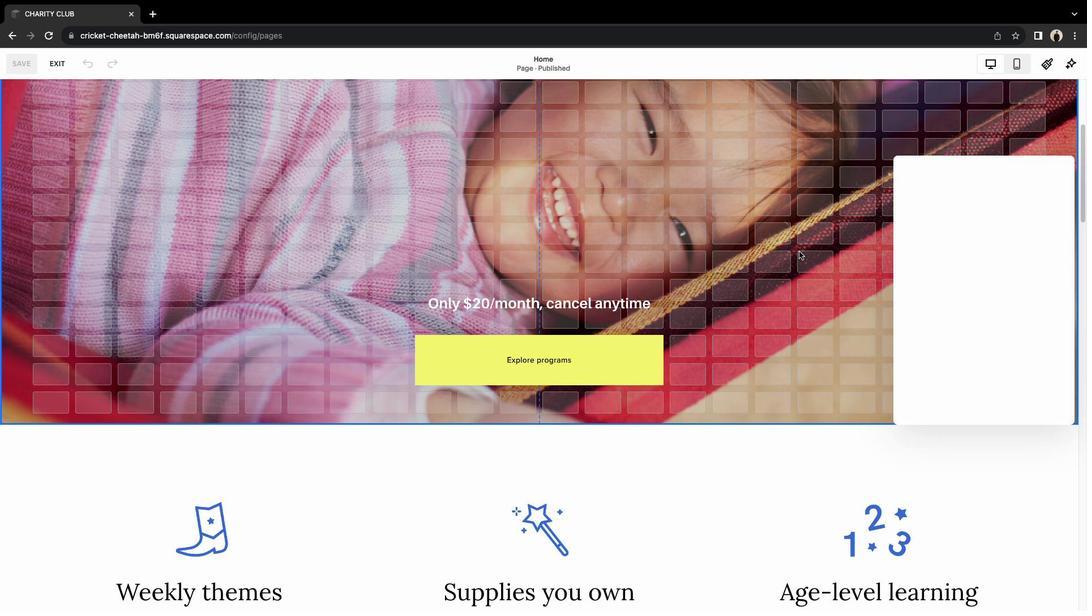
Action: Mouse scrolled (798, 251) with delta (0, -2)
Screenshot: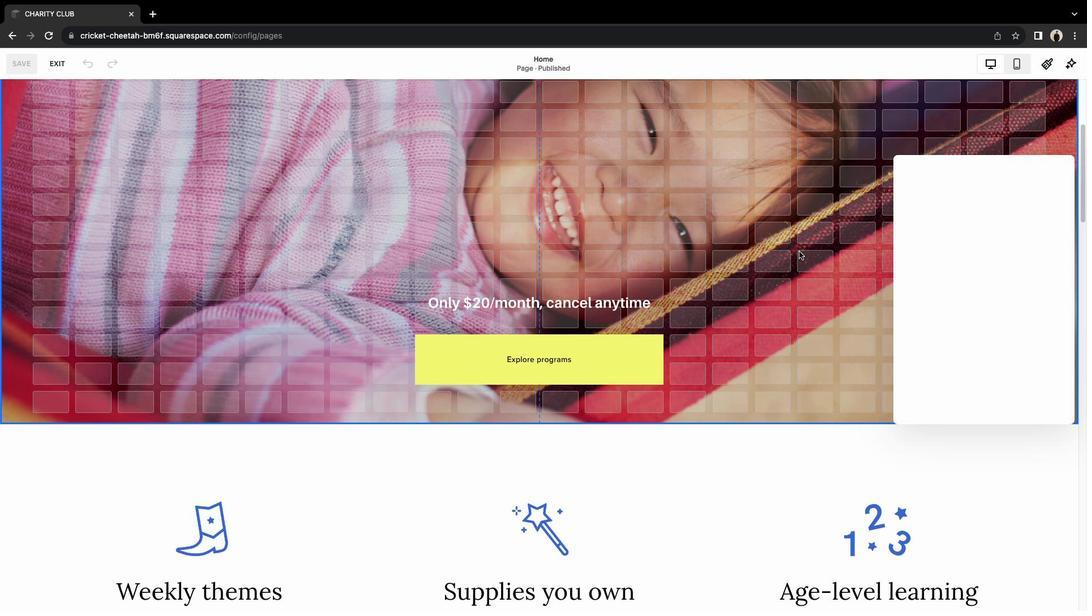 
Action: Mouse scrolled (798, 251) with delta (0, 0)
Screenshot: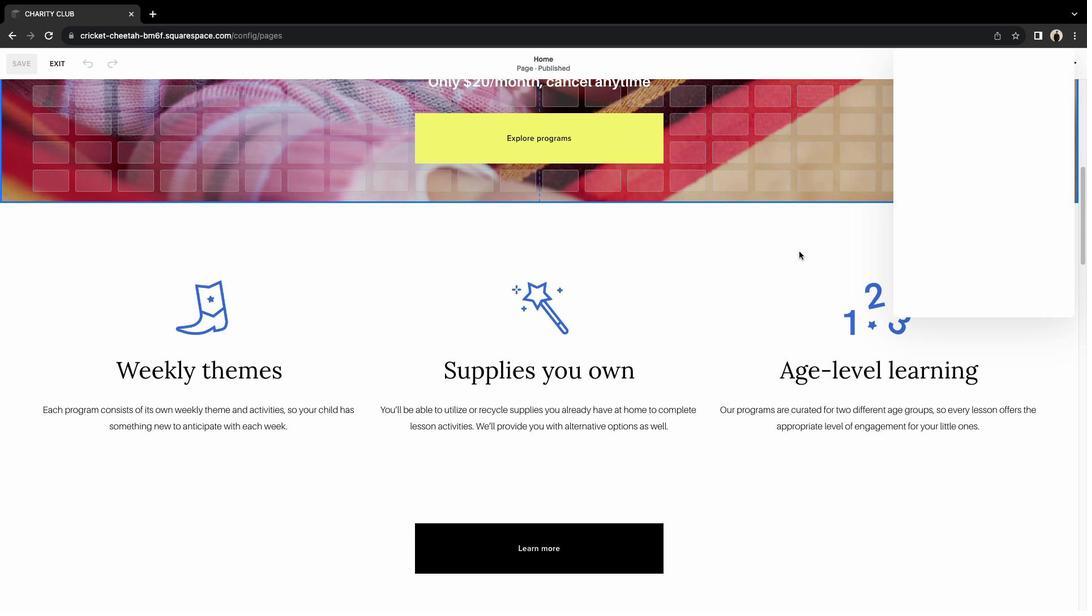 
Action: Mouse scrolled (798, 251) with delta (0, 0)
Screenshot: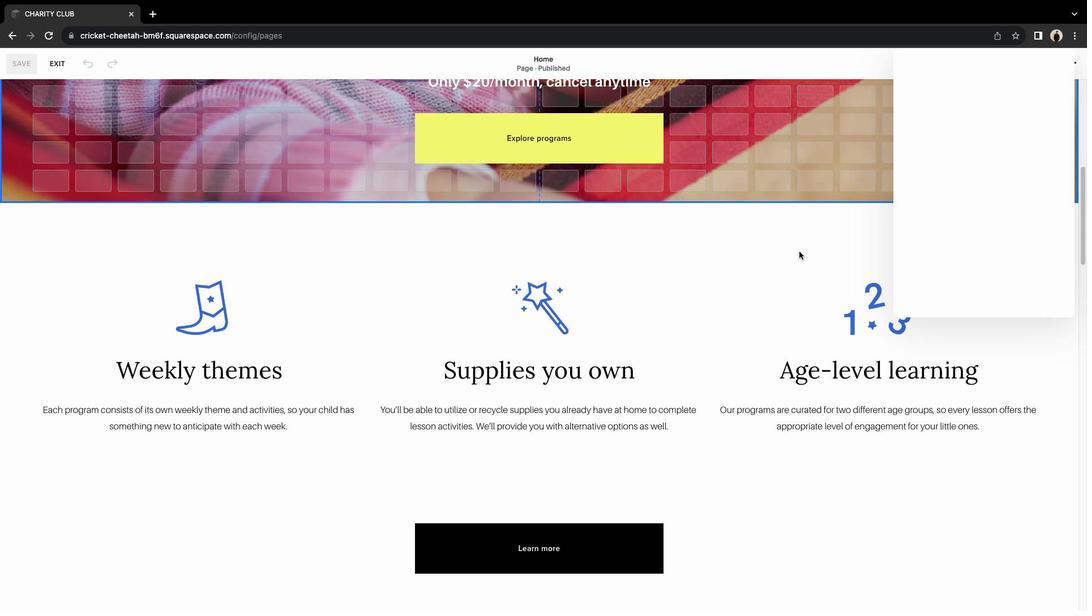 
Action: Mouse scrolled (798, 251) with delta (0, -1)
Screenshot: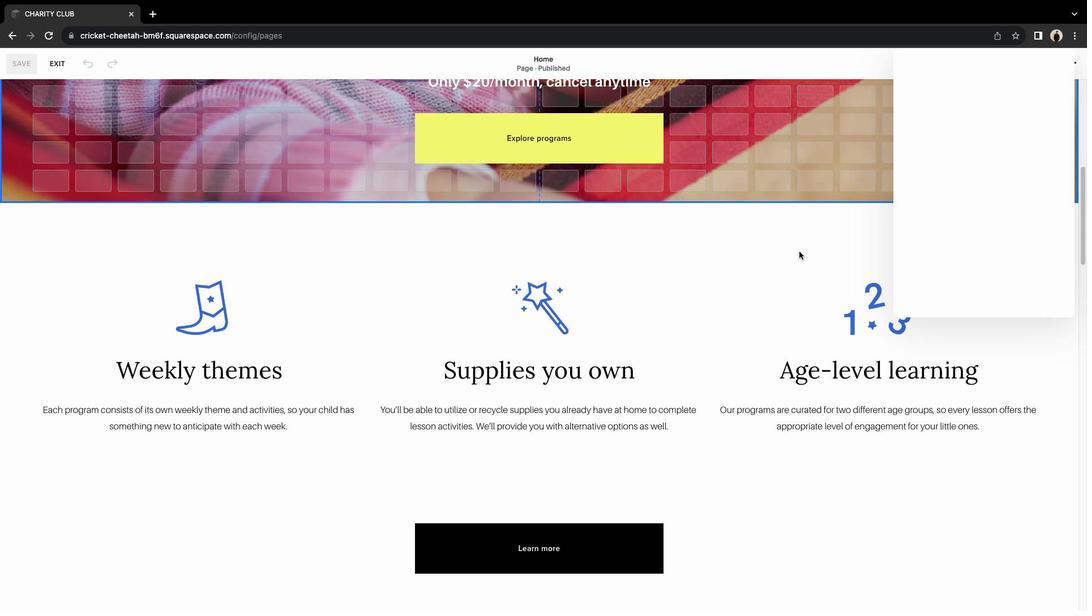 
Action: Mouse scrolled (798, 251) with delta (0, -2)
Screenshot: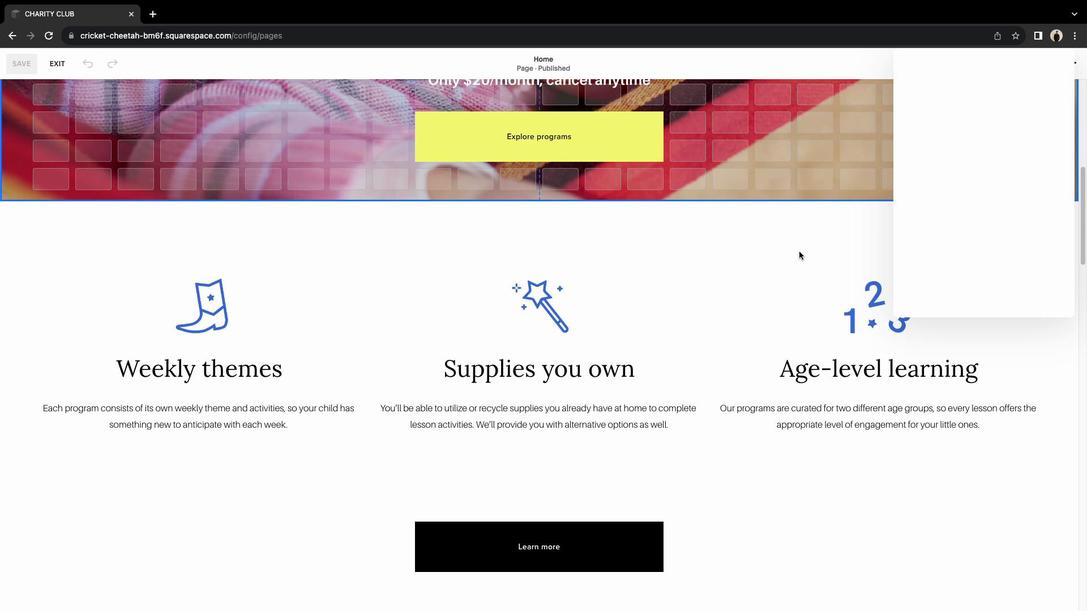 
Action: Mouse scrolled (798, 251) with delta (0, 0)
Screenshot: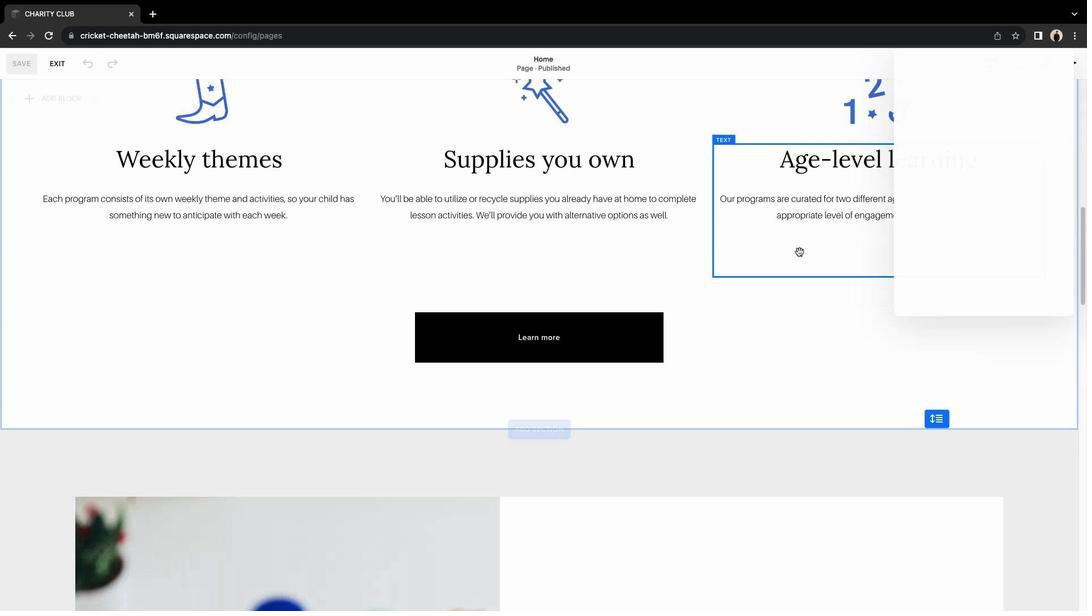 
Action: Mouse scrolled (798, 251) with delta (0, 0)
Screenshot: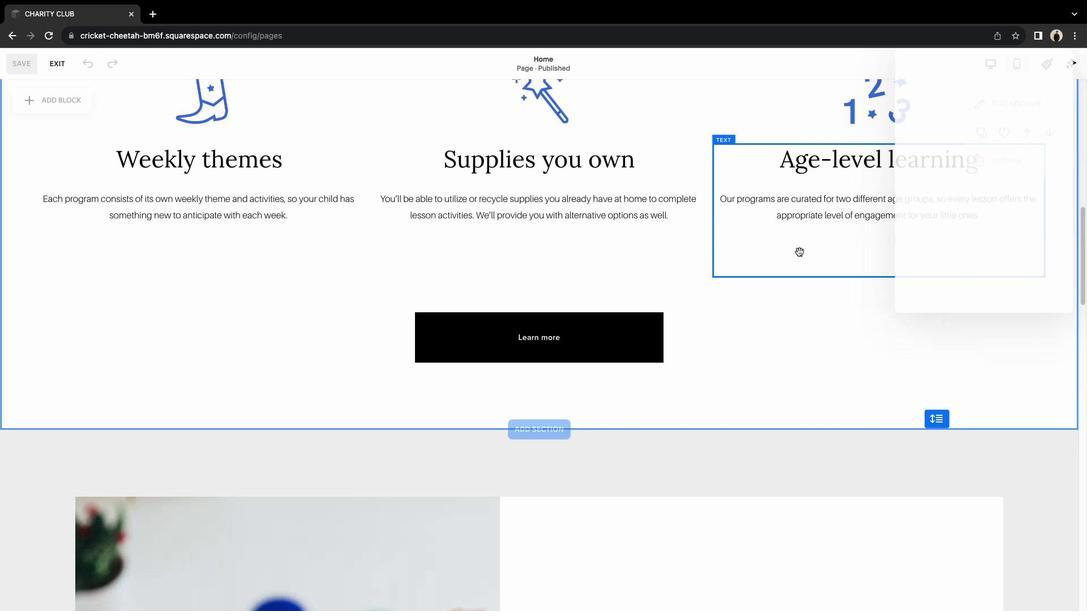 
Action: Mouse scrolled (798, 251) with delta (0, 1)
Screenshot: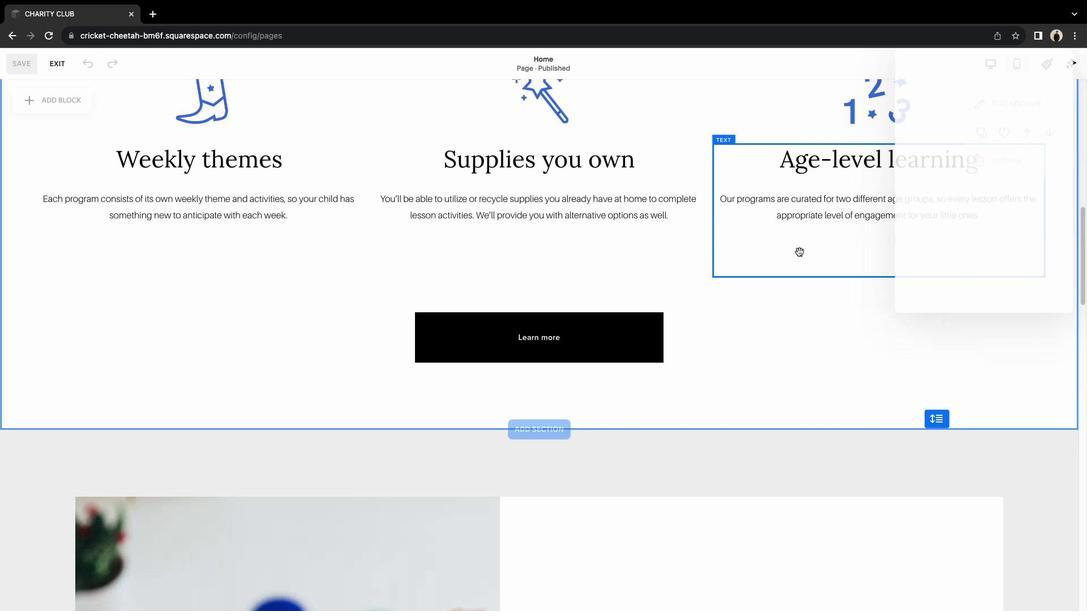 
Action: Mouse scrolled (798, 251) with delta (0, 2)
Screenshot: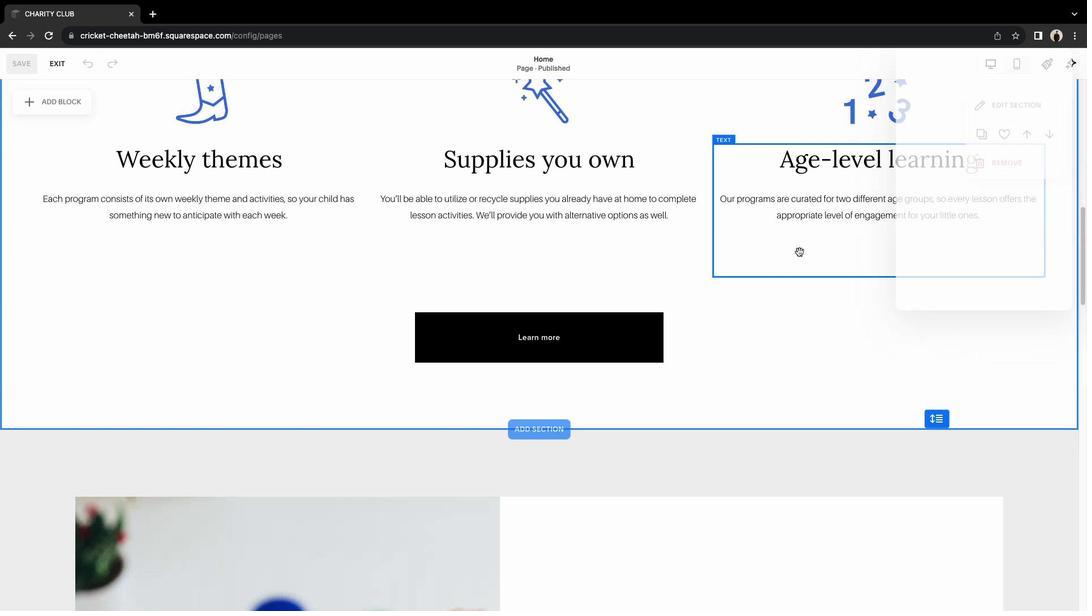 
Action: Mouse scrolled (798, 251) with delta (0, 0)
Screenshot: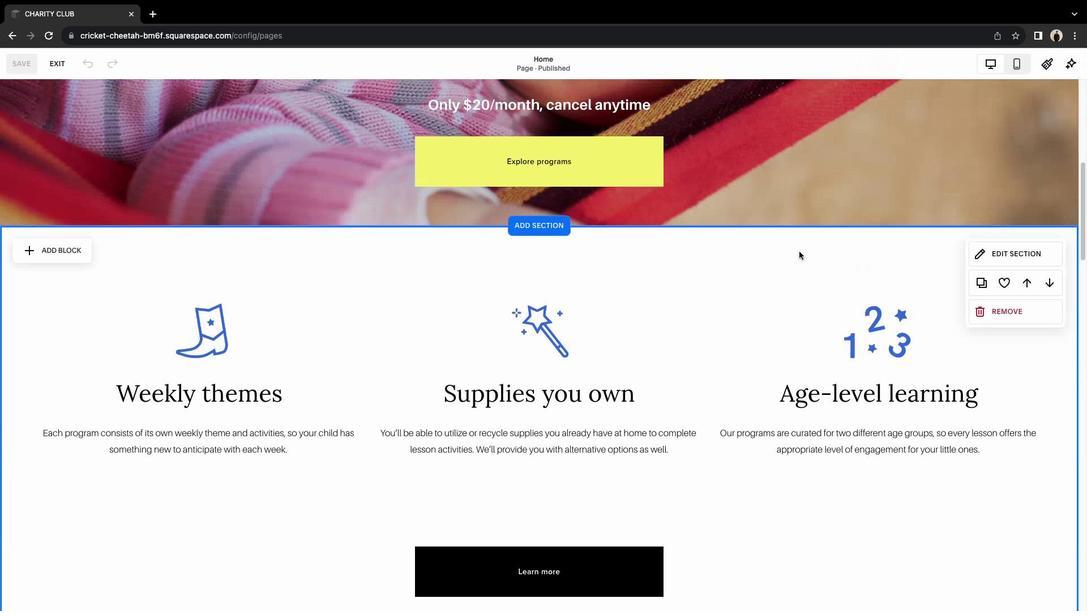 
Action: Mouse scrolled (798, 251) with delta (0, 0)
Screenshot: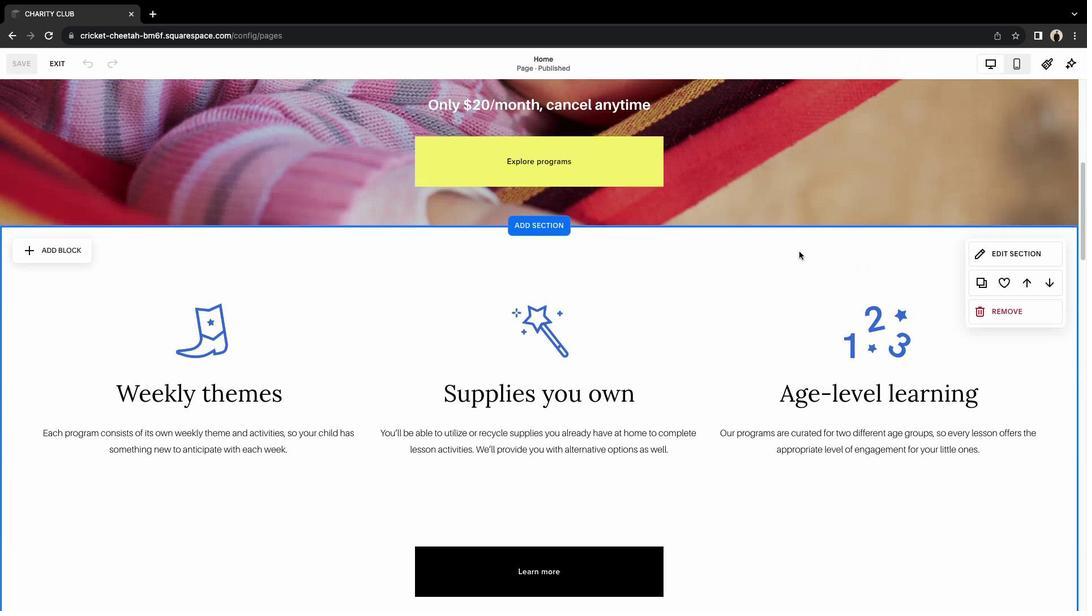 
Action: Mouse scrolled (798, 251) with delta (0, 1)
Screenshot: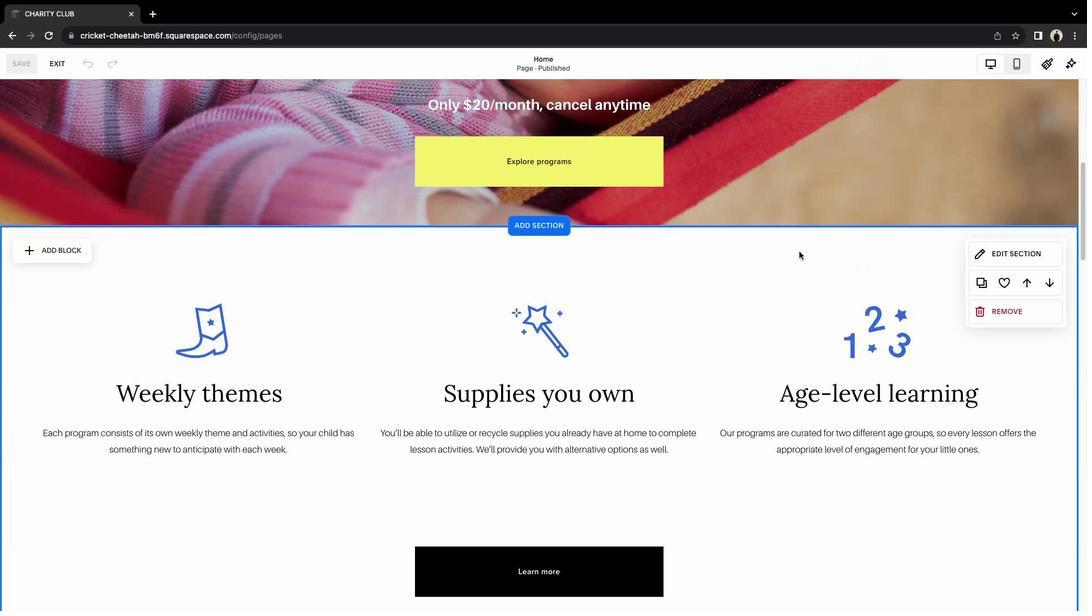 
Action: Mouse scrolled (798, 251) with delta (0, 2)
Screenshot: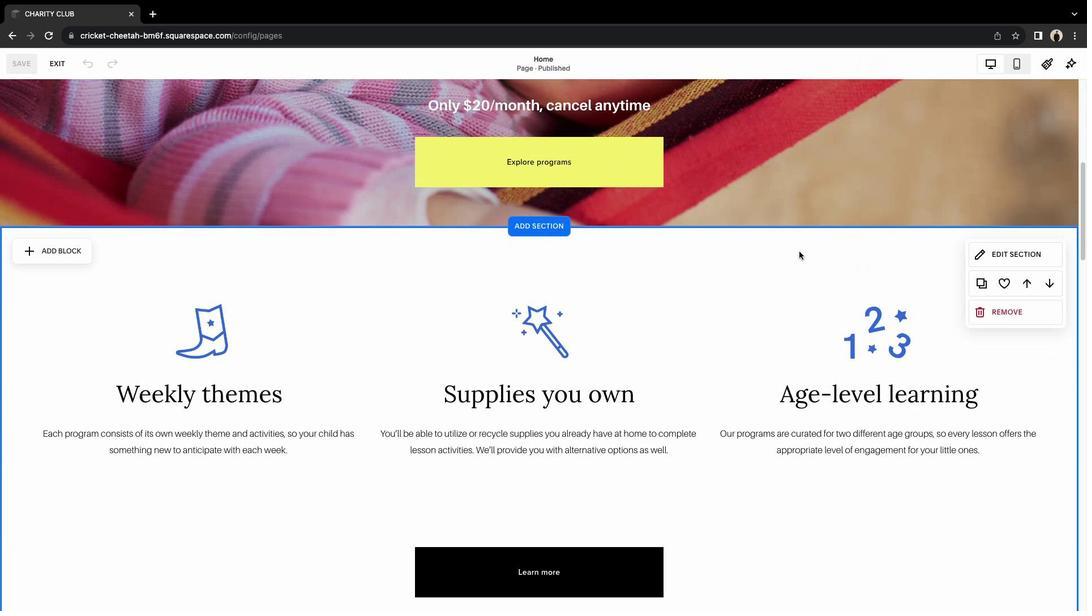 
Action: Mouse scrolled (798, 251) with delta (0, 0)
Screenshot: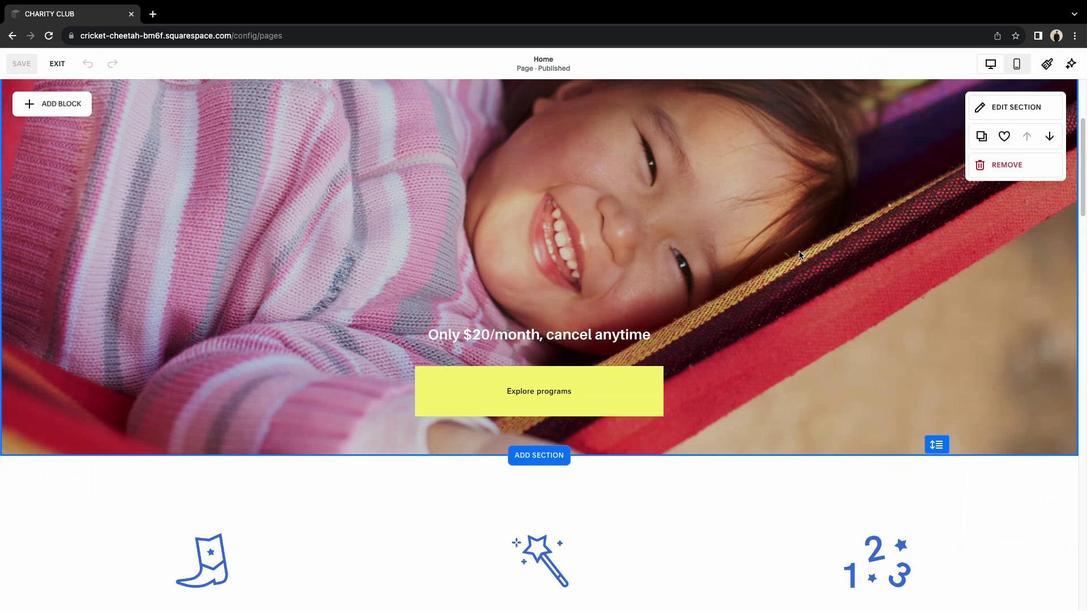 
Action: Mouse scrolled (798, 251) with delta (0, 0)
Screenshot: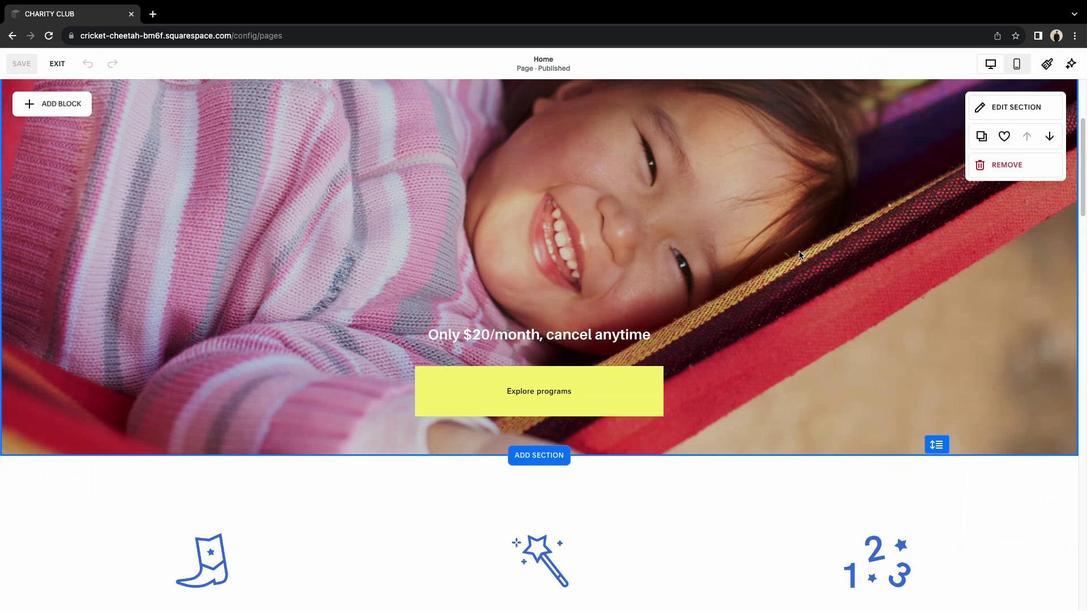 
Action: Mouse scrolled (798, 251) with delta (0, 1)
Screenshot: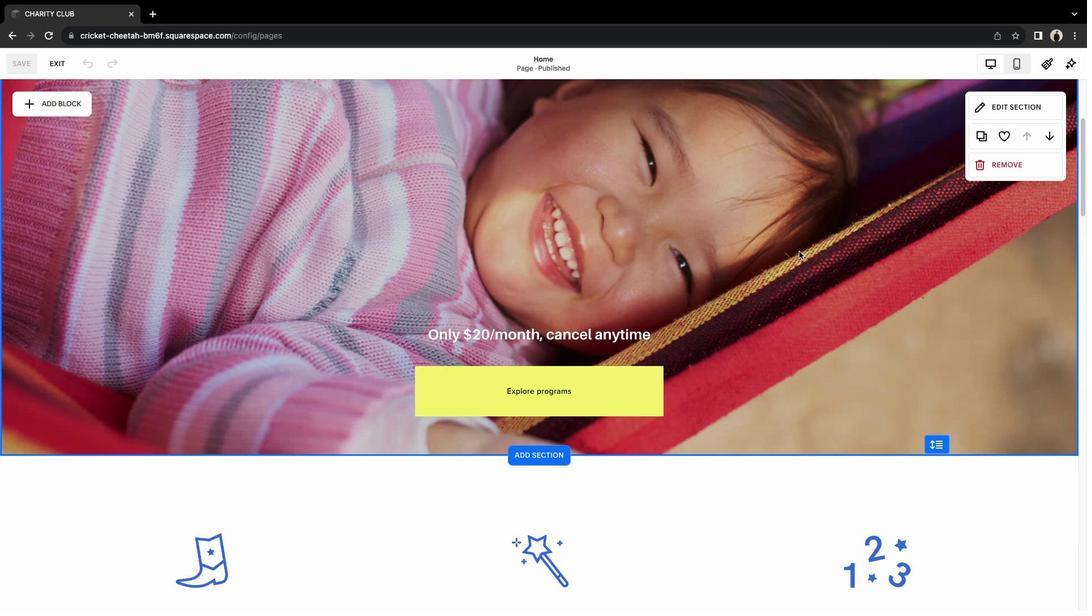 
Action: Mouse scrolled (798, 251) with delta (0, 2)
Screenshot: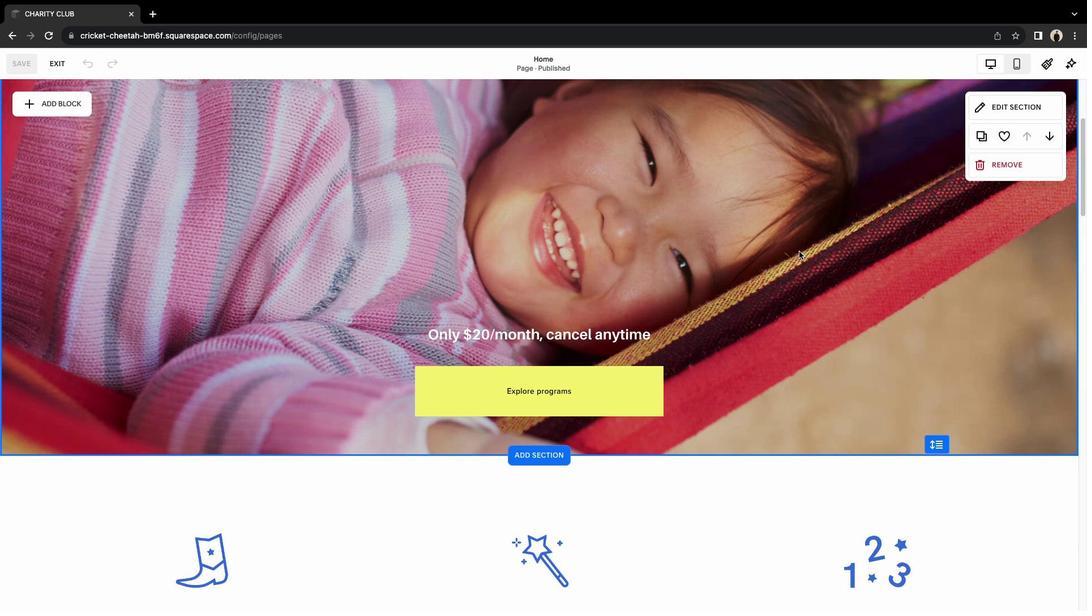 
Action: Mouse moved to (986, 155)
Screenshot: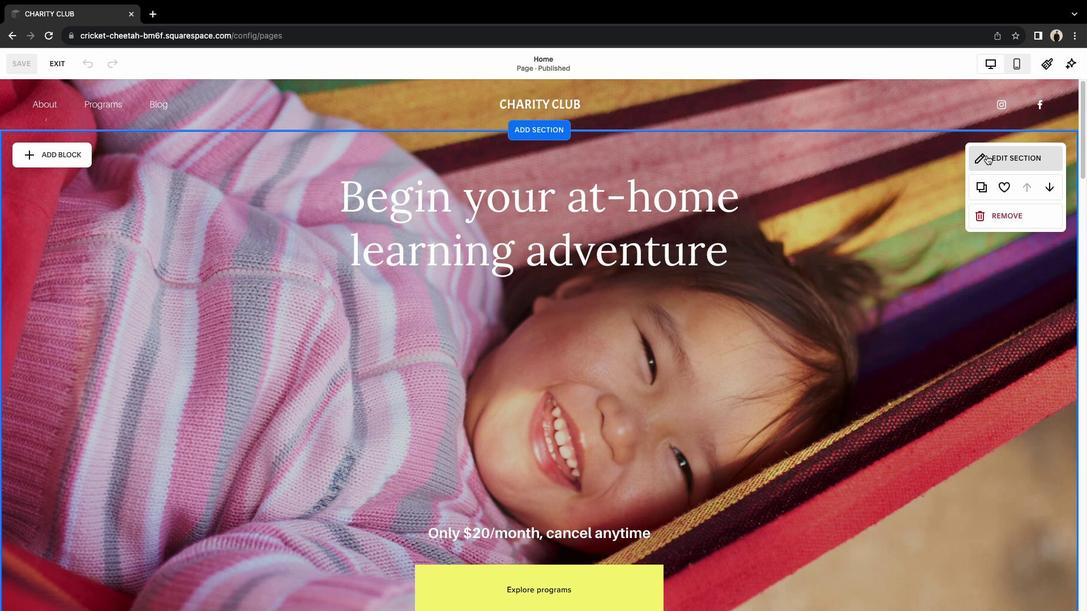 
Action: Mouse pressed left at (986, 155)
Screenshot: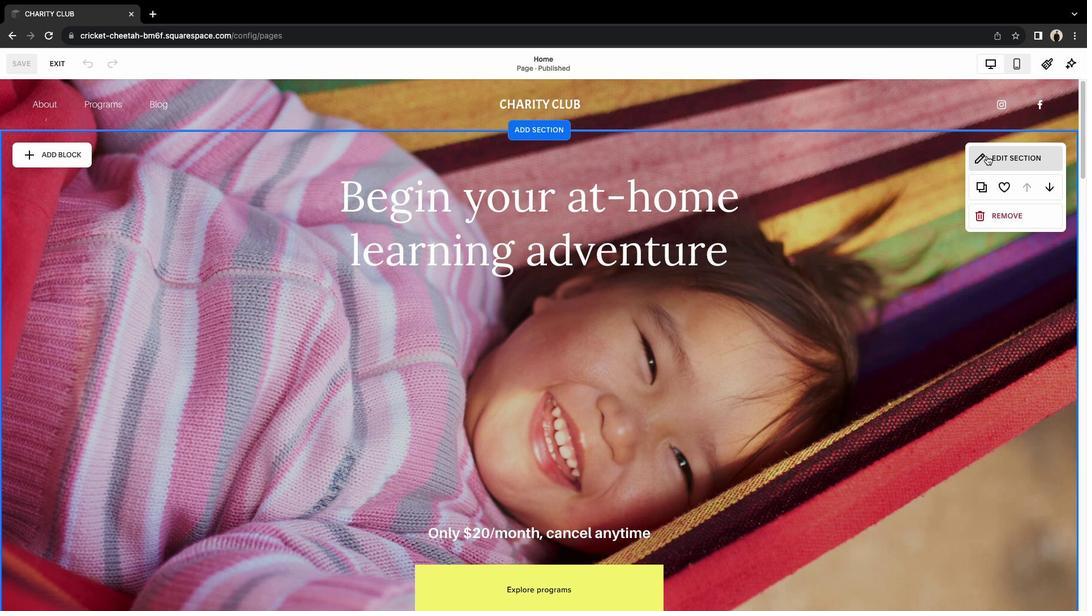 
Action: Mouse moved to (776, 273)
Screenshot: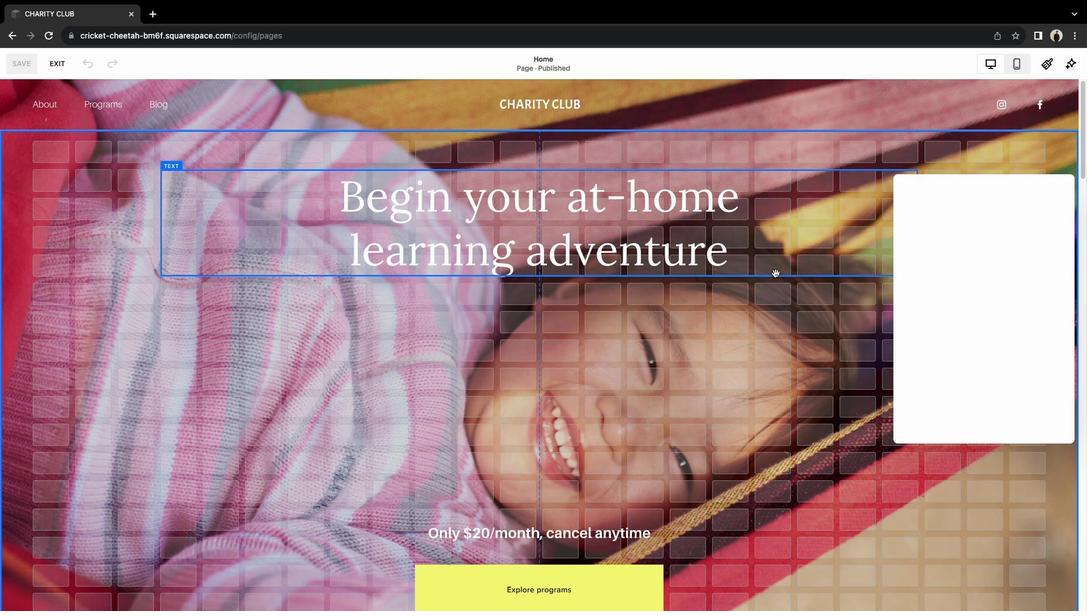 
Action: Mouse scrolled (776, 273) with delta (0, 0)
Screenshot: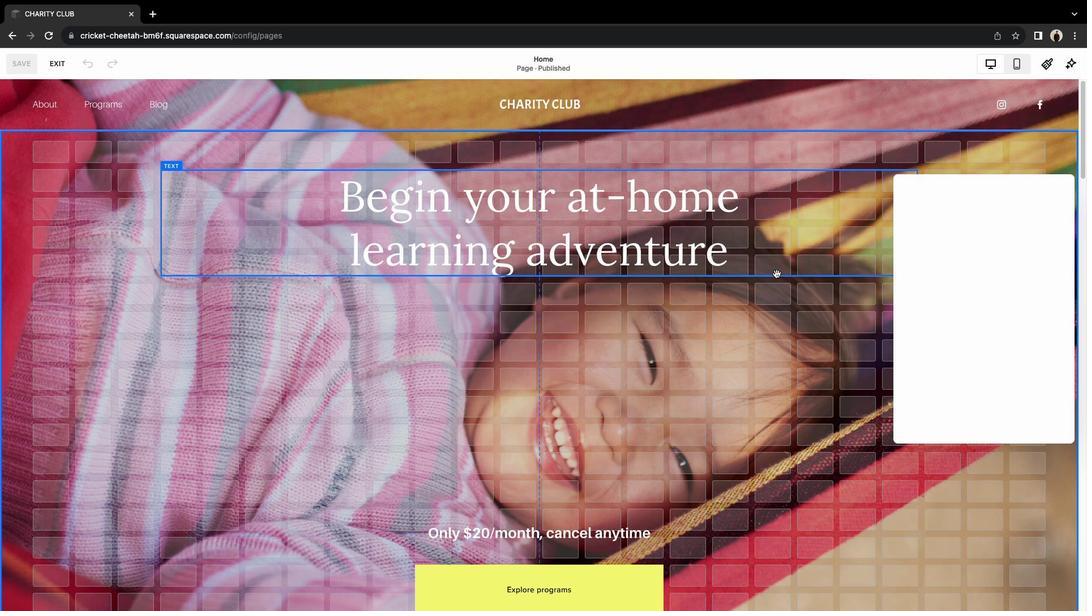 
Action: Mouse scrolled (776, 273) with delta (0, 0)
Screenshot: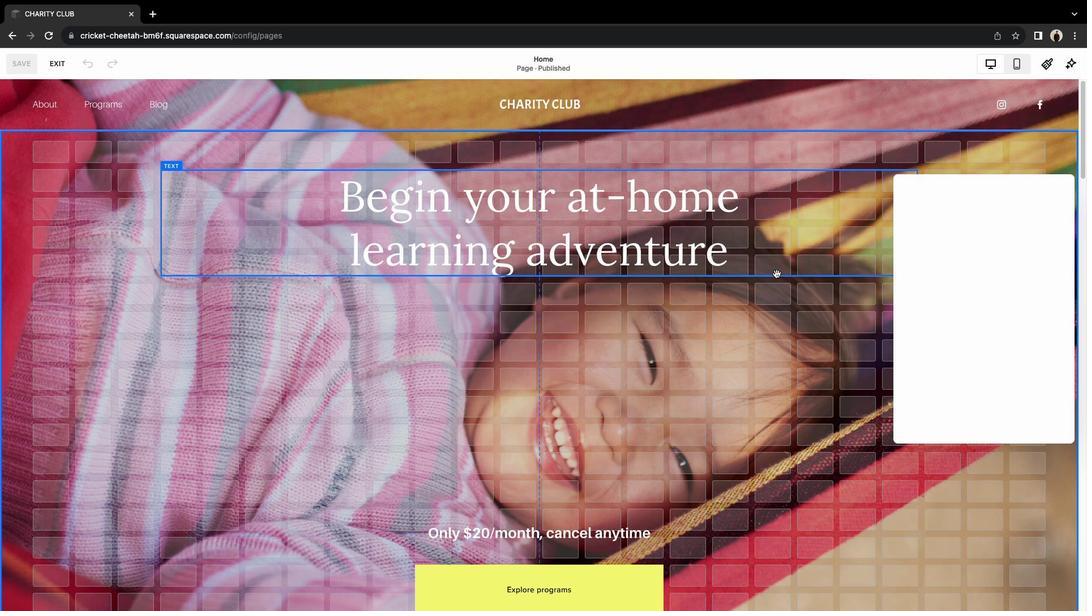 
Action: Mouse scrolled (776, 273) with delta (0, -1)
Screenshot: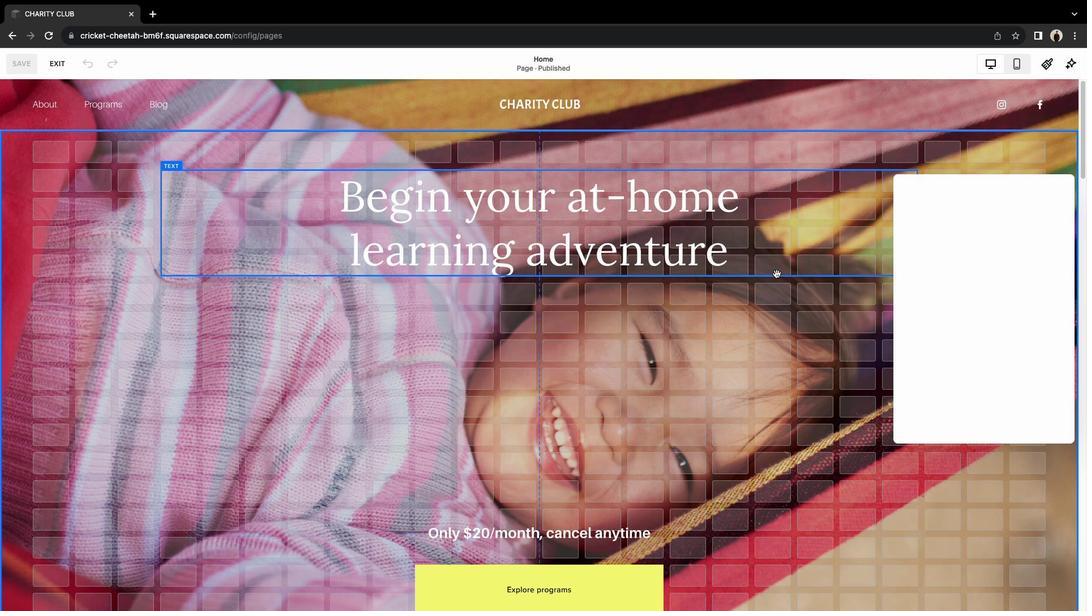 
Action: Mouse moved to (832, 276)
Screenshot: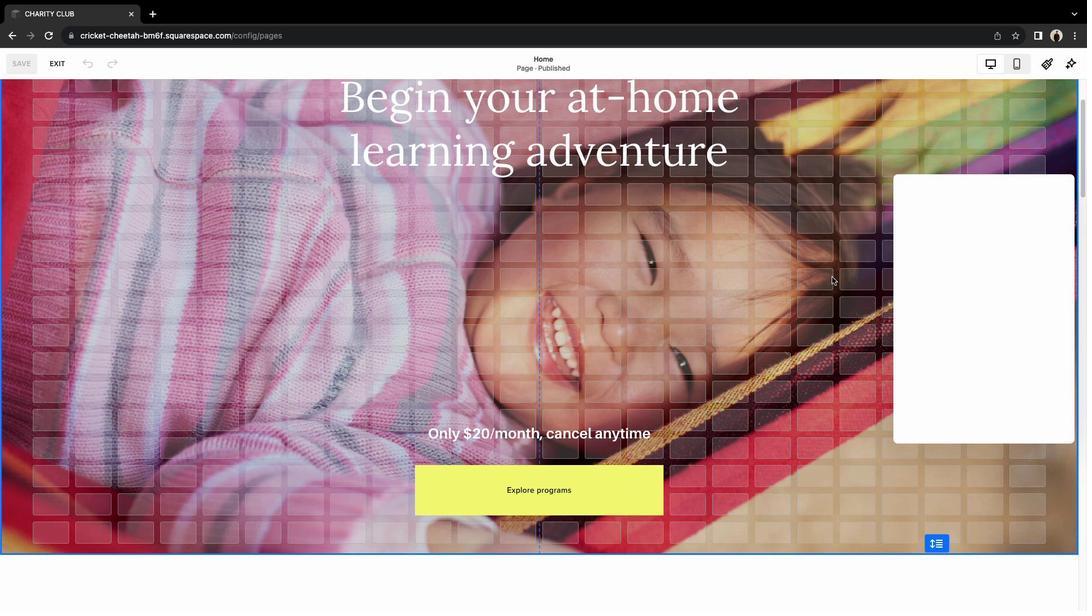 
Action: Mouse scrolled (832, 276) with delta (0, 0)
Screenshot: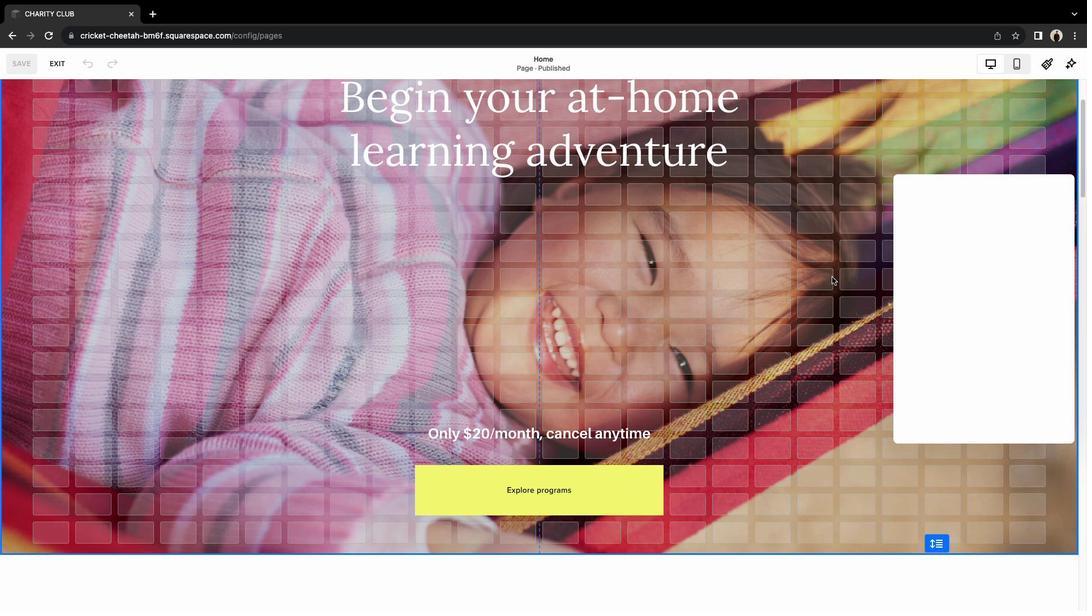 
Action: Mouse scrolled (832, 276) with delta (0, 0)
Screenshot: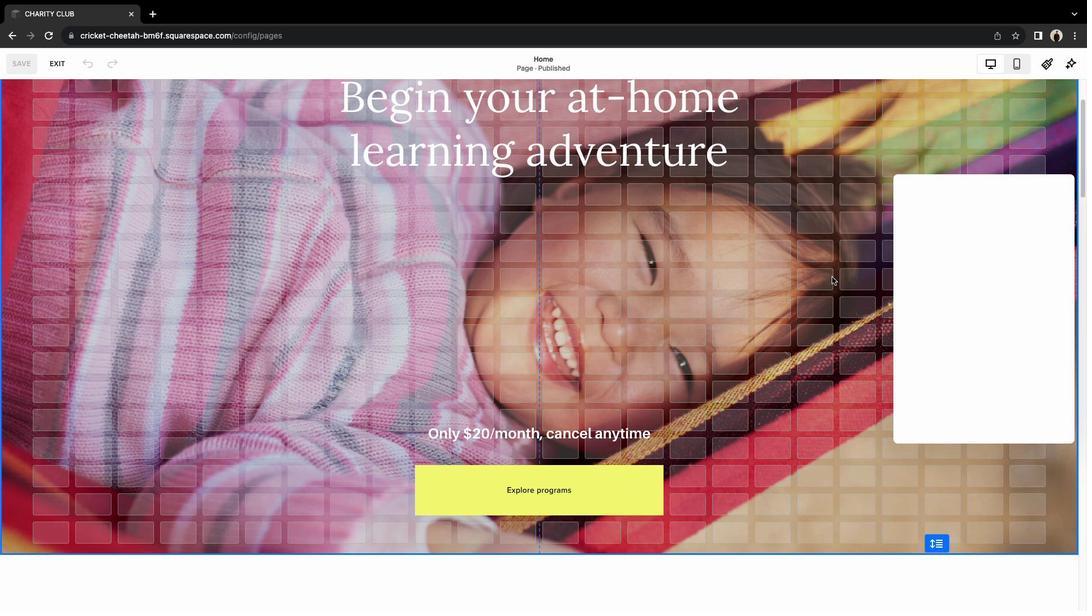 
Action: Mouse scrolled (832, 276) with delta (0, 2)
Screenshot: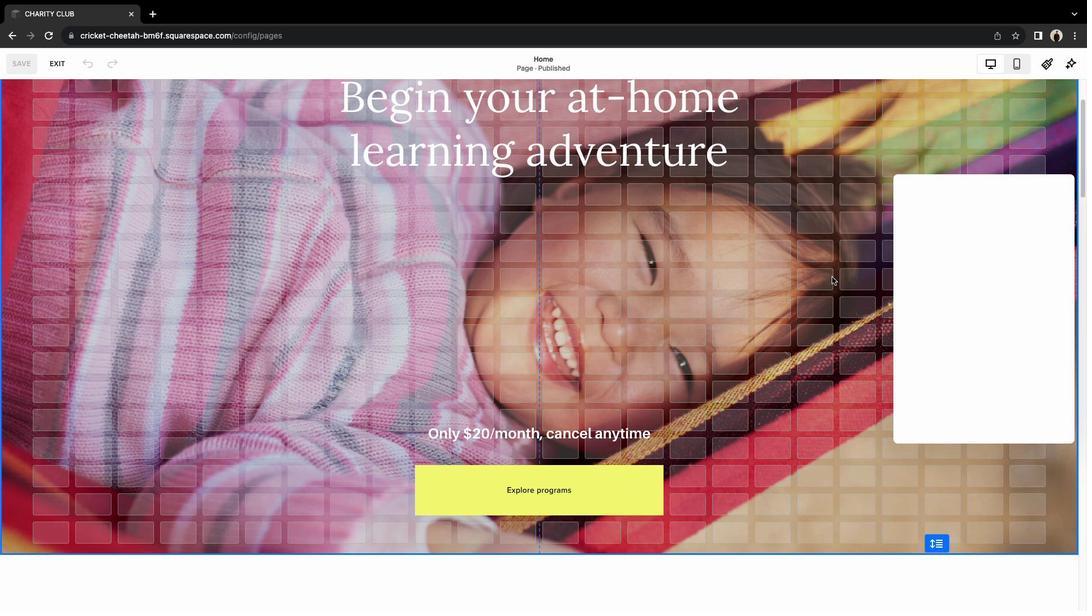 
Action: Mouse scrolled (832, 276) with delta (0, 2)
Screenshot: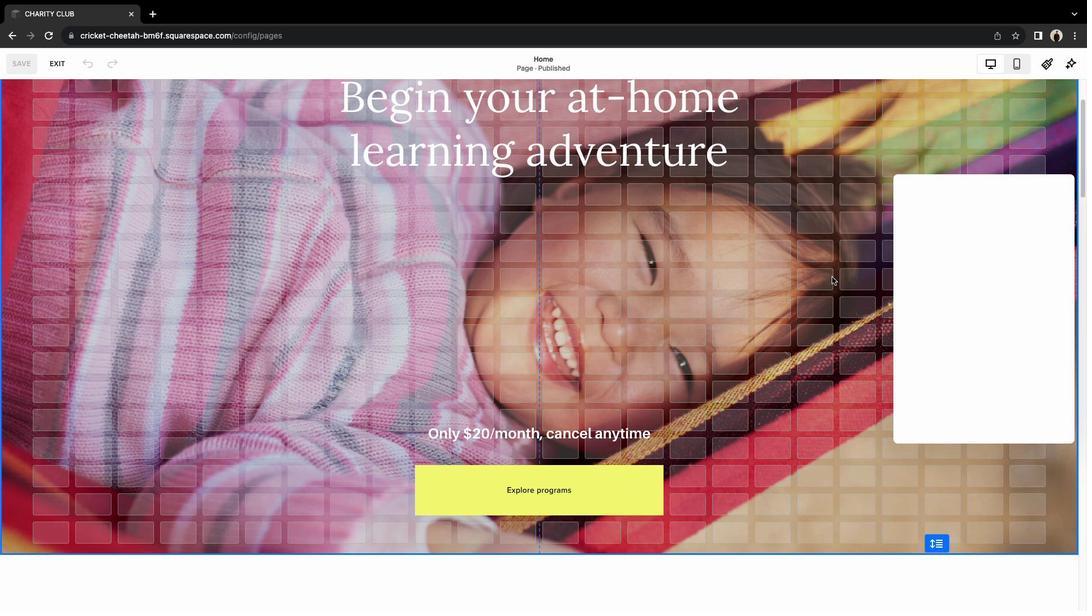 
Action: Mouse pressed middle at (832, 276)
Screenshot: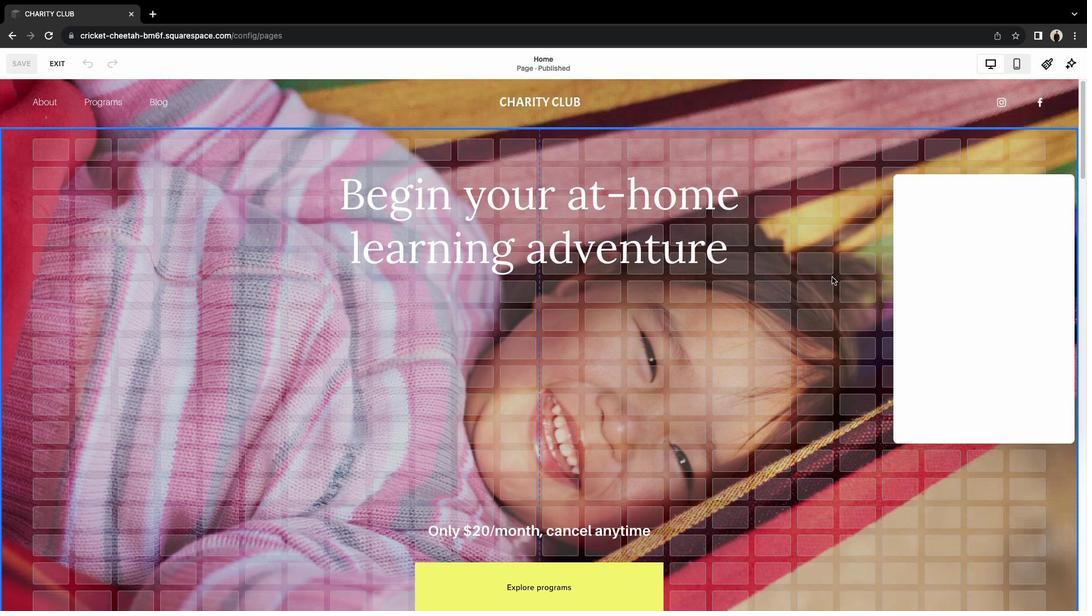 
Action: Mouse scrolled (832, 276) with delta (0, 0)
Screenshot: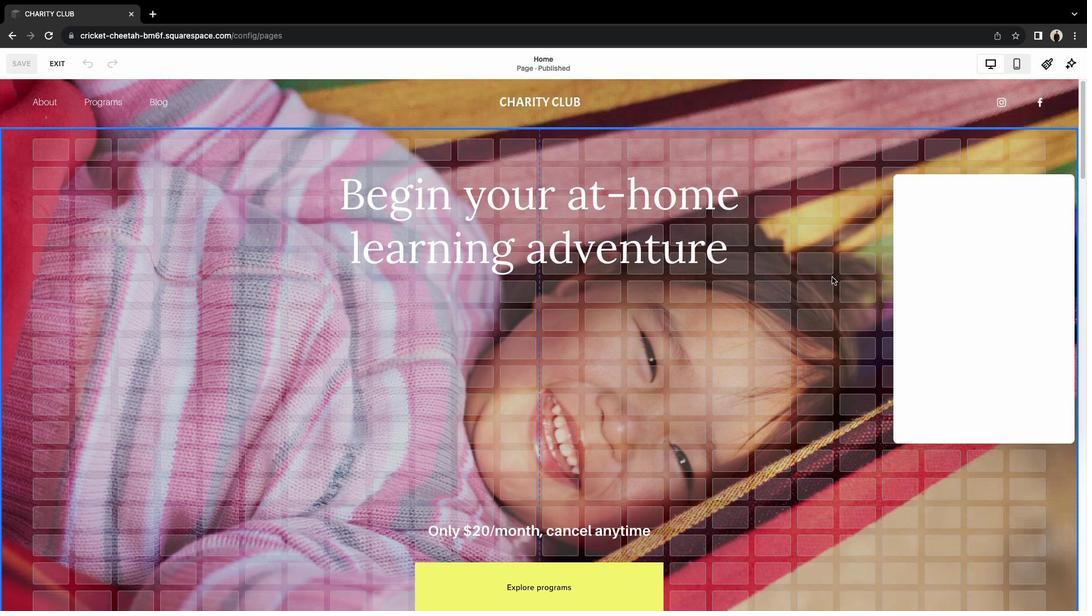 
Action: Mouse scrolled (832, 276) with delta (0, 0)
Screenshot: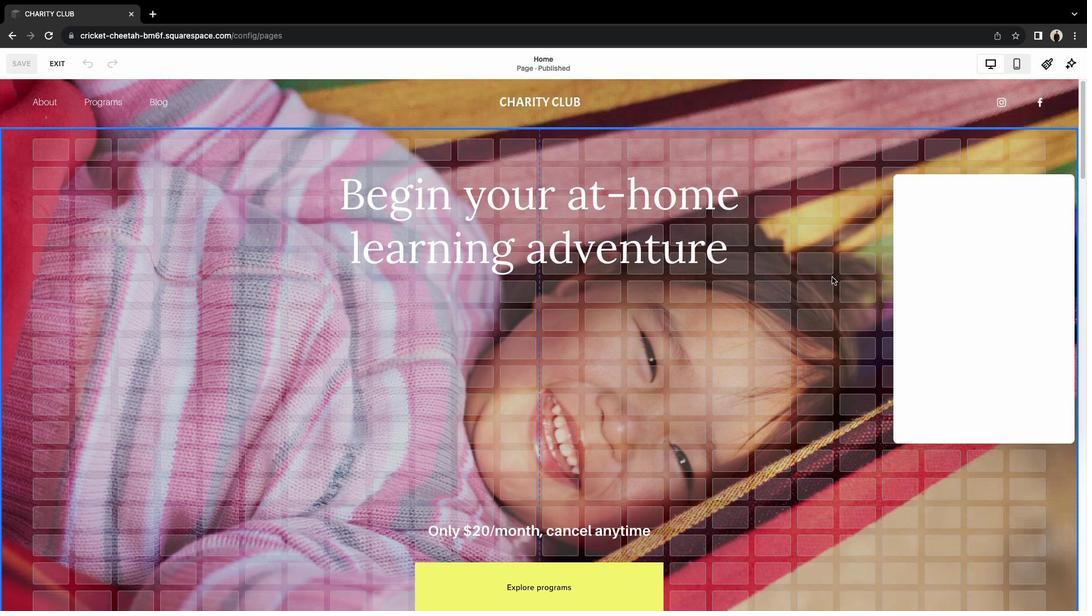 
Action: Mouse scrolled (832, 276) with delta (0, 1)
Screenshot: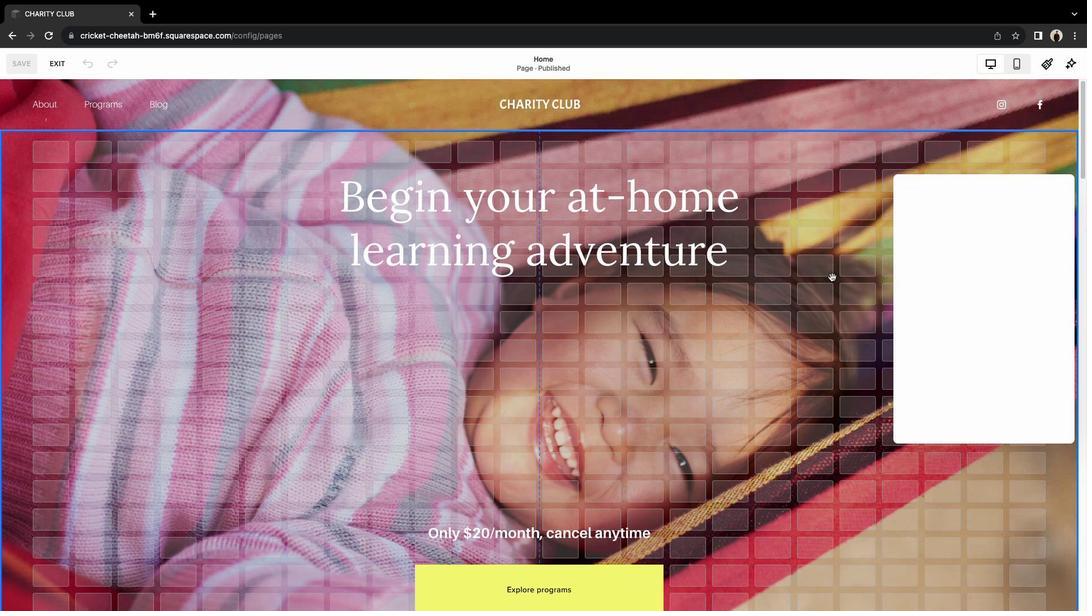 
Action: Mouse scrolled (832, 276) with delta (0, 2)
Screenshot: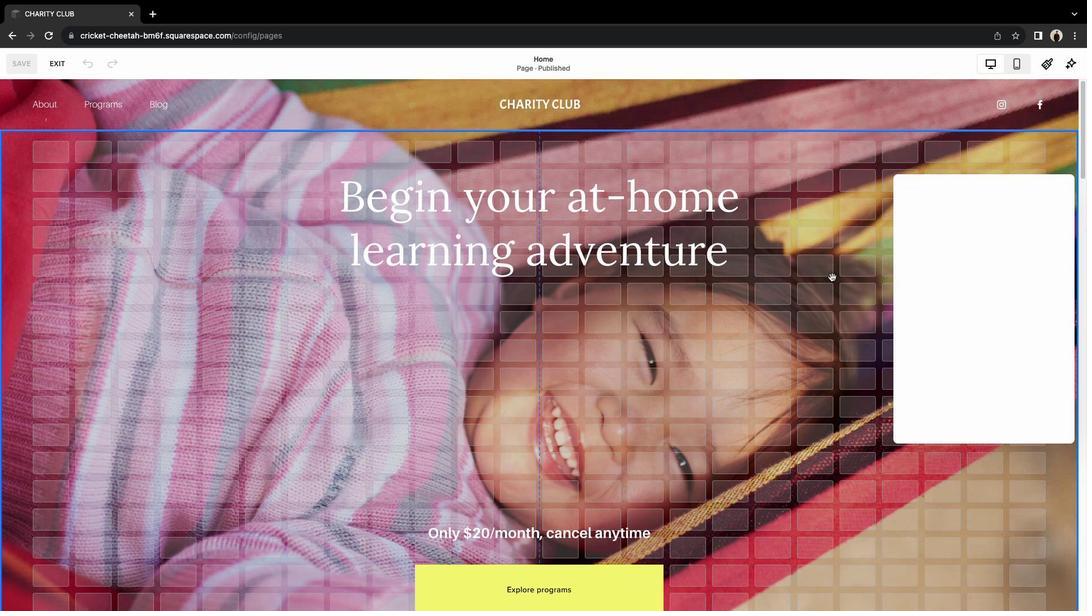
Action: Mouse moved to (777, 134)
Screenshot: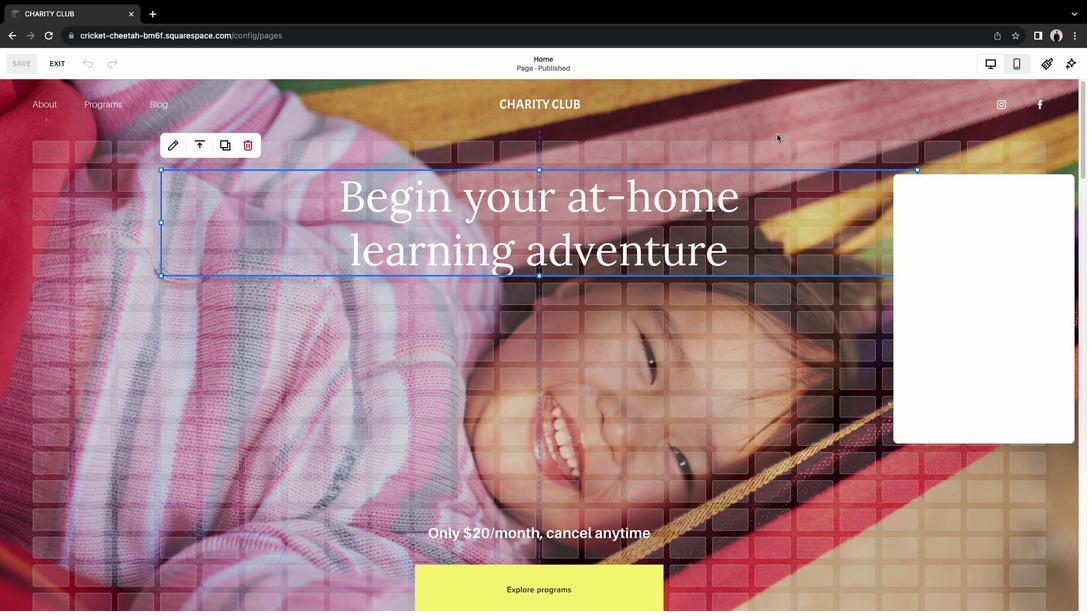 
Action: Mouse pressed left at (777, 134)
Screenshot: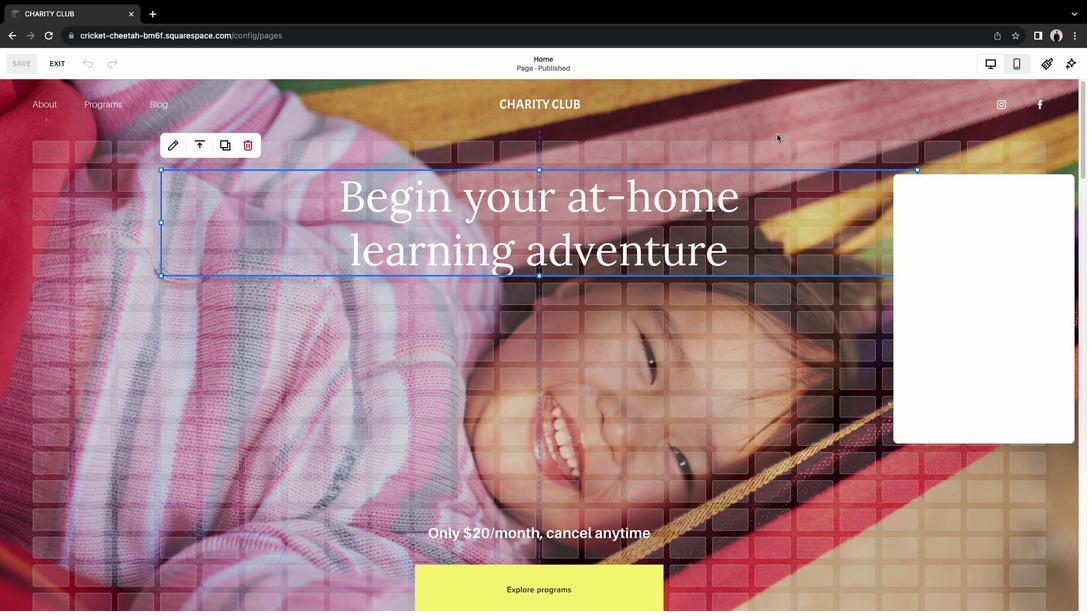 
Action: Mouse moved to (1003, 166)
Screenshot: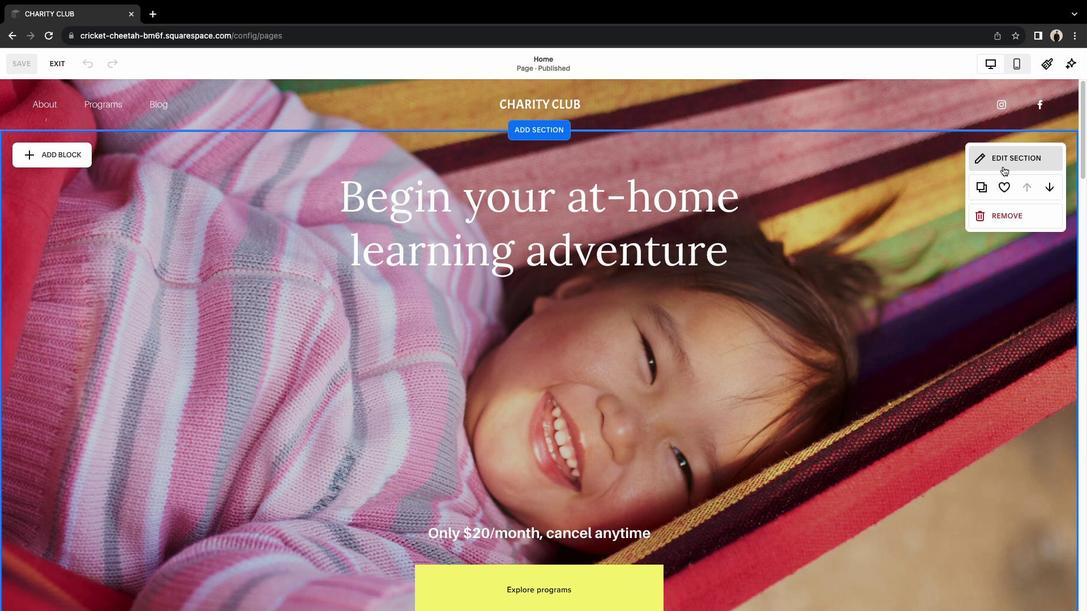 
Action: Mouse pressed left at (1003, 166)
Screenshot: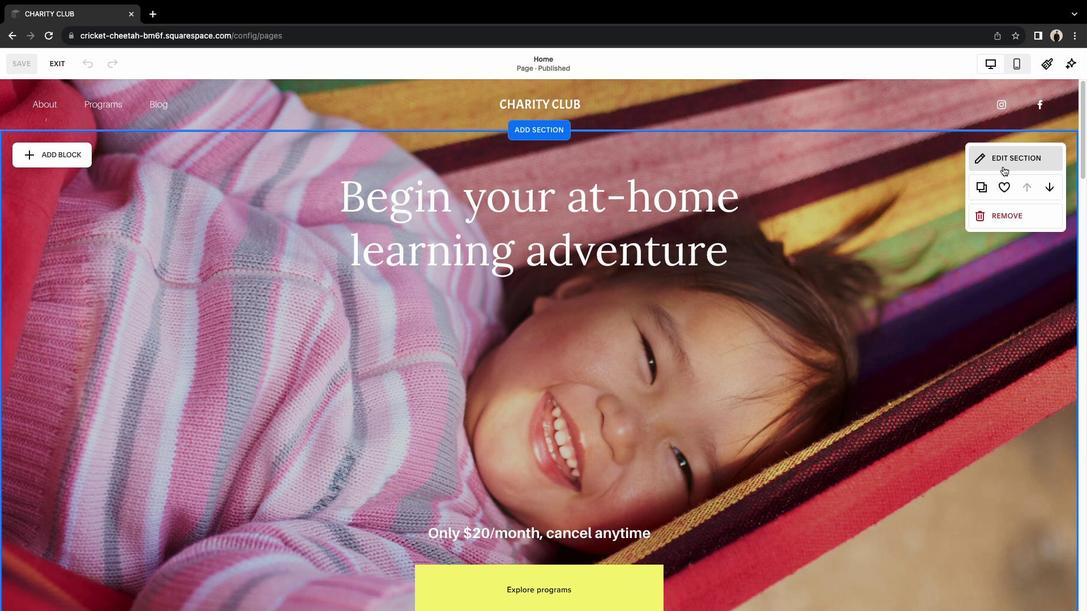
Action: Mouse moved to (834, 352)
Screenshot: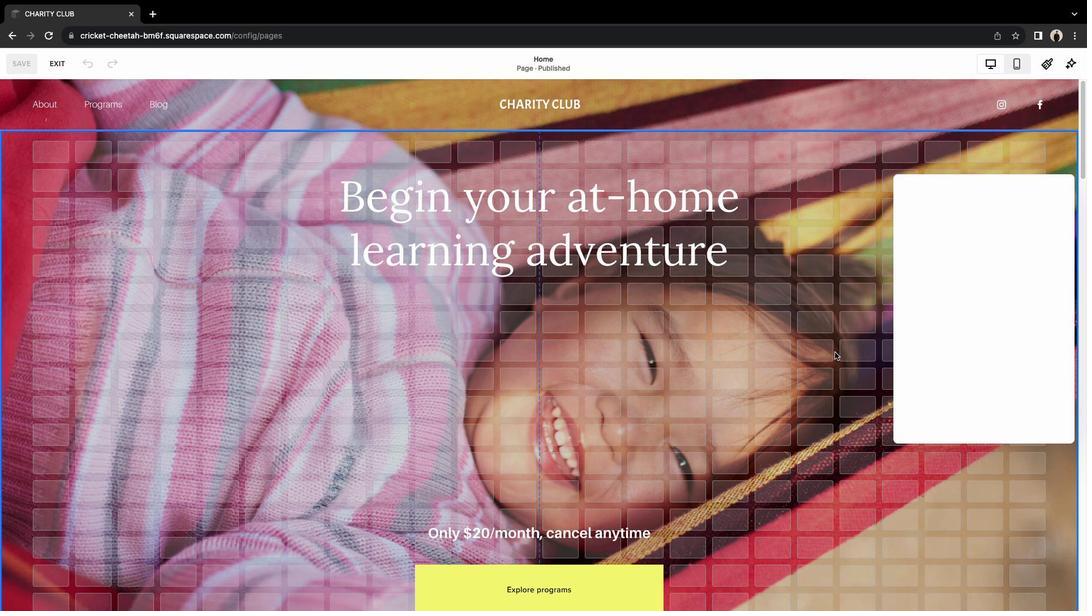 
Action: Mouse pressed left at (834, 352)
Screenshot: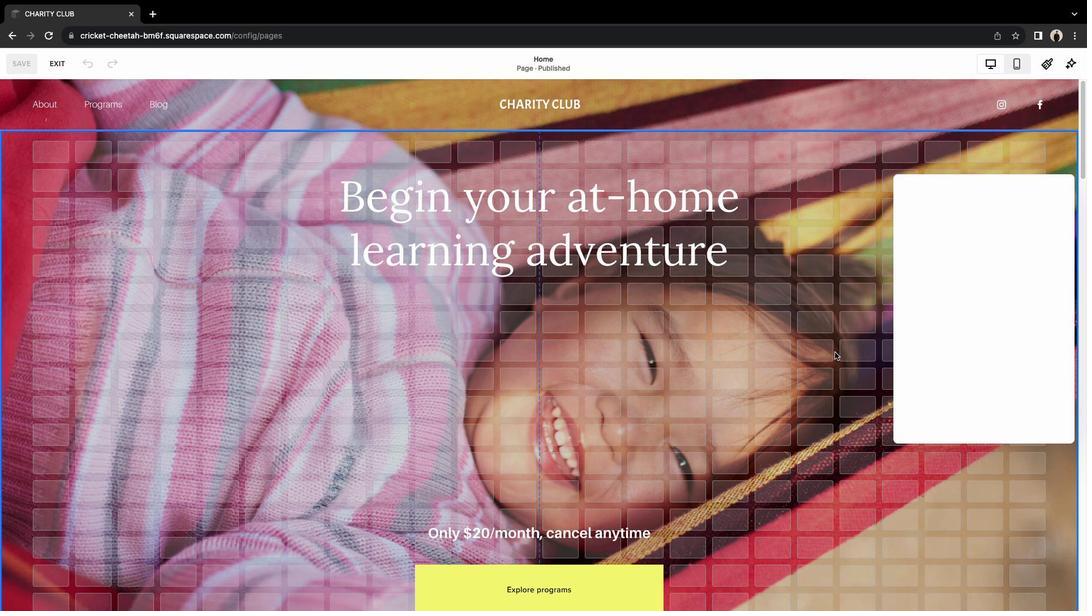 
Action: Mouse moved to (368, 134)
Screenshot: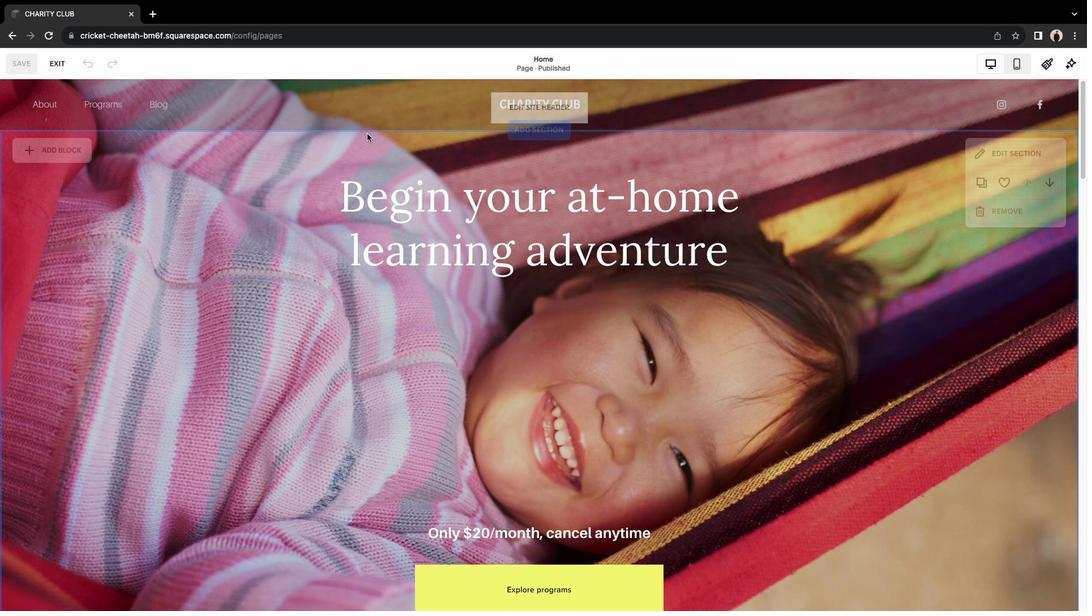 
Action: Mouse scrolled (368, 134) with delta (0, 0)
Screenshot: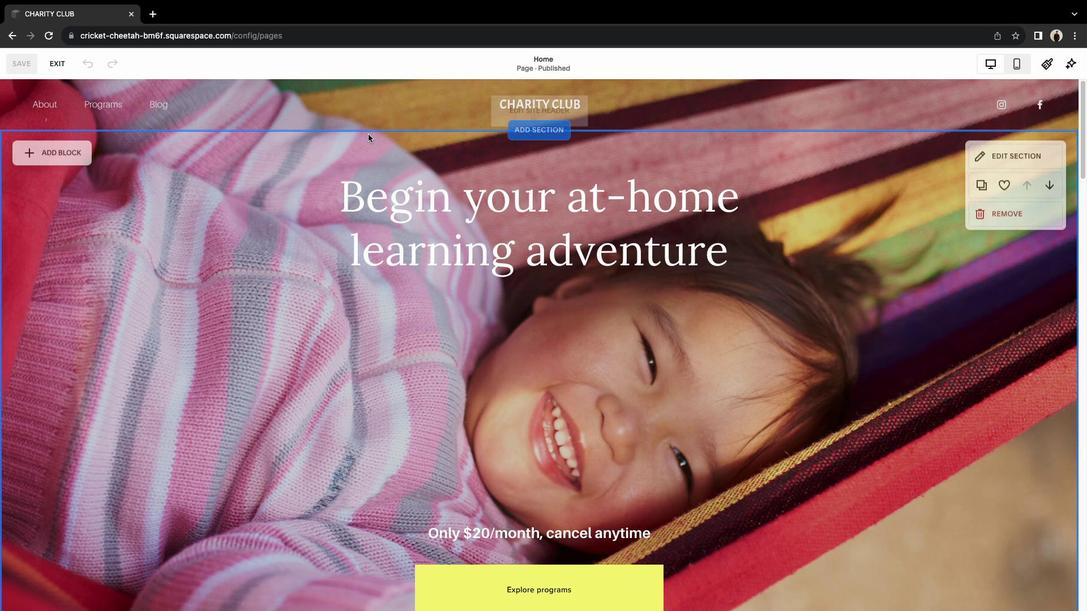 
Action: Mouse moved to (368, 134)
Screenshot: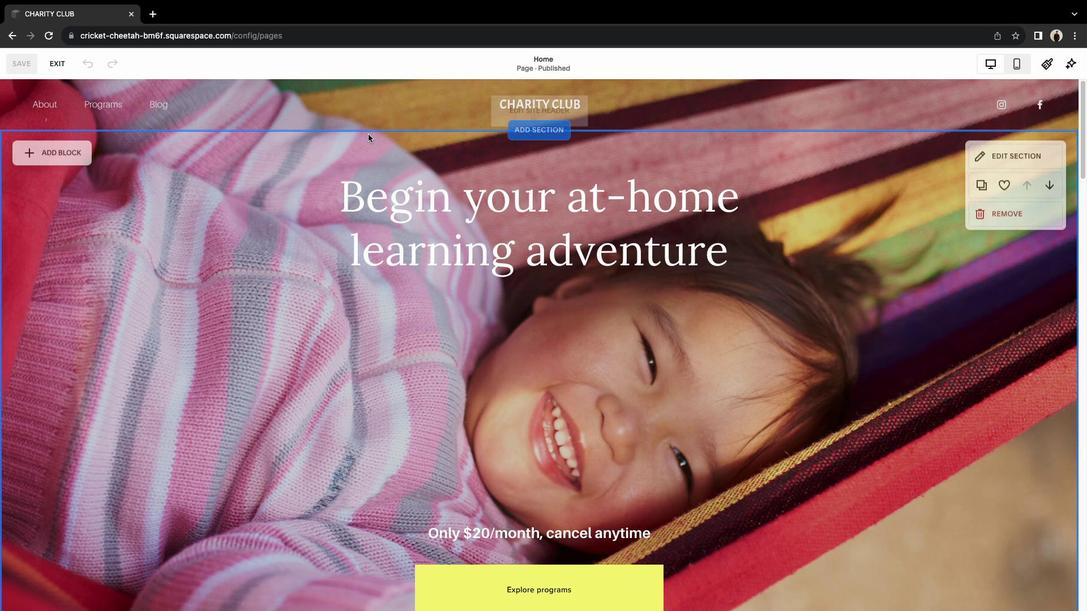 
Action: Mouse scrolled (368, 134) with delta (0, 0)
Screenshot: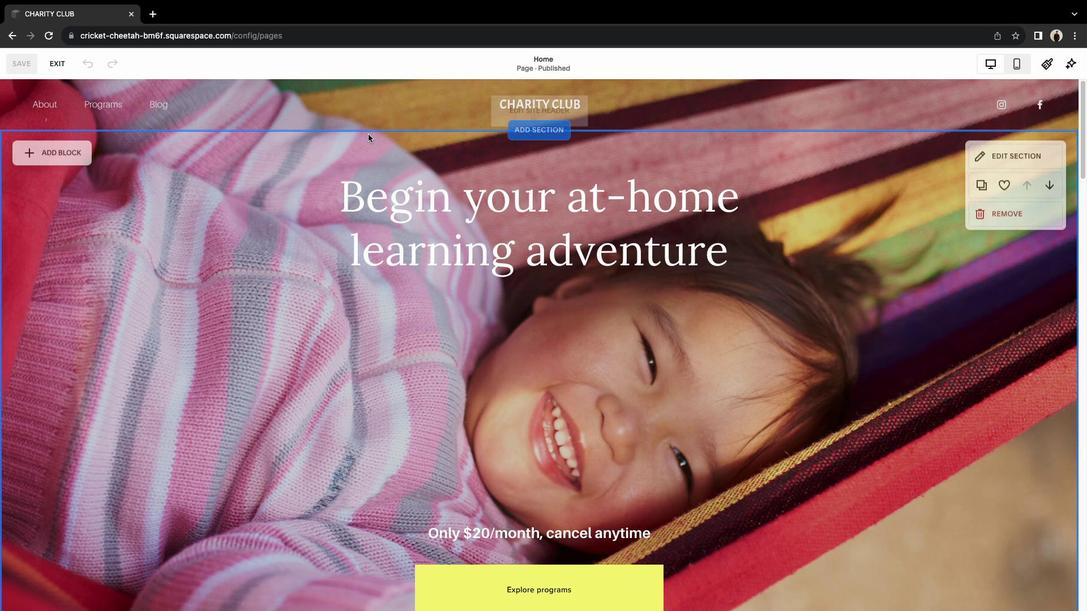 
Action: Mouse moved to (368, 134)
Screenshot: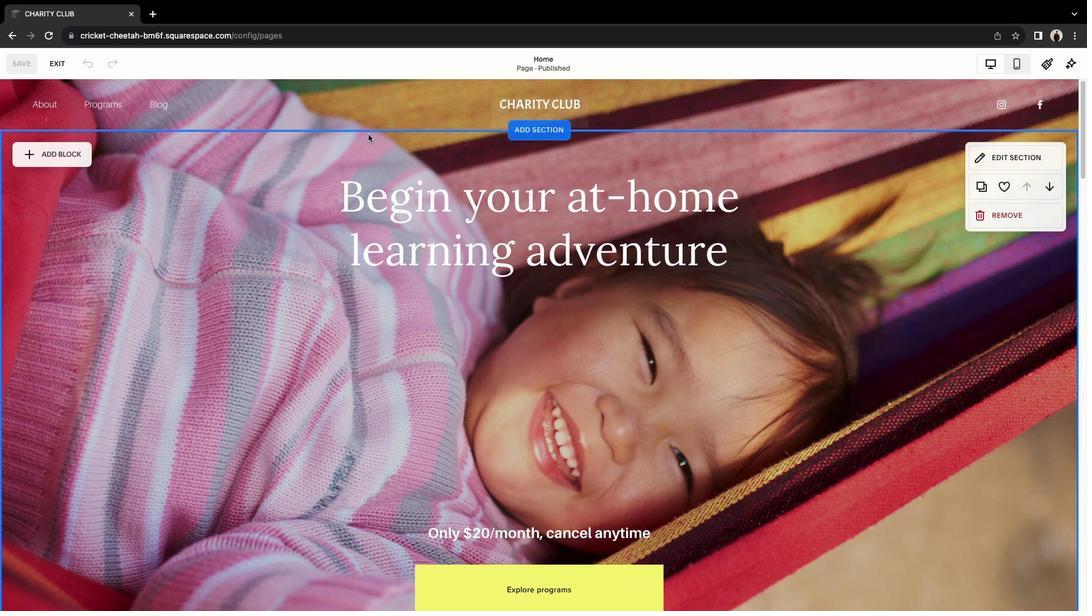 
Action: Mouse scrolled (368, 134) with delta (0, -1)
Screenshot: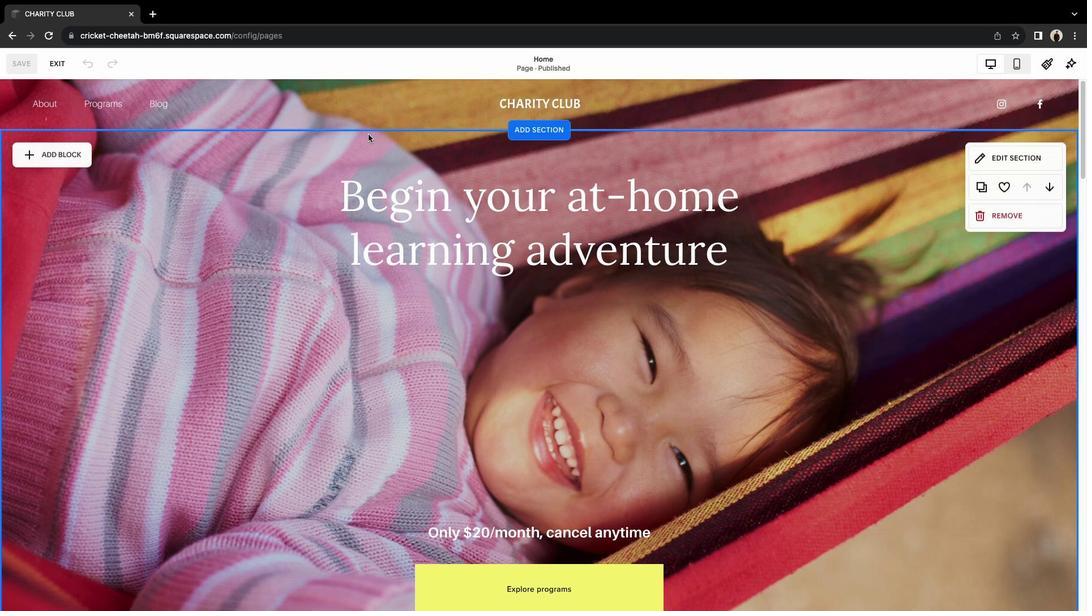 
Action: Mouse moved to (366, 137)
Screenshot: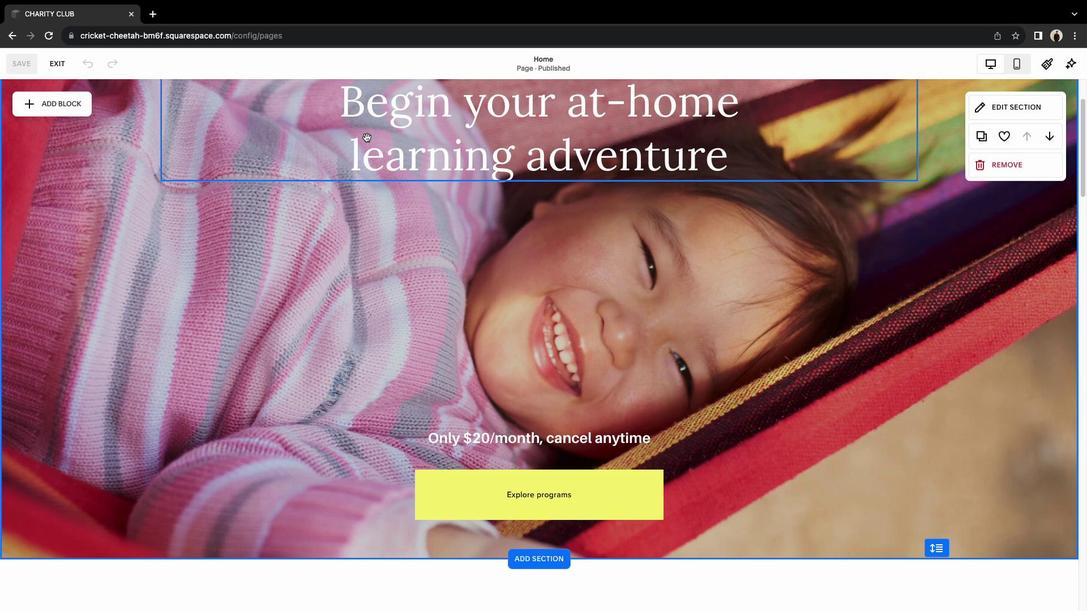 
Action: Mouse scrolled (366, 137) with delta (0, 0)
Screenshot: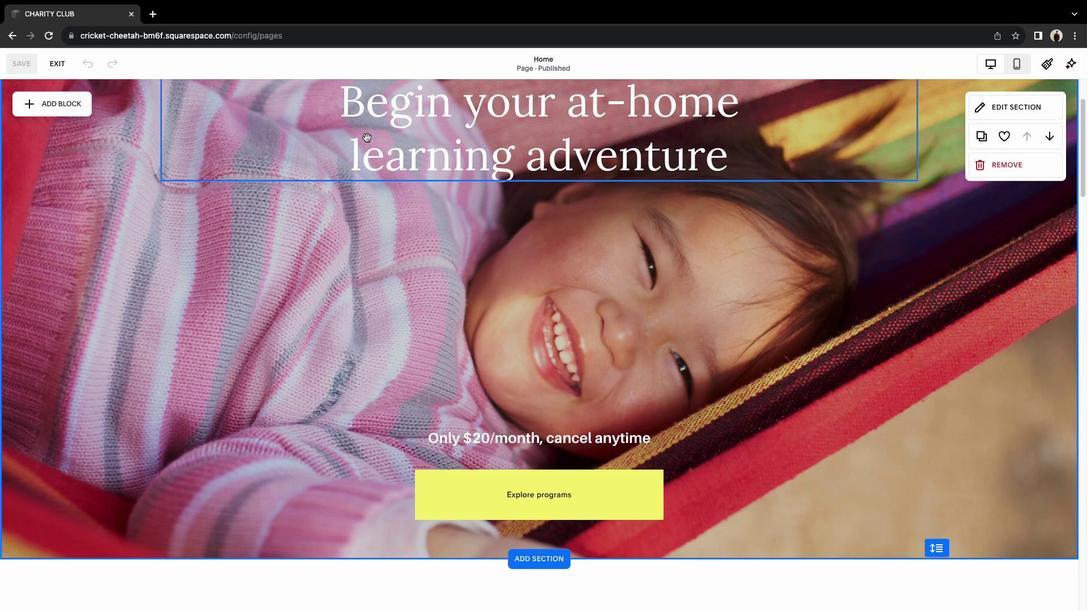 
Action: Mouse scrolled (366, 137) with delta (0, 0)
